 Task: Find a place to stay in Tashtagol, Kemerovo Oblast from July 9 to July 16 for 3 guests, with a price range of ₹8,000 to ₹16,000, 2 bedrooms, 2 beds, 1 bathroom, a washing machine, and self check-in option.
Action: Mouse moved to (449, 178)
Screenshot: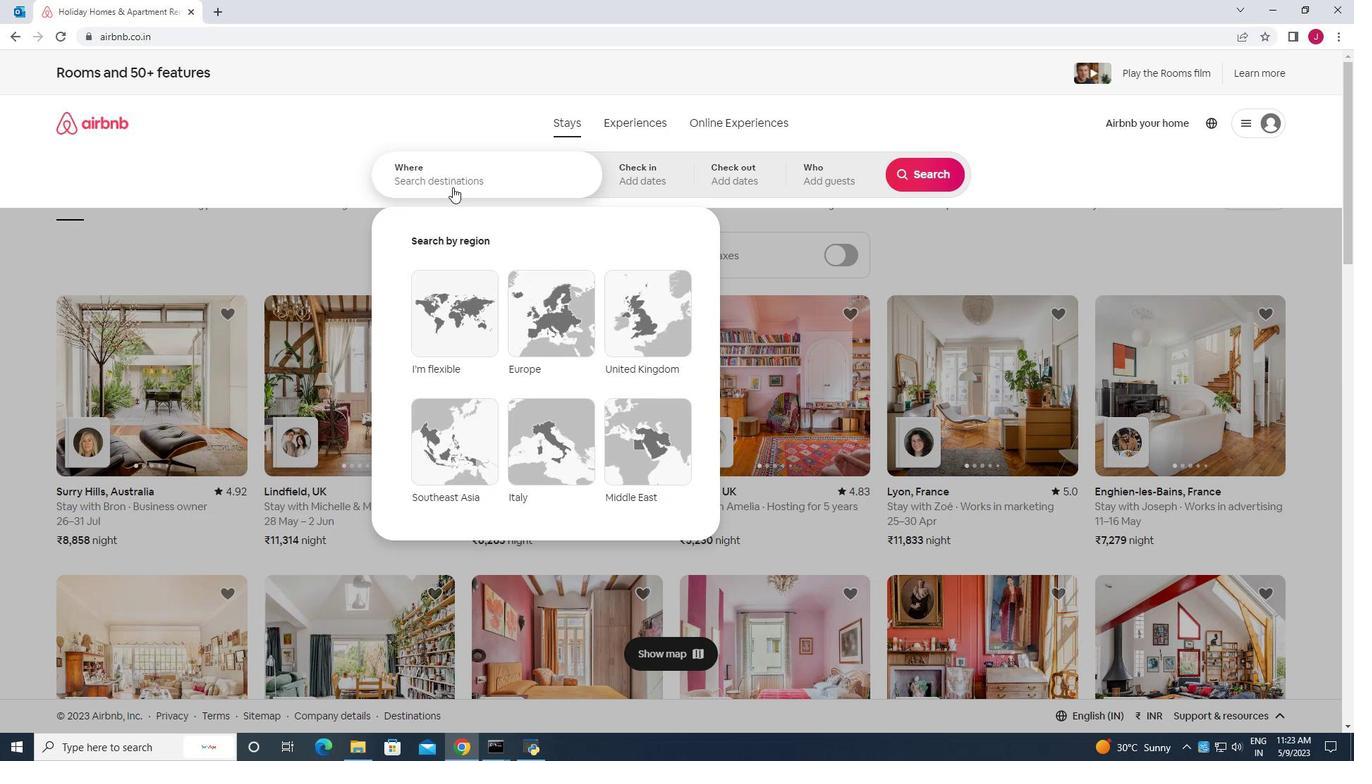 
Action: Mouse pressed left at (449, 178)
Screenshot: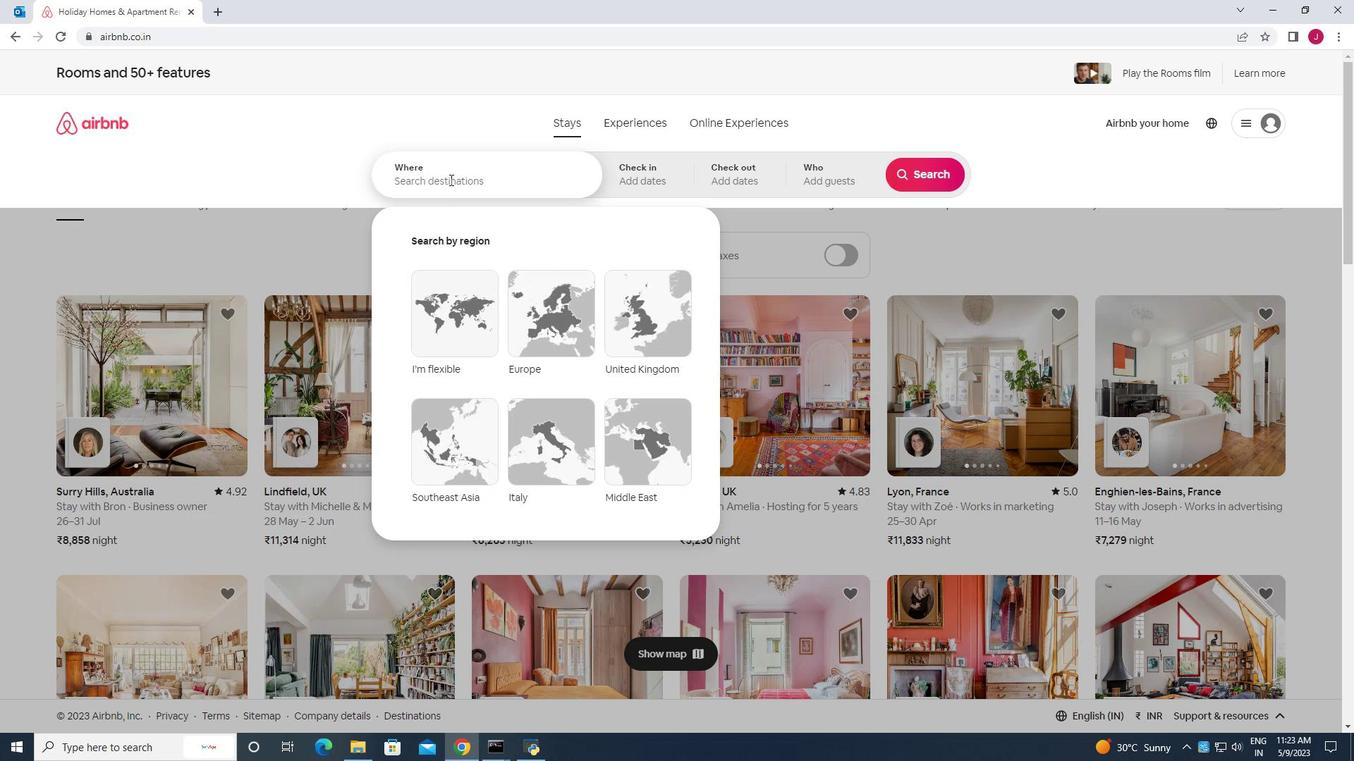 
Action: Mouse moved to (449, 178)
Screenshot: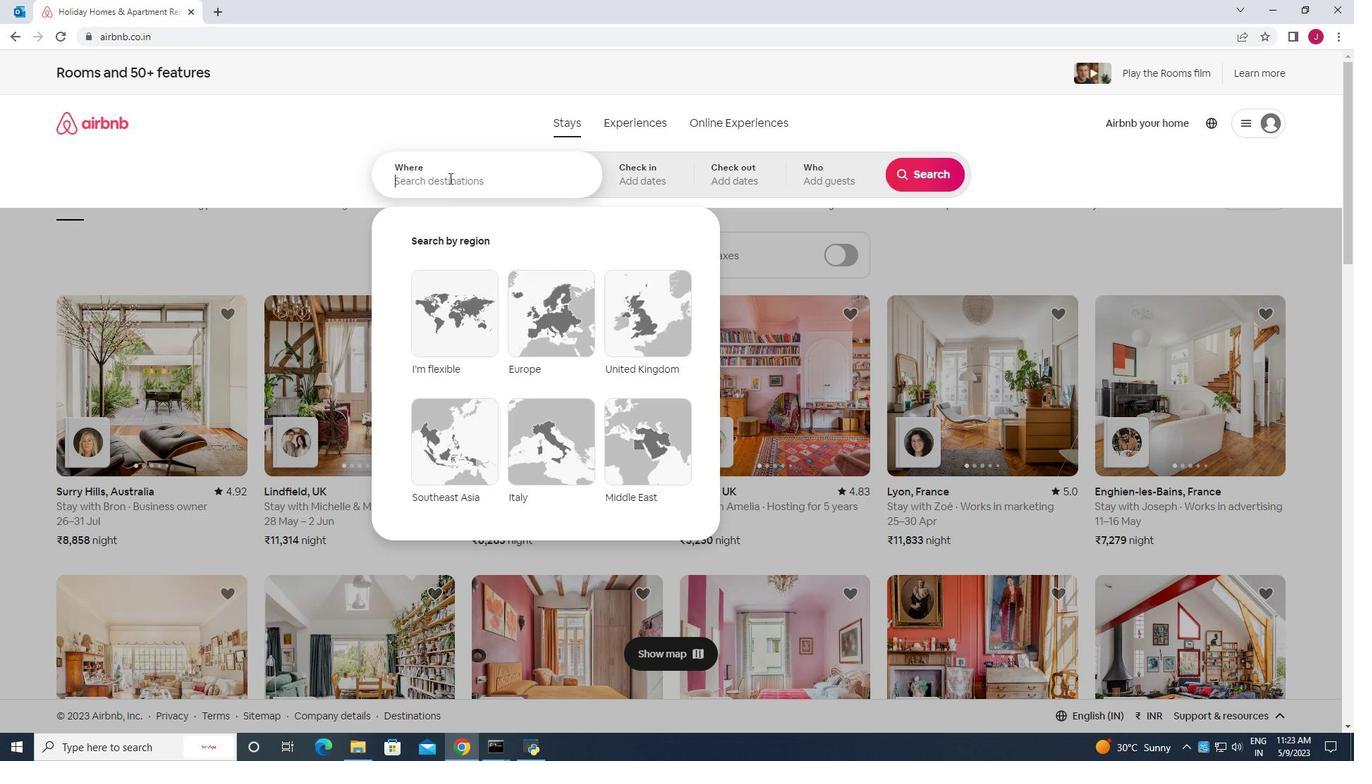 
Action: Key pressed tashtagoi
Screenshot: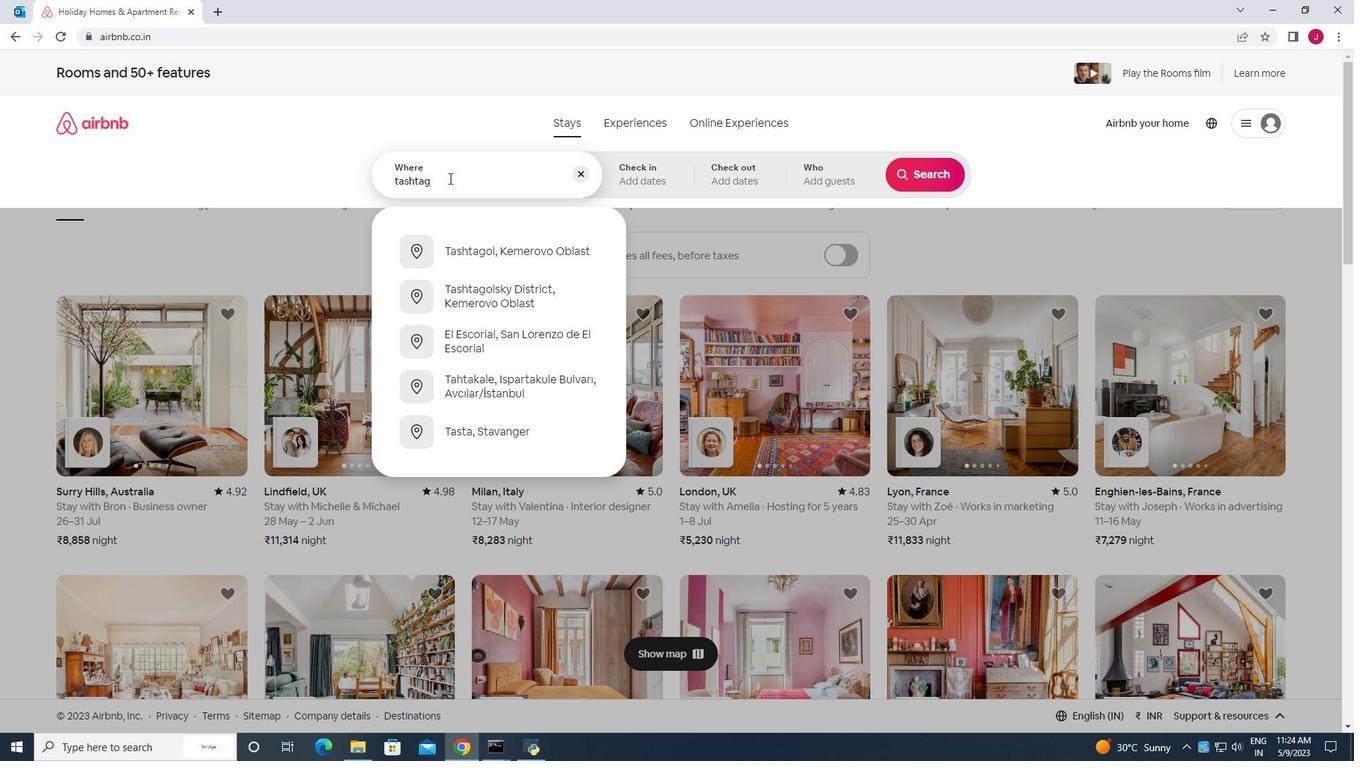 
Action: Mouse moved to (488, 234)
Screenshot: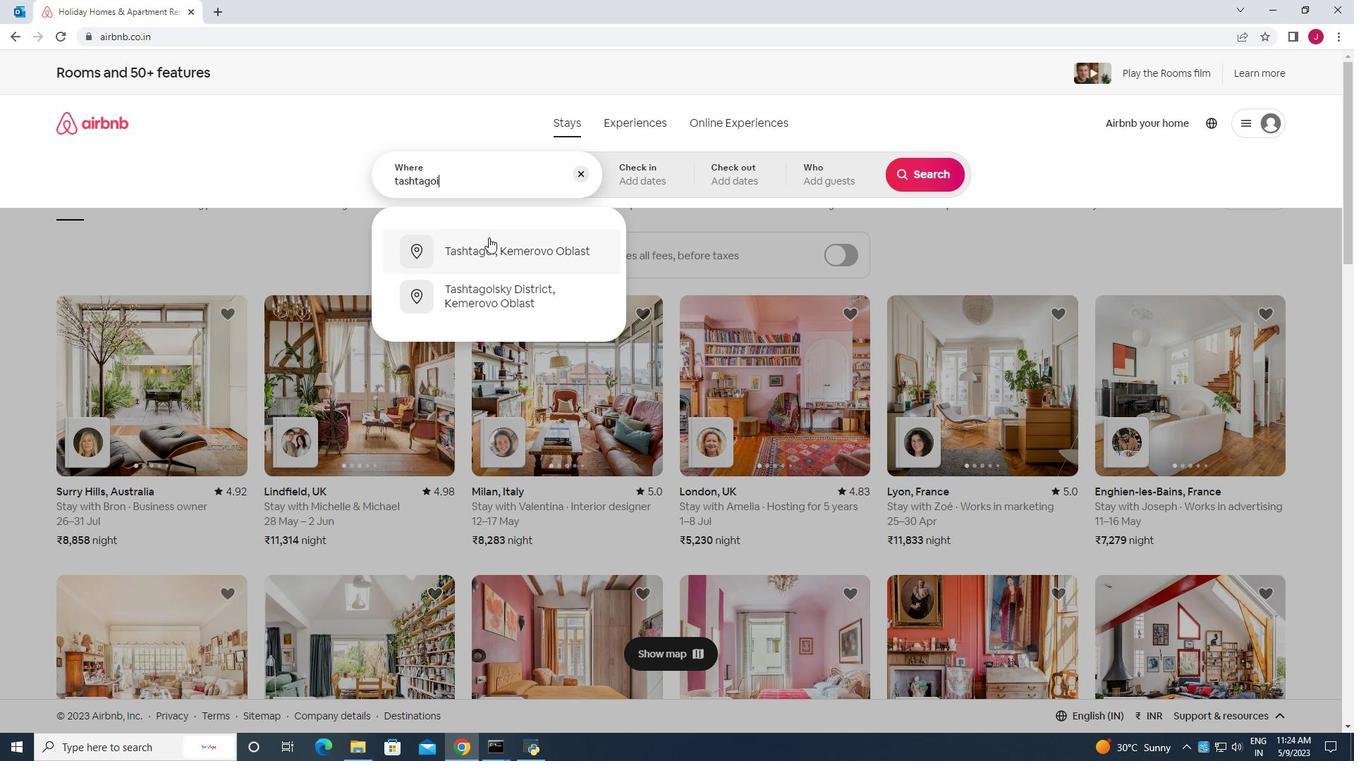
Action: Key pressed <Key.space>
Screenshot: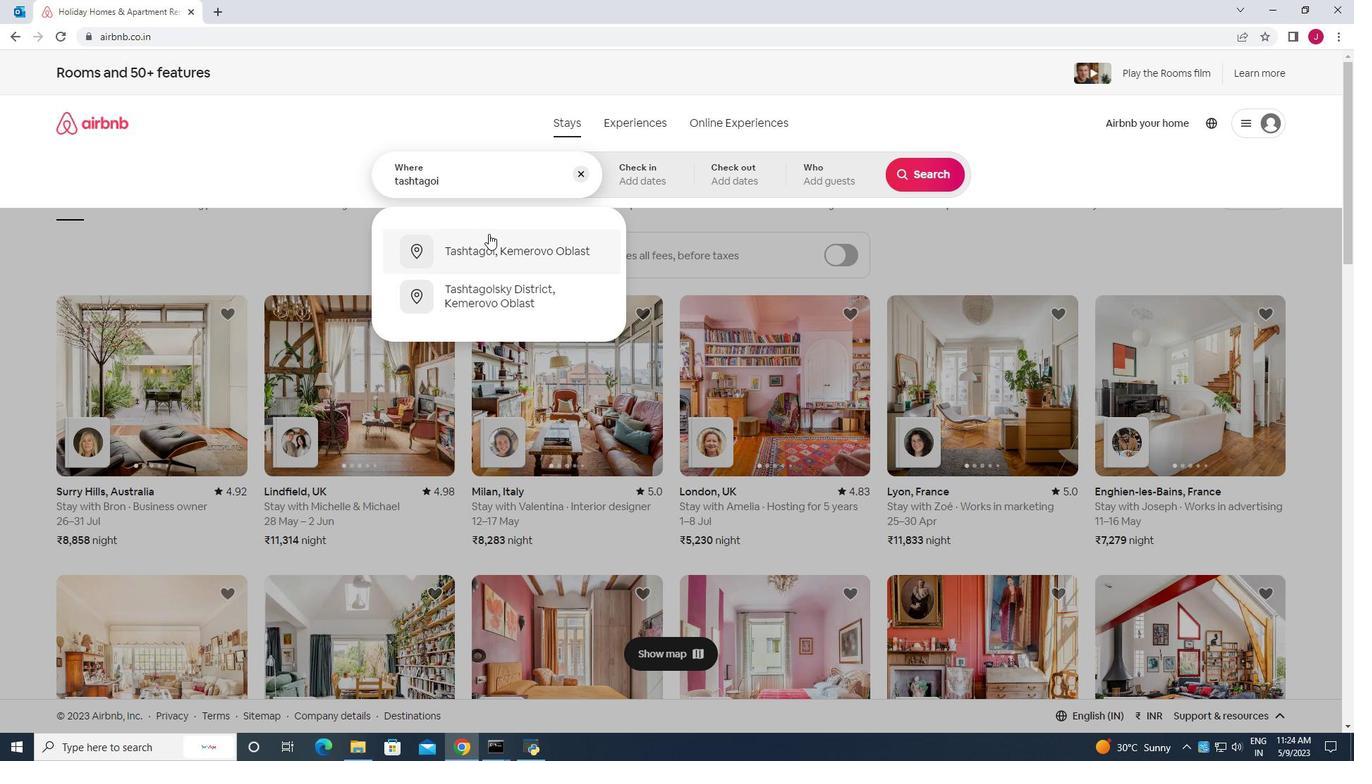 
Action: Mouse moved to (476, 204)
Screenshot: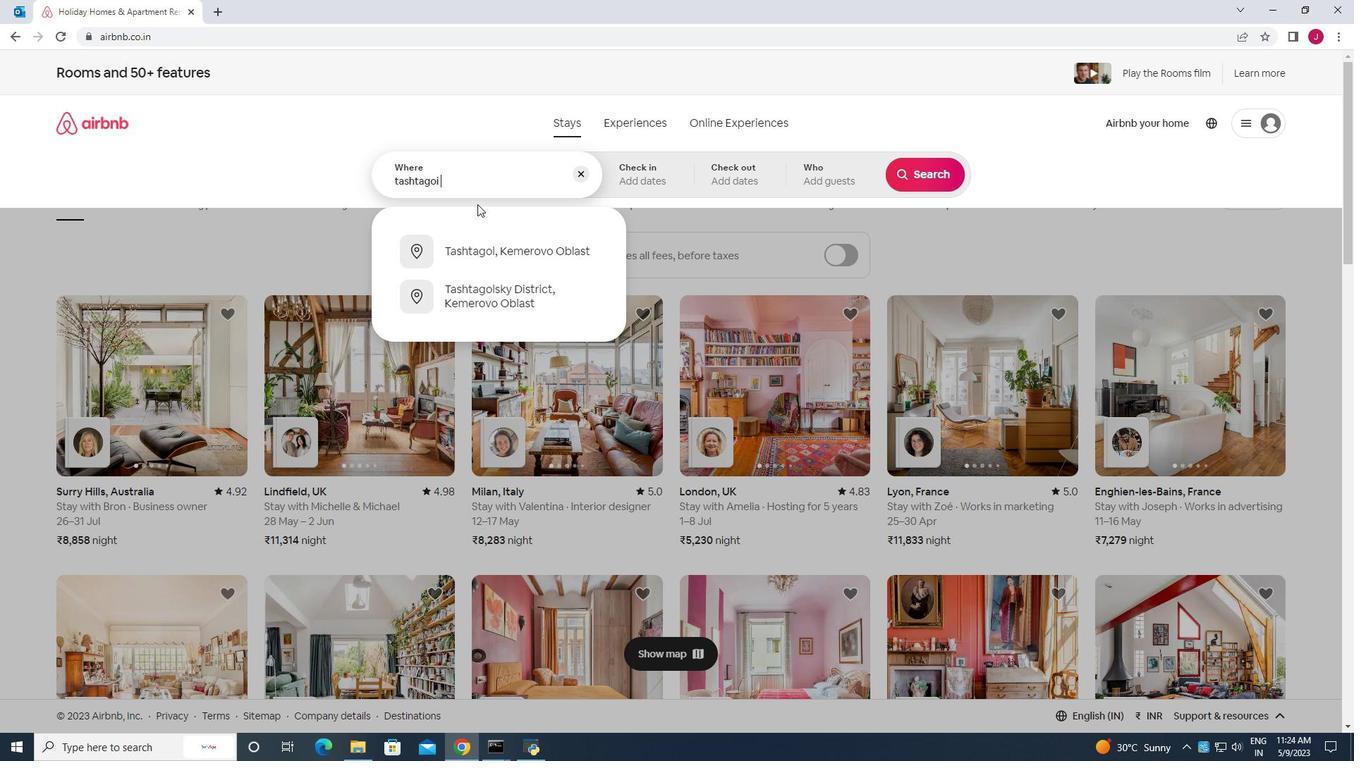 
Action: Key pressed r
Screenshot: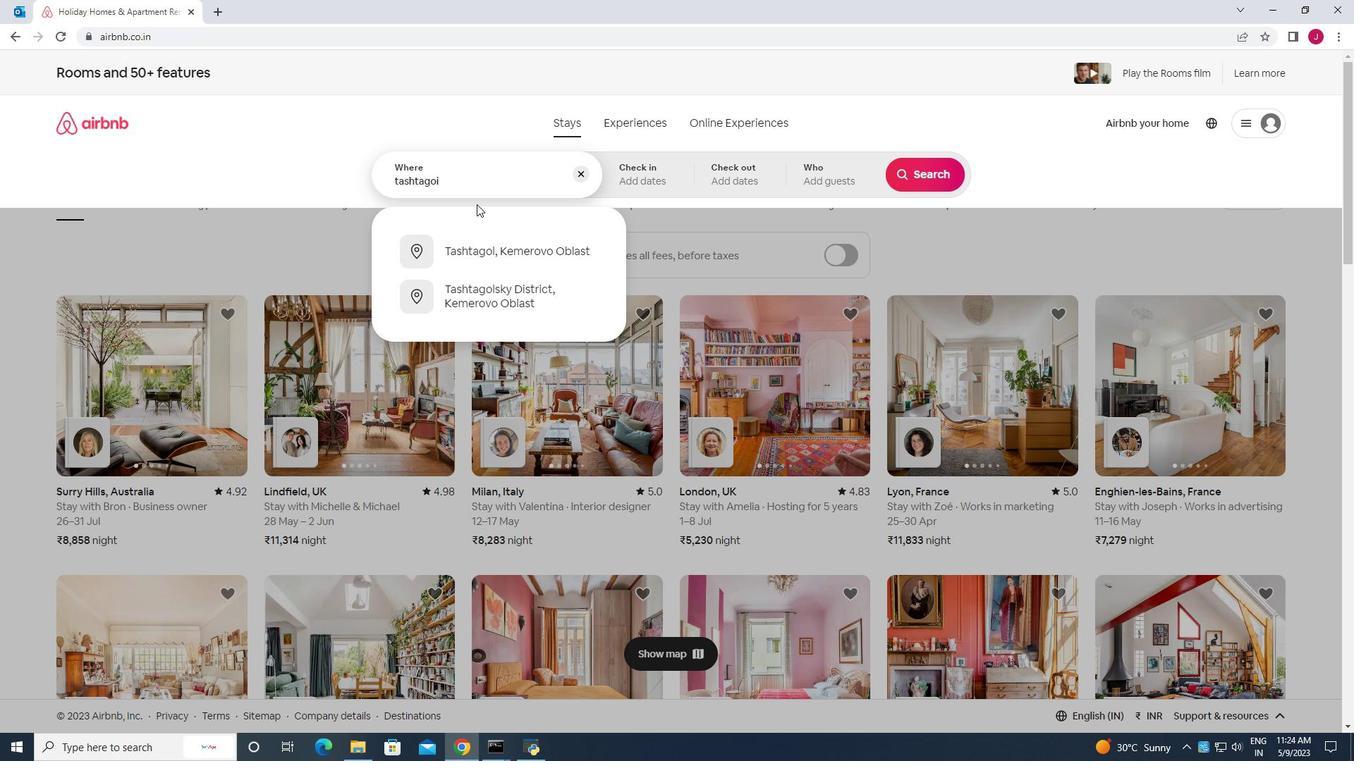 
Action: Mouse moved to (476, 204)
Screenshot: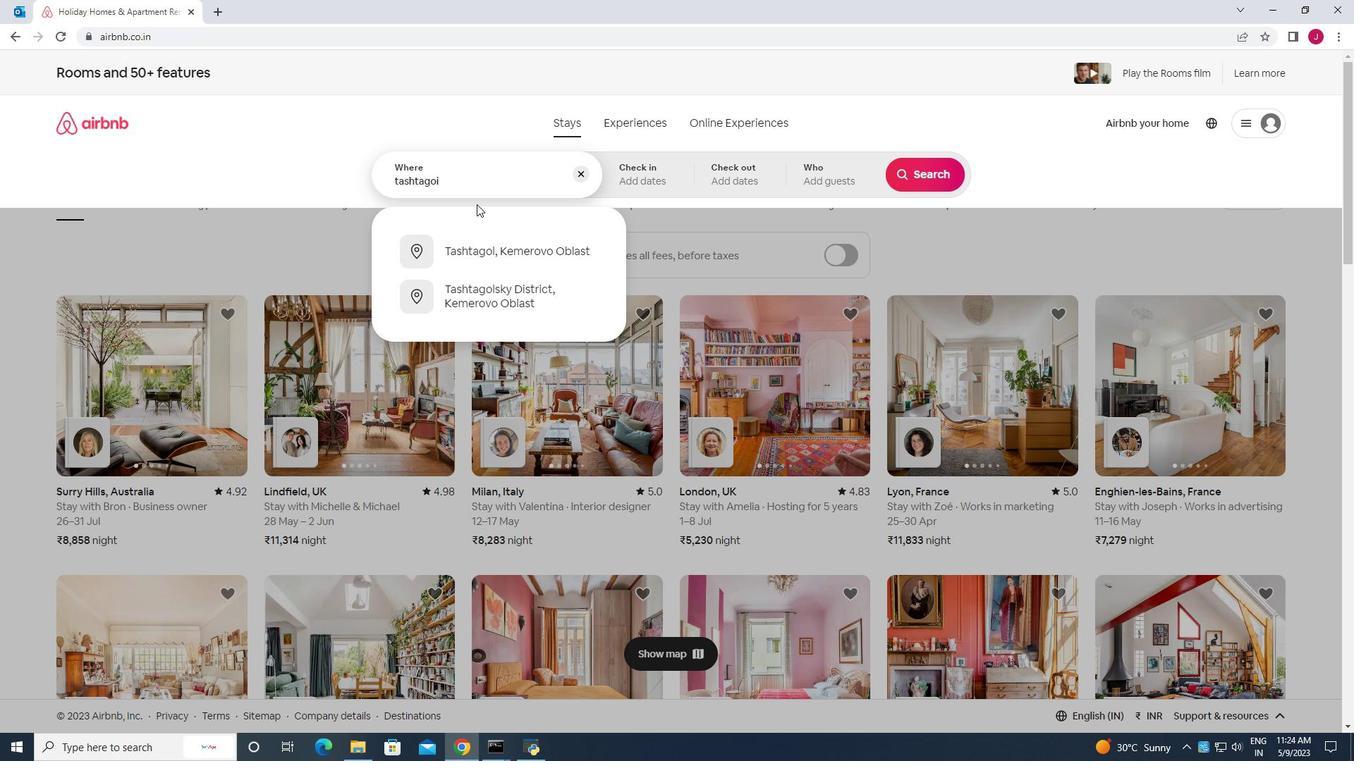 
Action: Key pressed u<Key.backspace><Key.backspace>
Screenshot: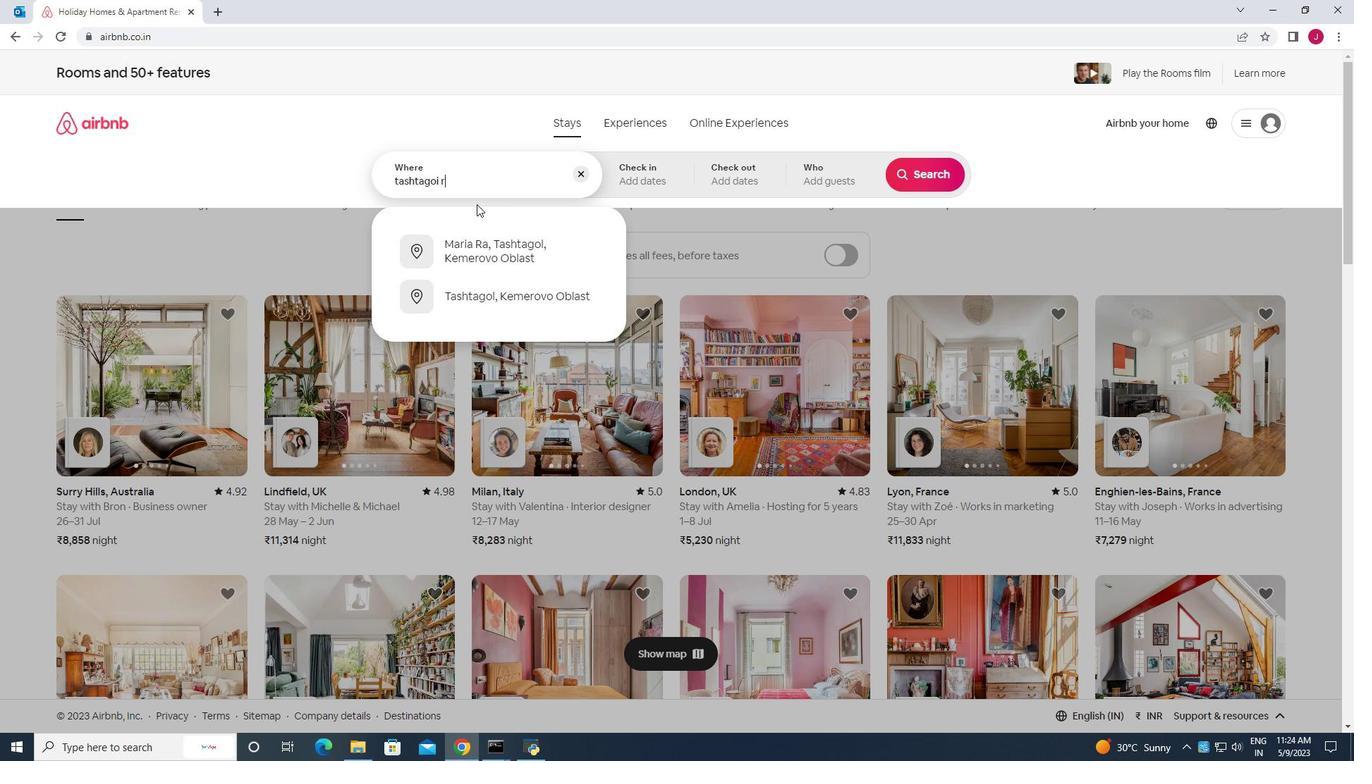 
Action: Mouse moved to (500, 256)
Screenshot: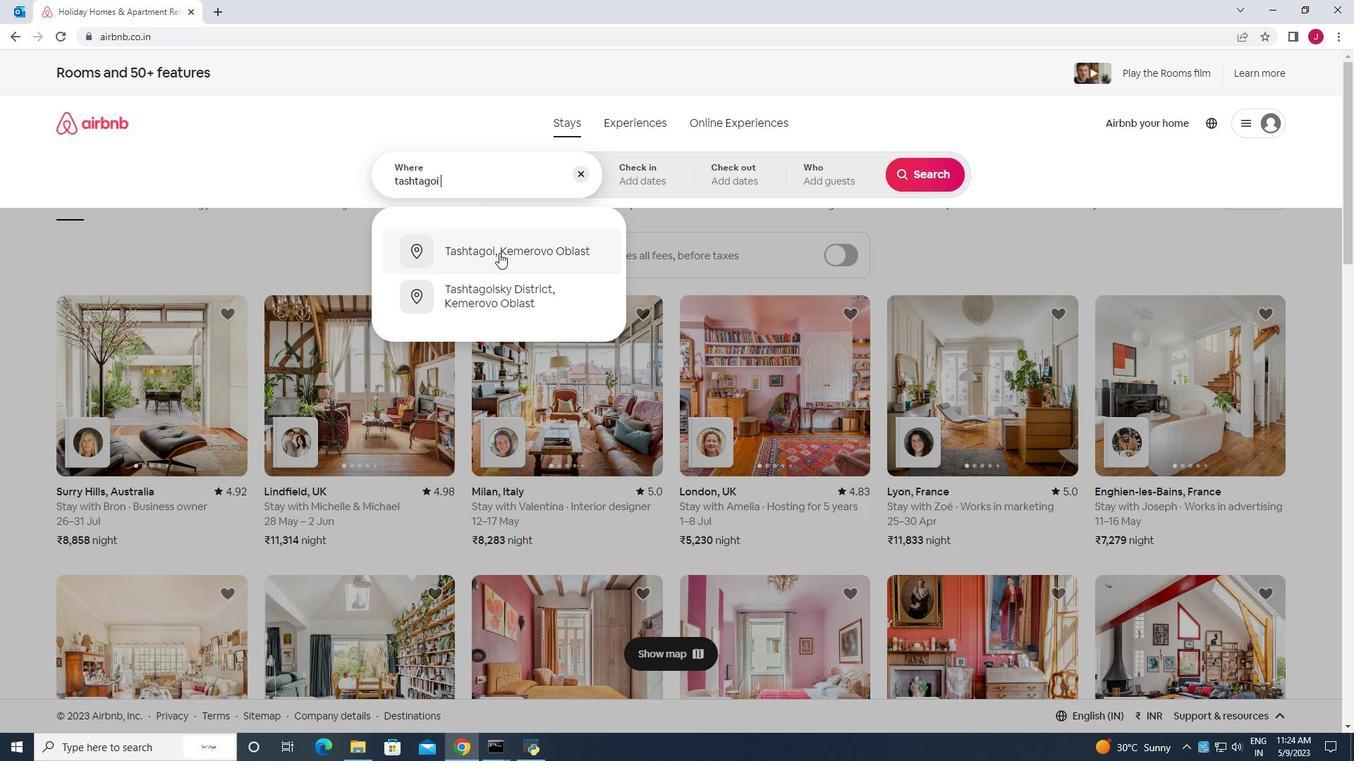 
Action: Mouse pressed left at (500, 256)
Screenshot: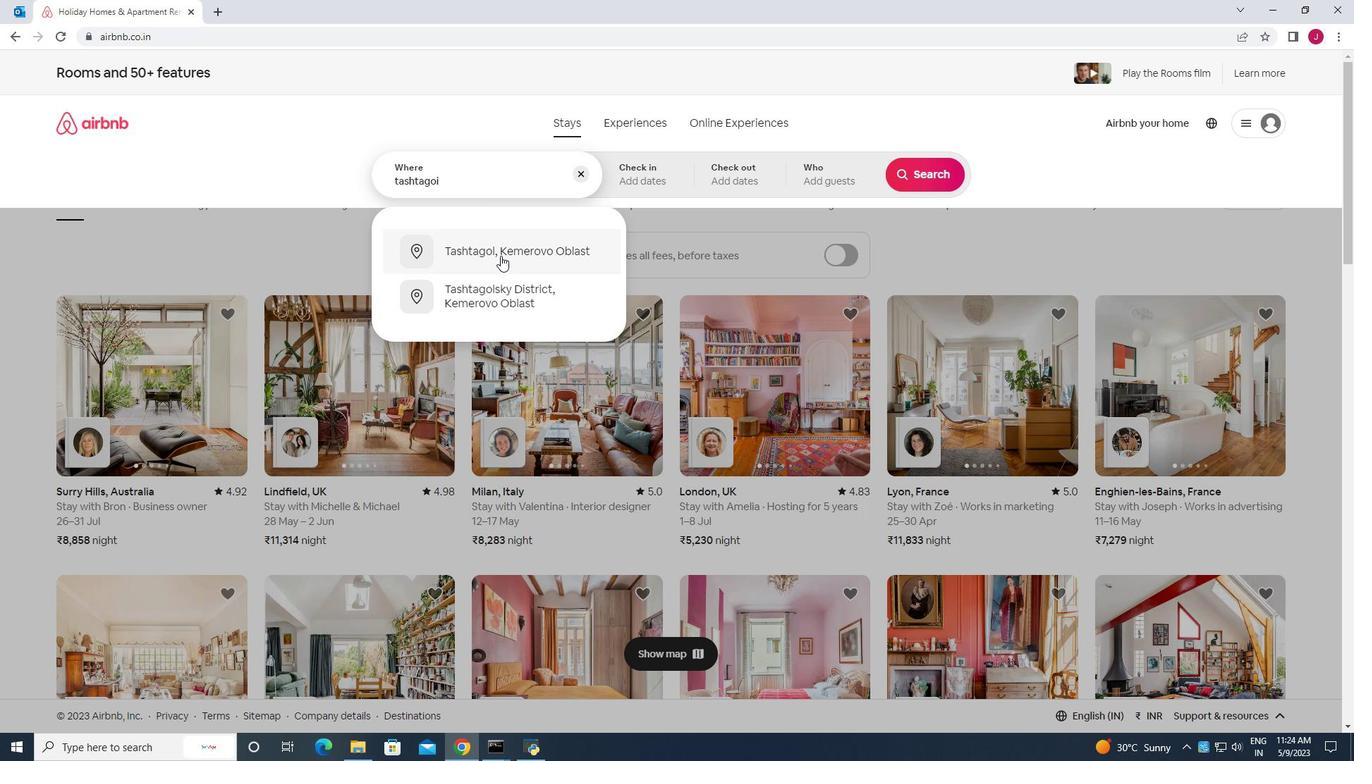 
Action: Mouse moved to (656, 177)
Screenshot: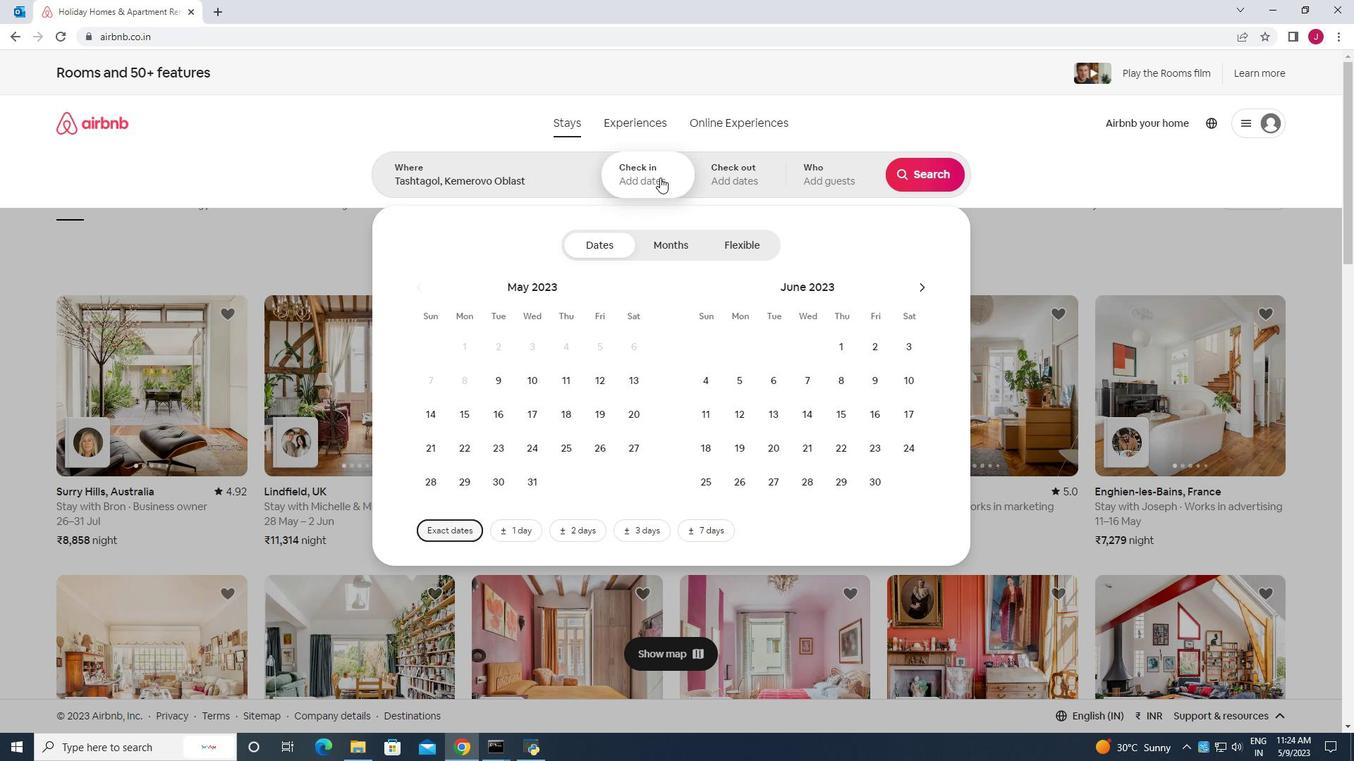 
Action: Mouse pressed left at (656, 177)
Screenshot: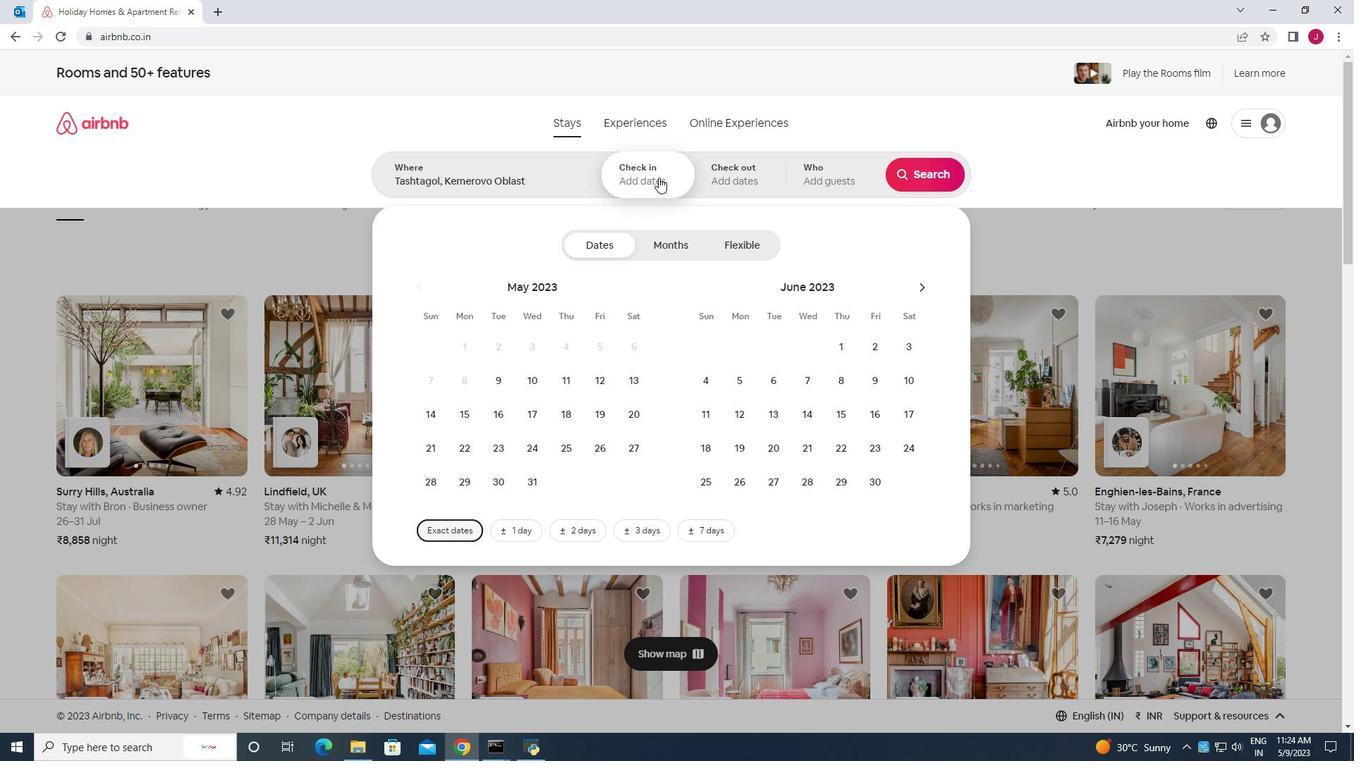 
Action: Mouse moved to (658, 177)
Screenshot: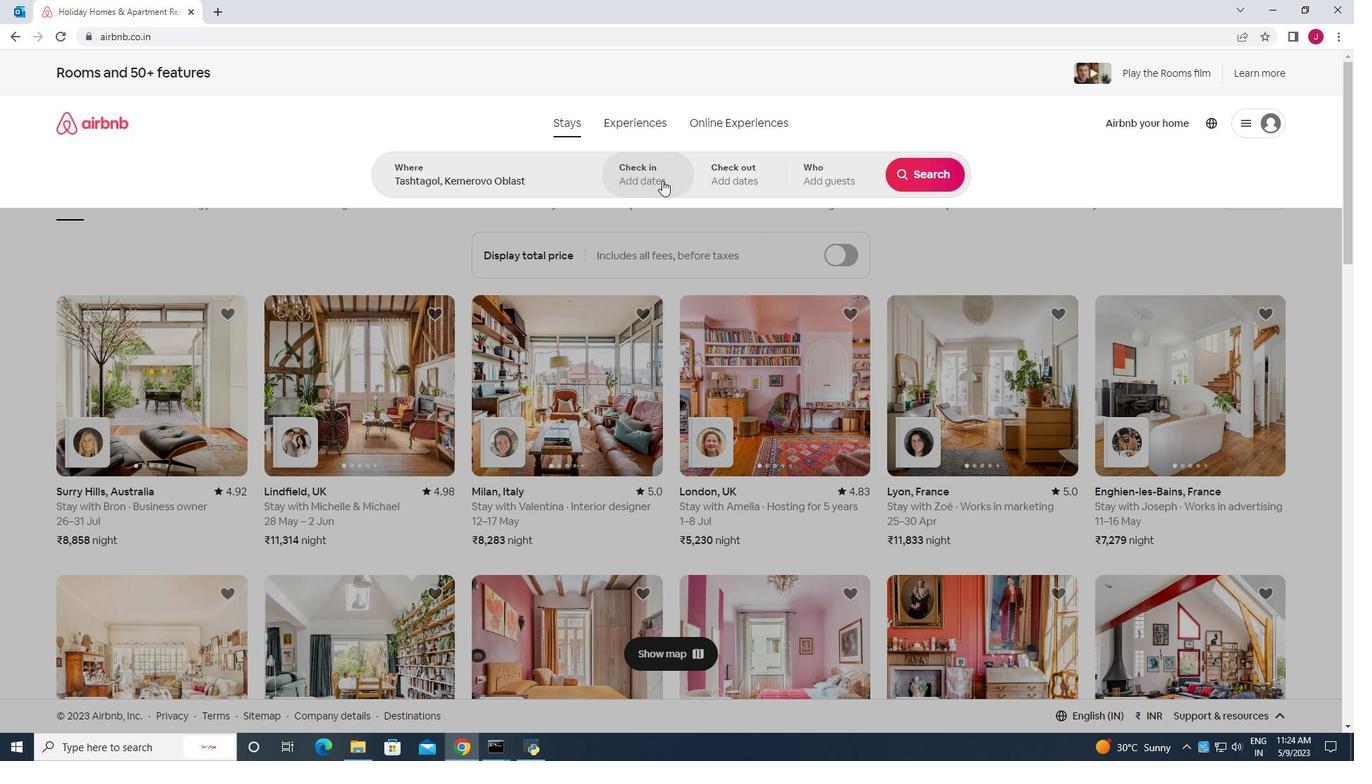 
Action: Mouse pressed left at (658, 177)
Screenshot: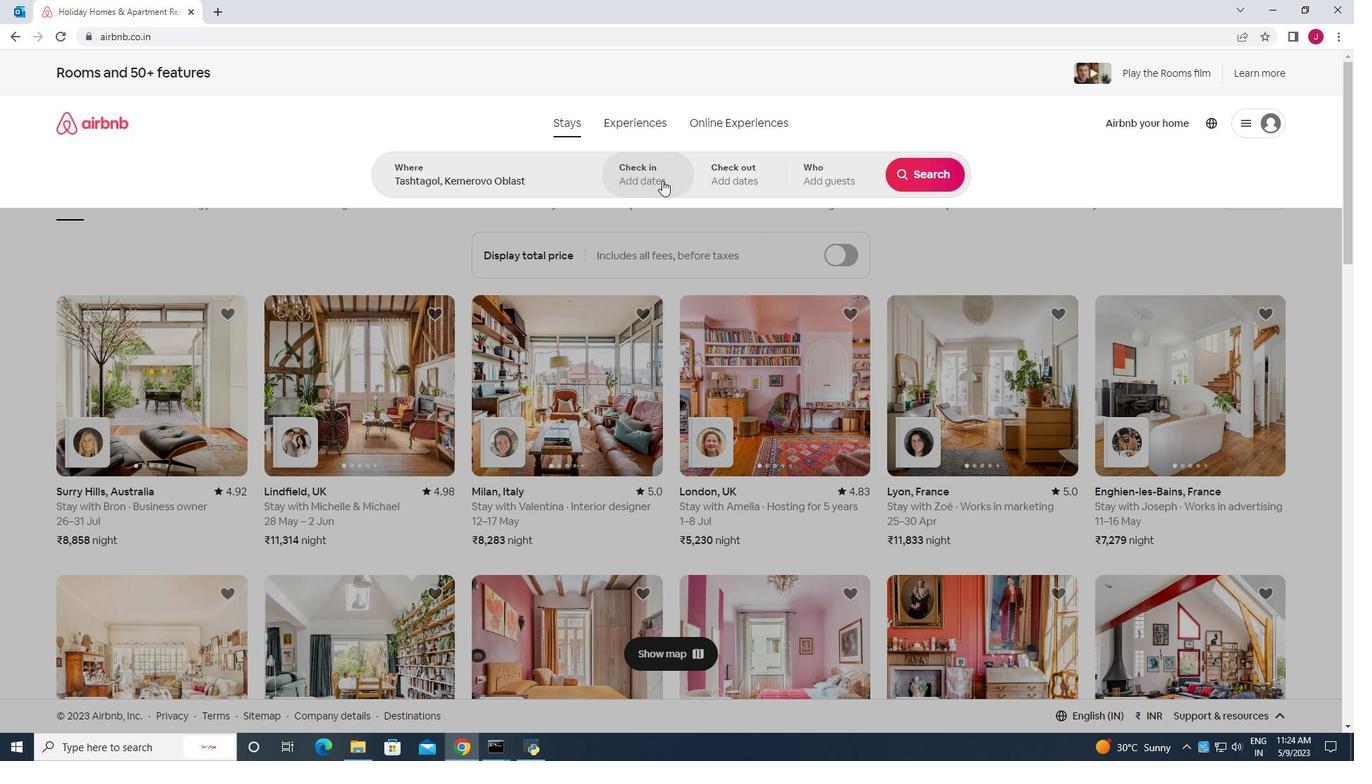 
Action: Mouse moved to (919, 288)
Screenshot: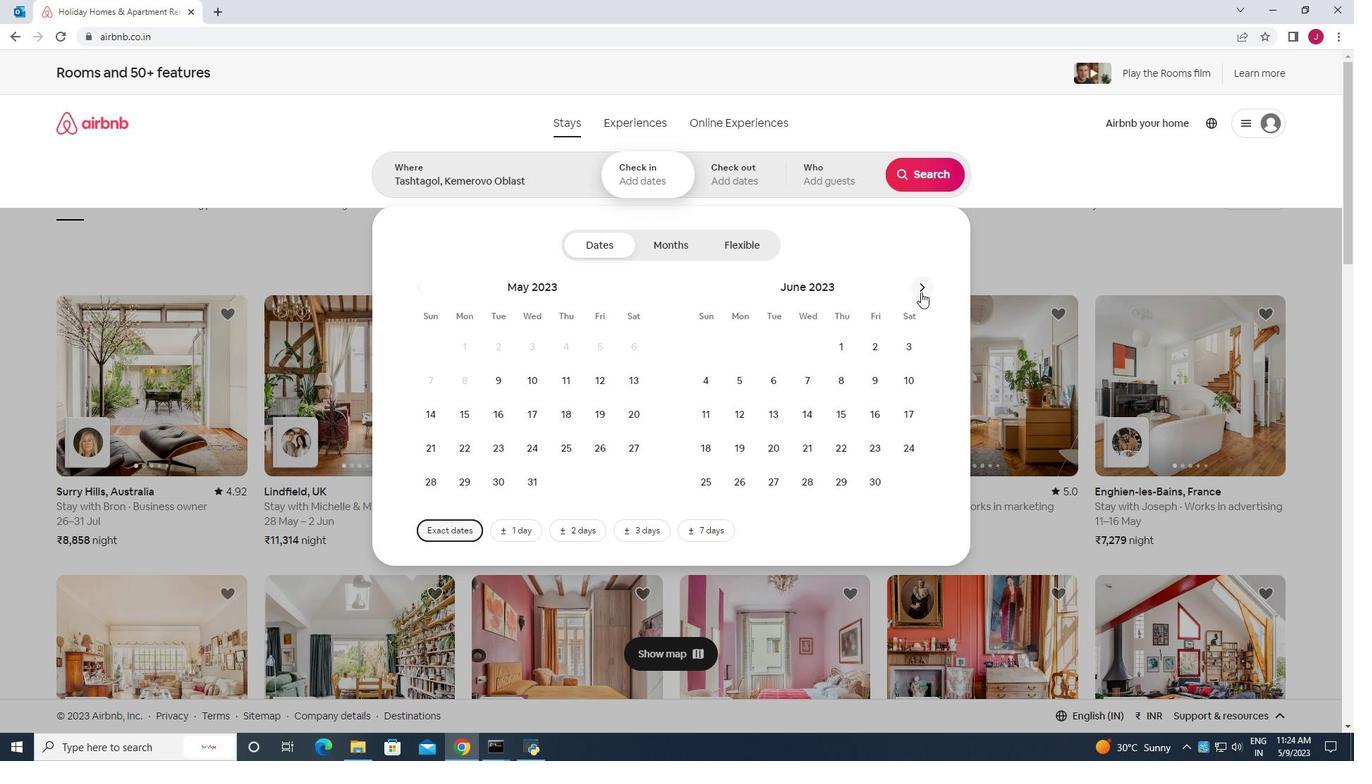 
Action: Mouse pressed left at (919, 288)
Screenshot: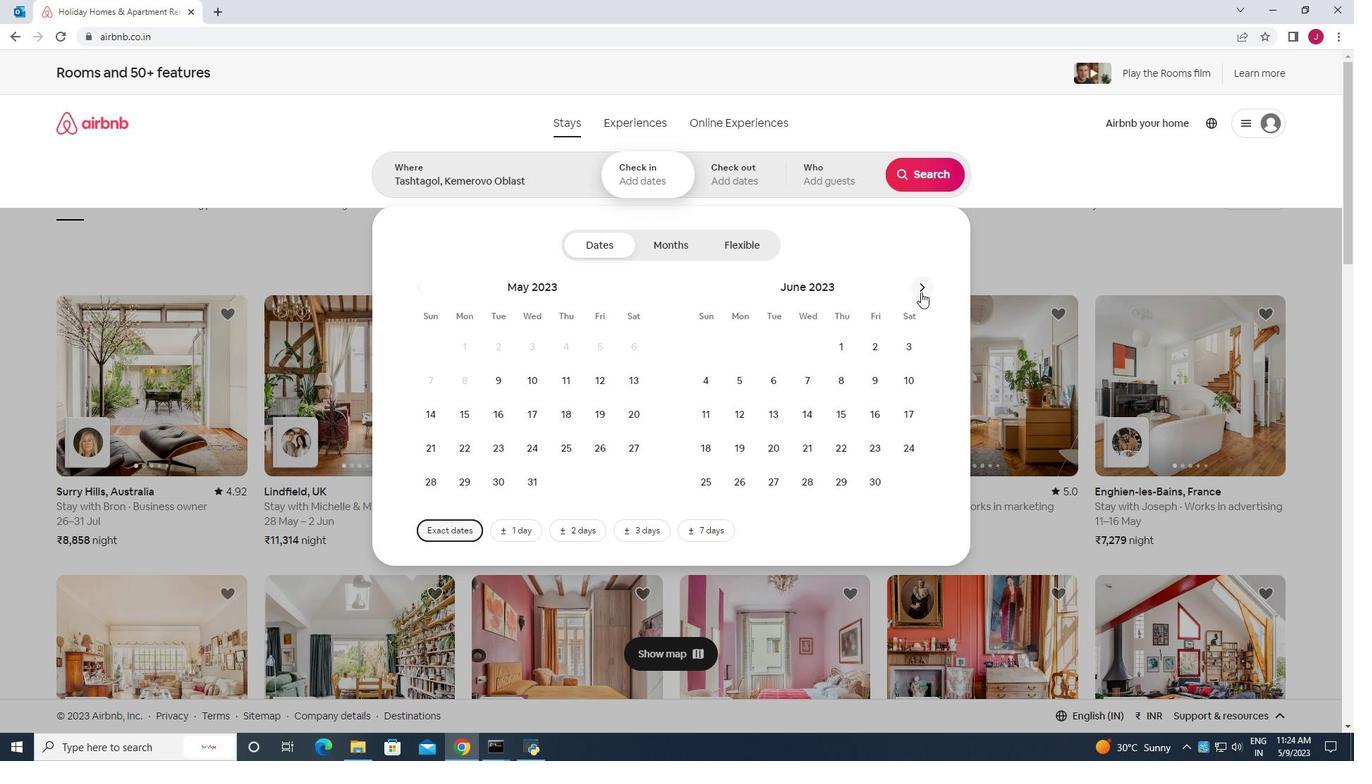 
Action: Mouse moved to (708, 415)
Screenshot: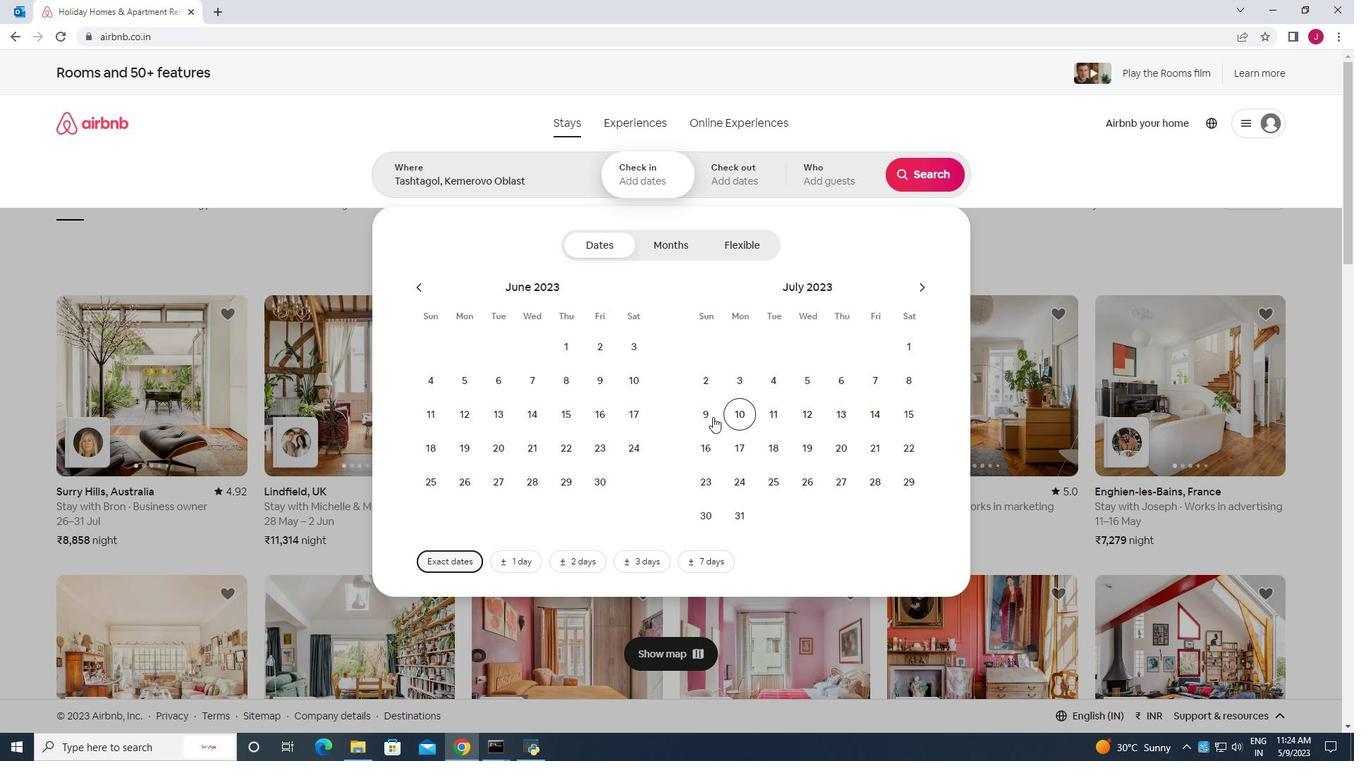 
Action: Mouse pressed left at (708, 415)
Screenshot: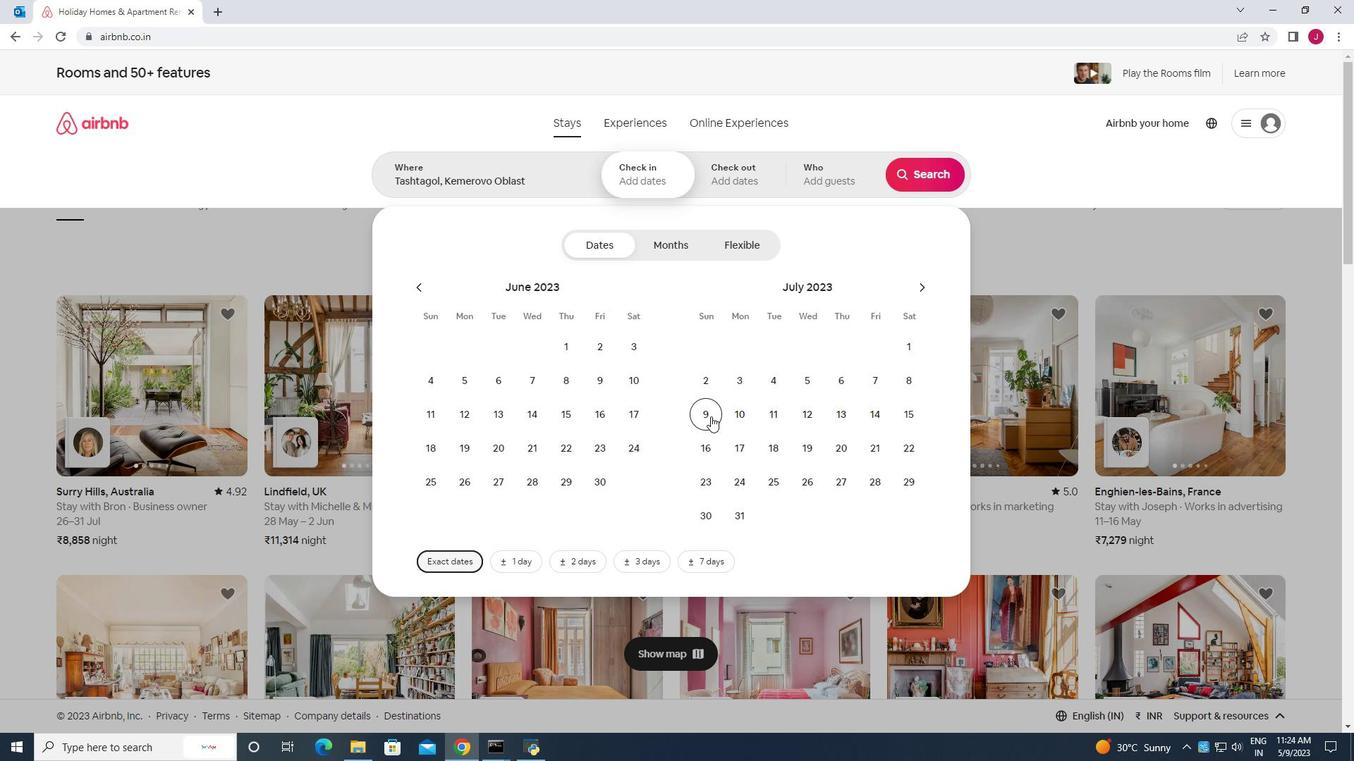 
Action: Mouse moved to (705, 452)
Screenshot: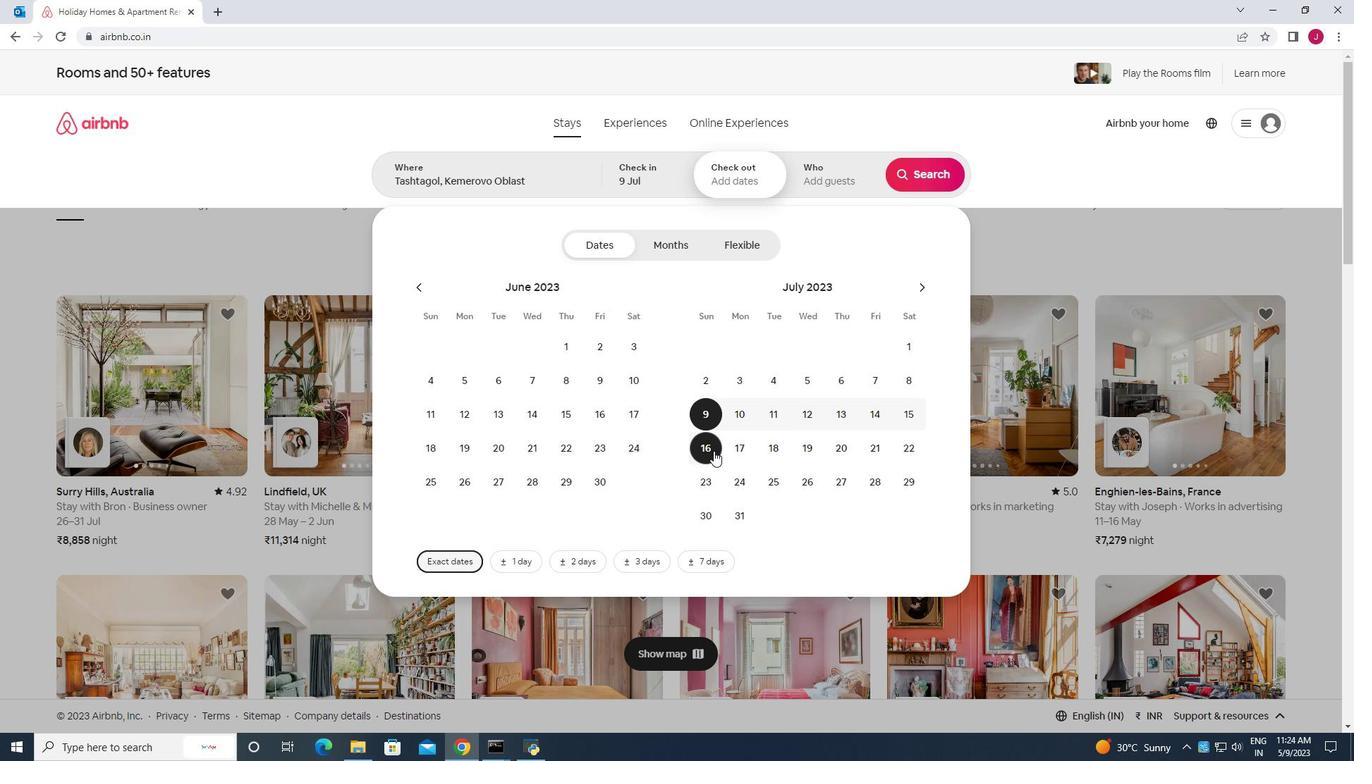 
Action: Mouse pressed left at (705, 452)
Screenshot: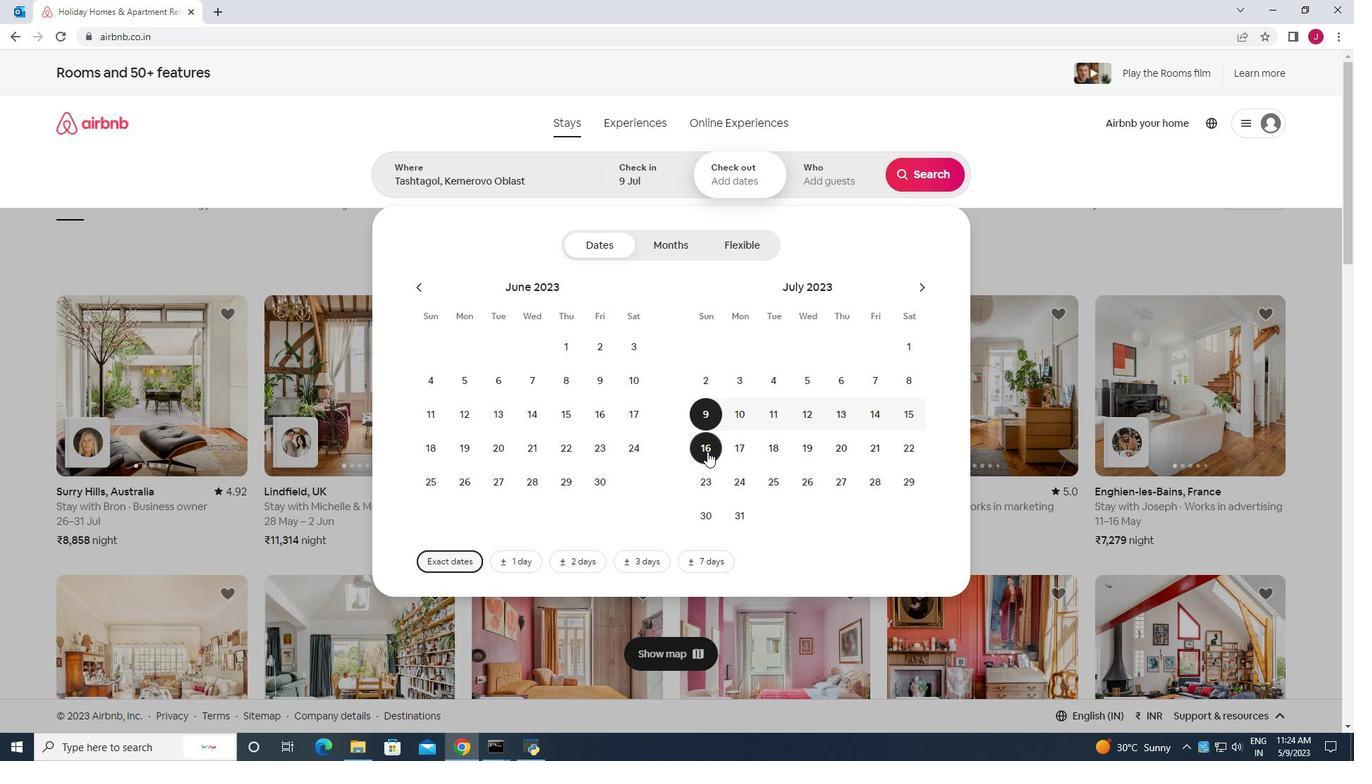 
Action: Mouse moved to (815, 166)
Screenshot: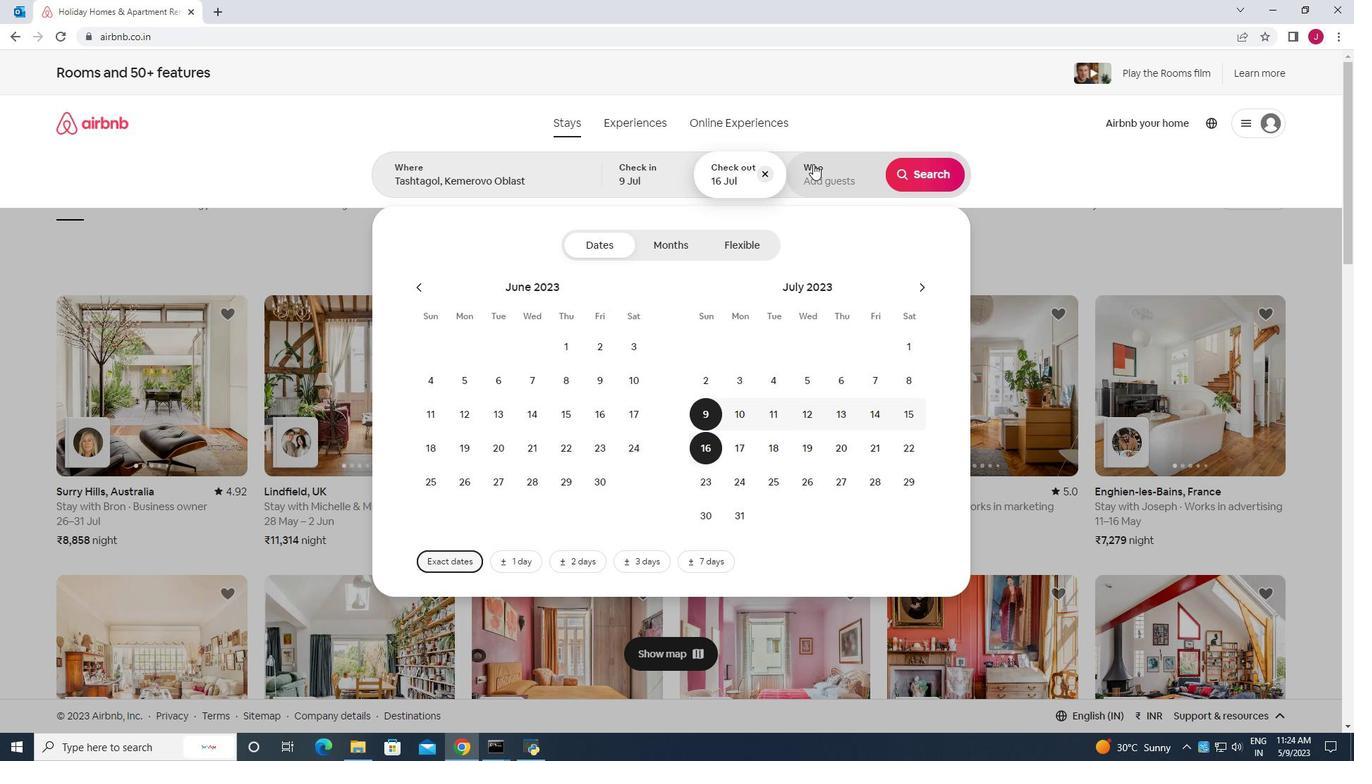 
Action: Mouse pressed left at (815, 166)
Screenshot: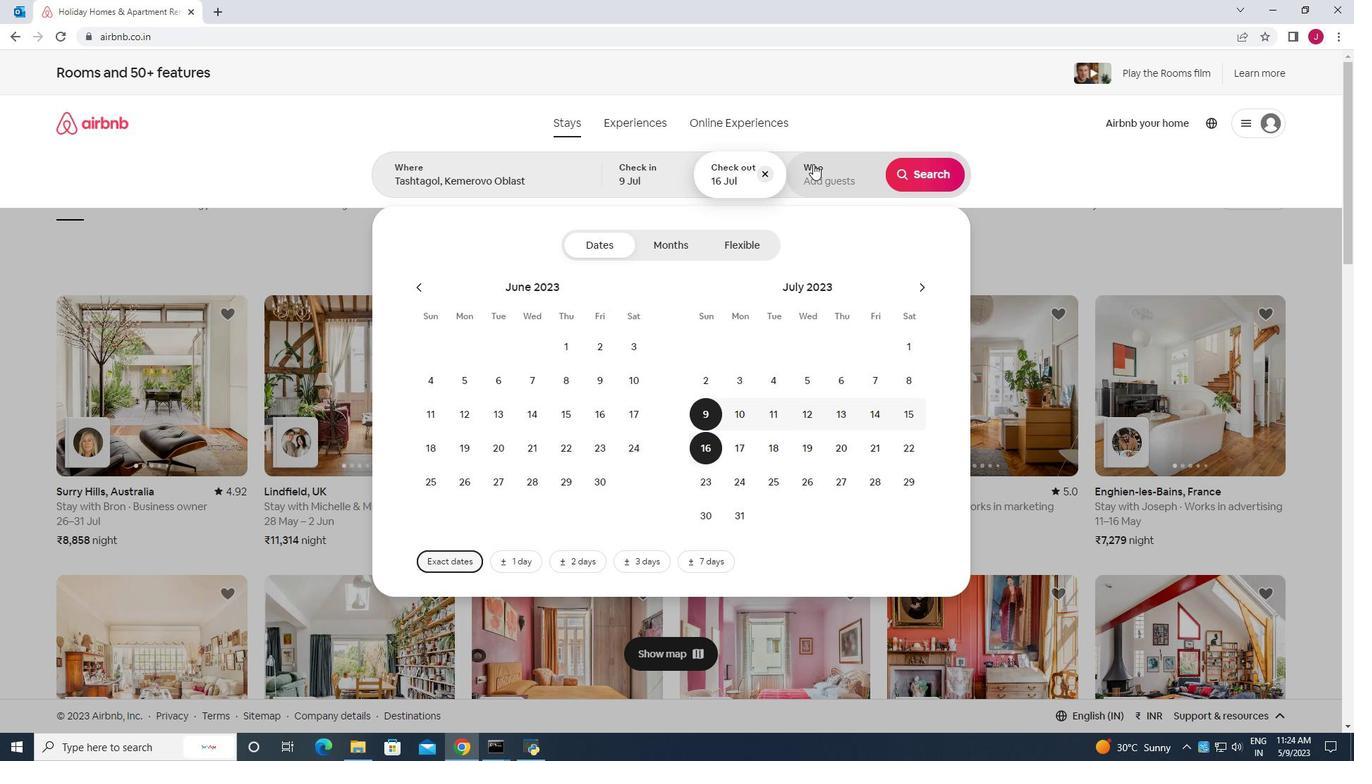 
Action: Mouse moved to (931, 252)
Screenshot: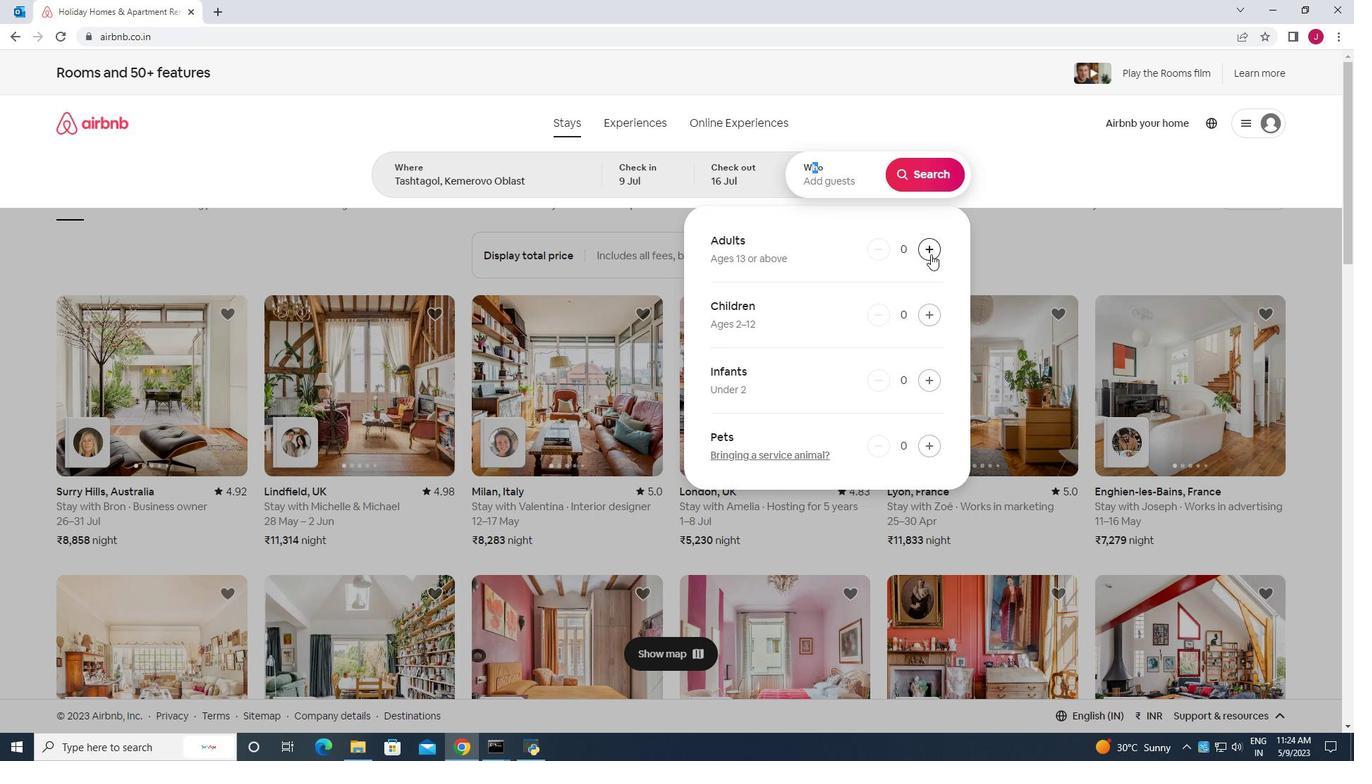 
Action: Mouse pressed left at (931, 252)
Screenshot: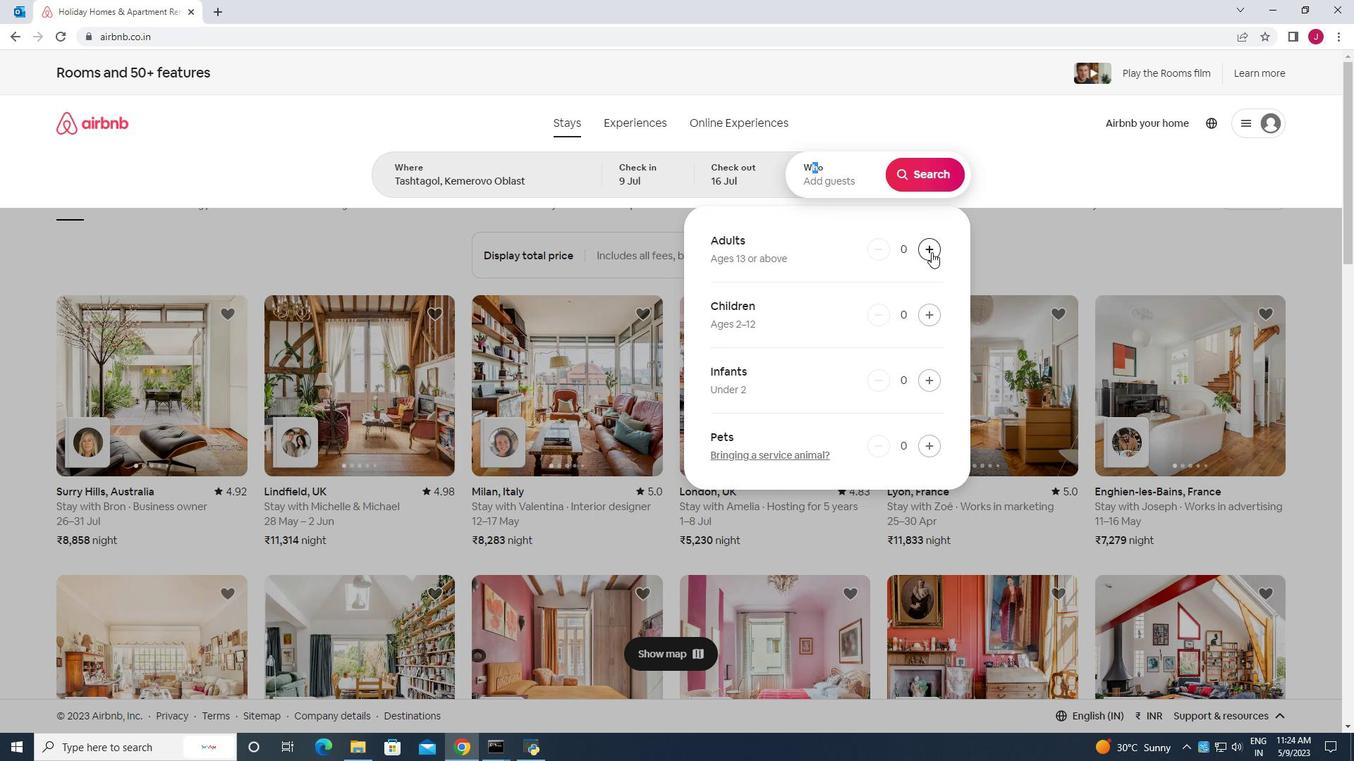 
Action: Mouse moved to (925, 251)
Screenshot: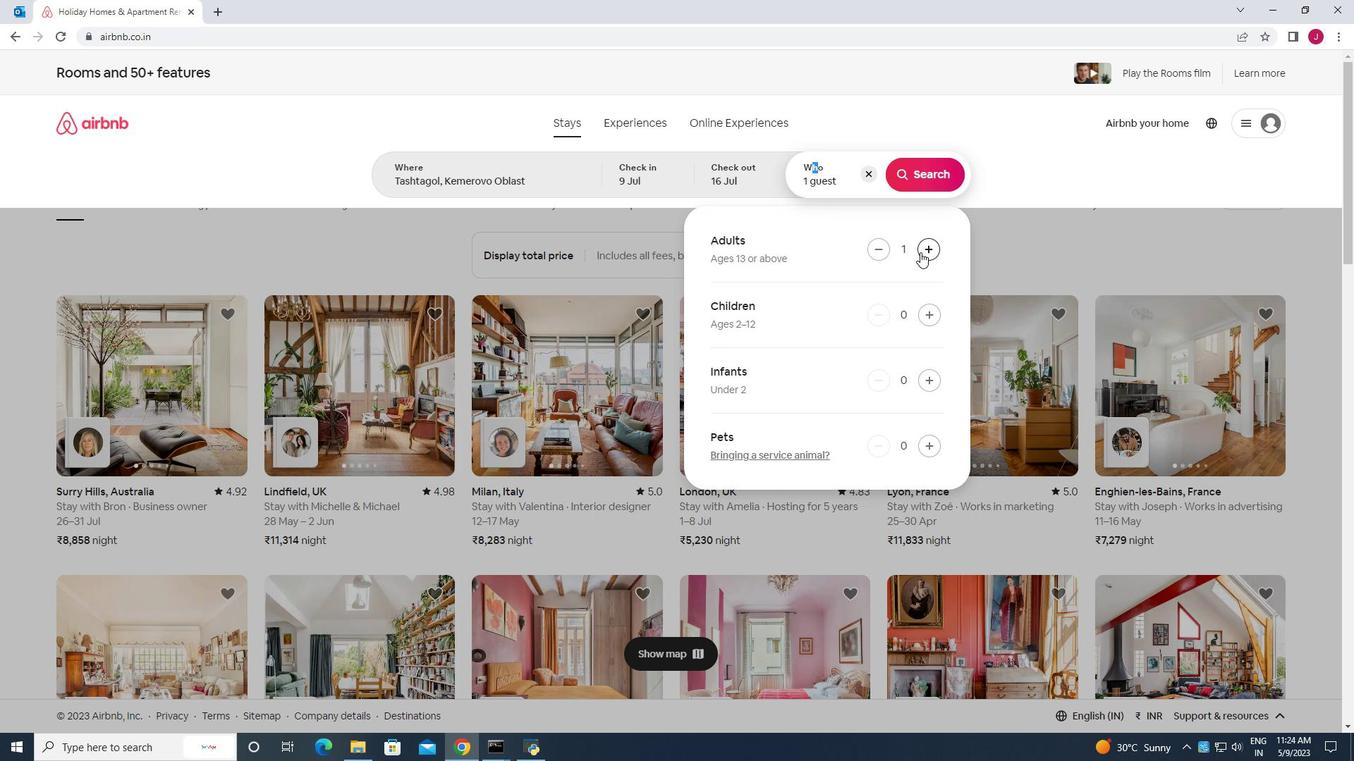 
Action: Mouse pressed left at (925, 251)
Screenshot: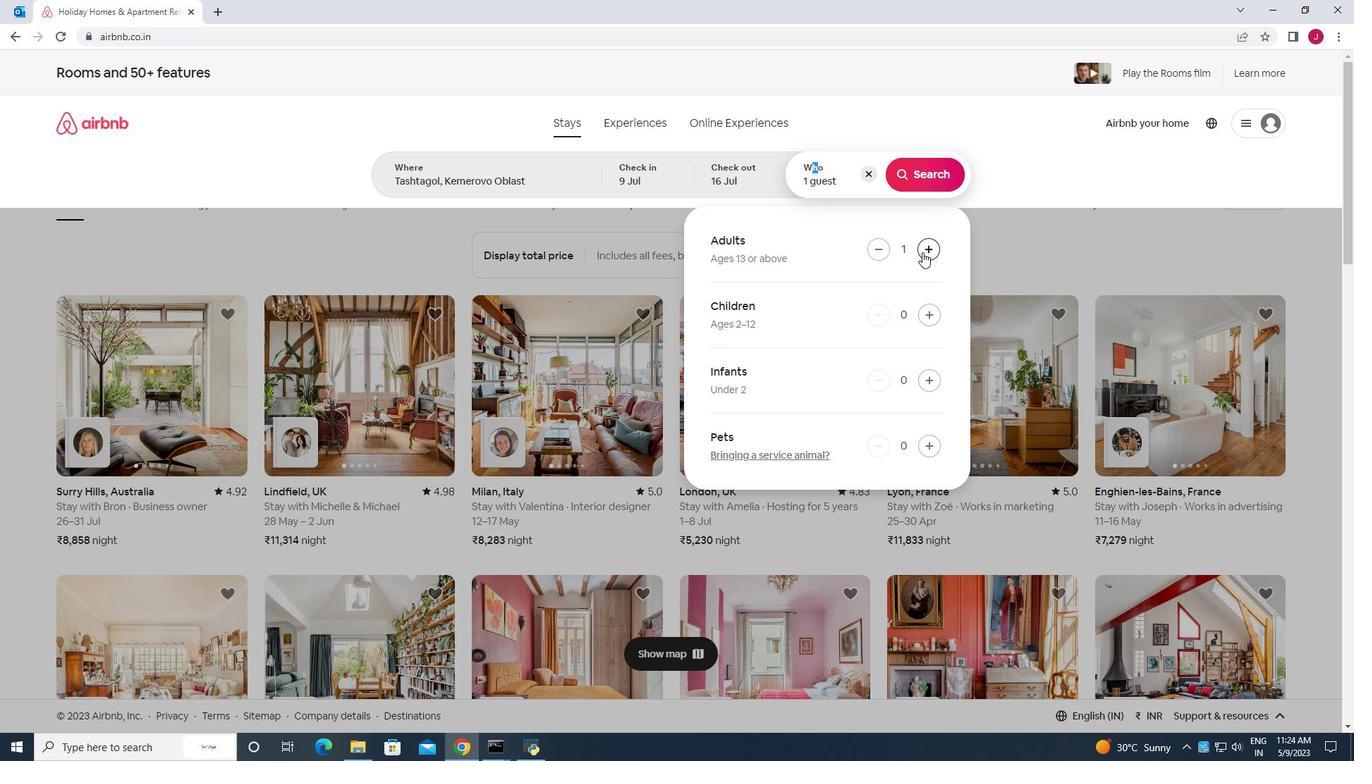 
Action: Mouse moved to (930, 314)
Screenshot: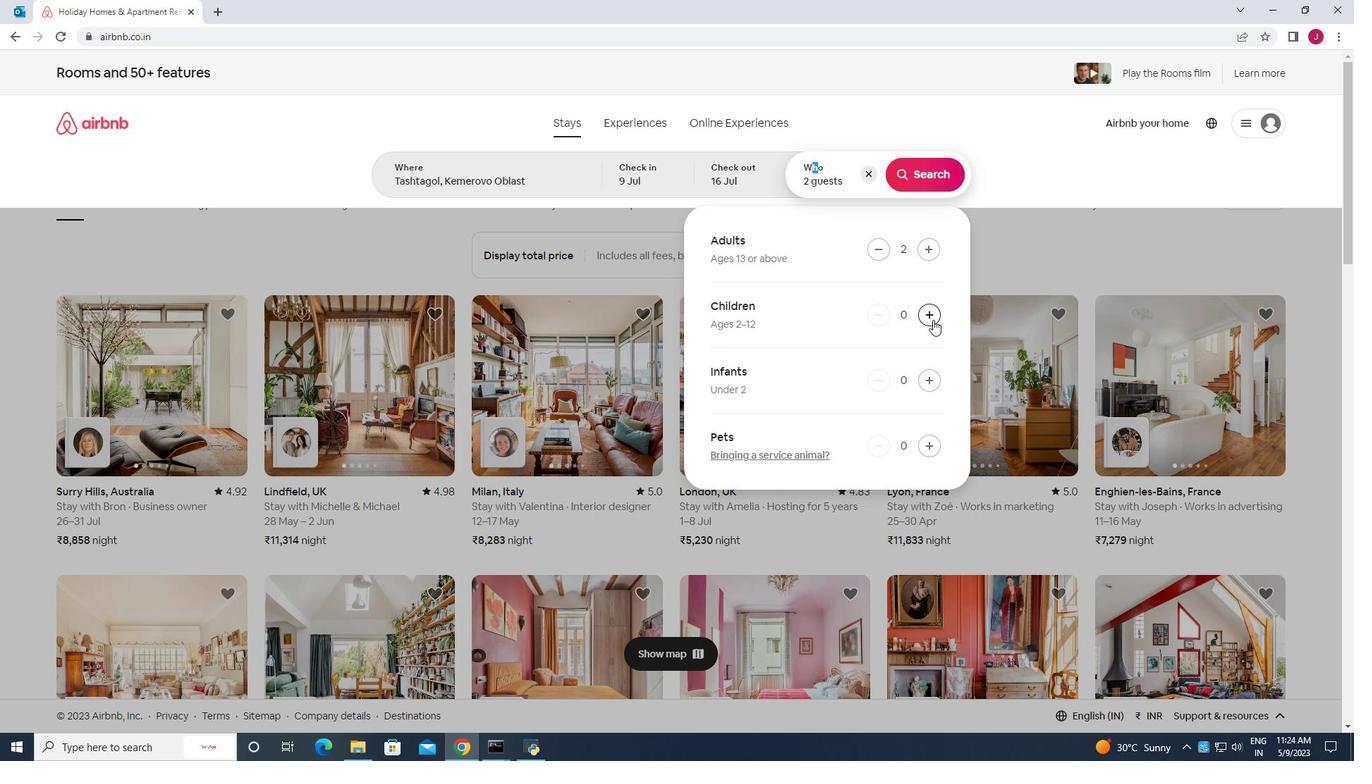 
Action: Mouse pressed left at (930, 314)
Screenshot: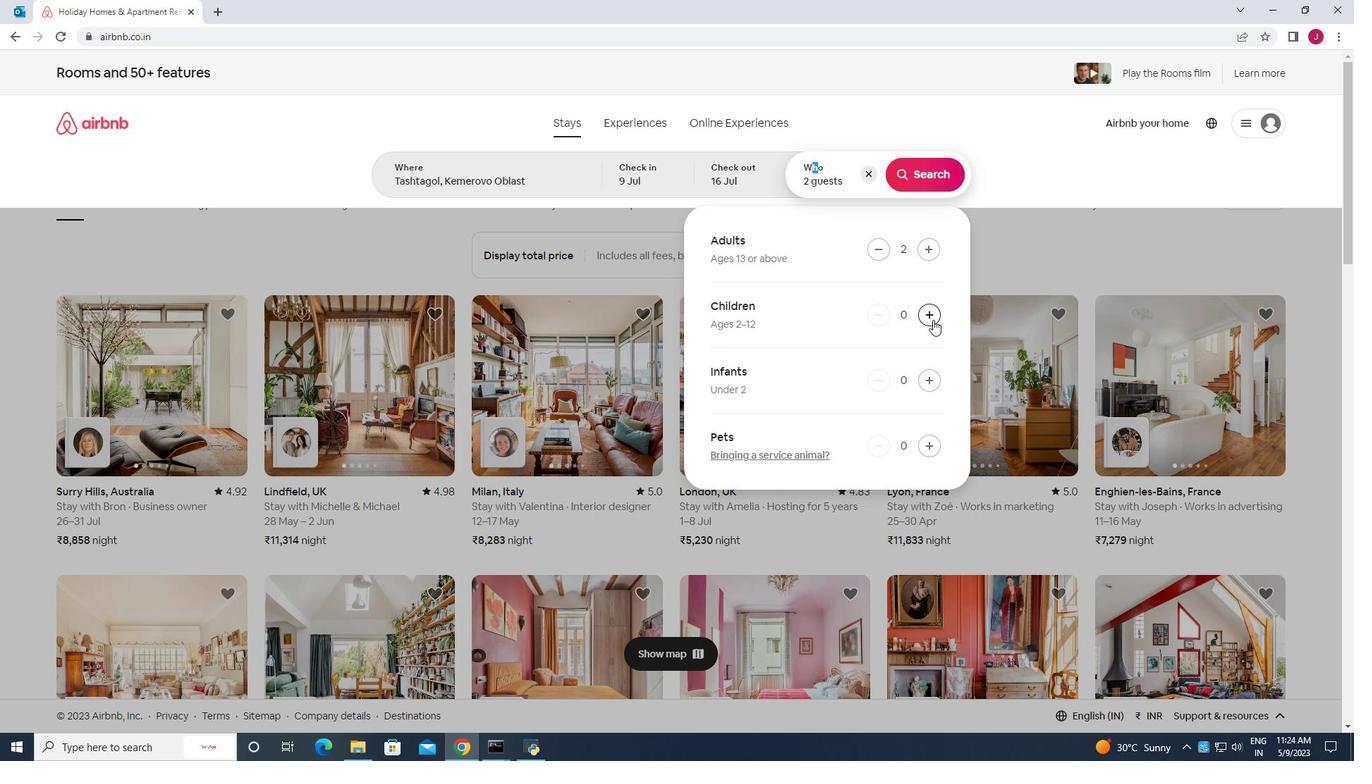 
Action: Mouse moved to (923, 175)
Screenshot: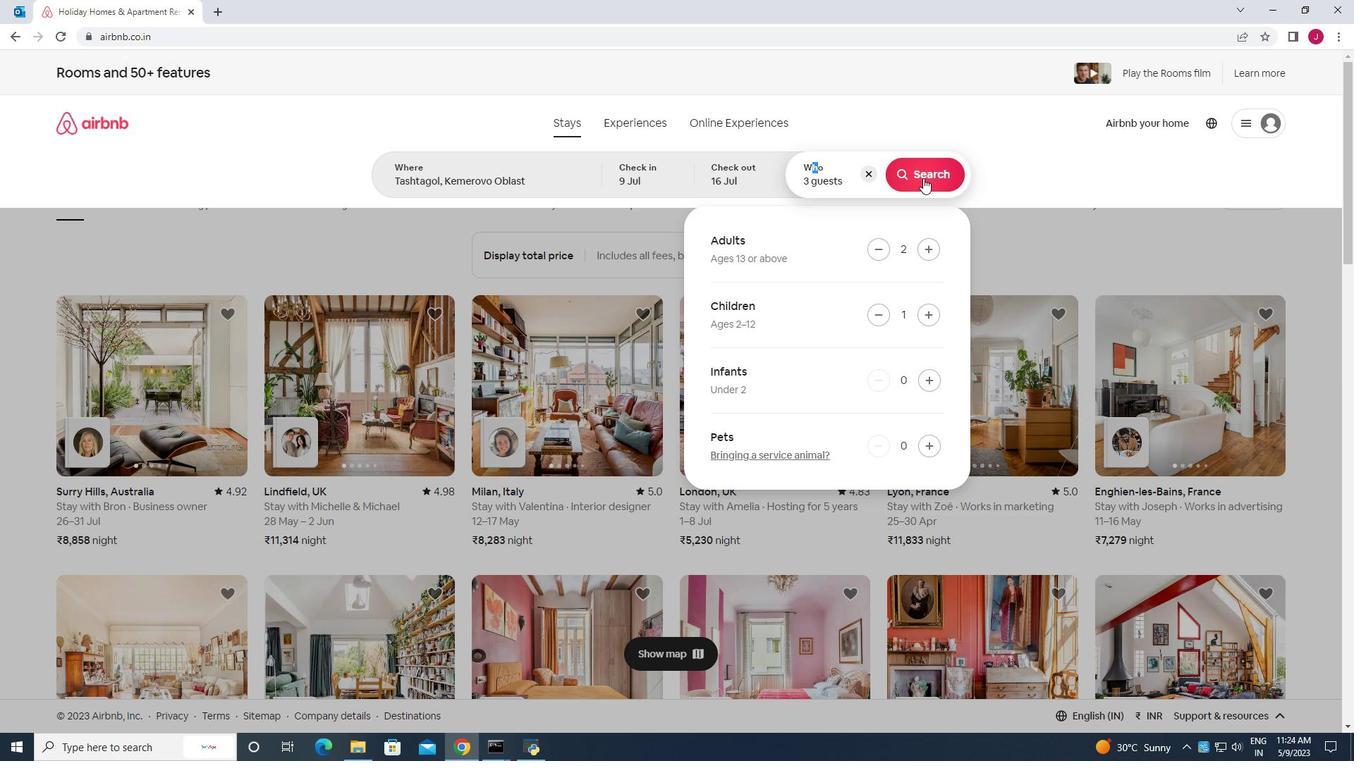 
Action: Mouse pressed left at (923, 175)
Screenshot: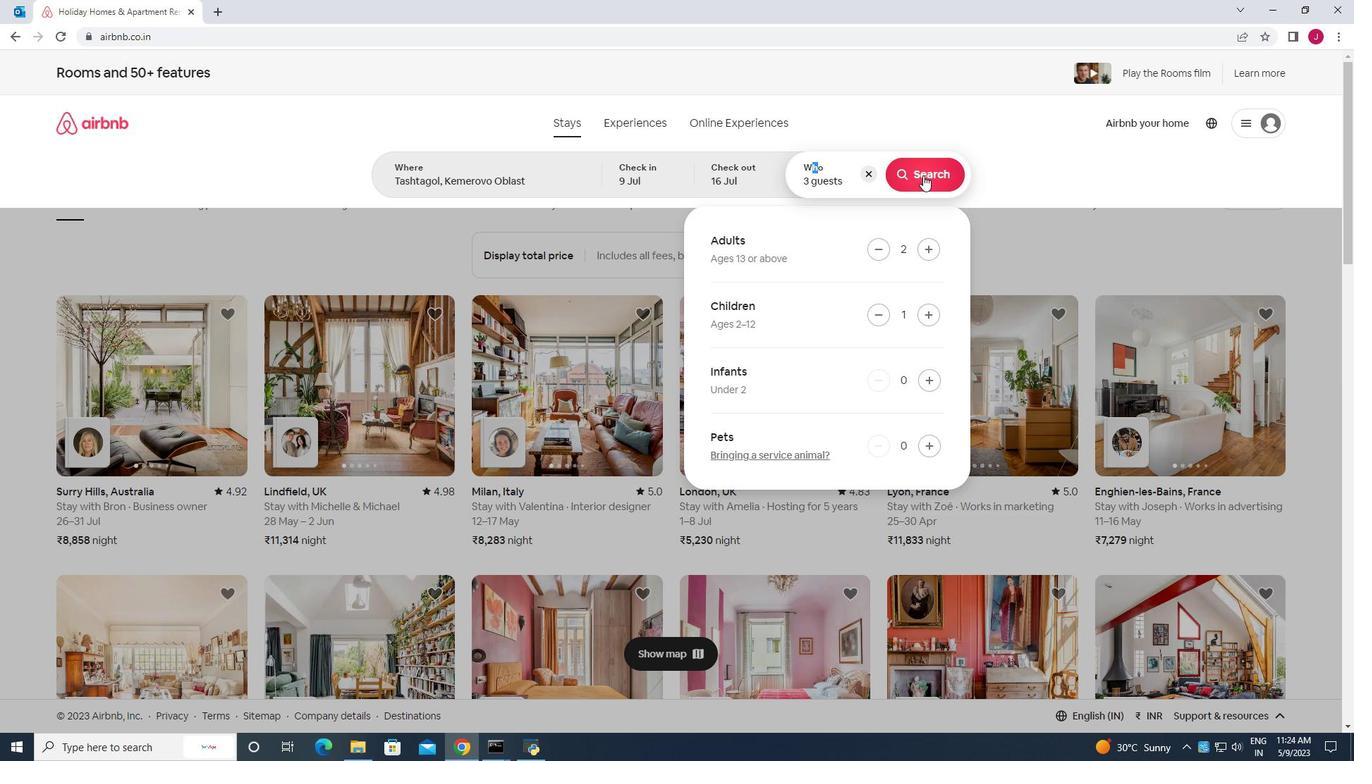 
Action: Mouse moved to (1295, 130)
Screenshot: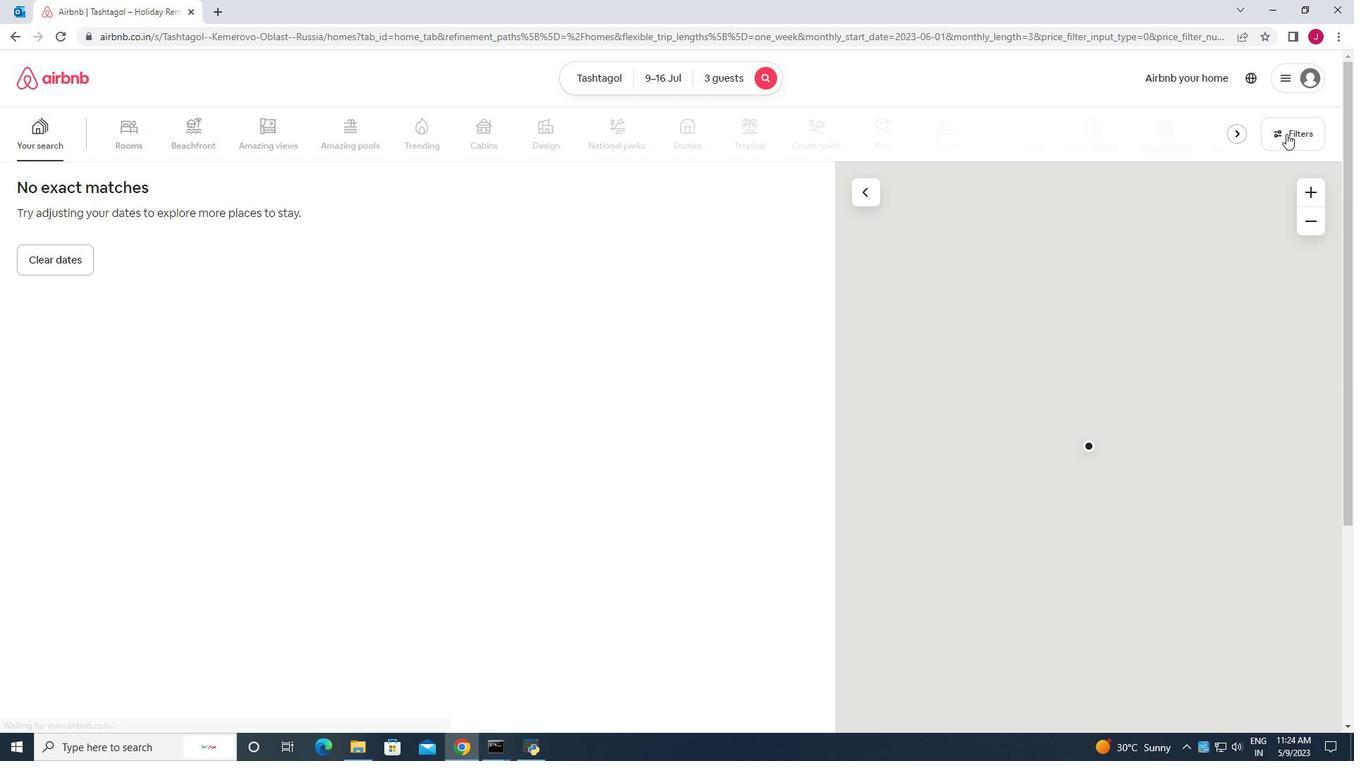 
Action: Mouse pressed left at (1295, 130)
Screenshot: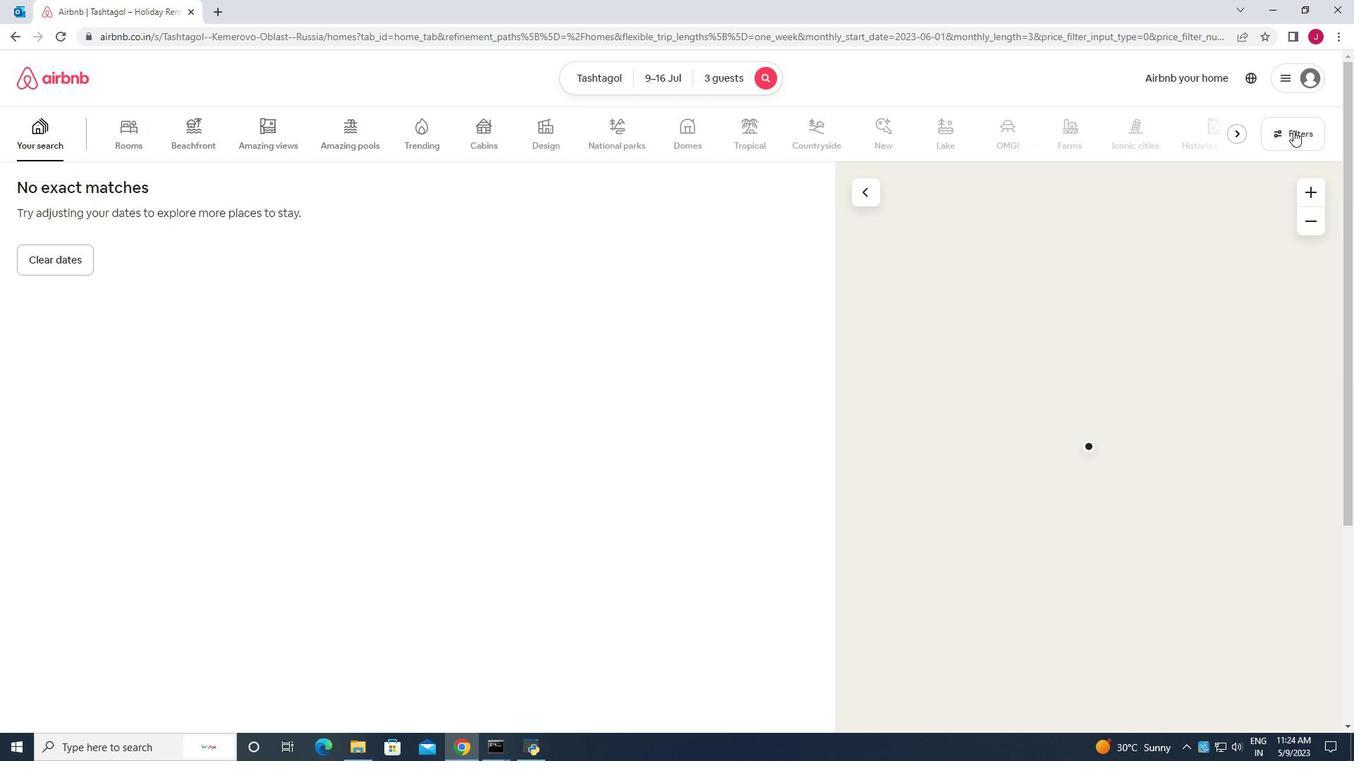 
Action: Mouse moved to (526, 421)
Screenshot: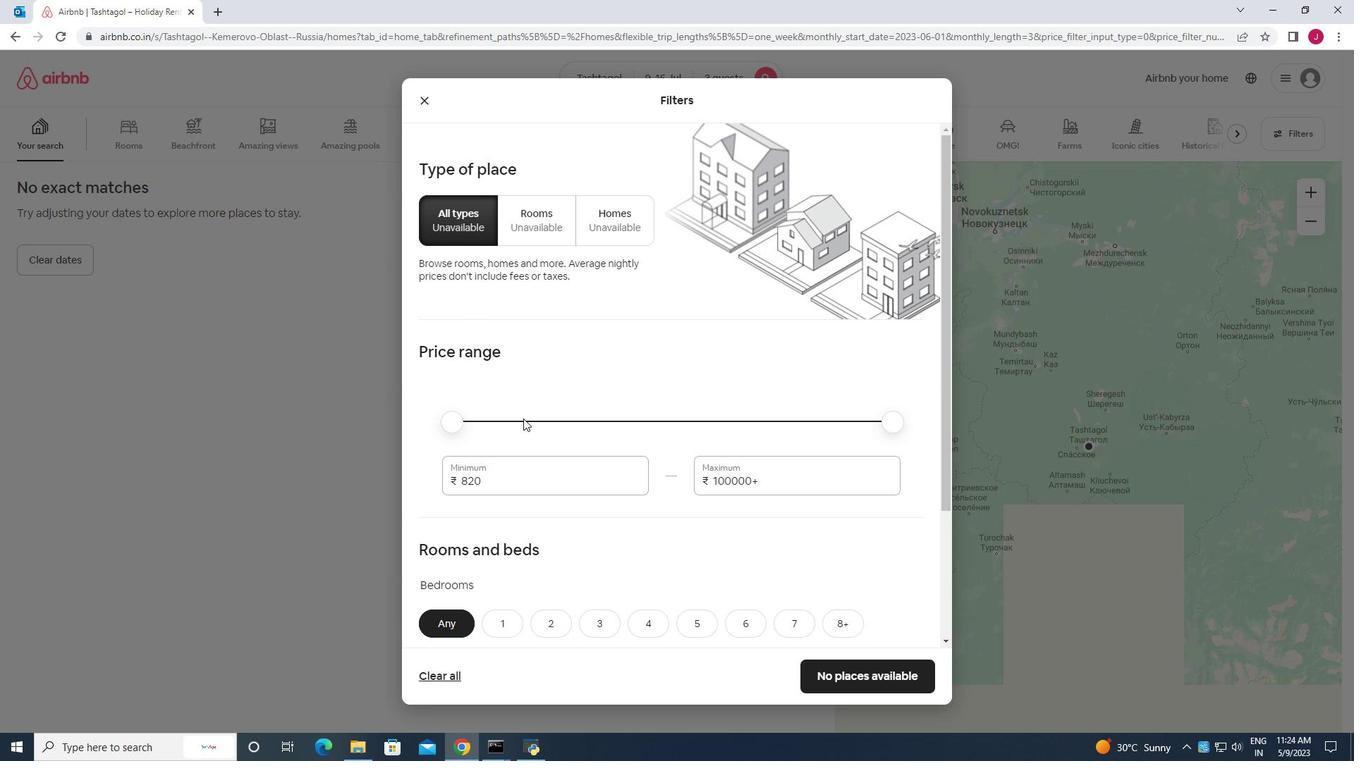 
Action: Mouse scrolled (526, 421) with delta (0, 0)
Screenshot: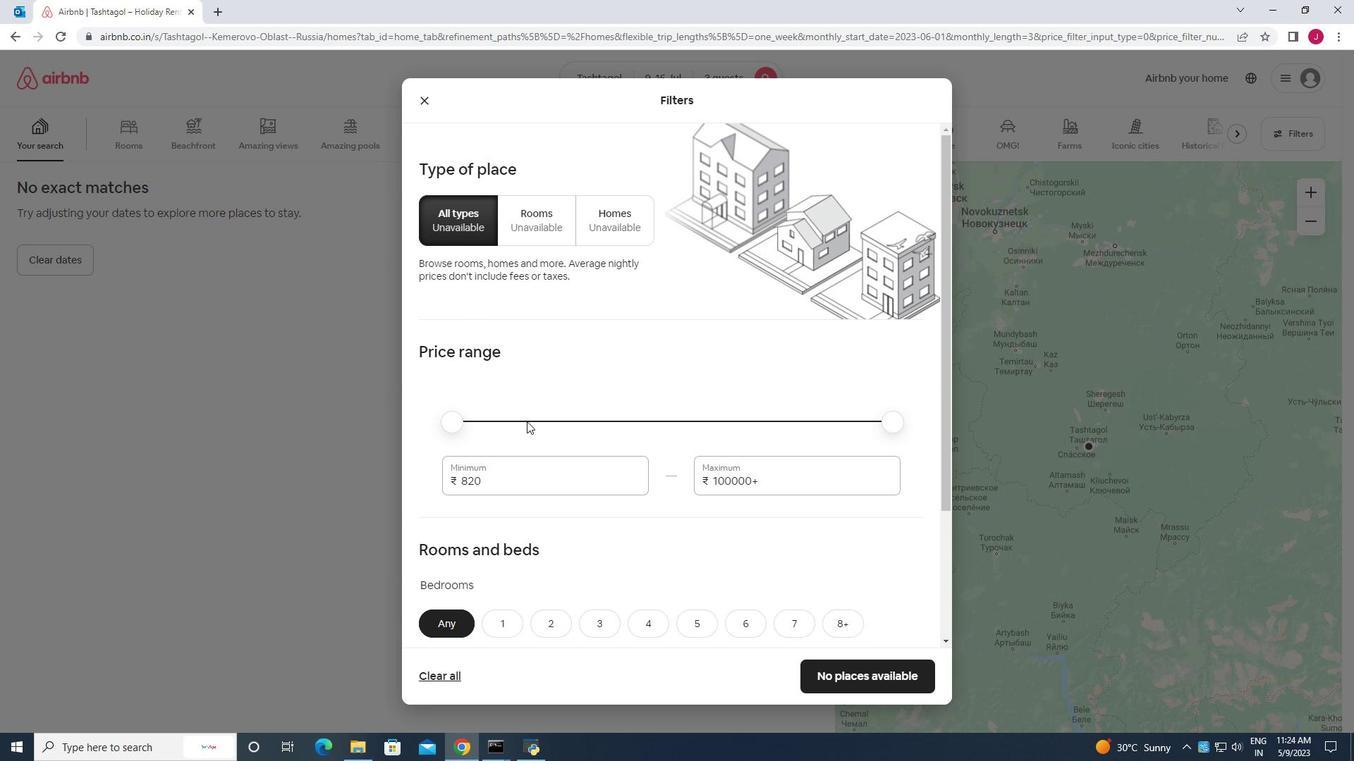 
Action: Mouse moved to (531, 403)
Screenshot: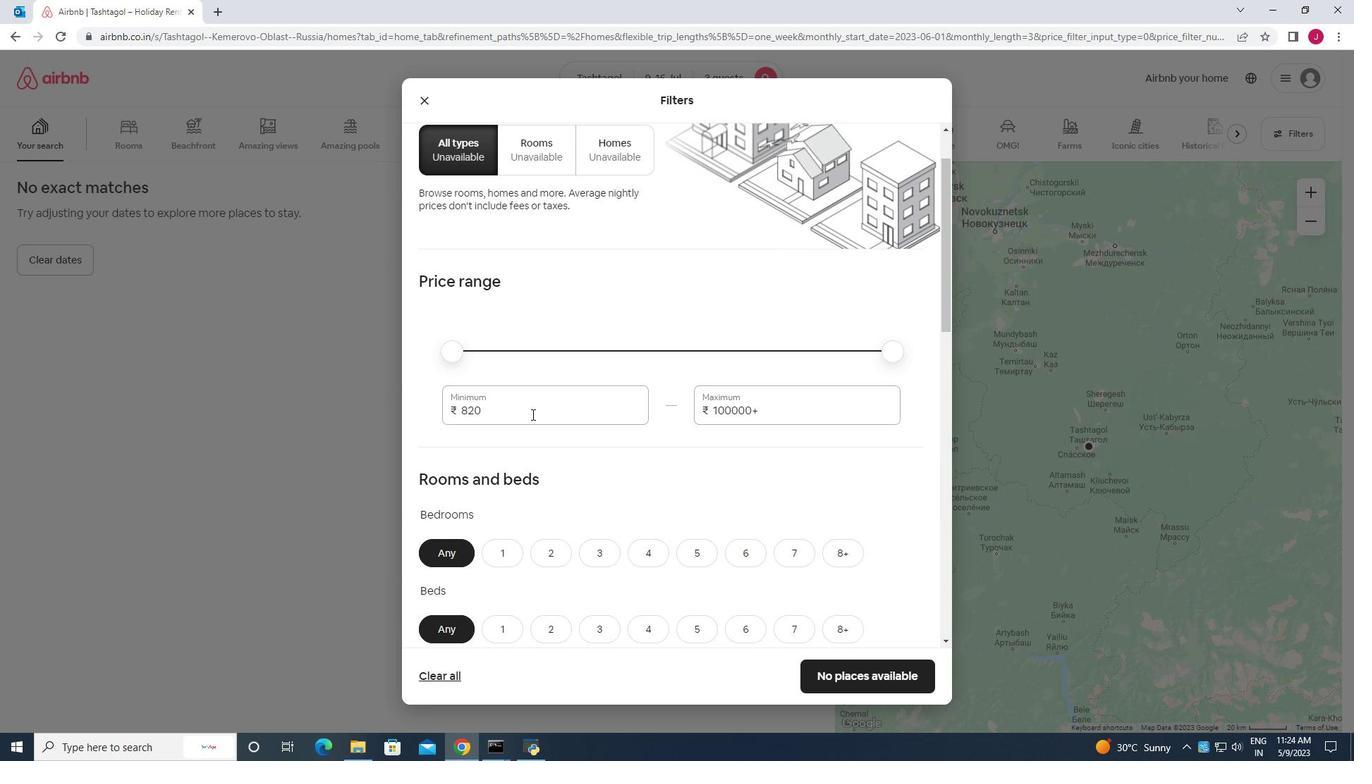 
Action: Mouse pressed left at (531, 403)
Screenshot: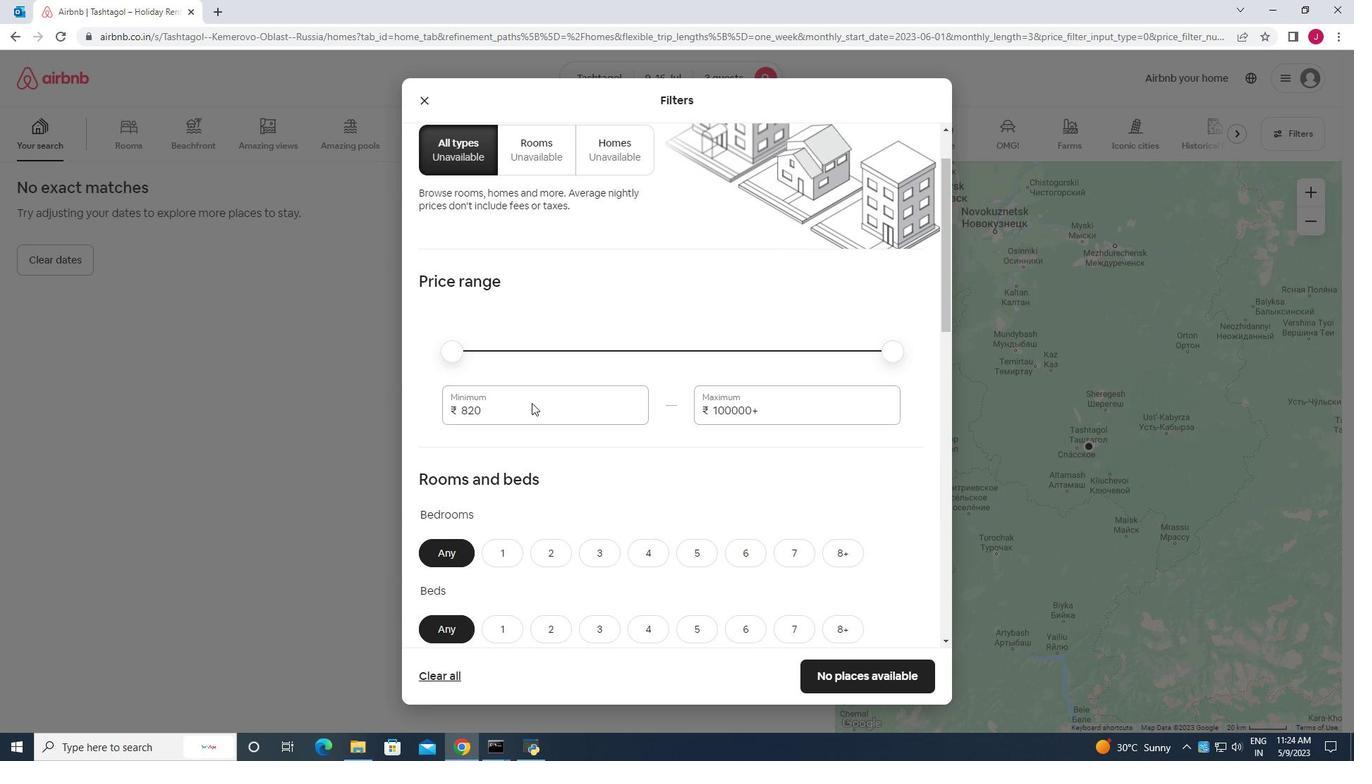 
Action: Key pressed <Key.backspace><Key.backspace><Key.backspace>8000
Screenshot: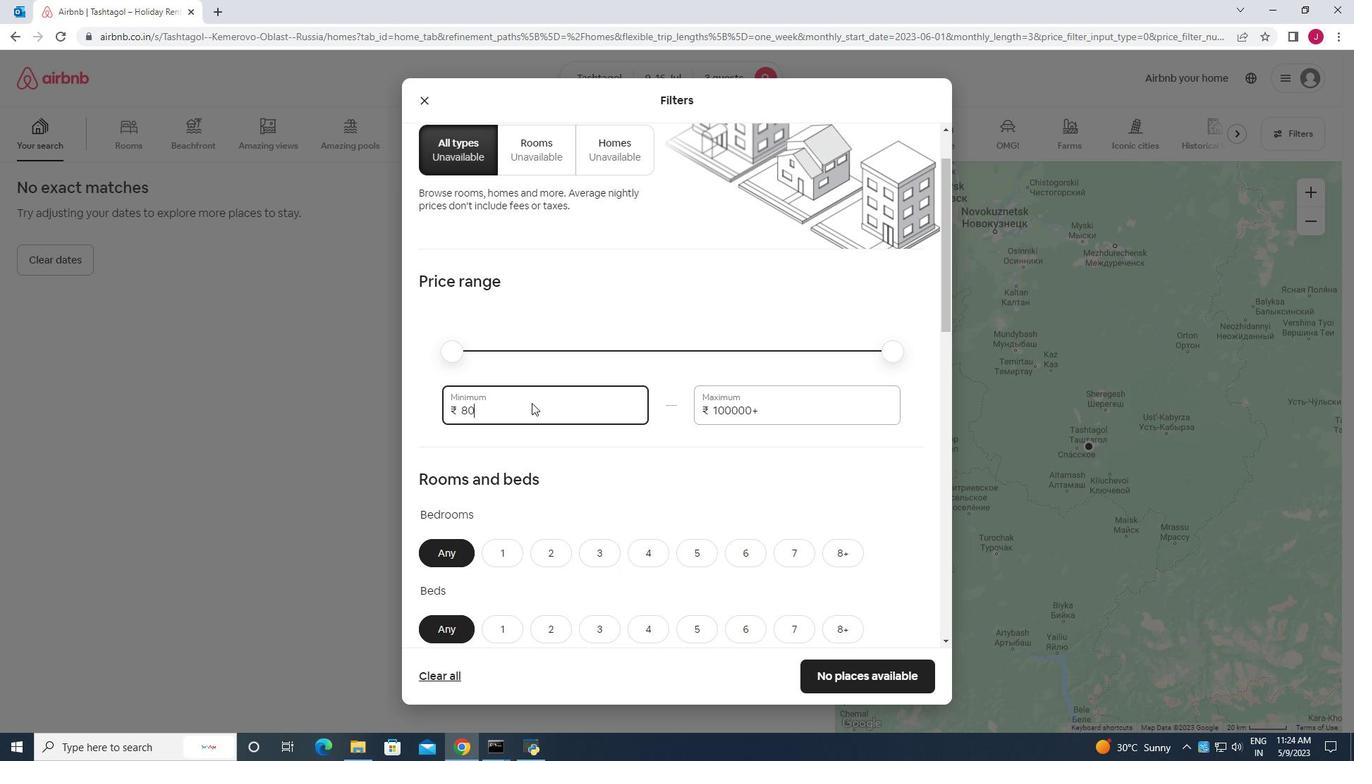 
Action: Mouse moved to (763, 412)
Screenshot: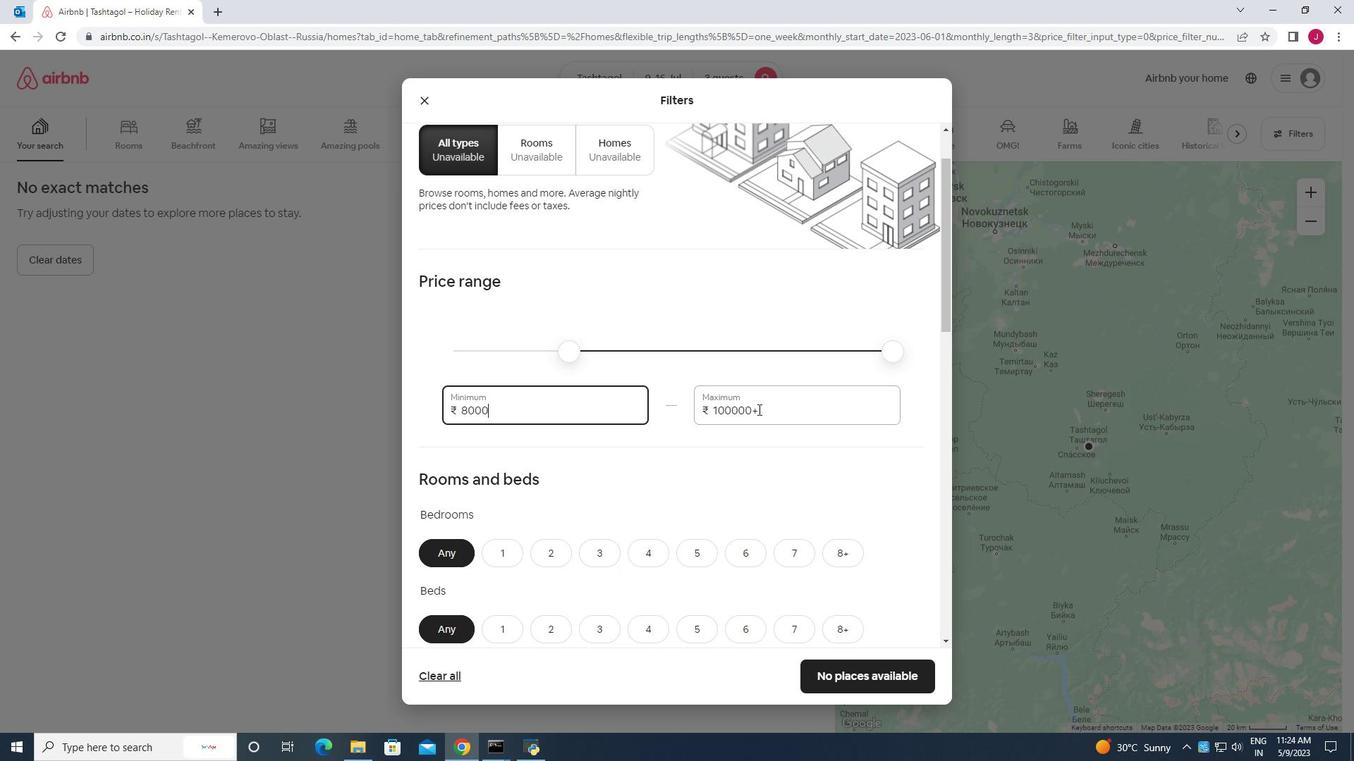 
Action: Mouse pressed left at (763, 412)
Screenshot: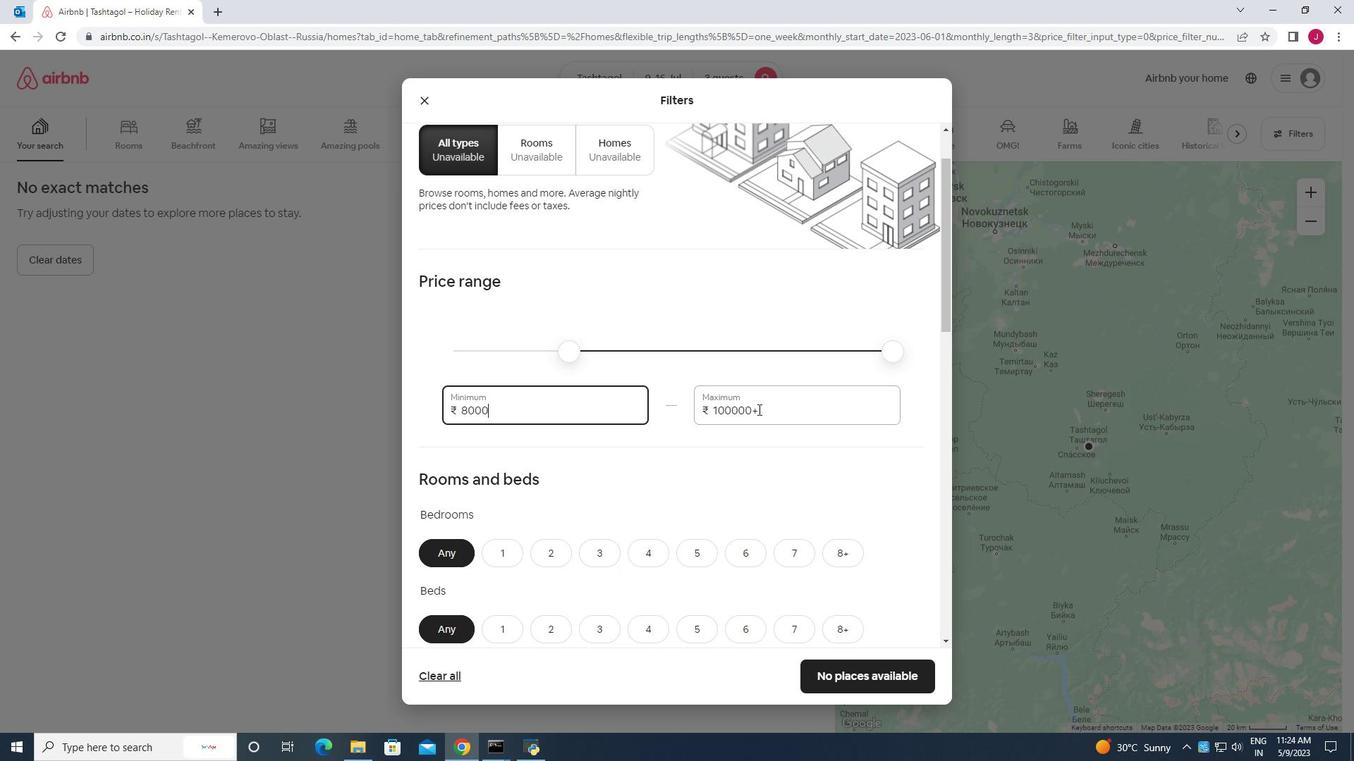 
Action: Mouse moved to (764, 412)
Screenshot: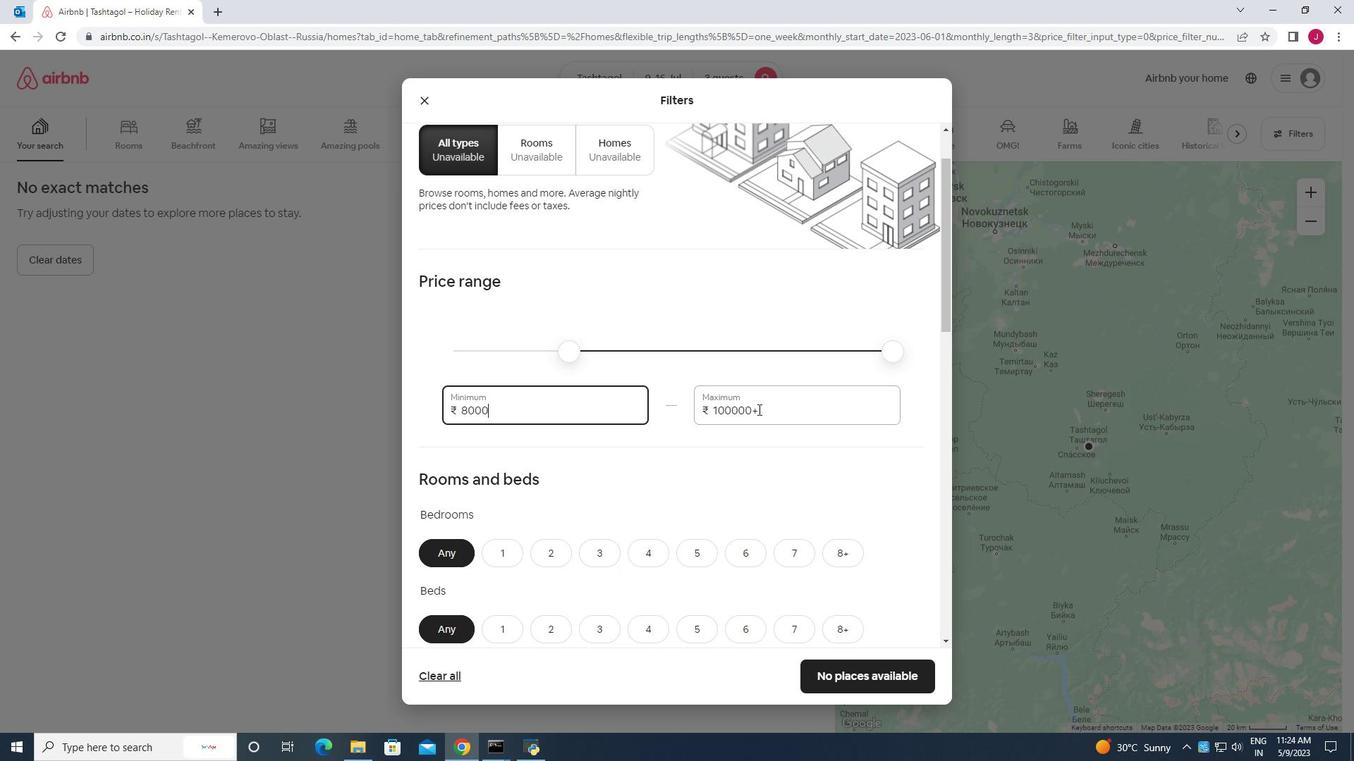 
Action: Key pressed <Key.backspace><Key.backspace><Key.backspace><Key.backspace><Key.backspace><Key.backspace><Key.backspace><Key.backspace><Key.backspace><Key.backspace><Key.backspace><Key.backspace><Key.backspace><Key.backspace><Key.backspace><Key.backspace><Key.backspace><Key.backspace>16000
Screenshot: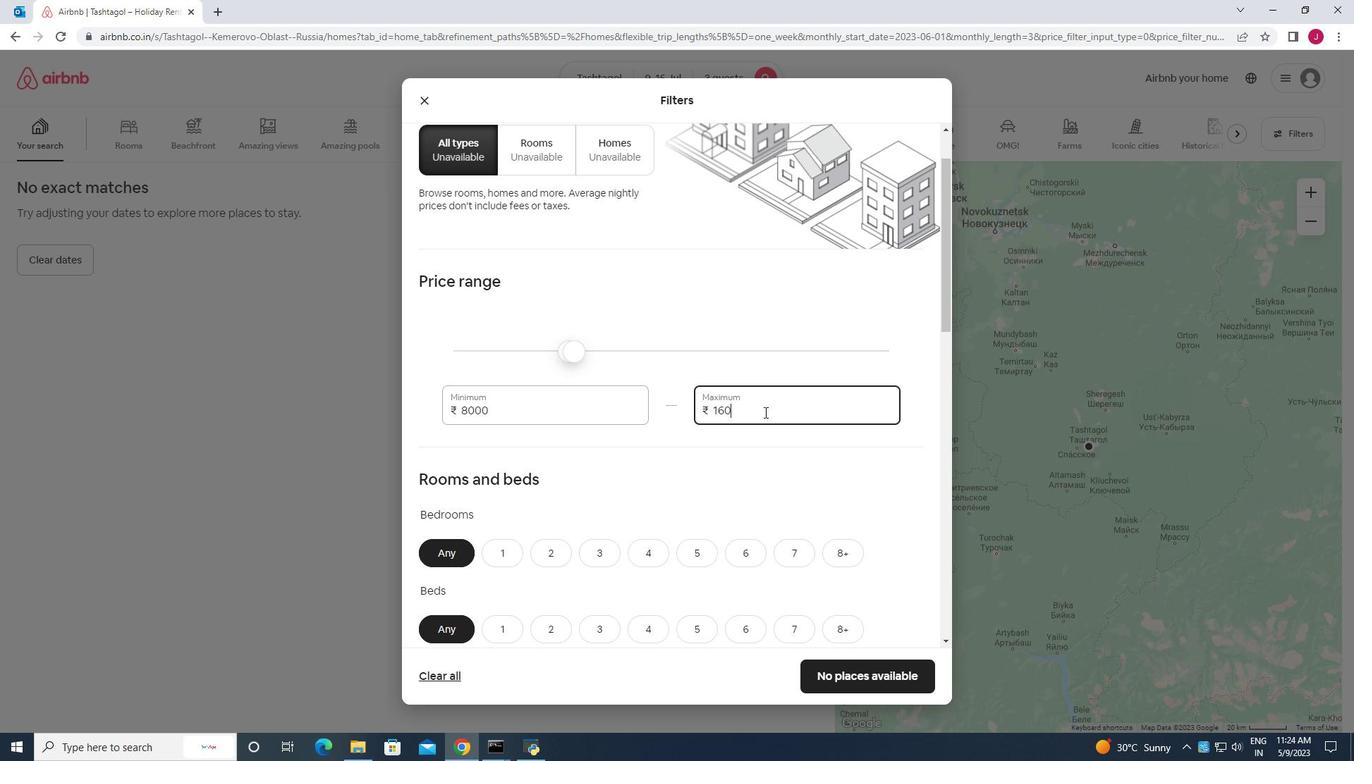 
Action: Mouse moved to (686, 468)
Screenshot: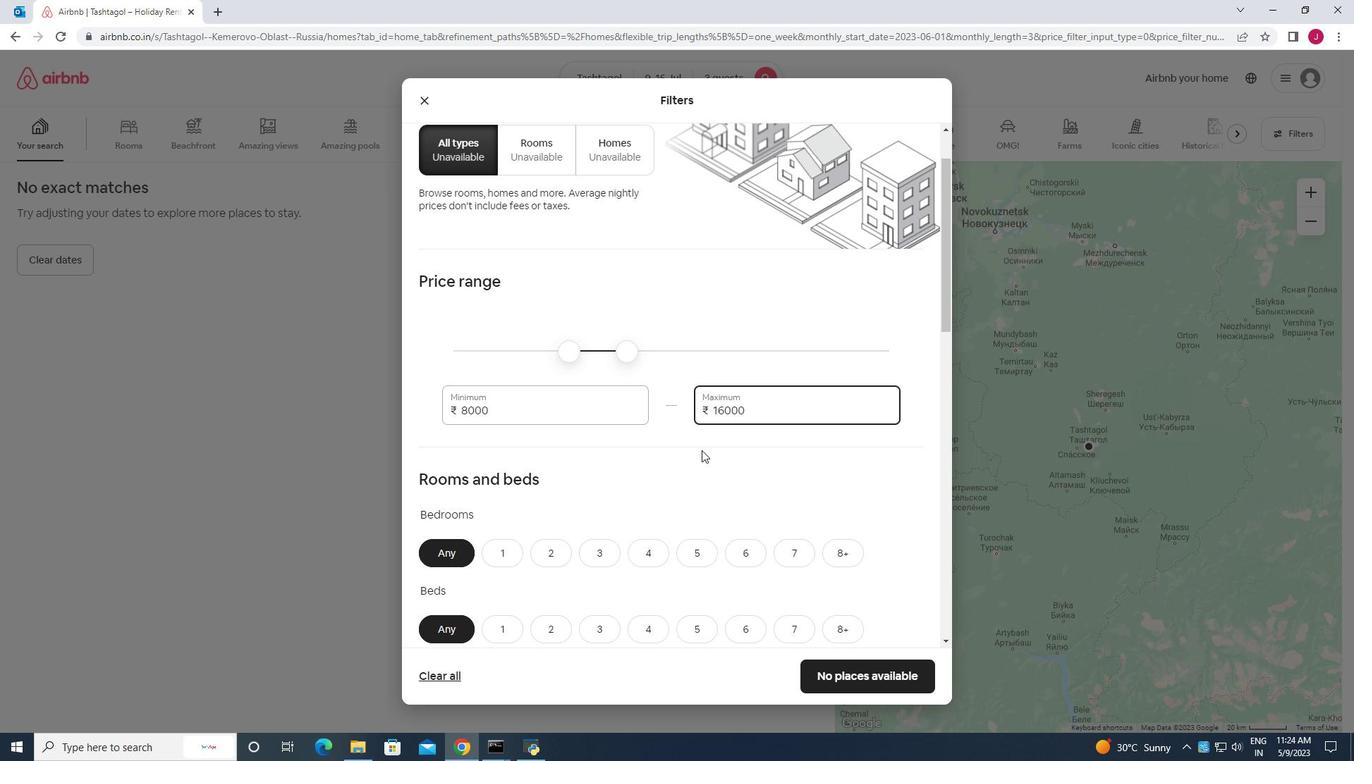 
Action: Mouse scrolled (686, 468) with delta (0, 0)
Screenshot: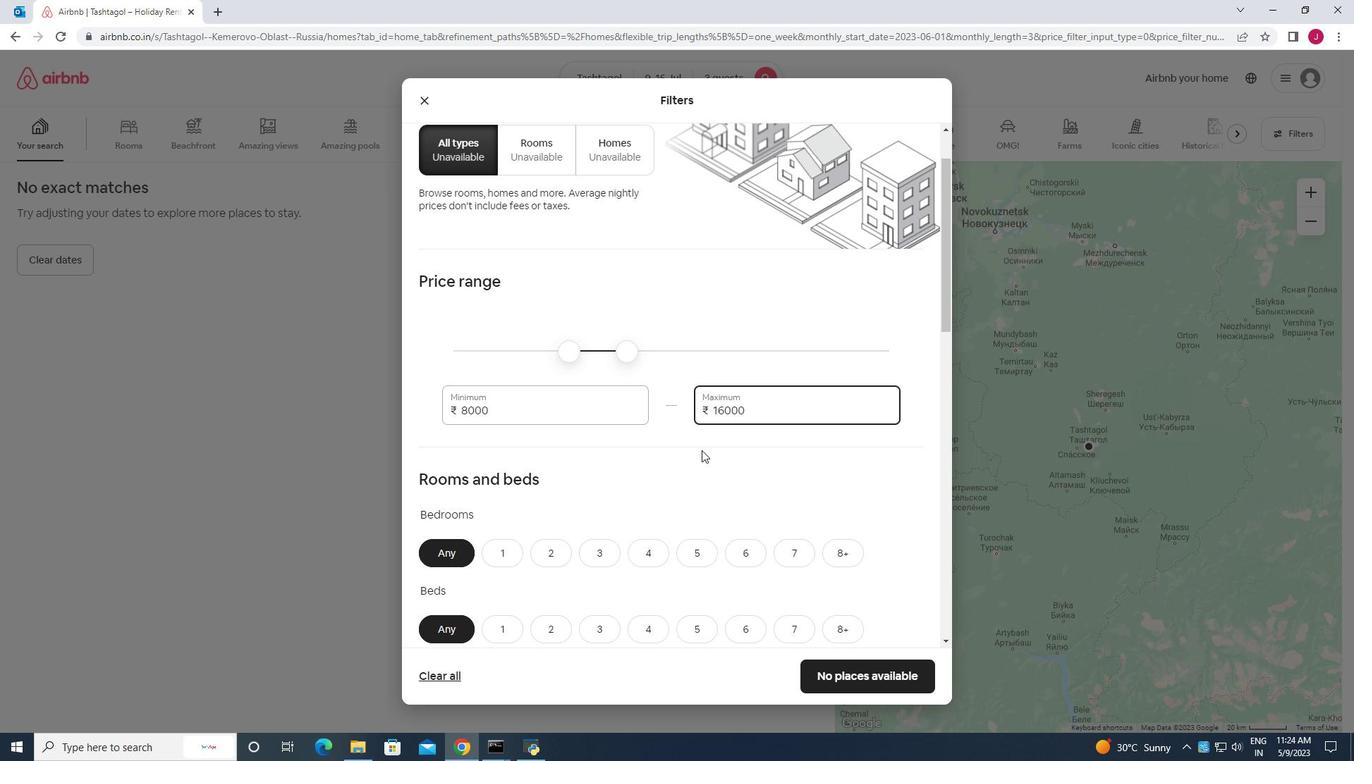 
Action: Mouse moved to (685, 470)
Screenshot: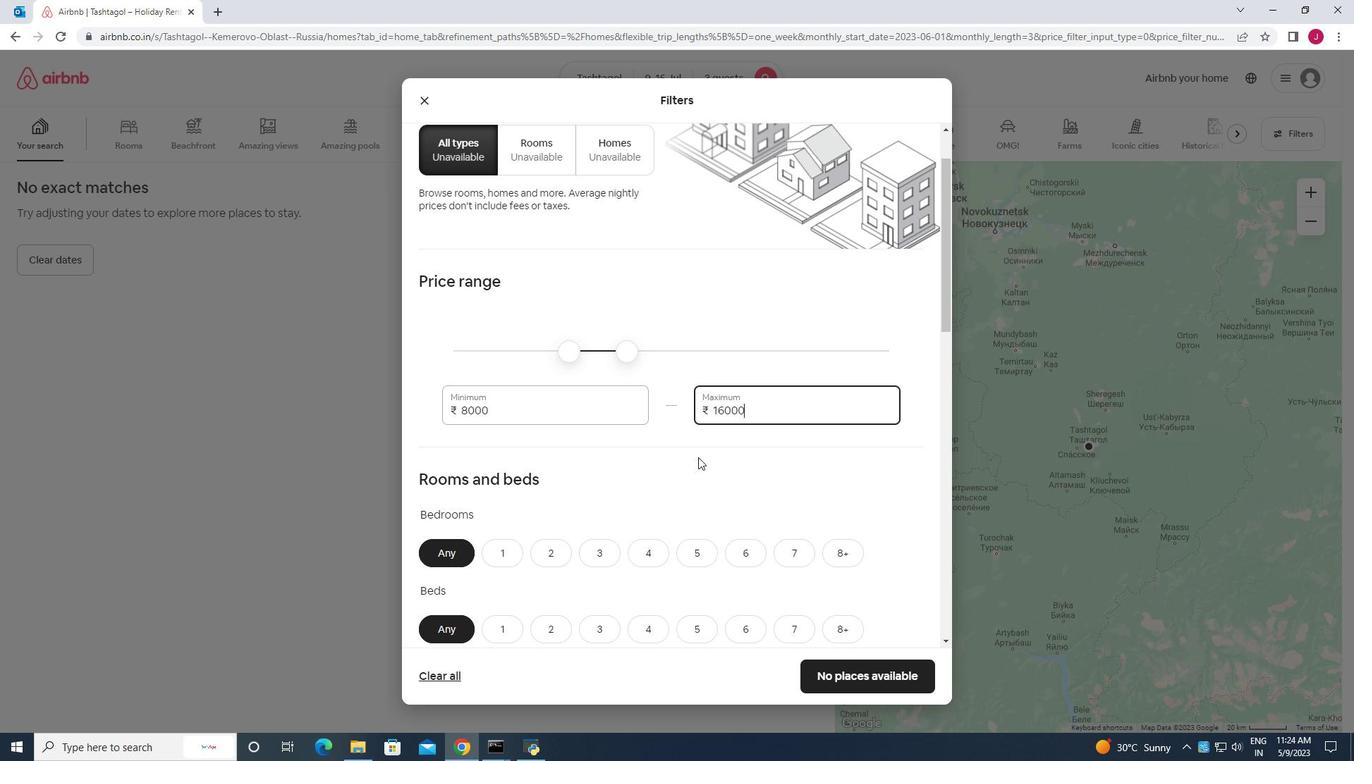 
Action: Mouse scrolled (685, 469) with delta (0, 0)
Screenshot: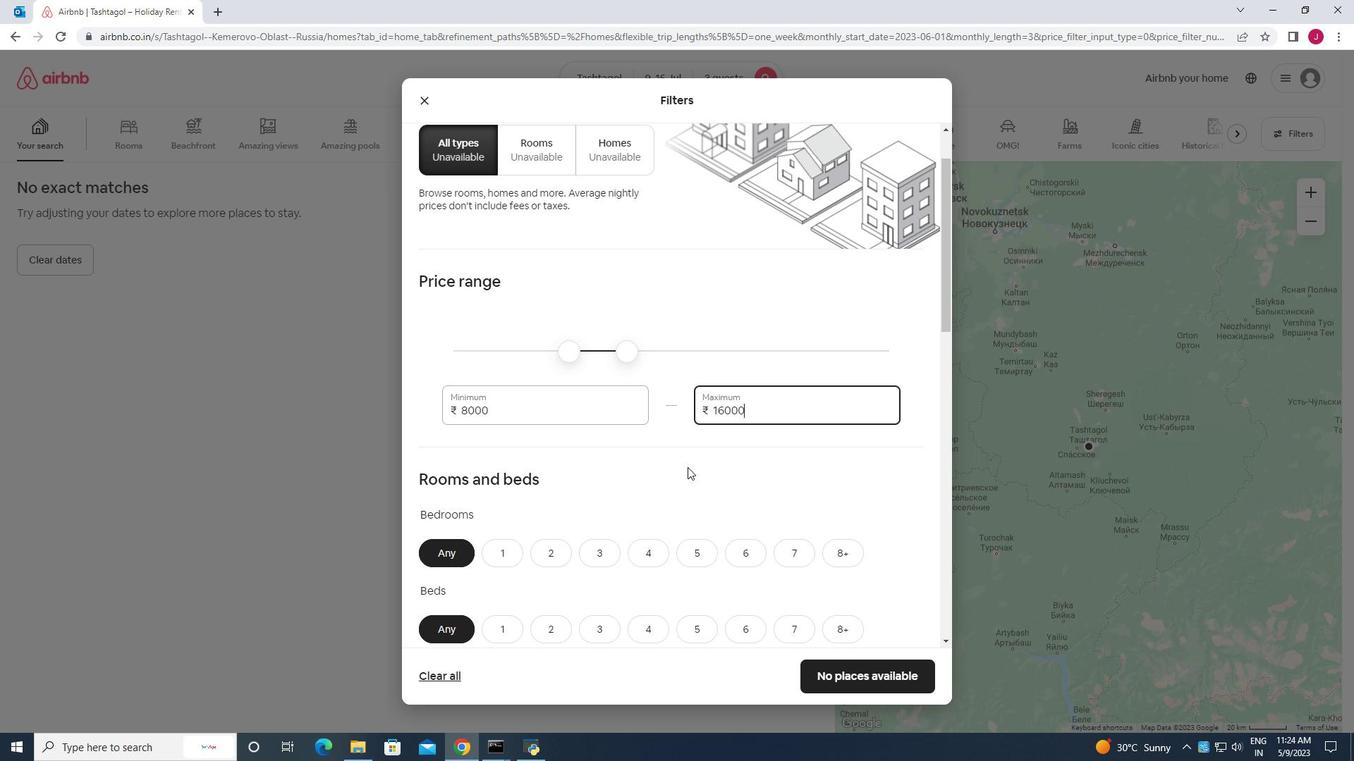 
Action: Mouse moved to (545, 404)
Screenshot: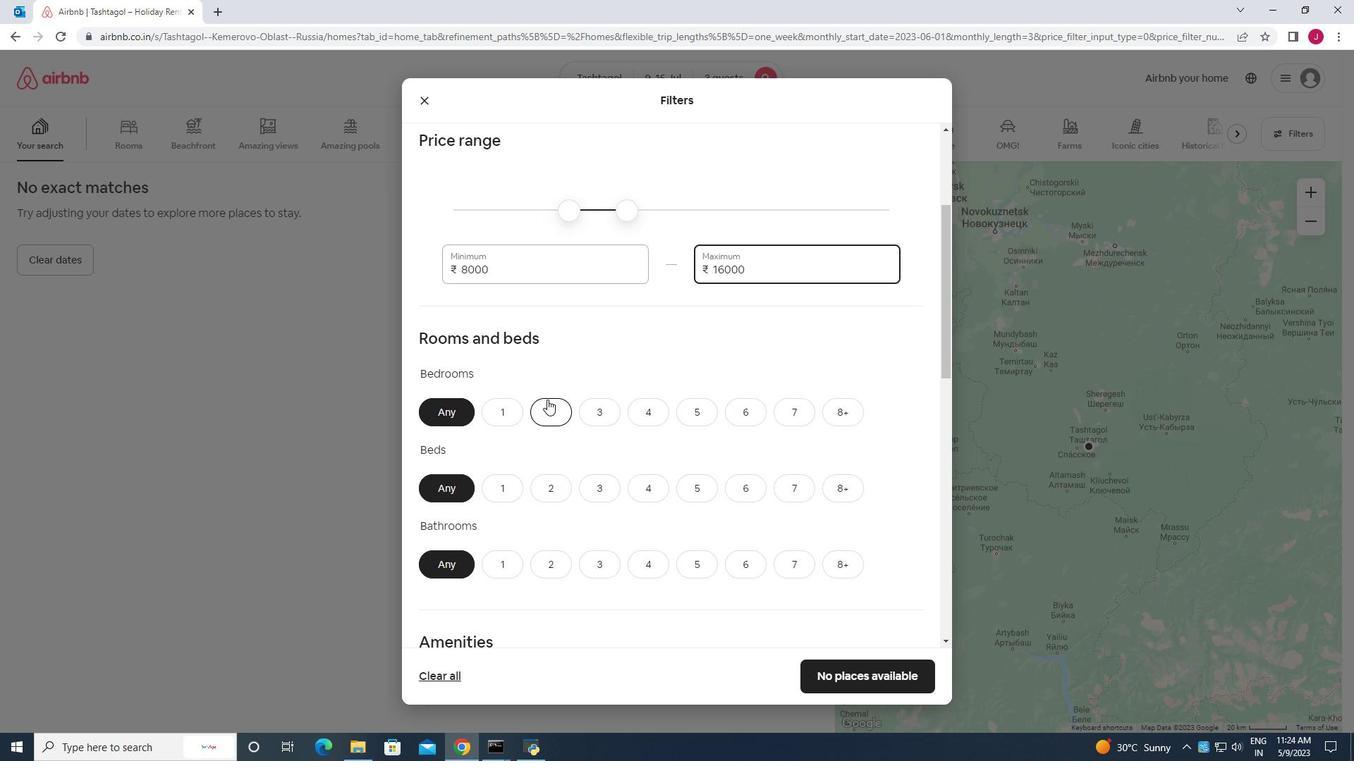 
Action: Mouse scrolled (545, 403) with delta (0, 0)
Screenshot: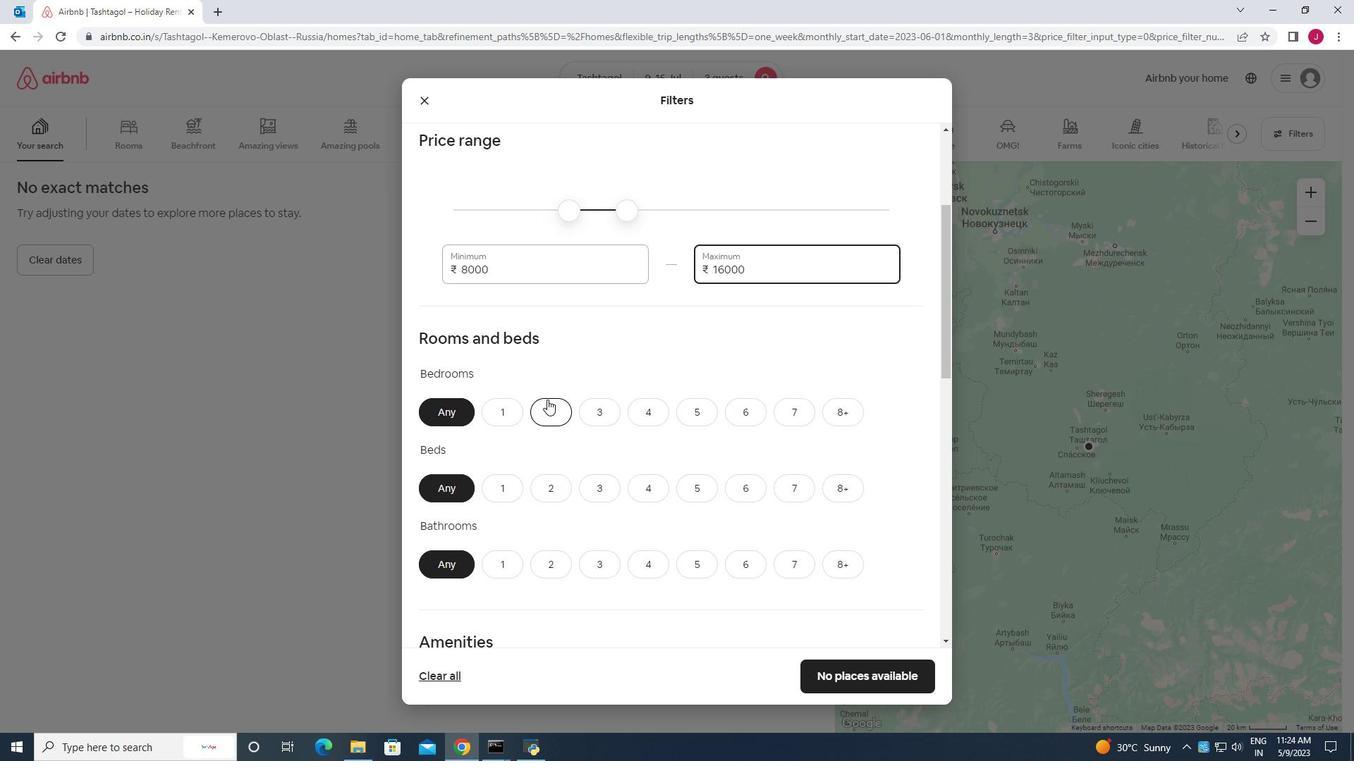 
Action: Mouse moved to (559, 338)
Screenshot: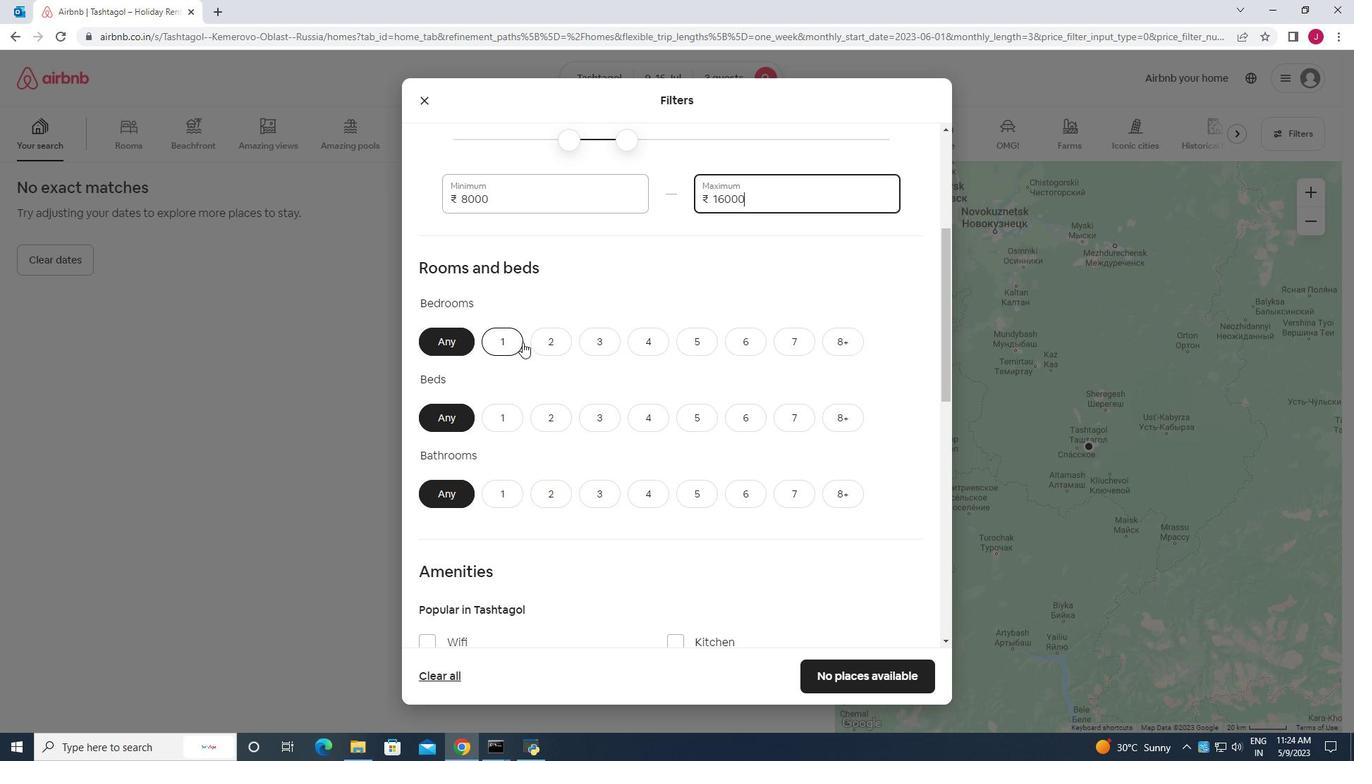 
Action: Mouse pressed left at (559, 338)
Screenshot: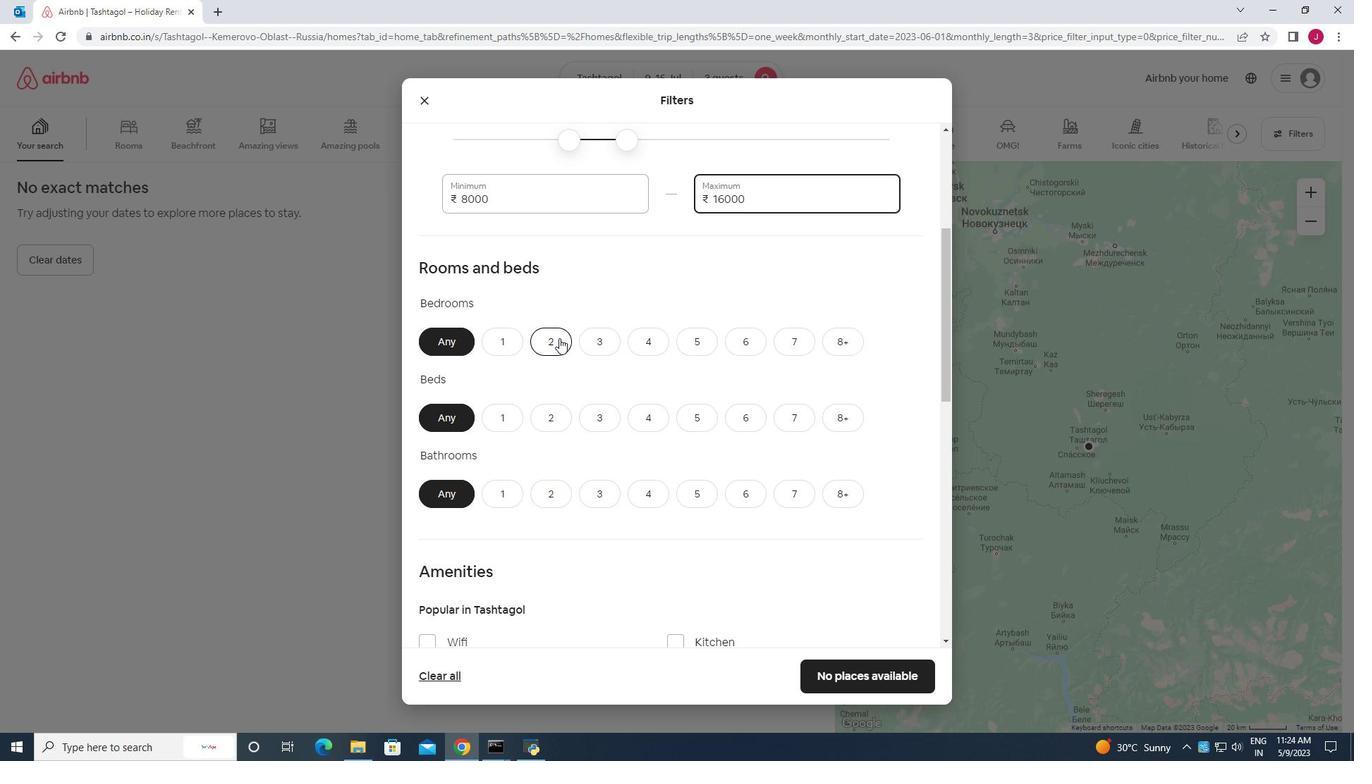 
Action: Mouse moved to (557, 417)
Screenshot: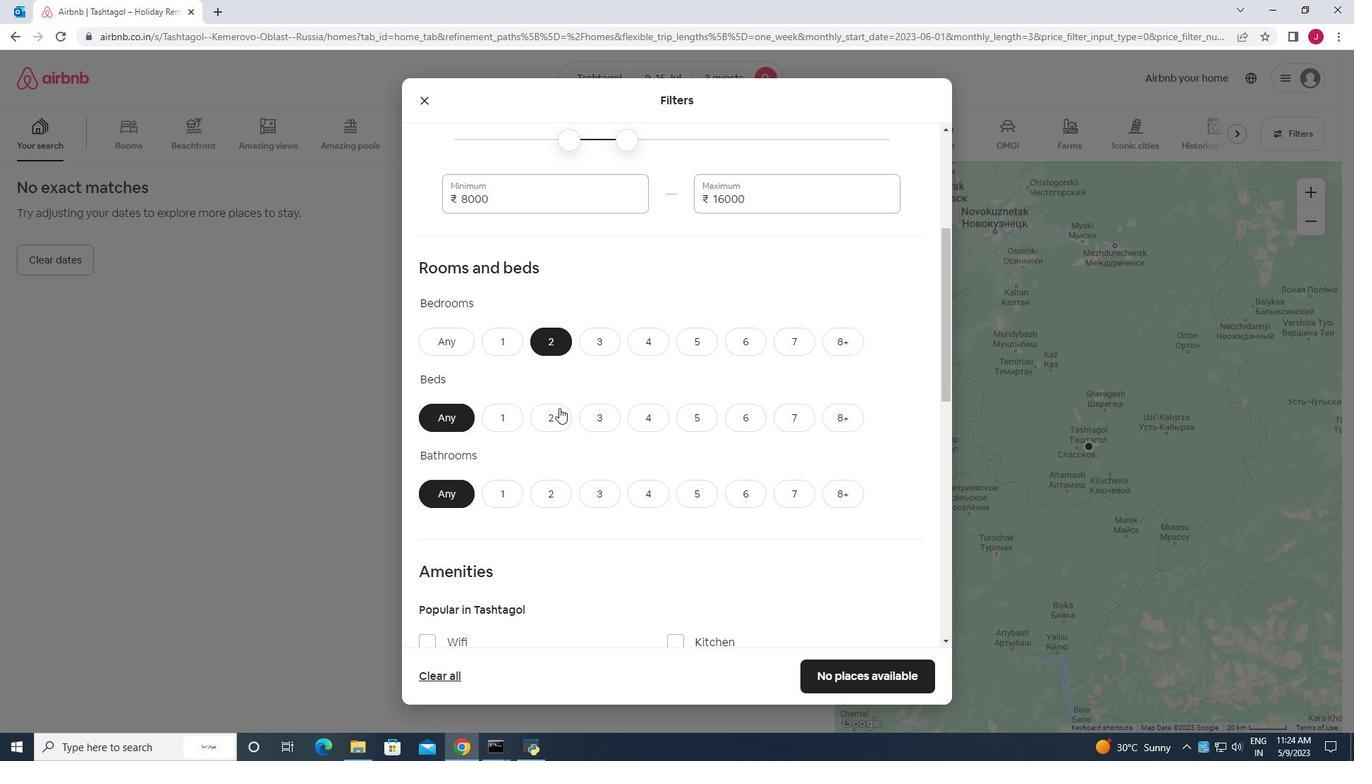 
Action: Mouse pressed left at (557, 417)
Screenshot: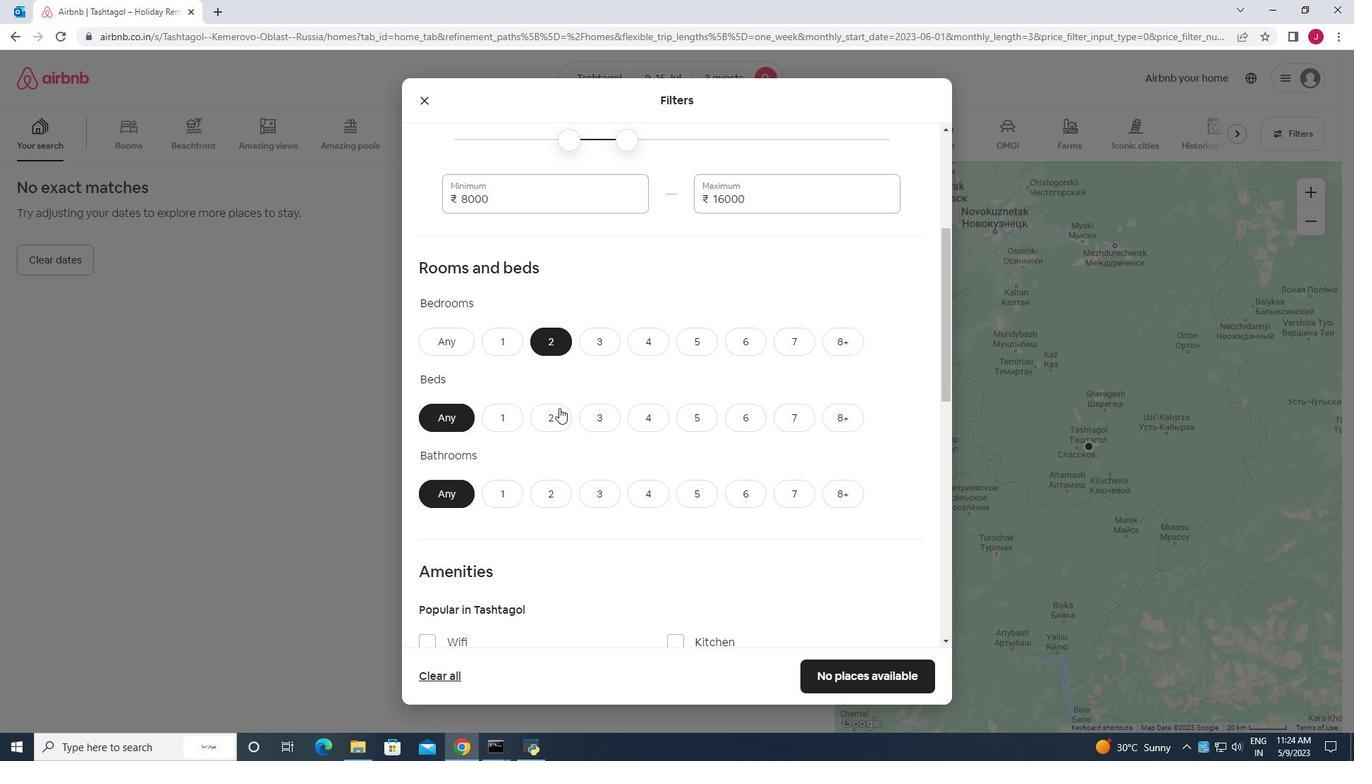 
Action: Mouse moved to (507, 493)
Screenshot: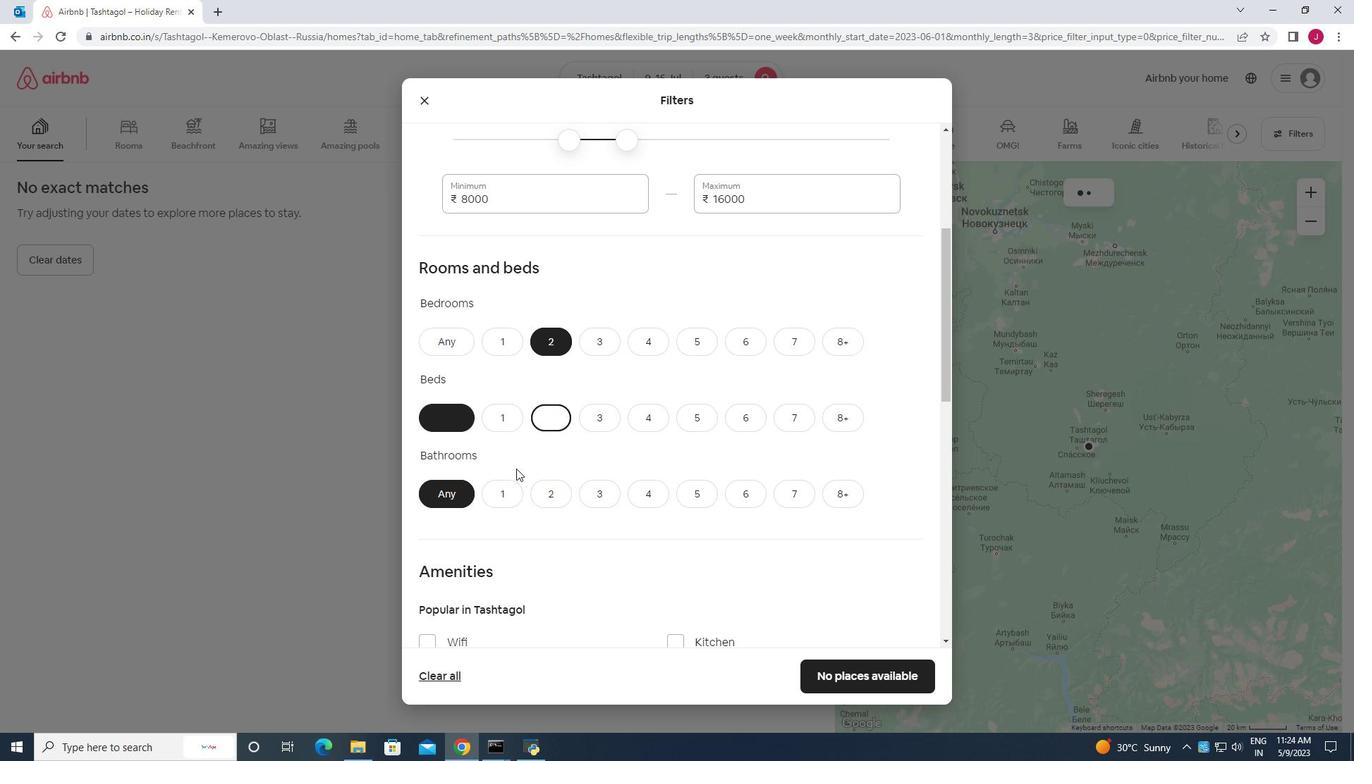 
Action: Mouse pressed left at (507, 493)
Screenshot: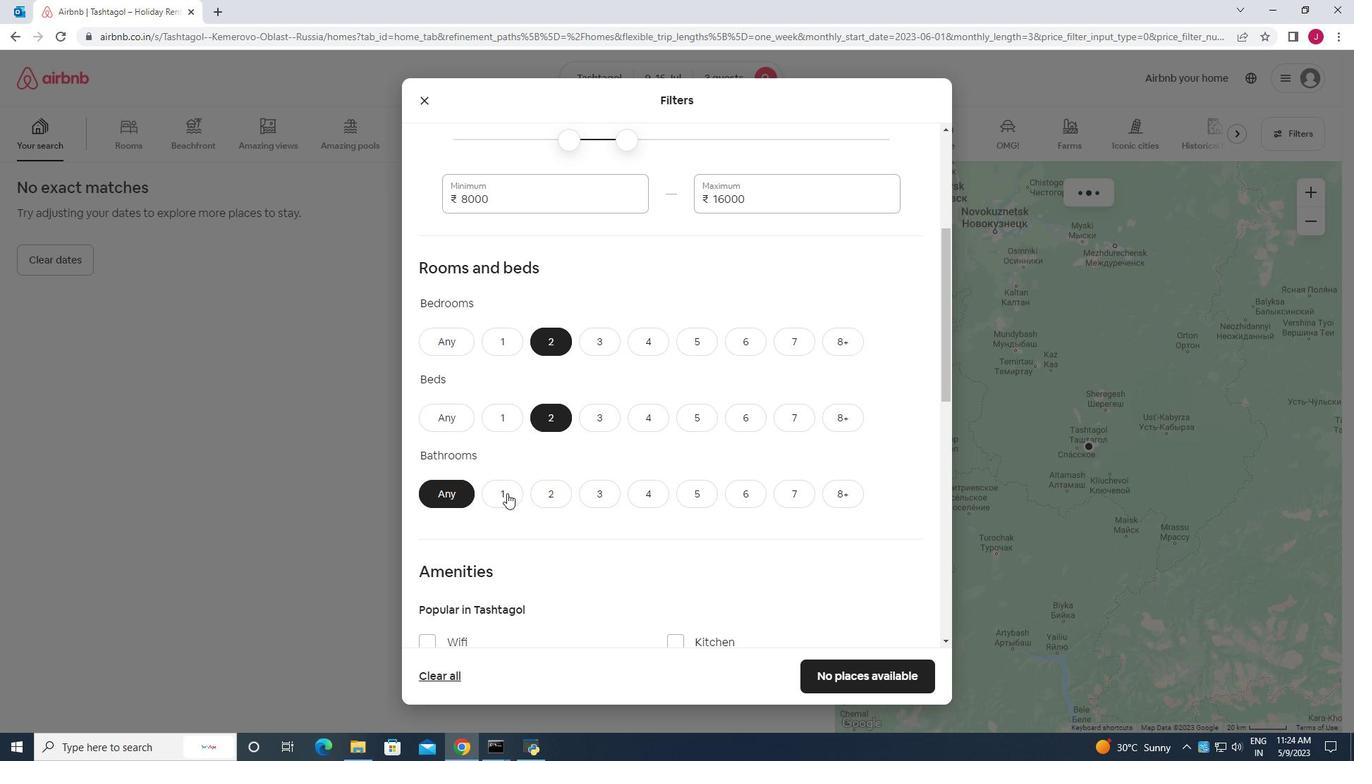 
Action: Mouse moved to (606, 418)
Screenshot: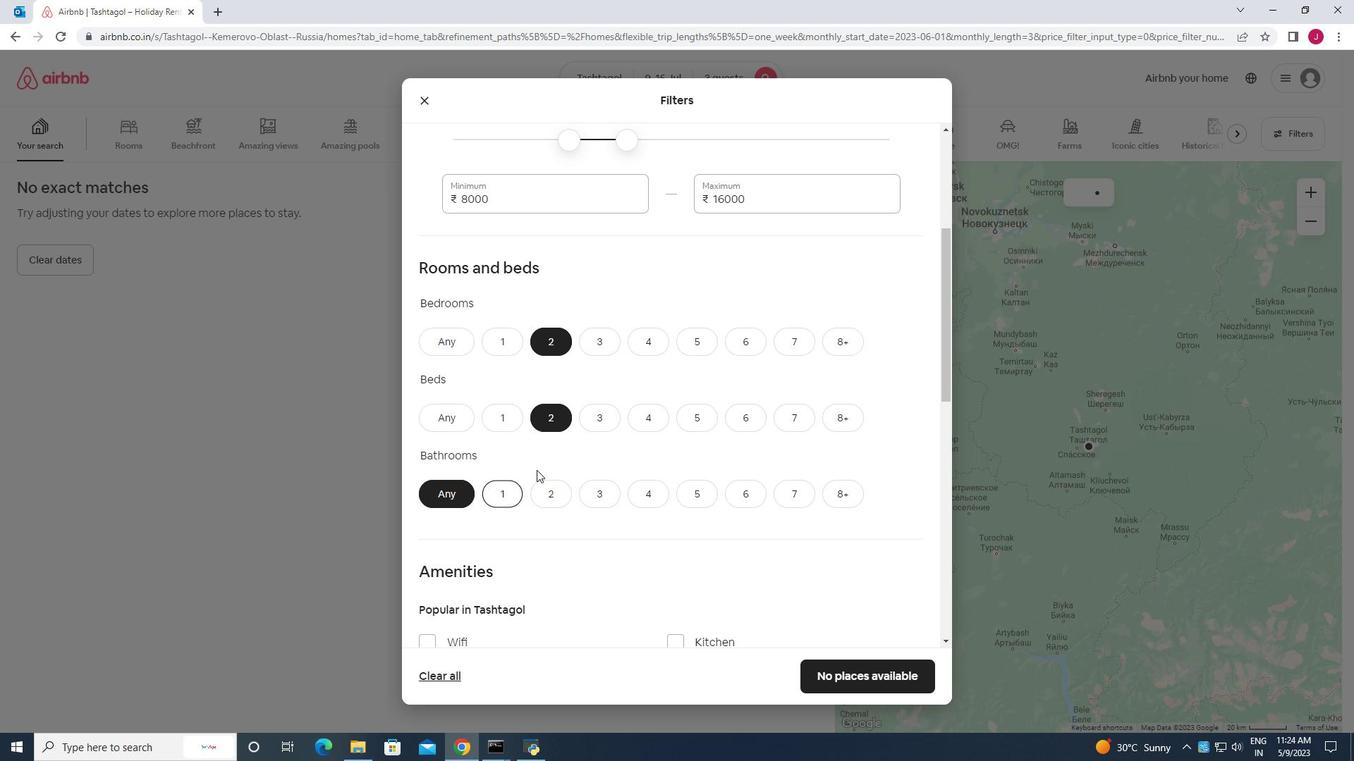 
Action: Mouse scrolled (606, 417) with delta (0, 0)
Screenshot: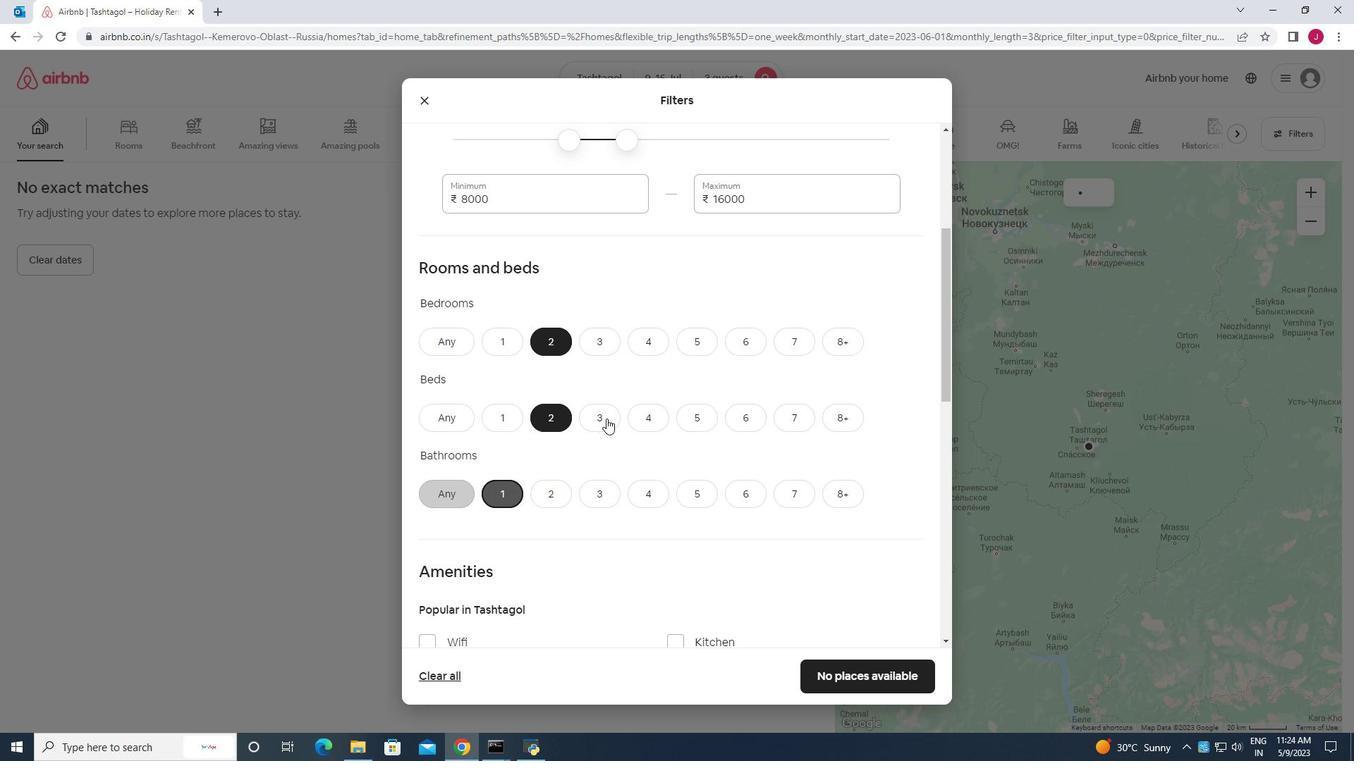 
Action: Mouse scrolled (606, 417) with delta (0, 0)
Screenshot: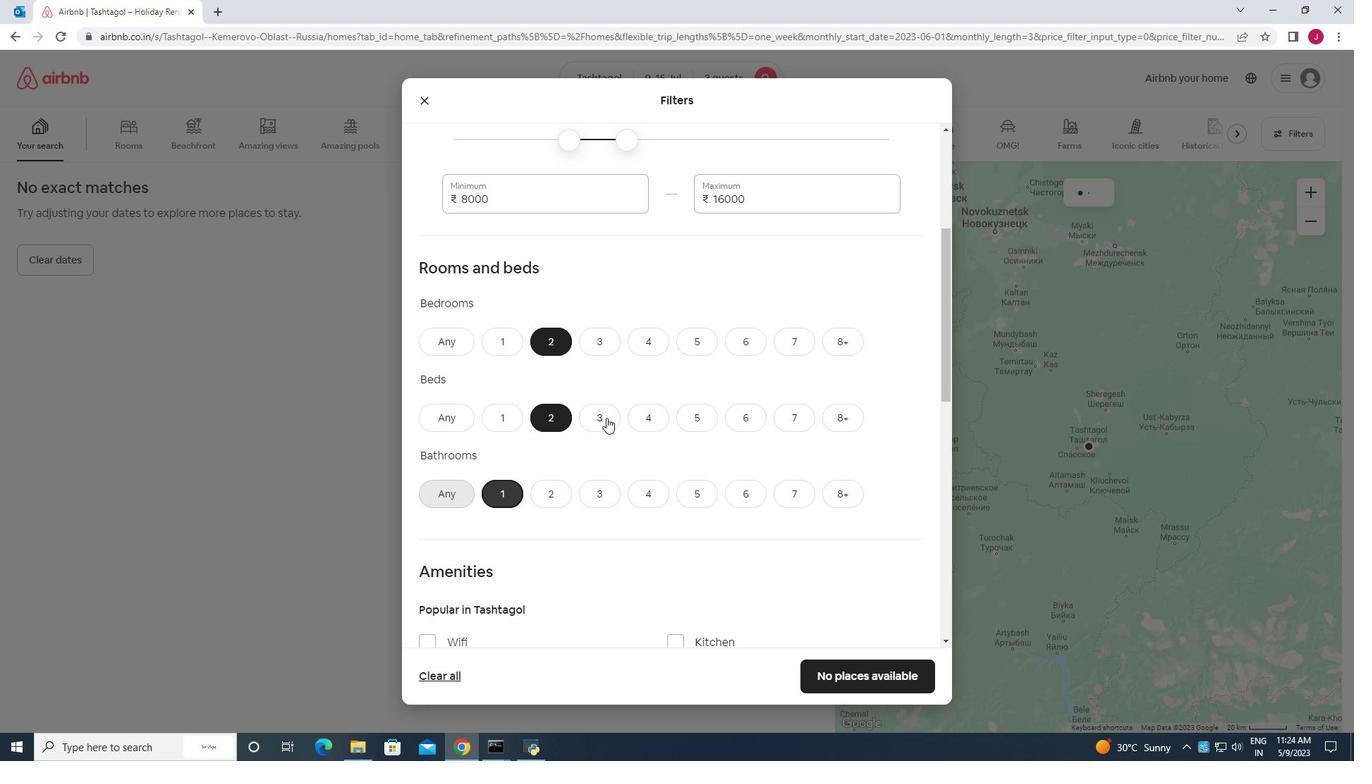 
Action: Mouse scrolled (606, 417) with delta (0, 0)
Screenshot: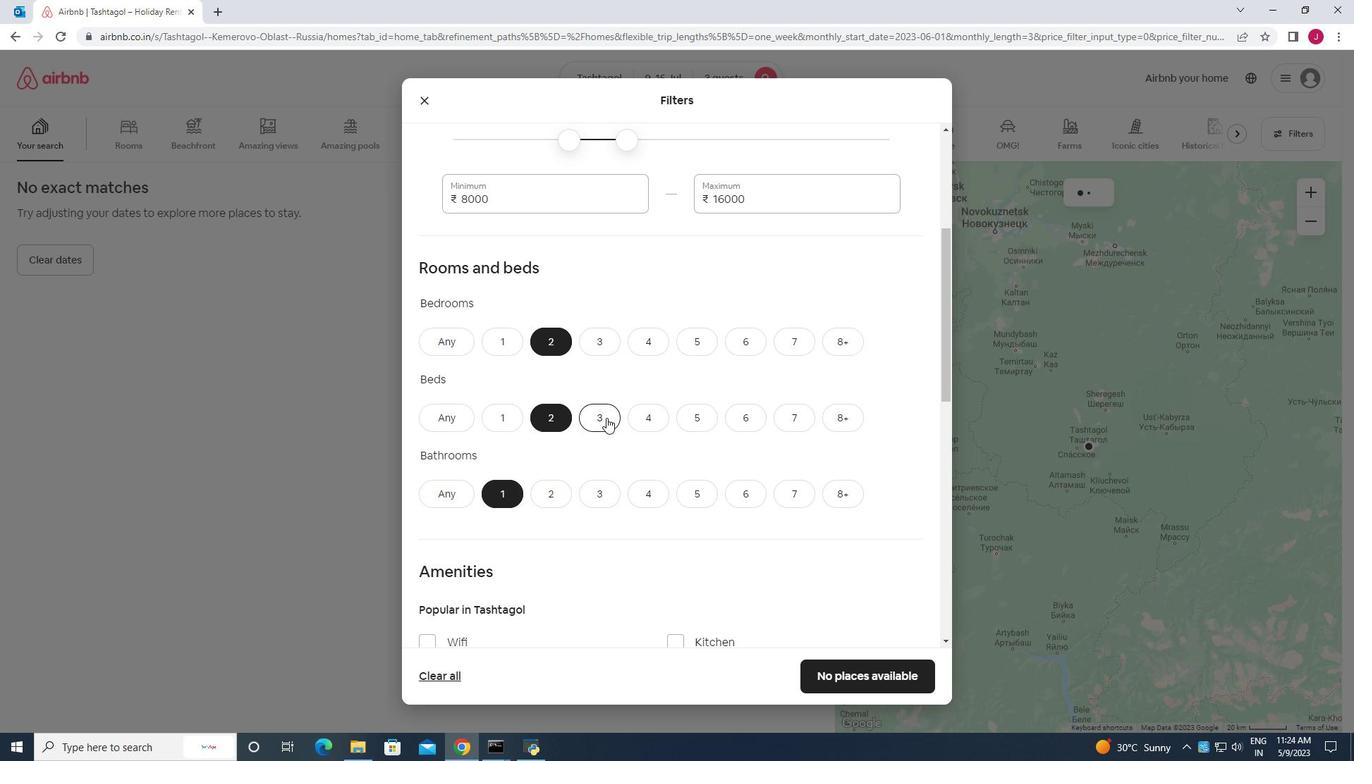 
Action: Mouse scrolled (606, 417) with delta (0, 0)
Screenshot: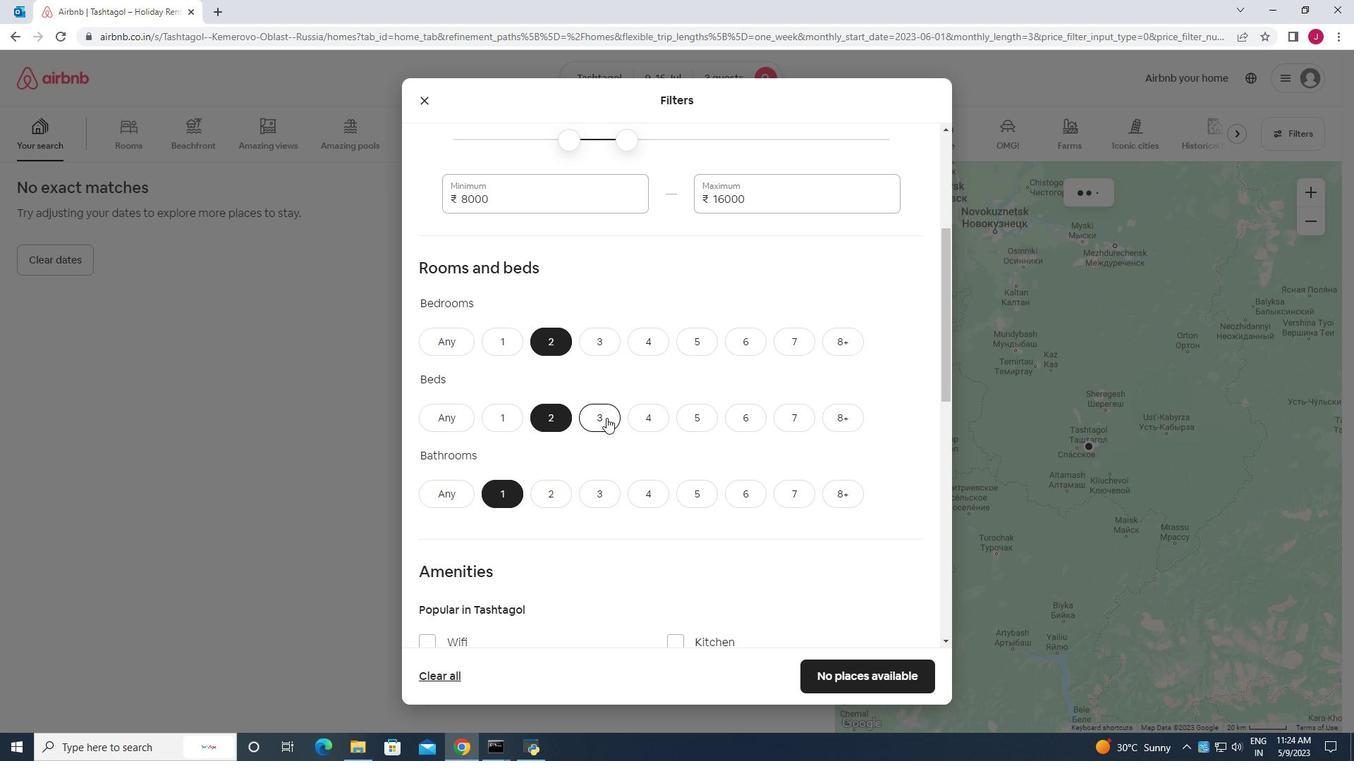 
Action: Mouse scrolled (606, 417) with delta (0, 0)
Screenshot: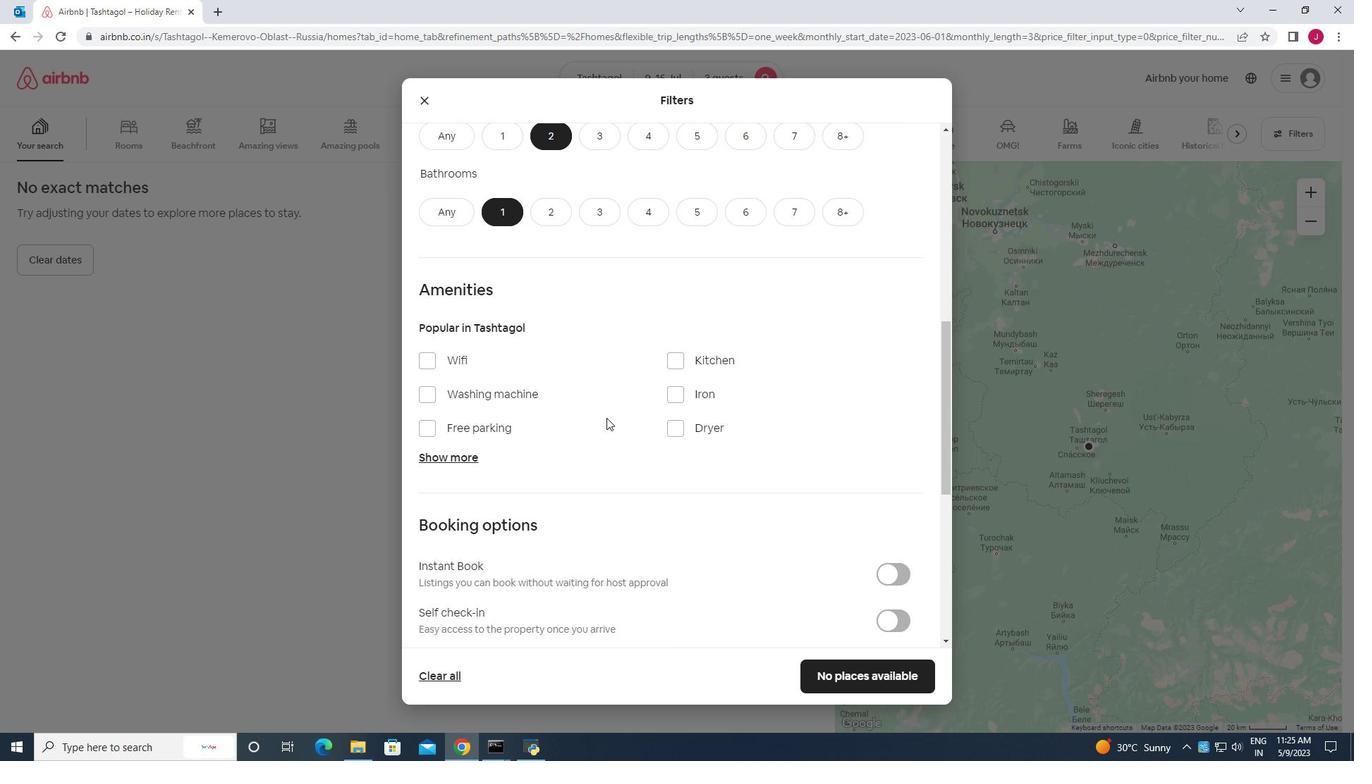 
Action: Mouse moved to (424, 326)
Screenshot: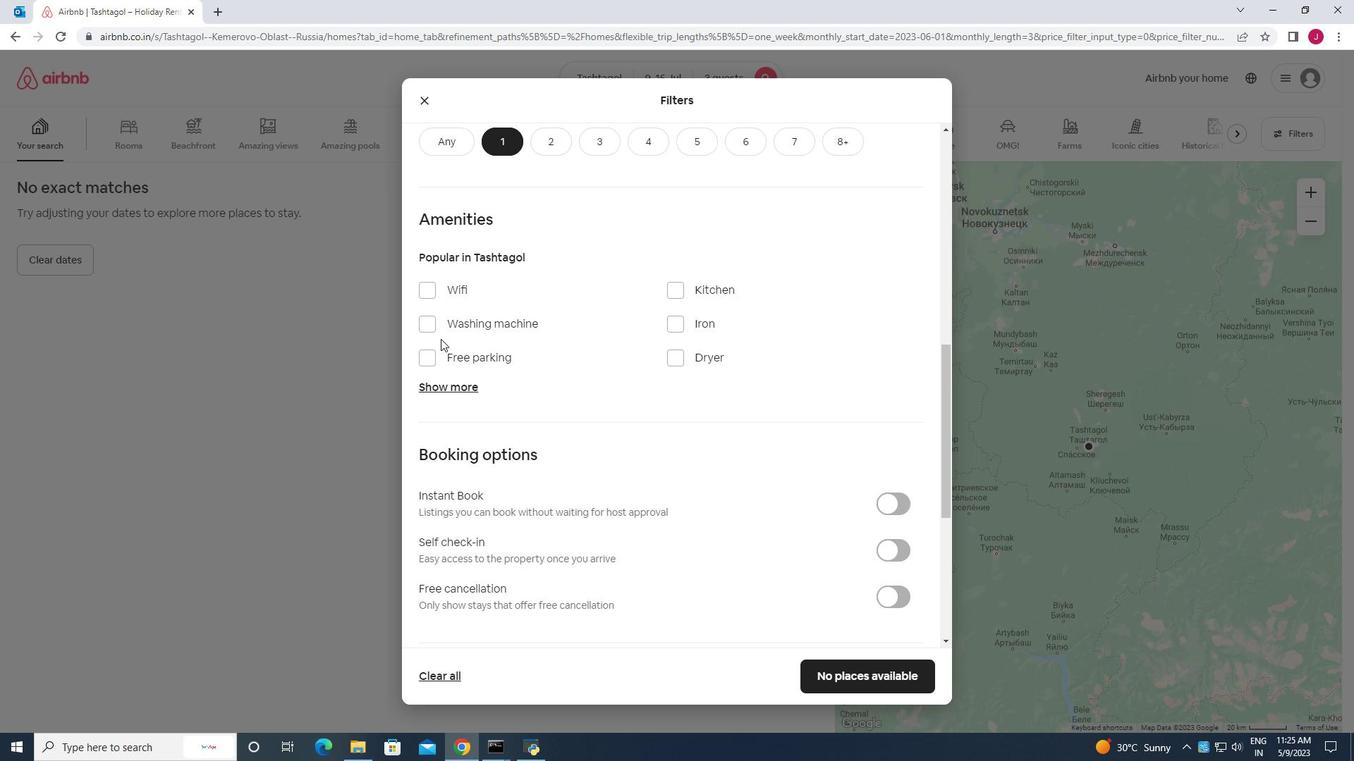 
Action: Mouse pressed left at (424, 326)
Screenshot: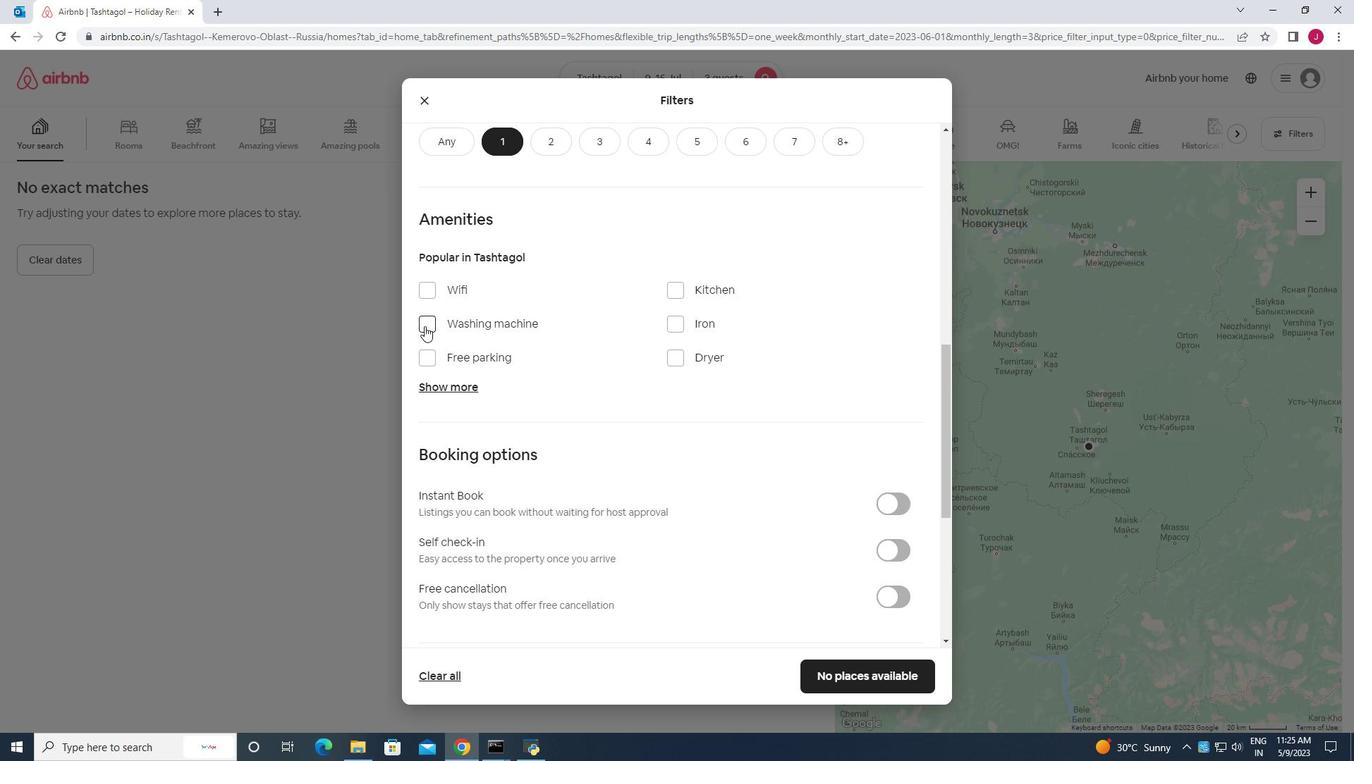 
Action: Mouse moved to (608, 375)
Screenshot: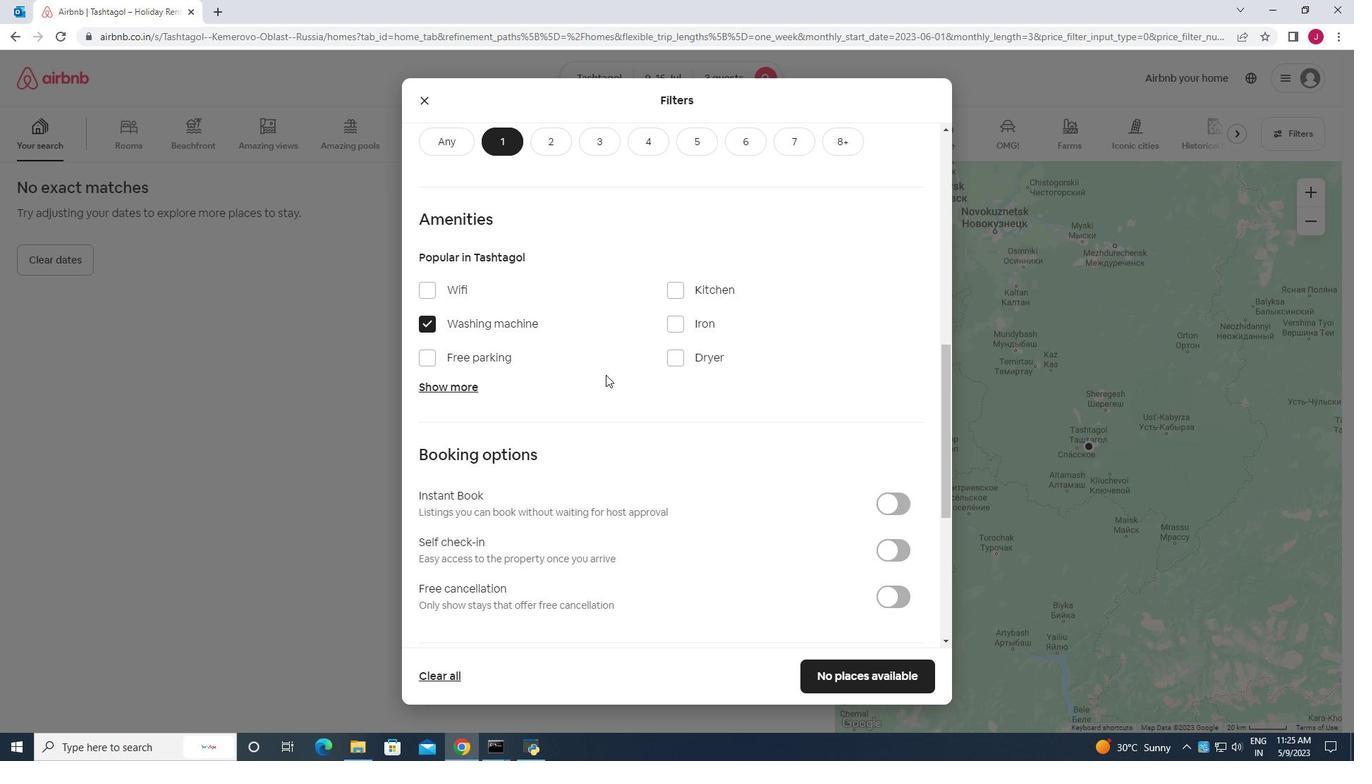 
Action: Mouse scrolled (608, 375) with delta (0, 0)
Screenshot: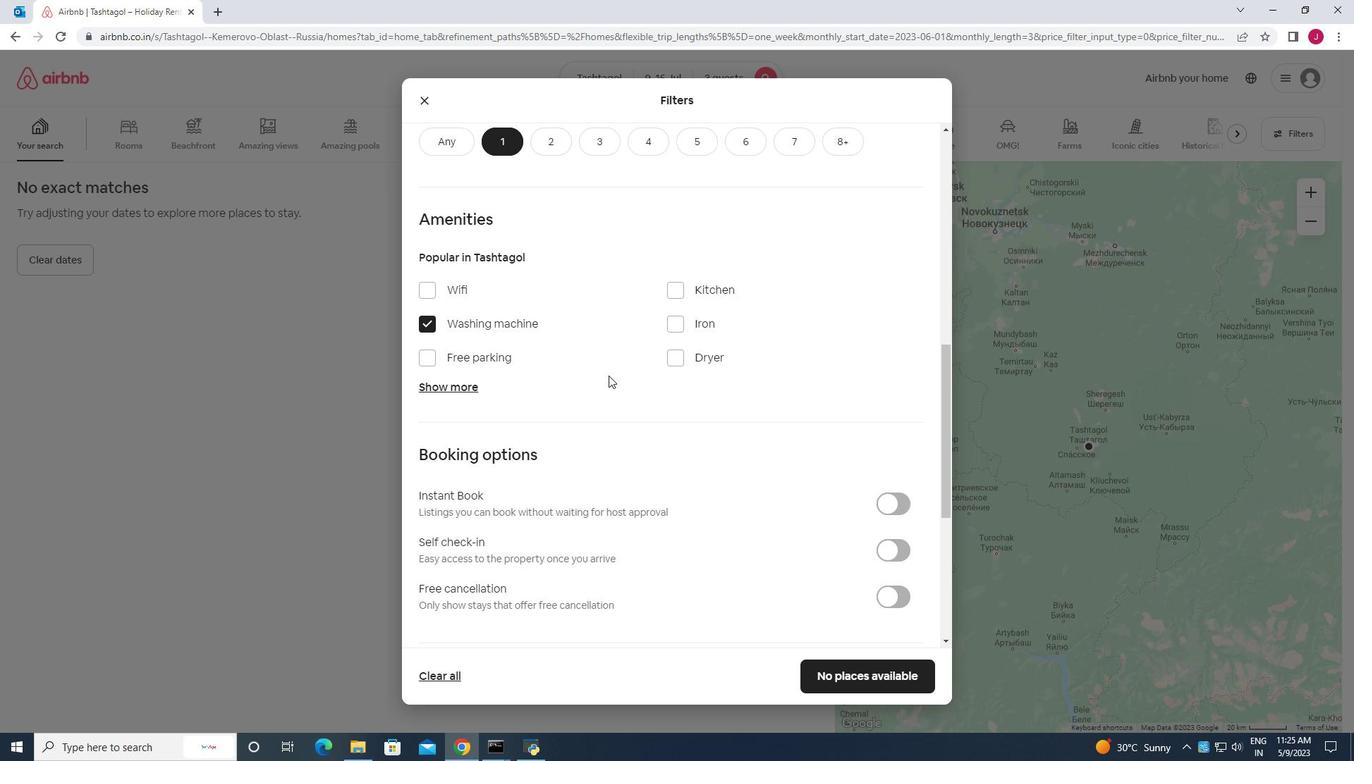 
Action: Mouse moved to (560, 375)
Screenshot: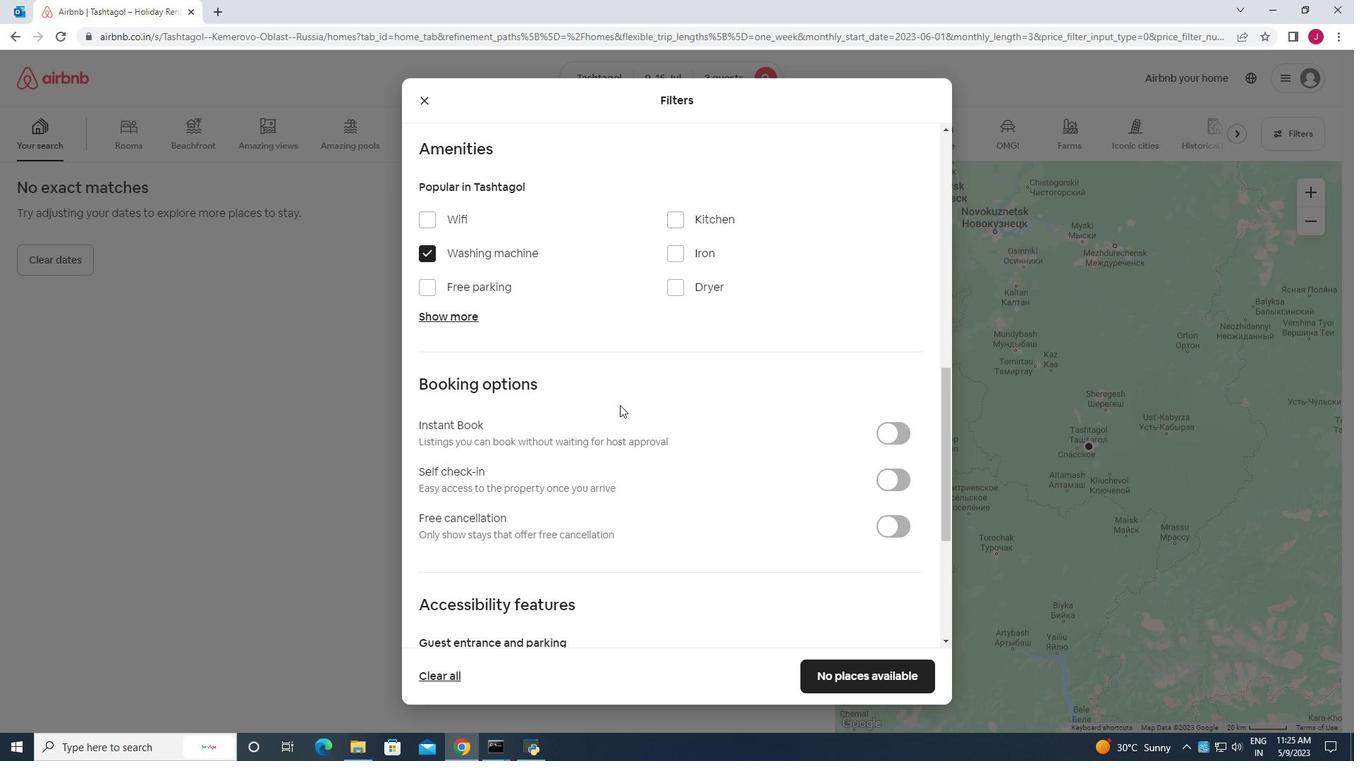 
Action: Mouse scrolled (560, 375) with delta (0, 0)
Screenshot: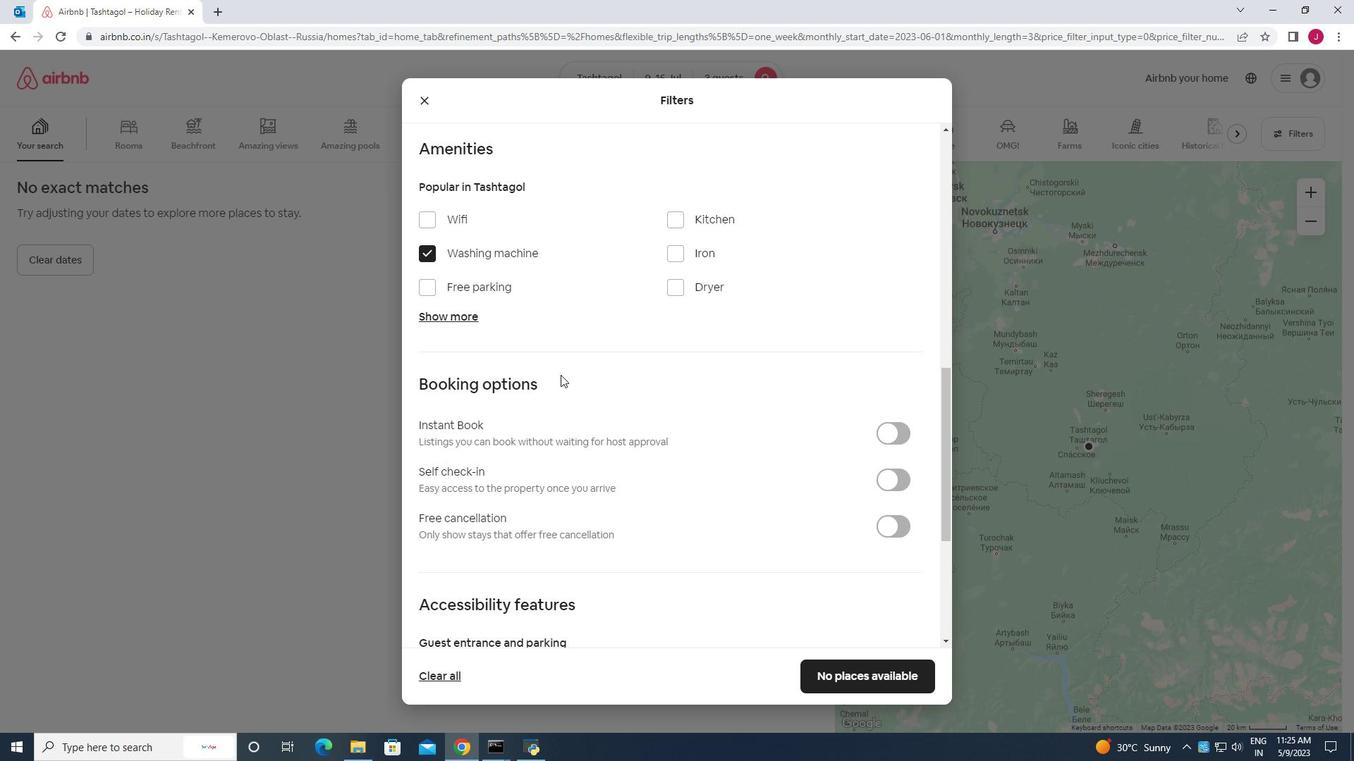 
Action: Mouse scrolled (560, 375) with delta (0, 0)
Screenshot: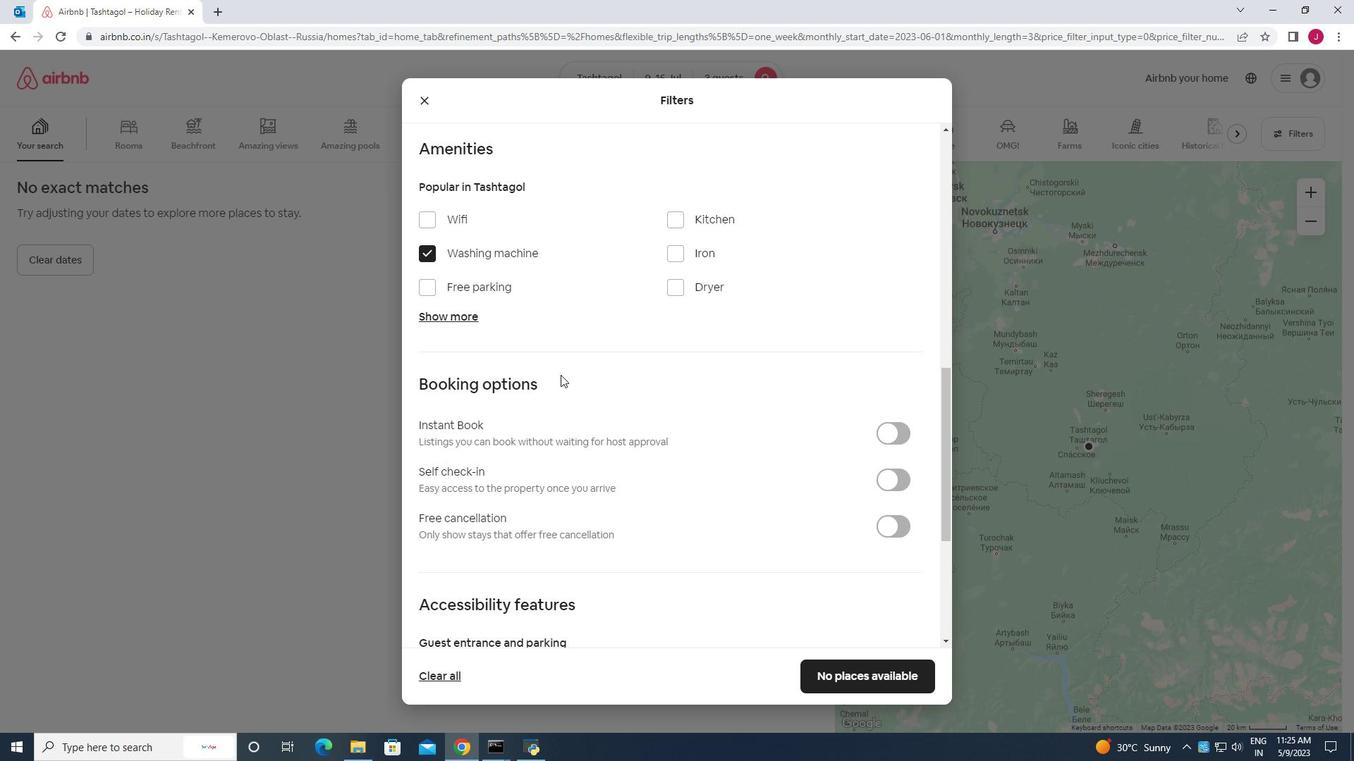 
Action: Mouse scrolled (560, 375) with delta (0, 0)
Screenshot: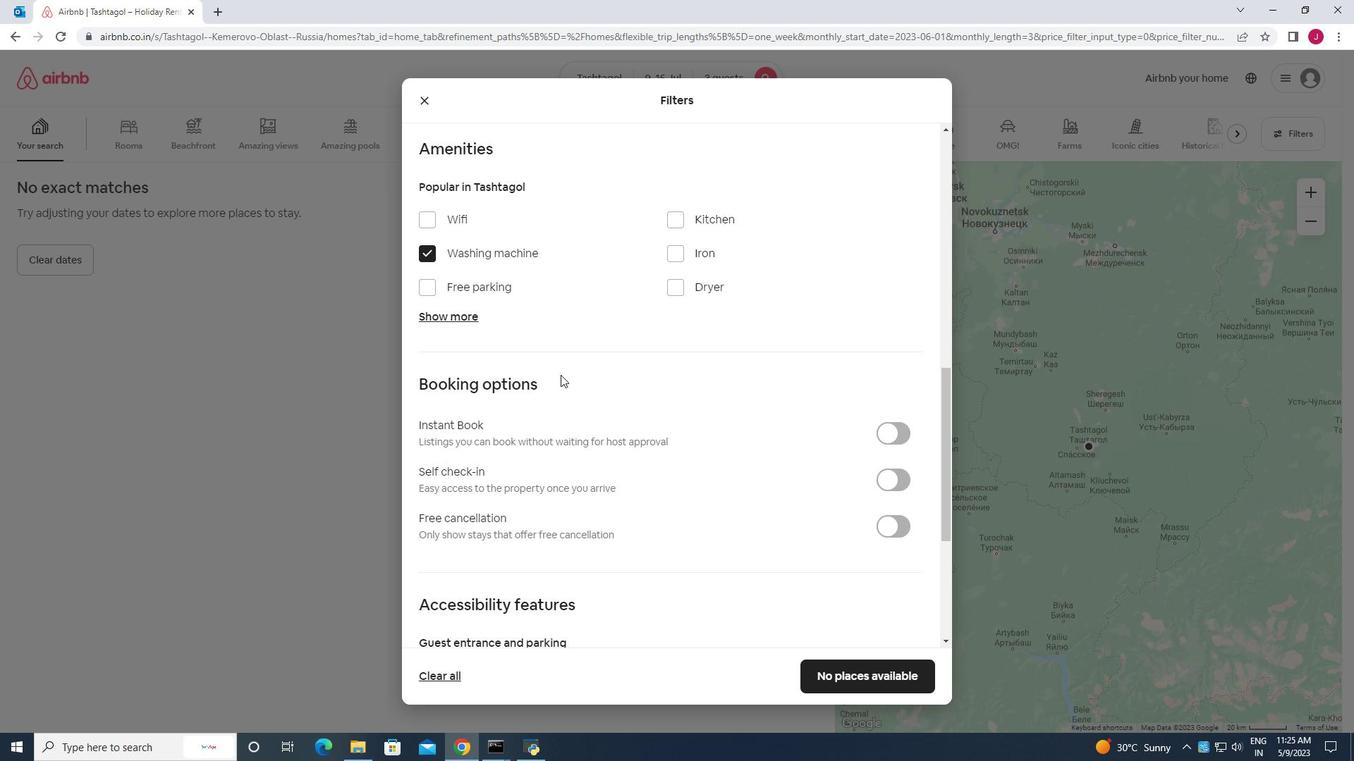 
Action: Mouse moved to (510, 360)
Screenshot: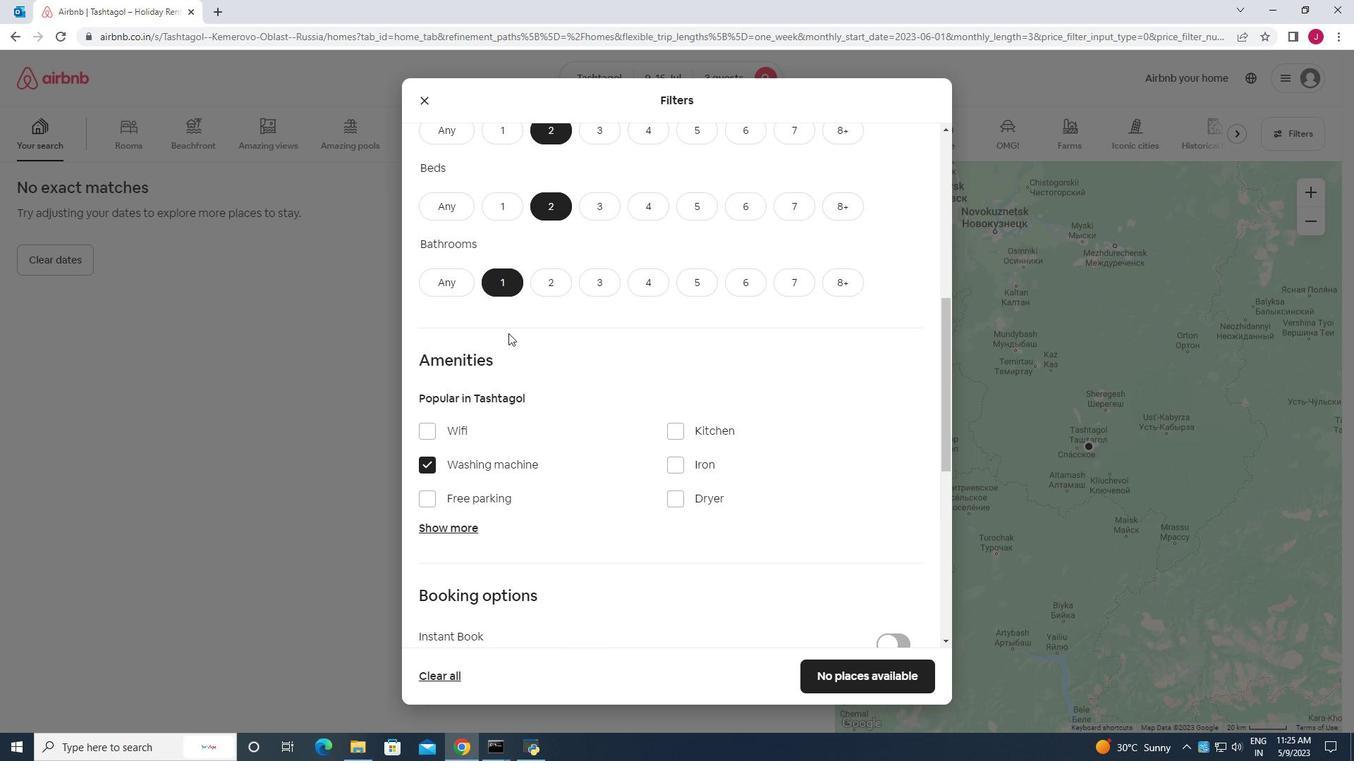 
Action: Mouse scrolled (510, 359) with delta (0, 0)
Screenshot: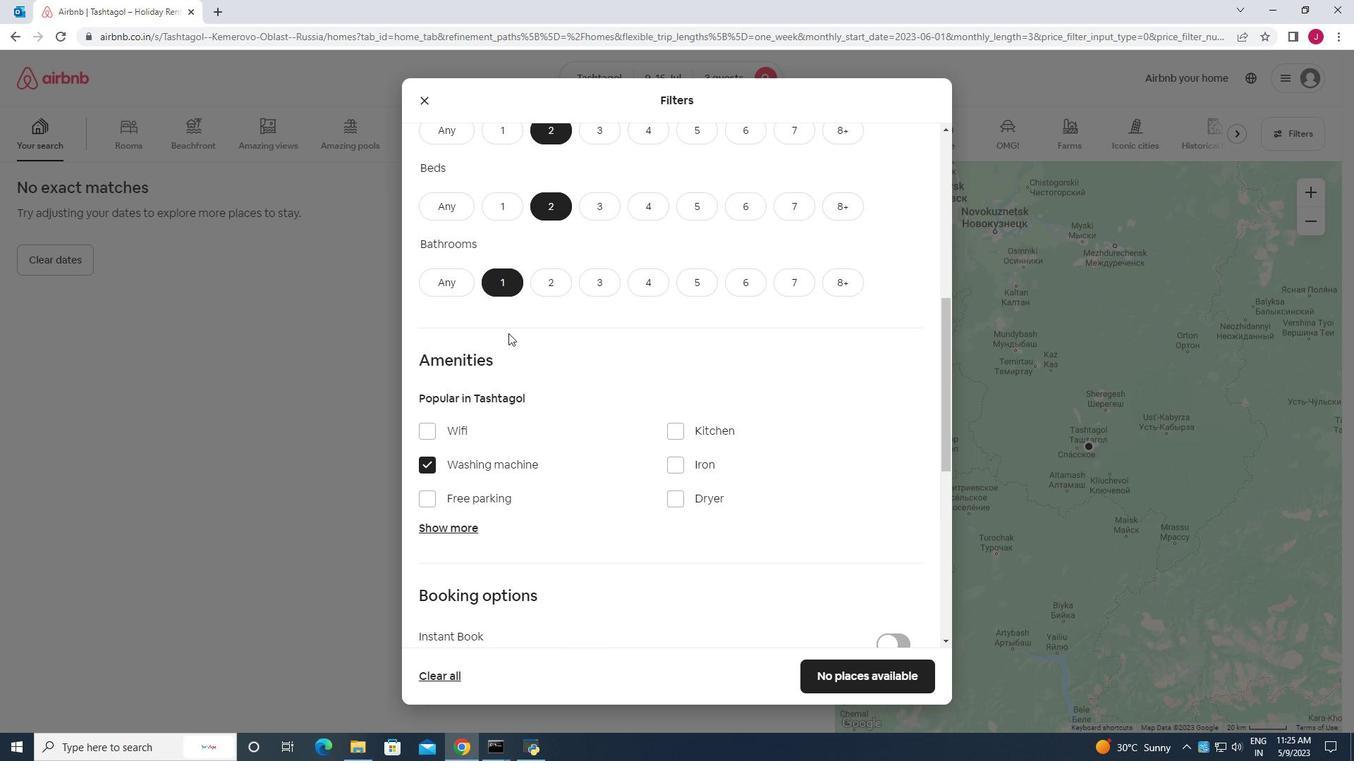 
Action: Mouse moved to (510, 362)
Screenshot: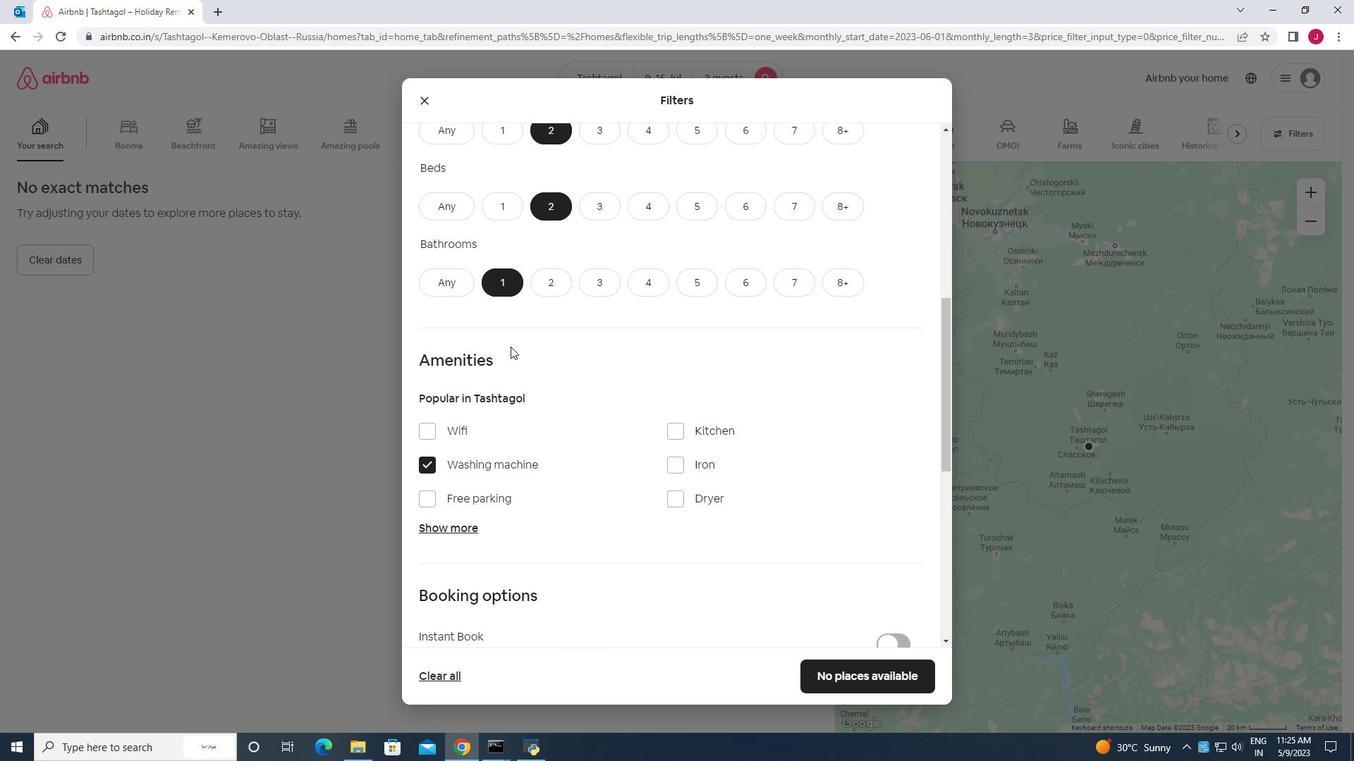 
Action: Mouse scrolled (510, 361) with delta (0, 0)
Screenshot: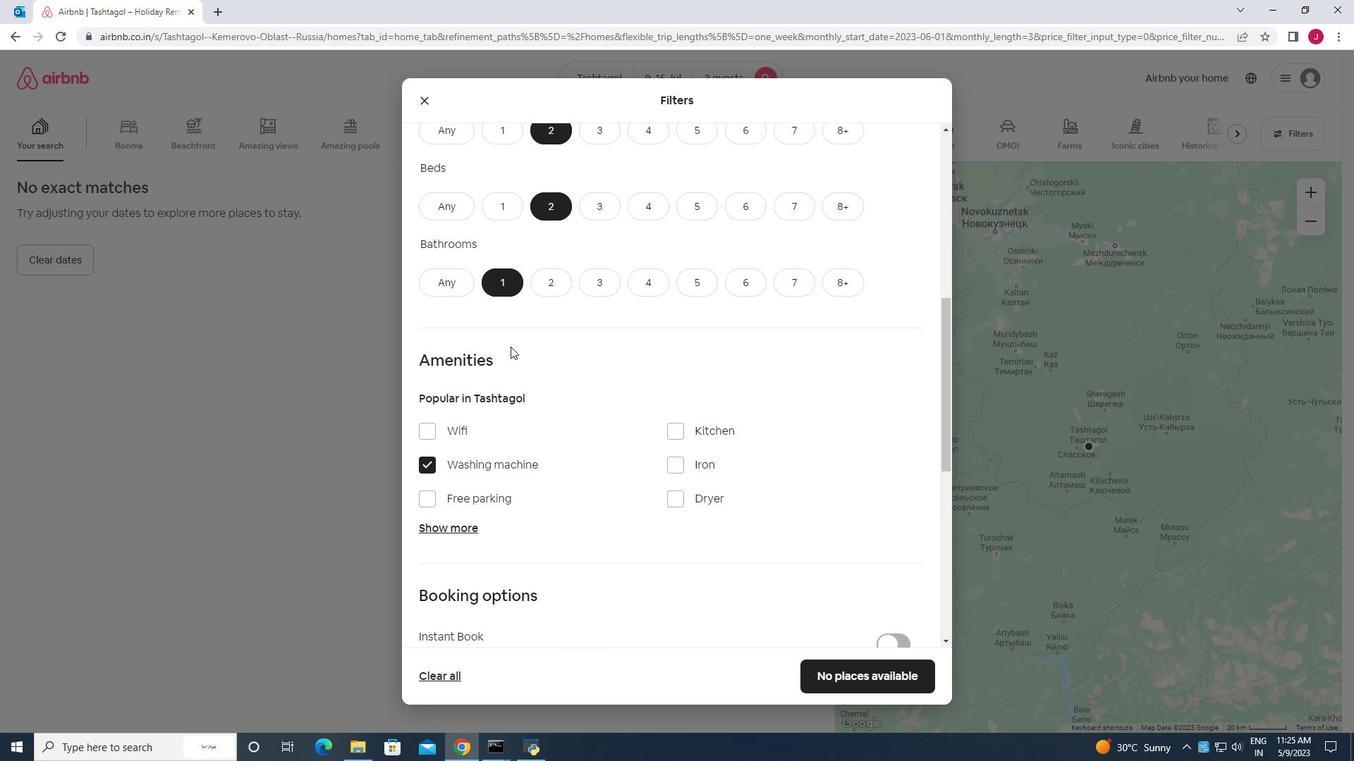 
Action: Mouse moved to (510, 363)
Screenshot: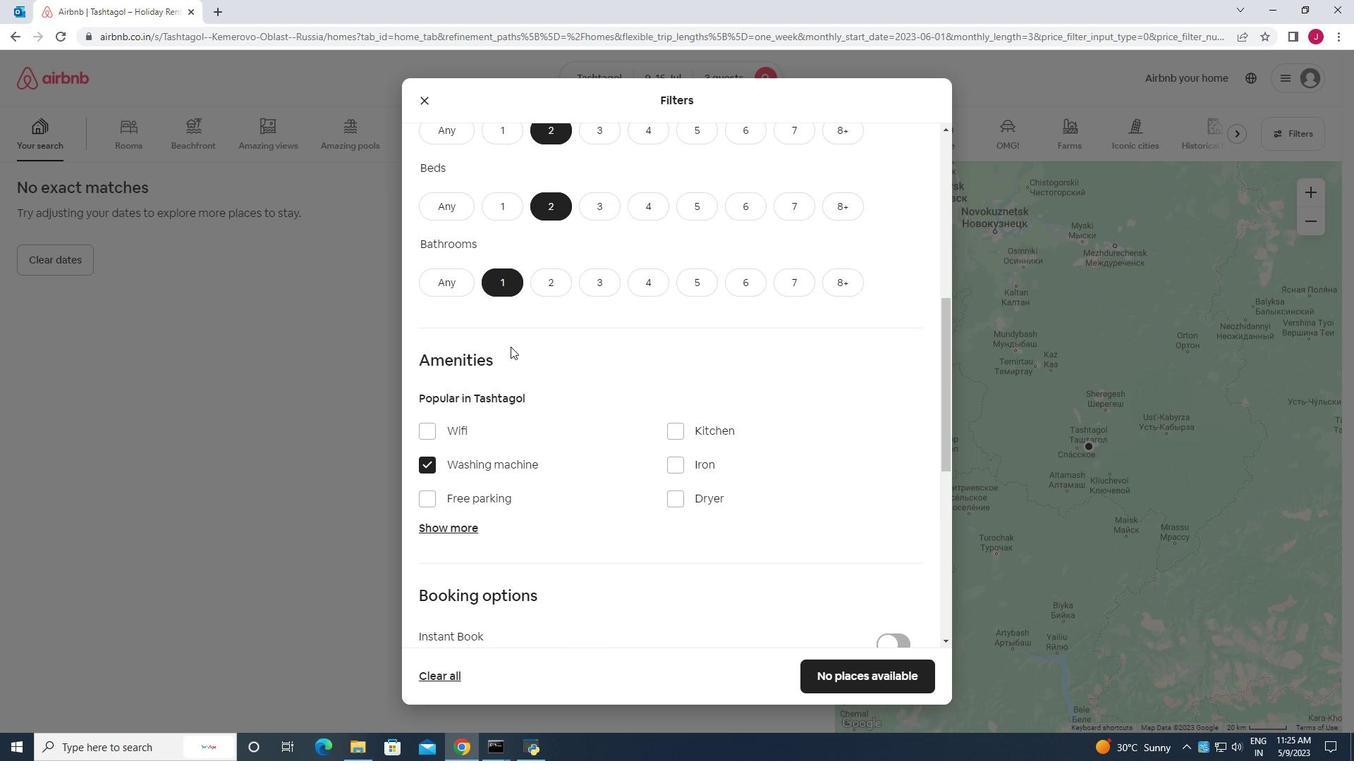 
Action: Mouse scrolled (510, 362) with delta (0, 0)
Screenshot: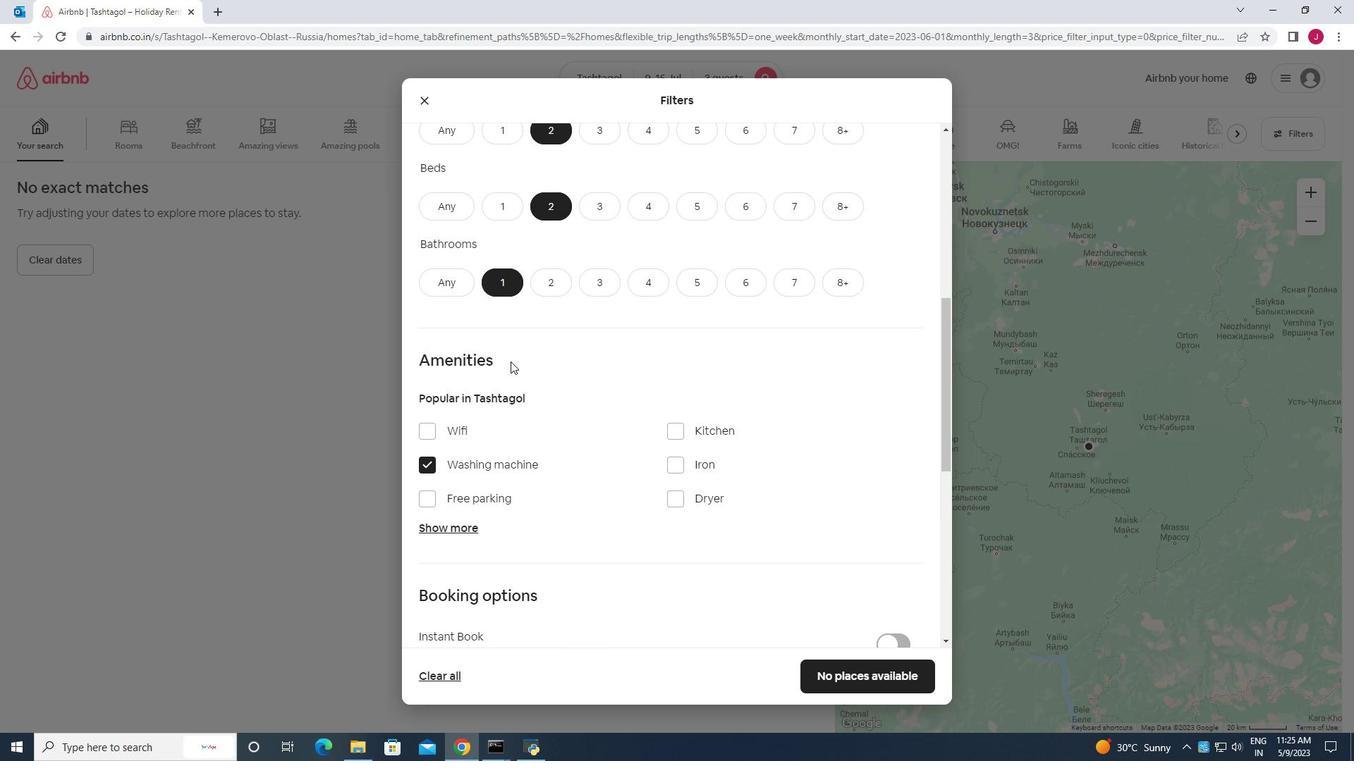 
Action: Mouse scrolled (510, 362) with delta (0, 0)
Screenshot: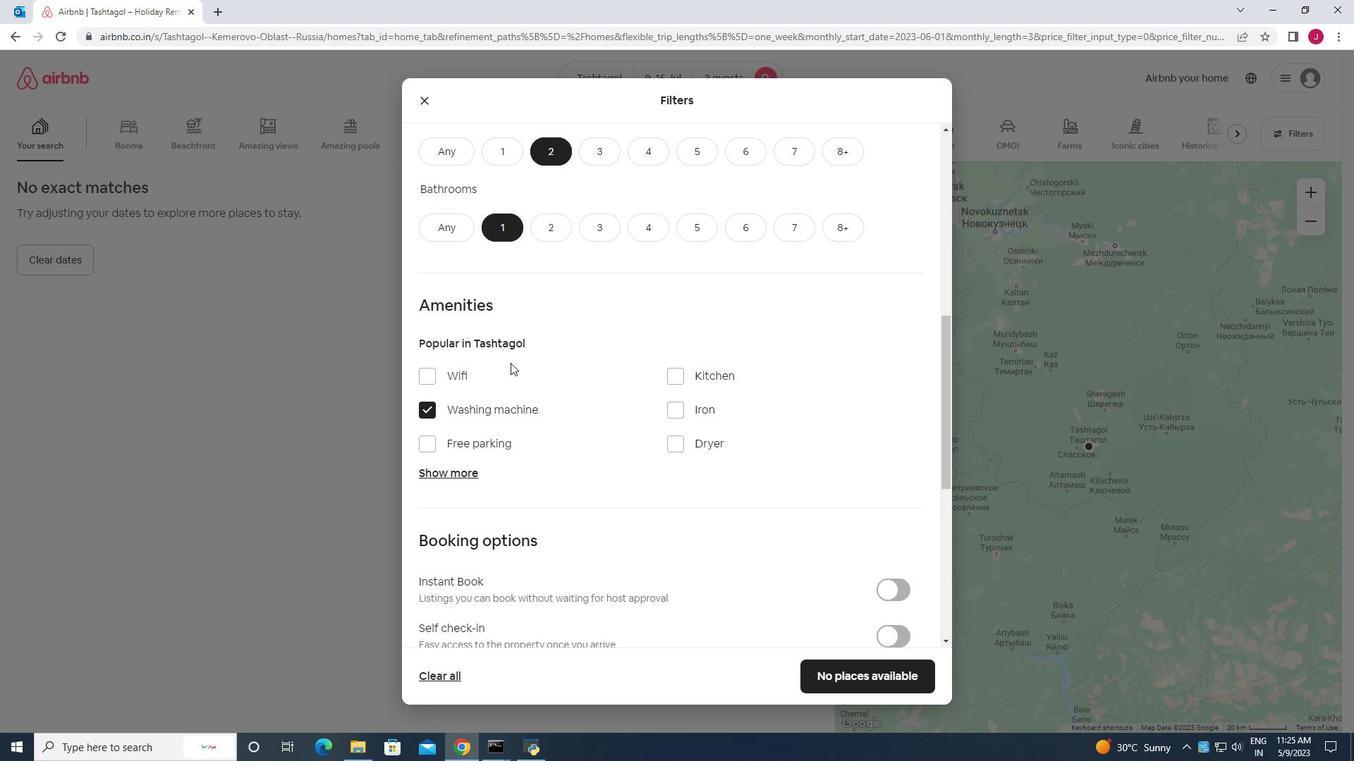 
Action: Mouse scrolled (510, 362) with delta (0, 0)
Screenshot: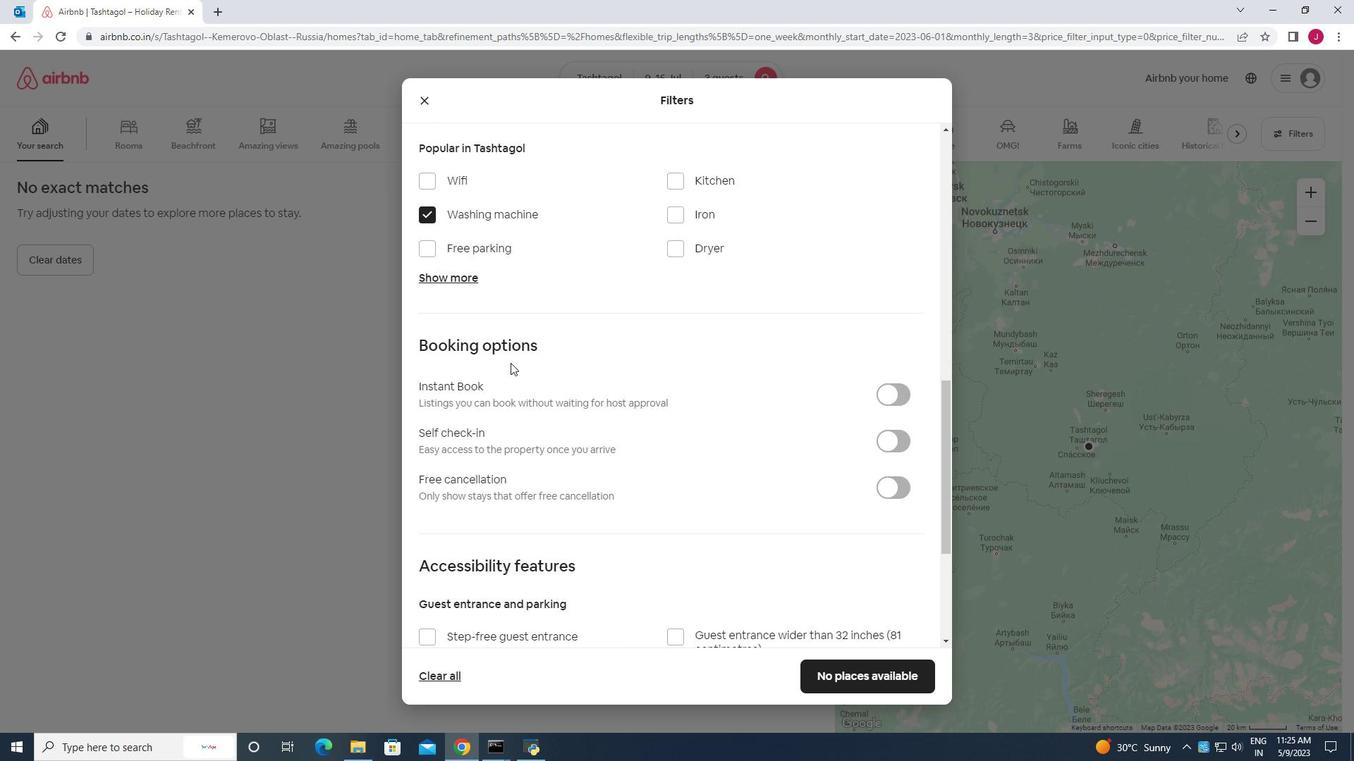 
Action: Mouse scrolled (510, 362) with delta (0, 0)
Screenshot: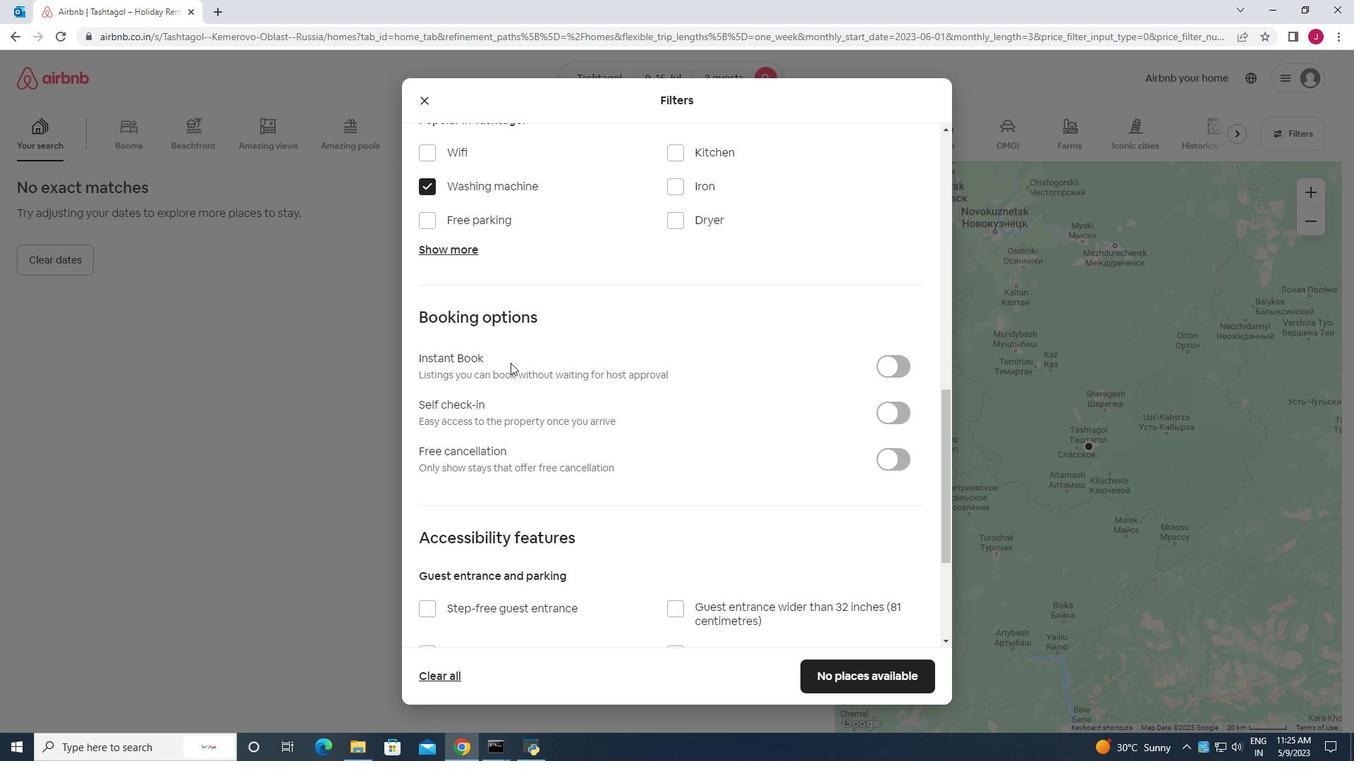 
Action: Mouse moved to (510, 363)
Screenshot: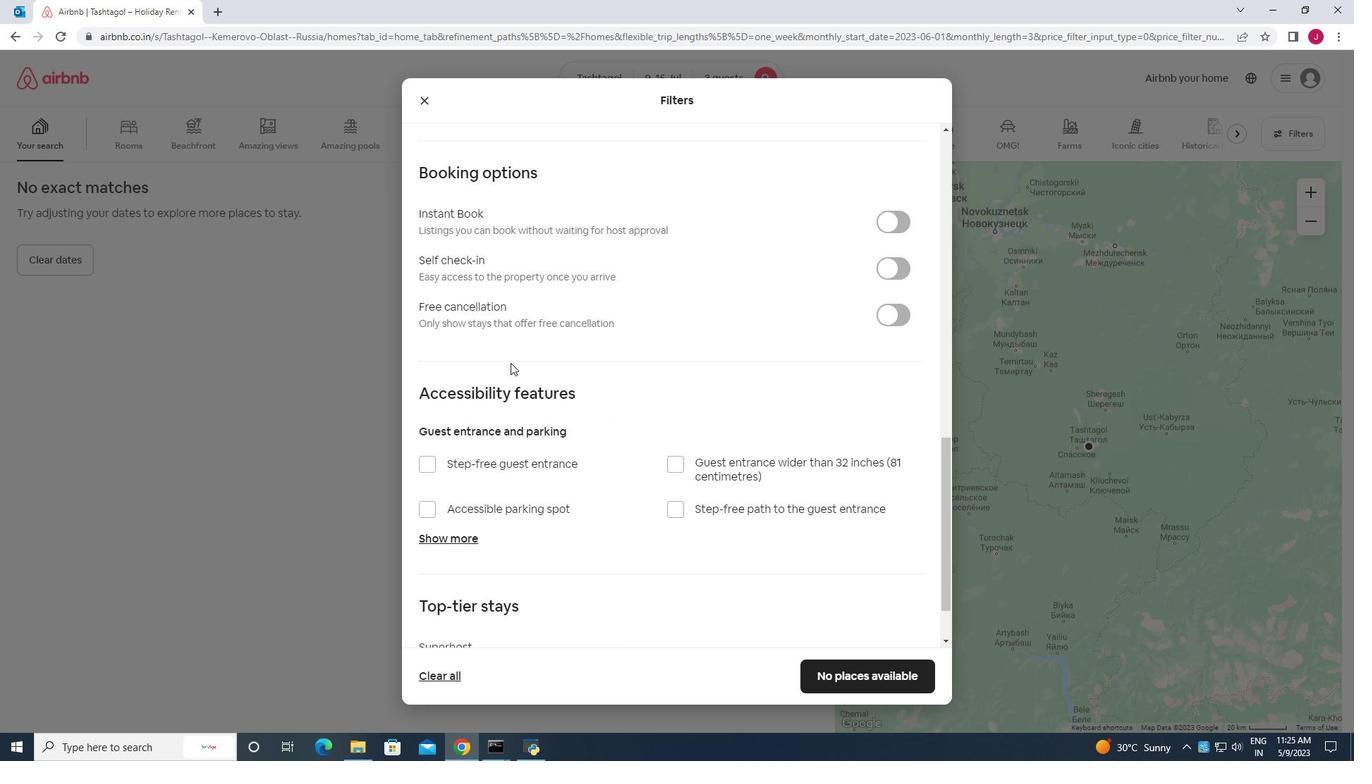 
Action: Mouse scrolled (510, 363) with delta (0, 0)
Screenshot: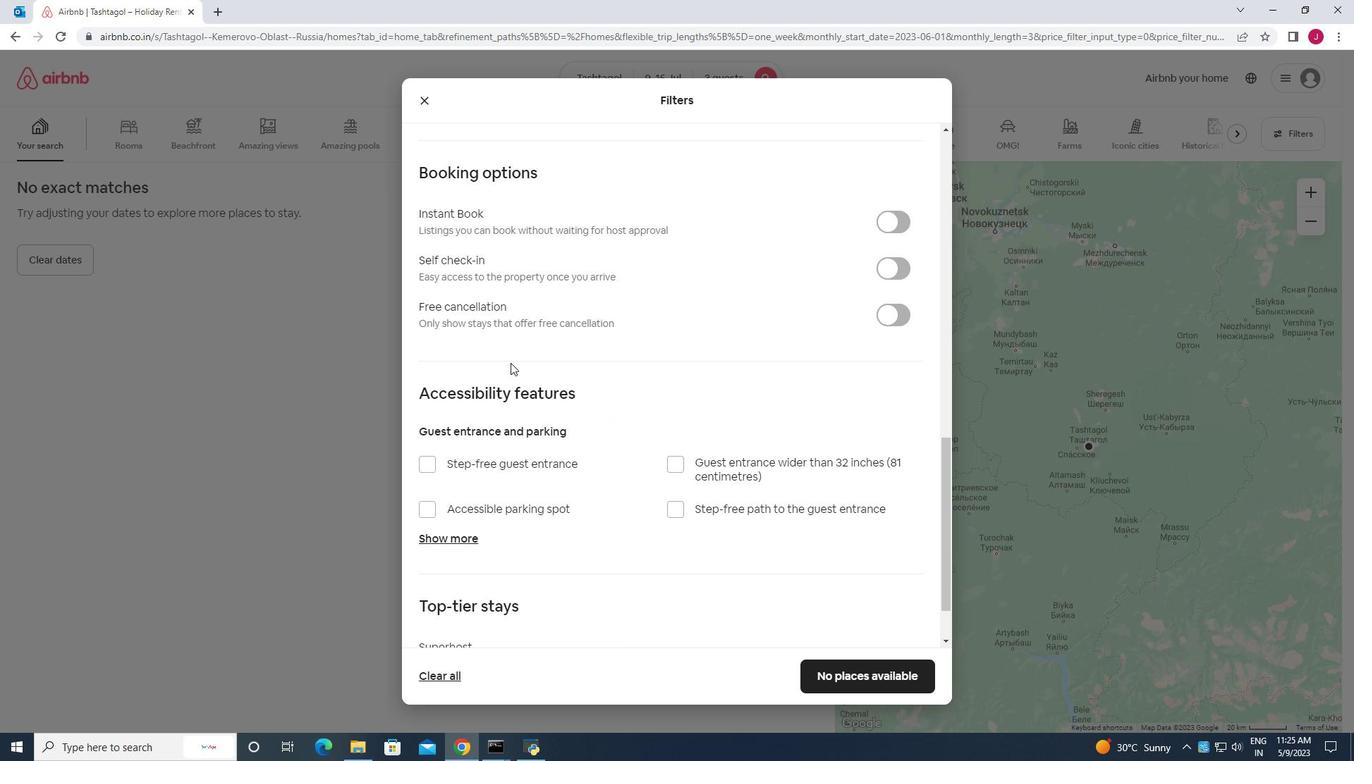 
Action: Mouse scrolled (510, 363) with delta (0, 0)
Screenshot: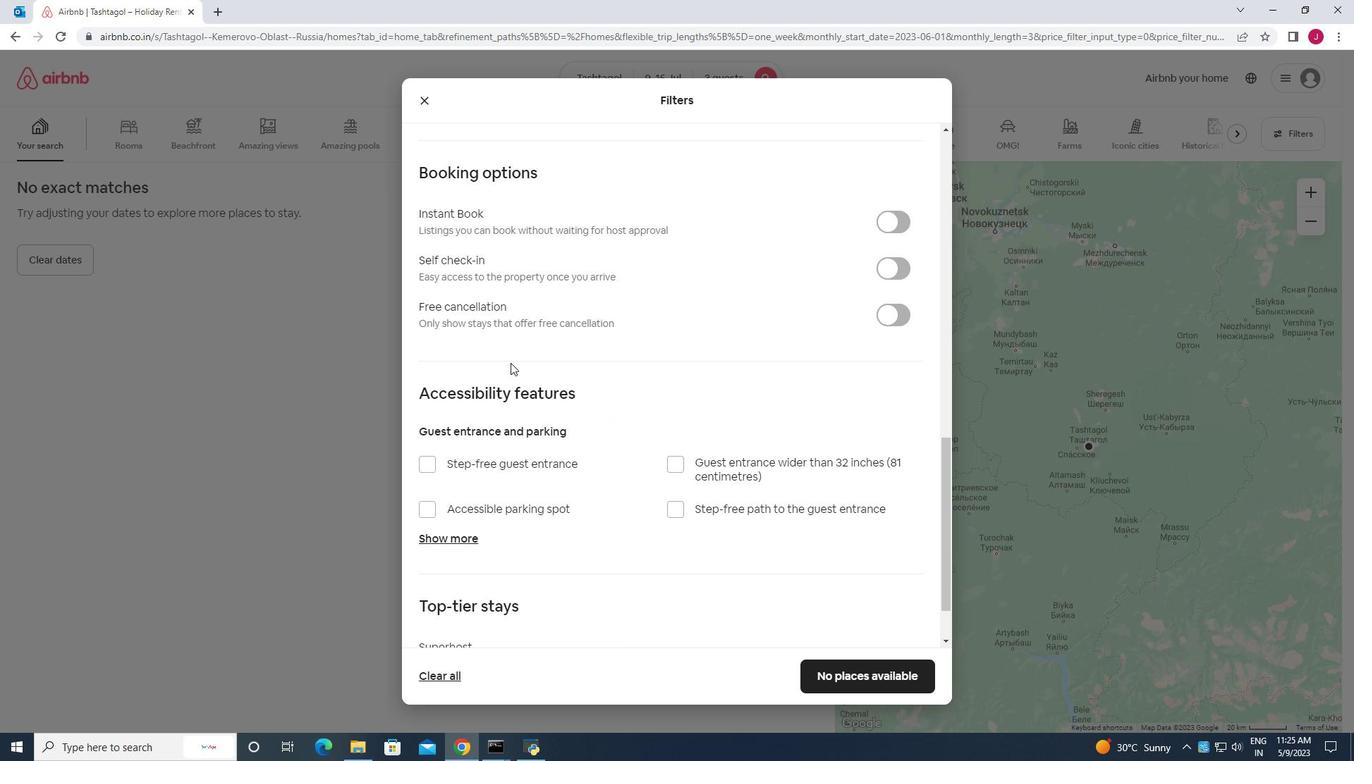 
Action: Mouse scrolled (510, 363) with delta (0, 0)
Screenshot: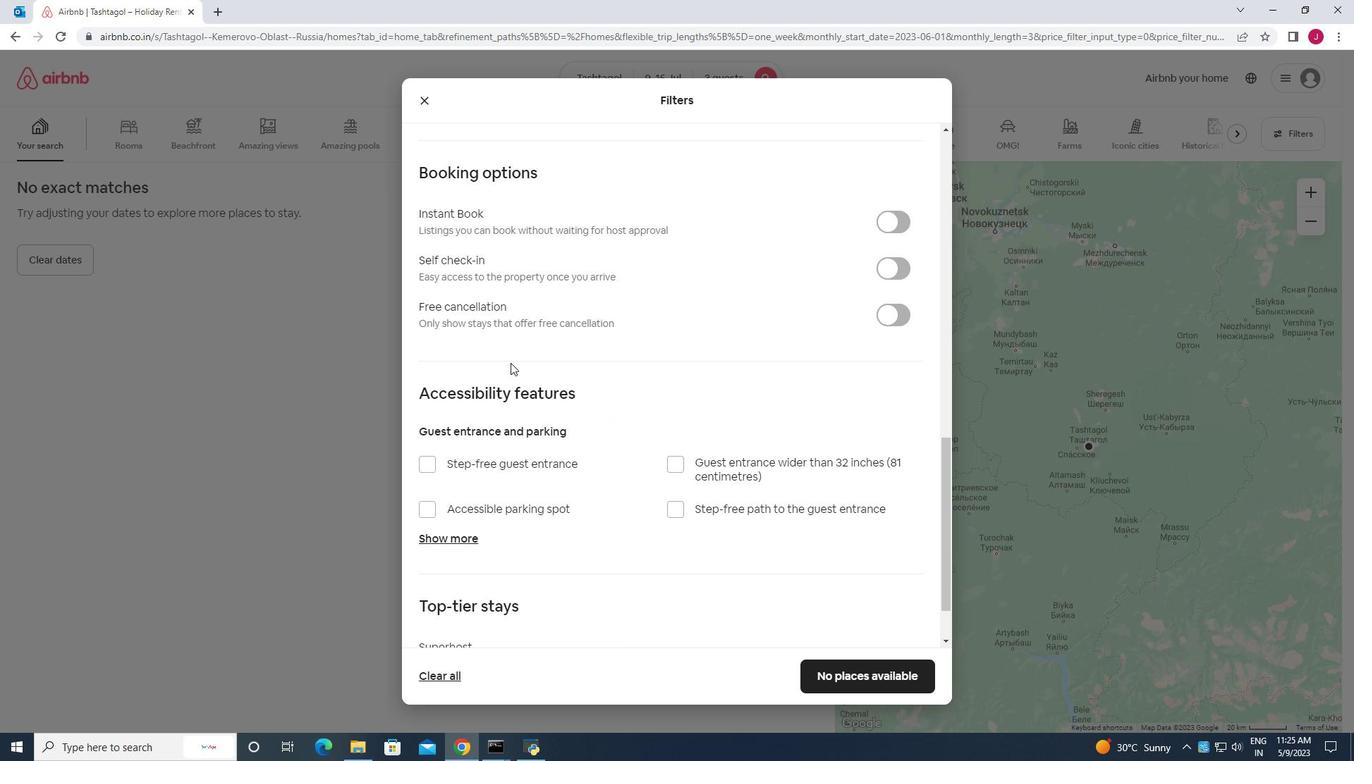 
Action: Mouse moved to (908, 483)
Screenshot: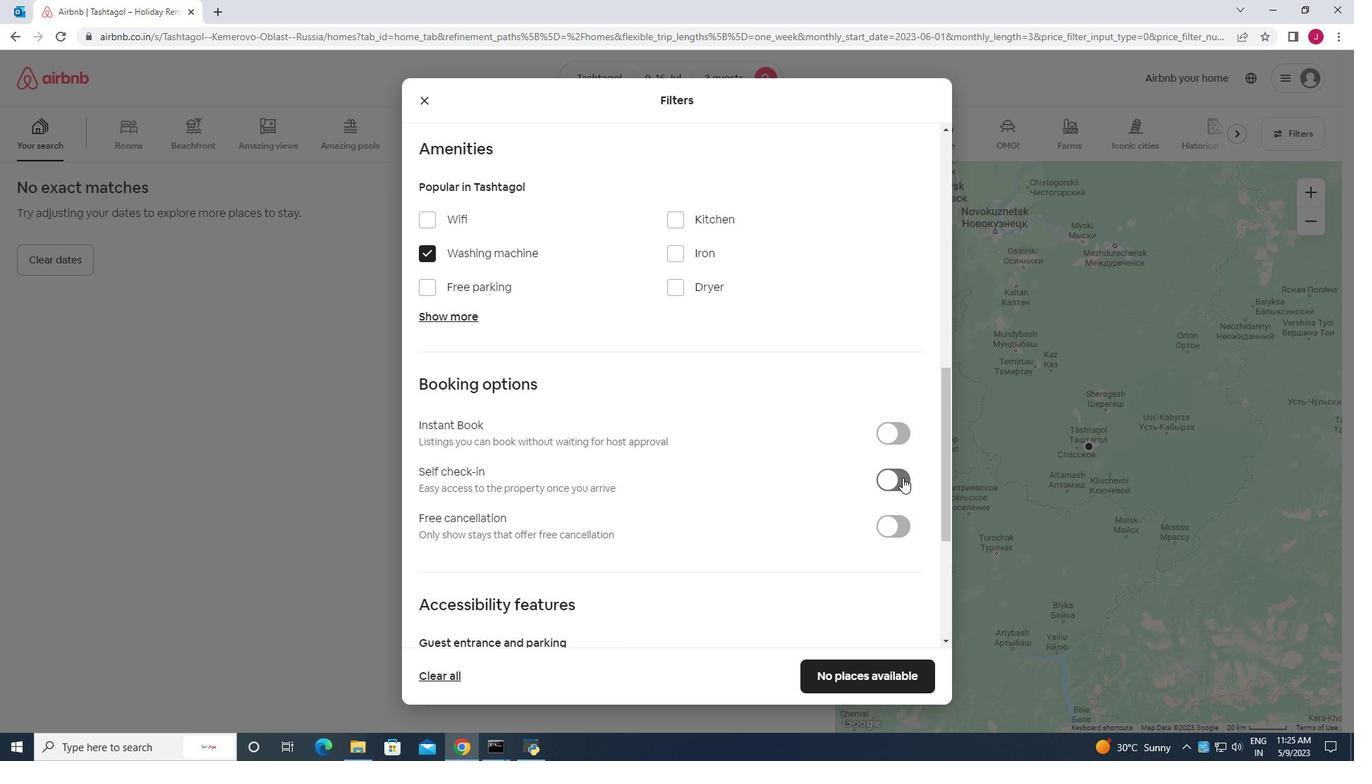 
Action: Mouse pressed left at (908, 483)
Screenshot: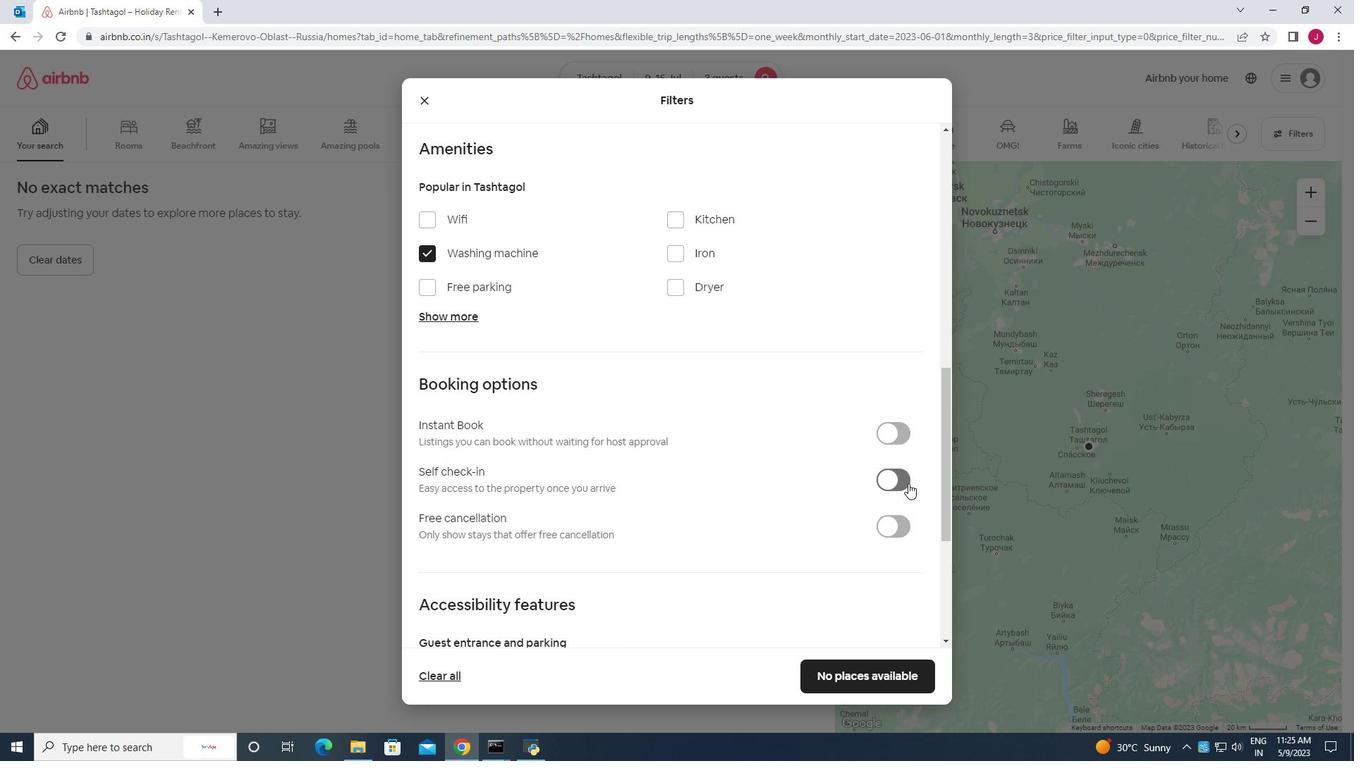 
Action: Mouse moved to (675, 409)
Screenshot: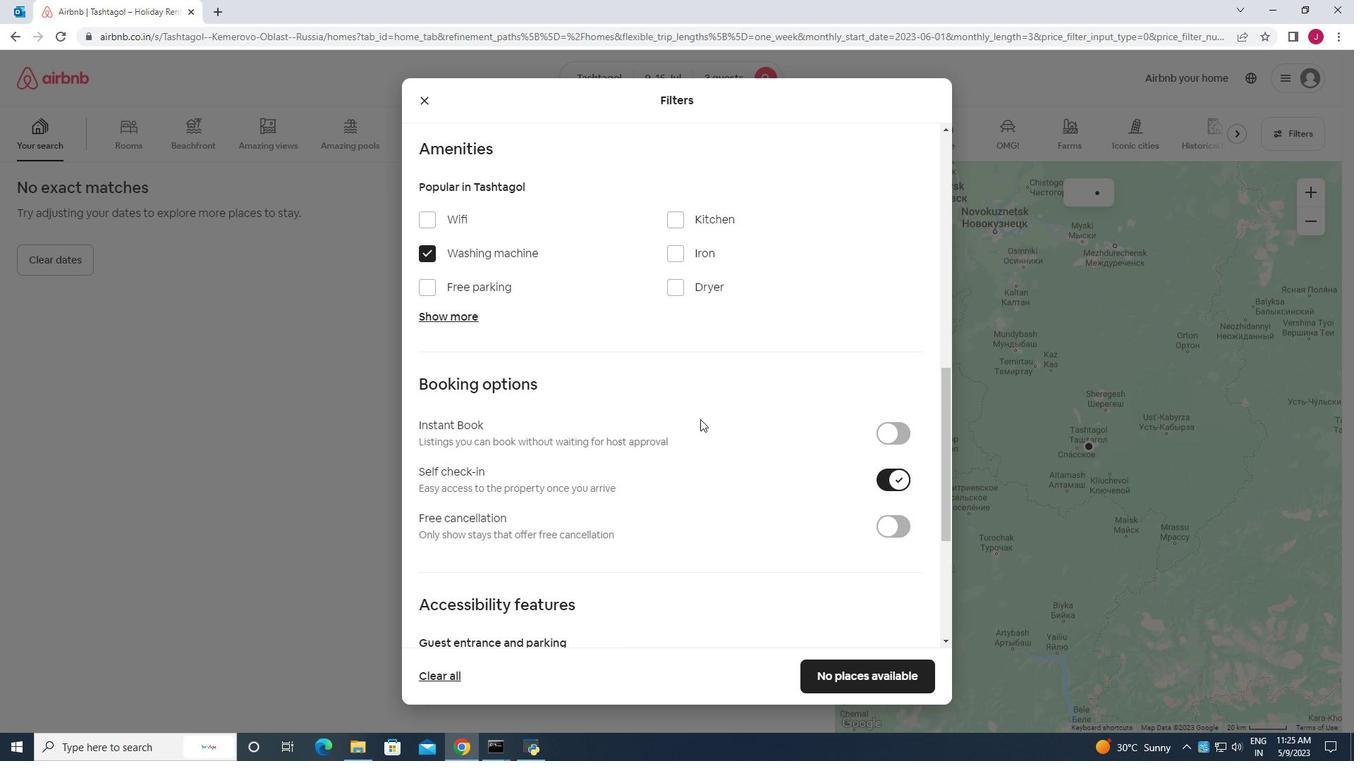 
Action: Mouse scrolled (675, 409) with delta (0, 0)
Screenshot: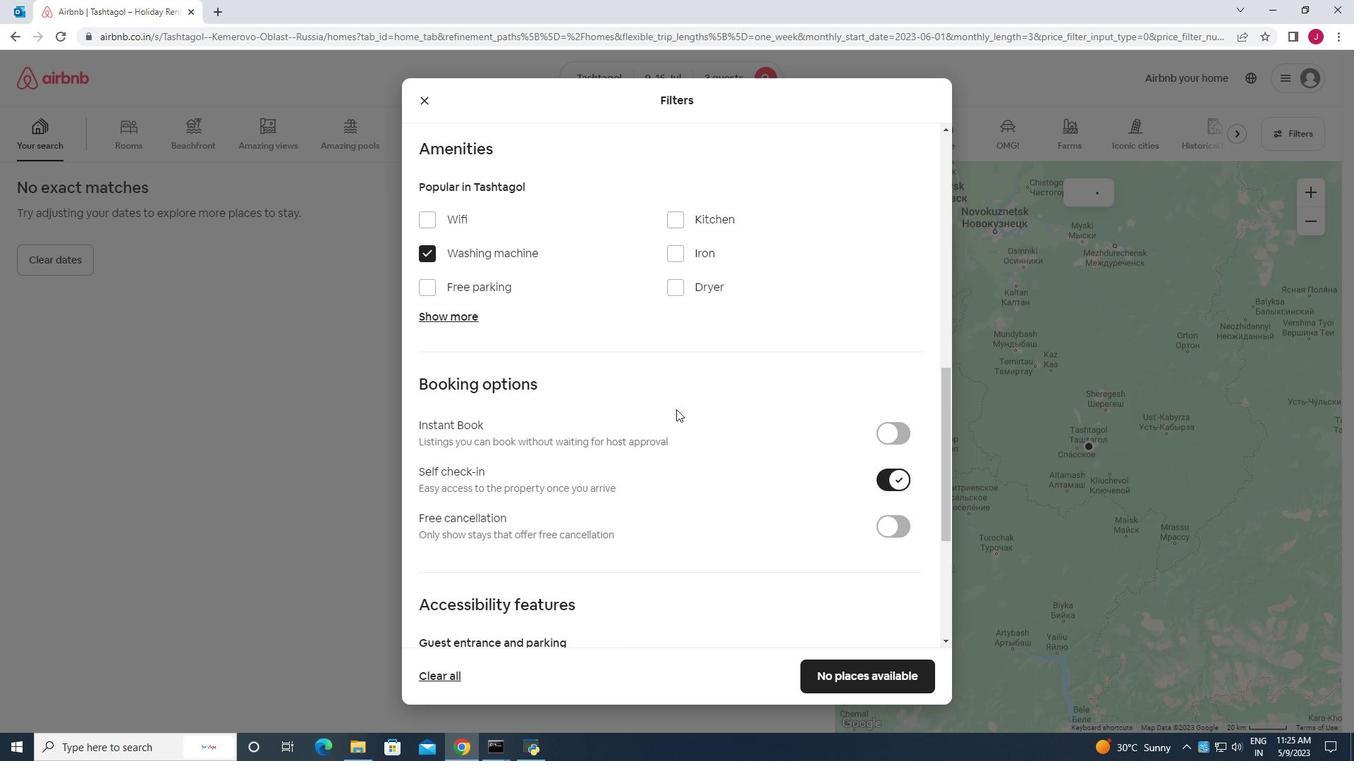 
Action: Mouse scrolled (675, 409) with delta (0, 0)
Screenshot: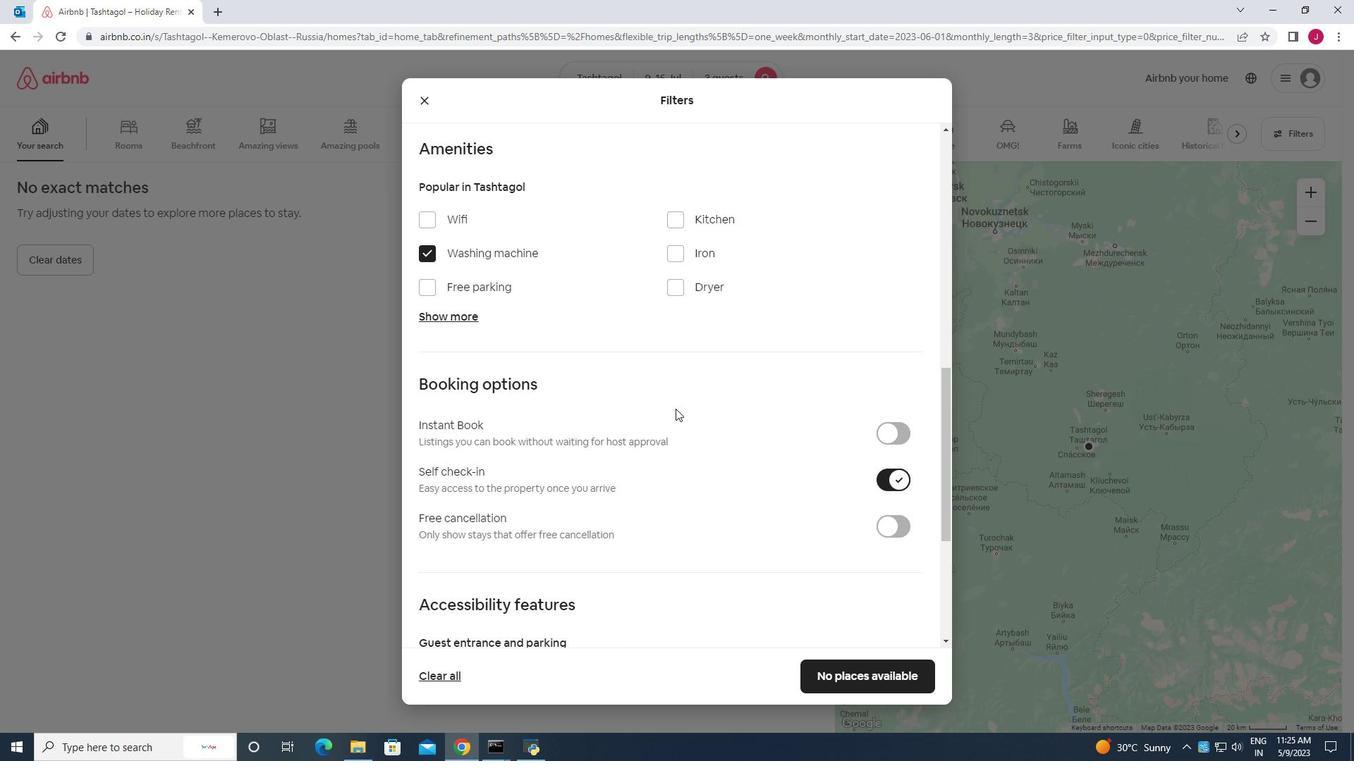 
Action: Mouse scrolled (675, 409) with delta (0, 0)
Screenshot: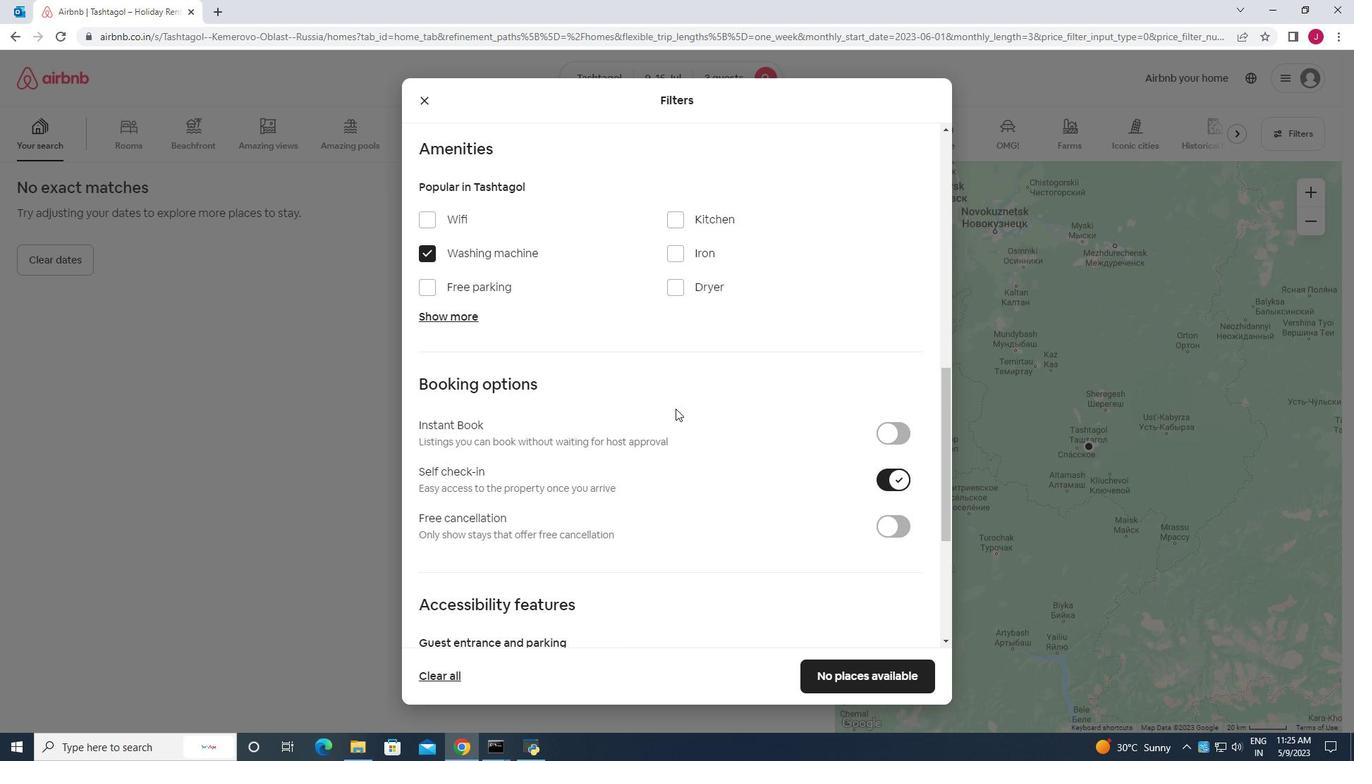 
Action: Mouse moved to (674, 409)
Screenshot: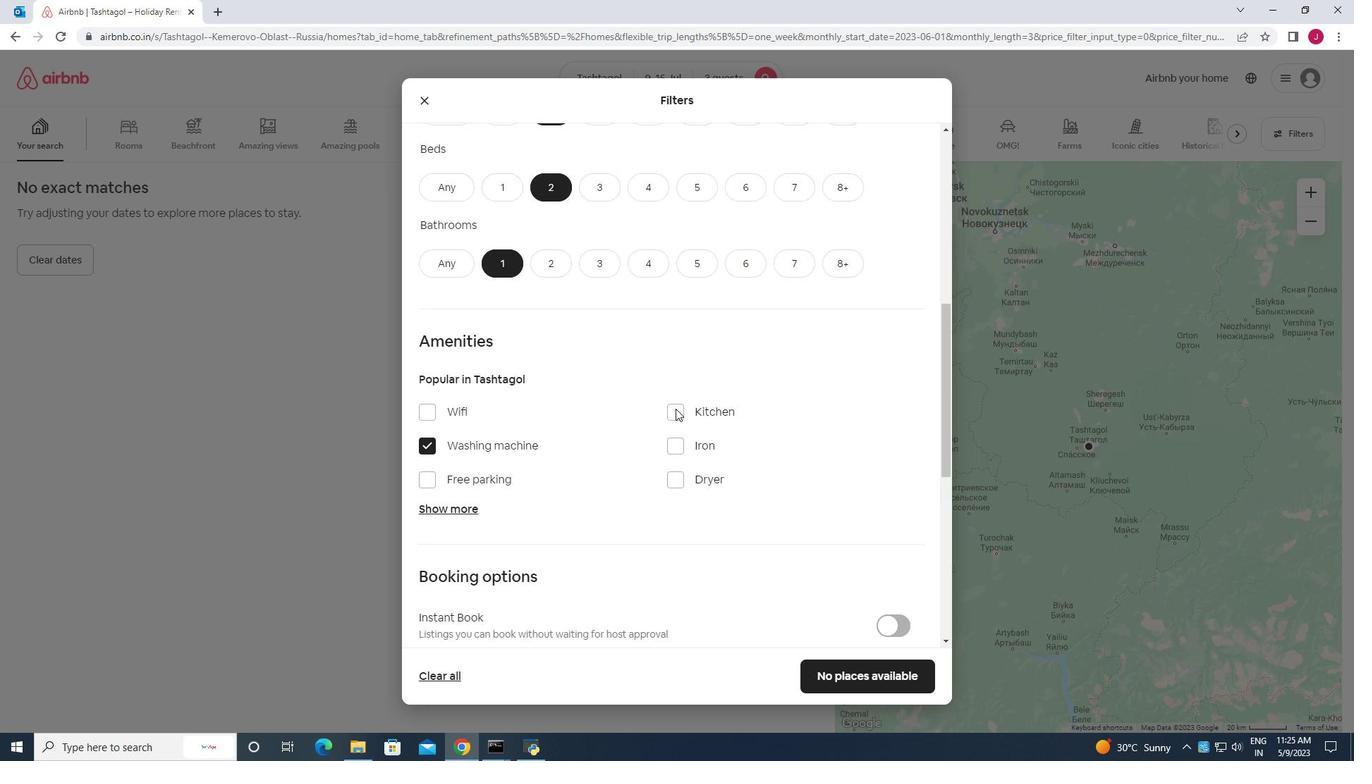 
Action: Mouse scrolled (674, 409) with delta (0, 0)
Screenshot: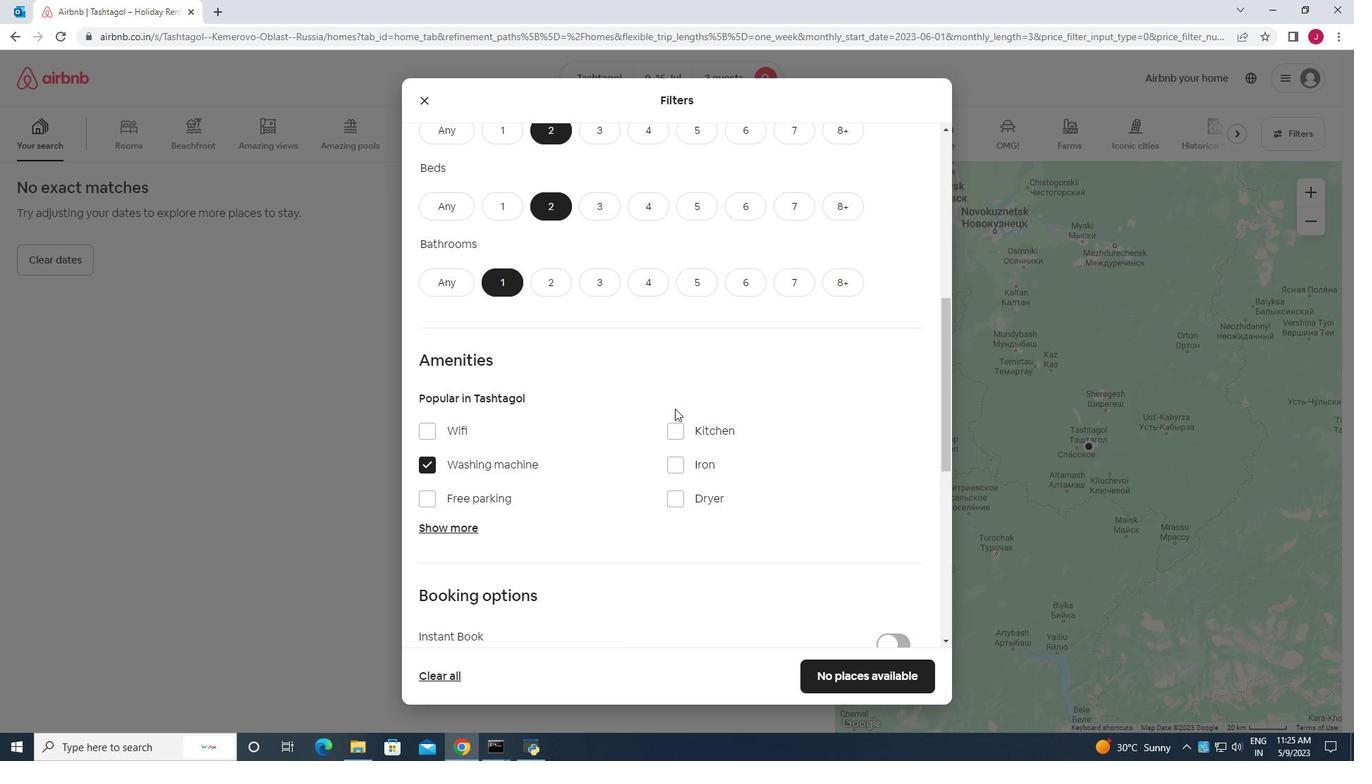 
Action: Mouse scrolled (674, 409) with delta (0, 0)
Screenshot: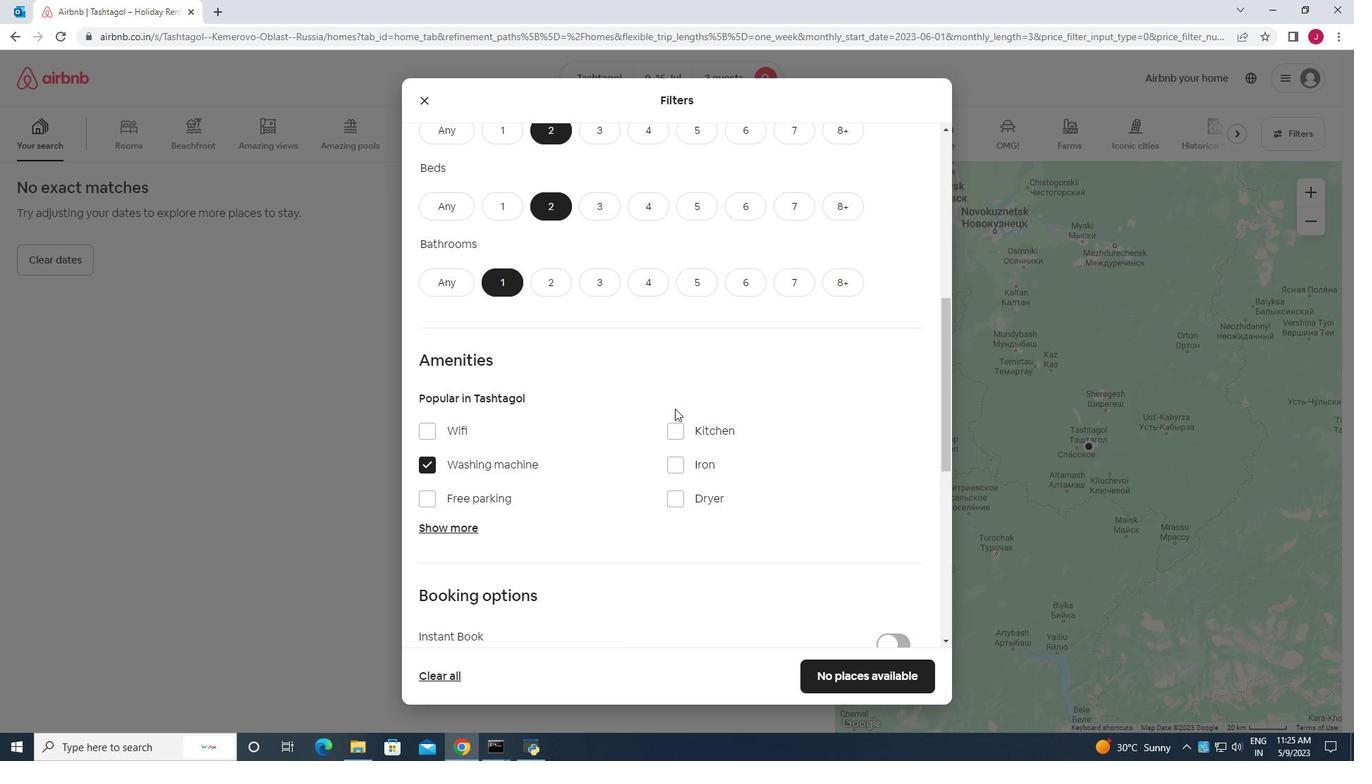 
Action: Mouse scrolled (674, 409) with delta (0, 0)
Screenshot: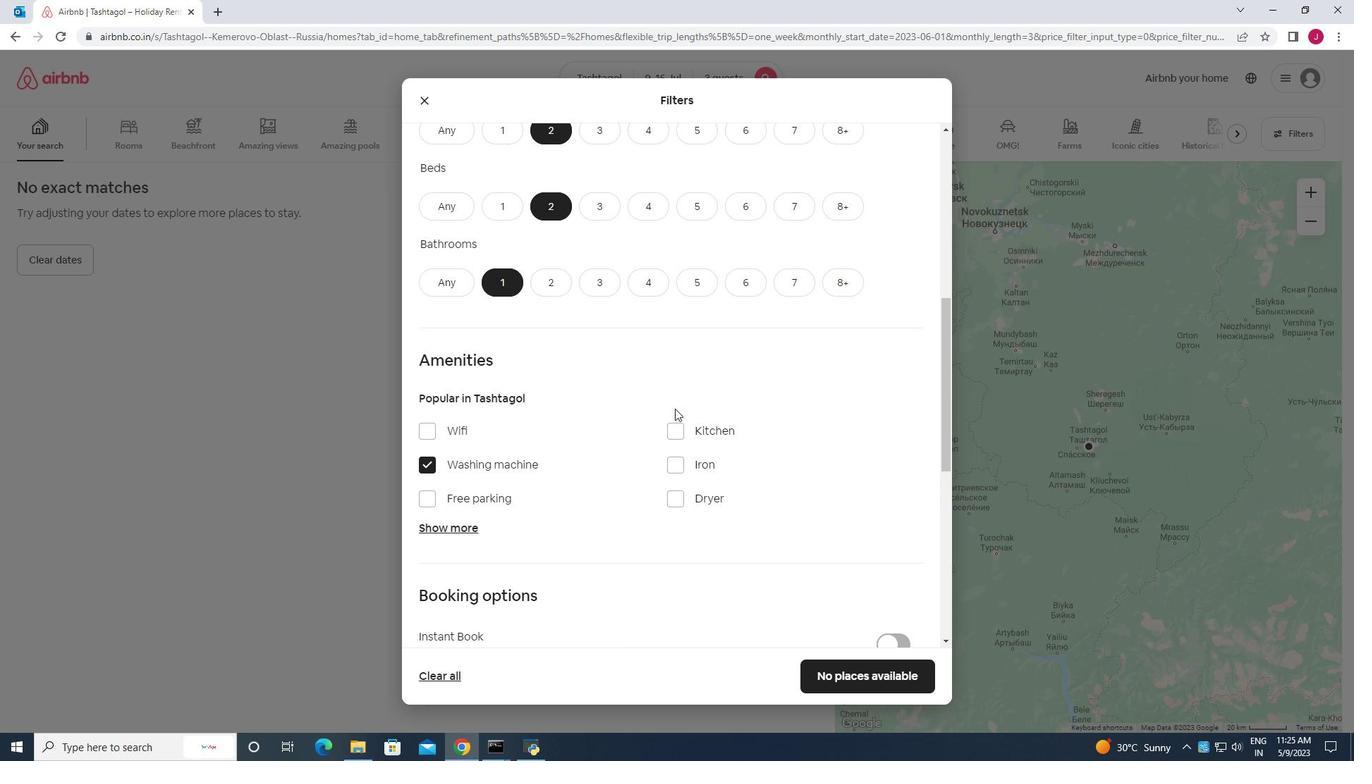 
Action: Mouse scrolled (674, 409) with delta (0, 0)
Screenshot: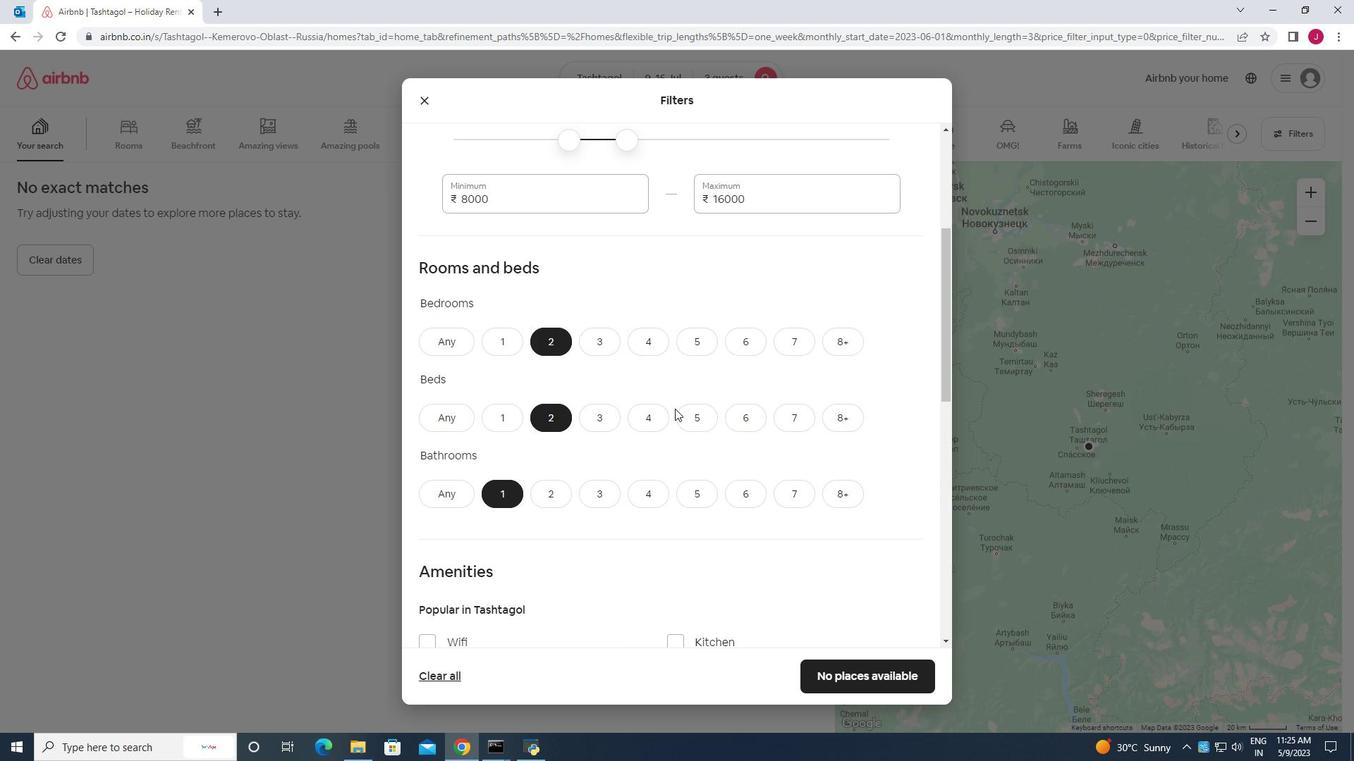 
Action: Mouse scrolled (674, 409) with delta (0, 0)
Screenshot: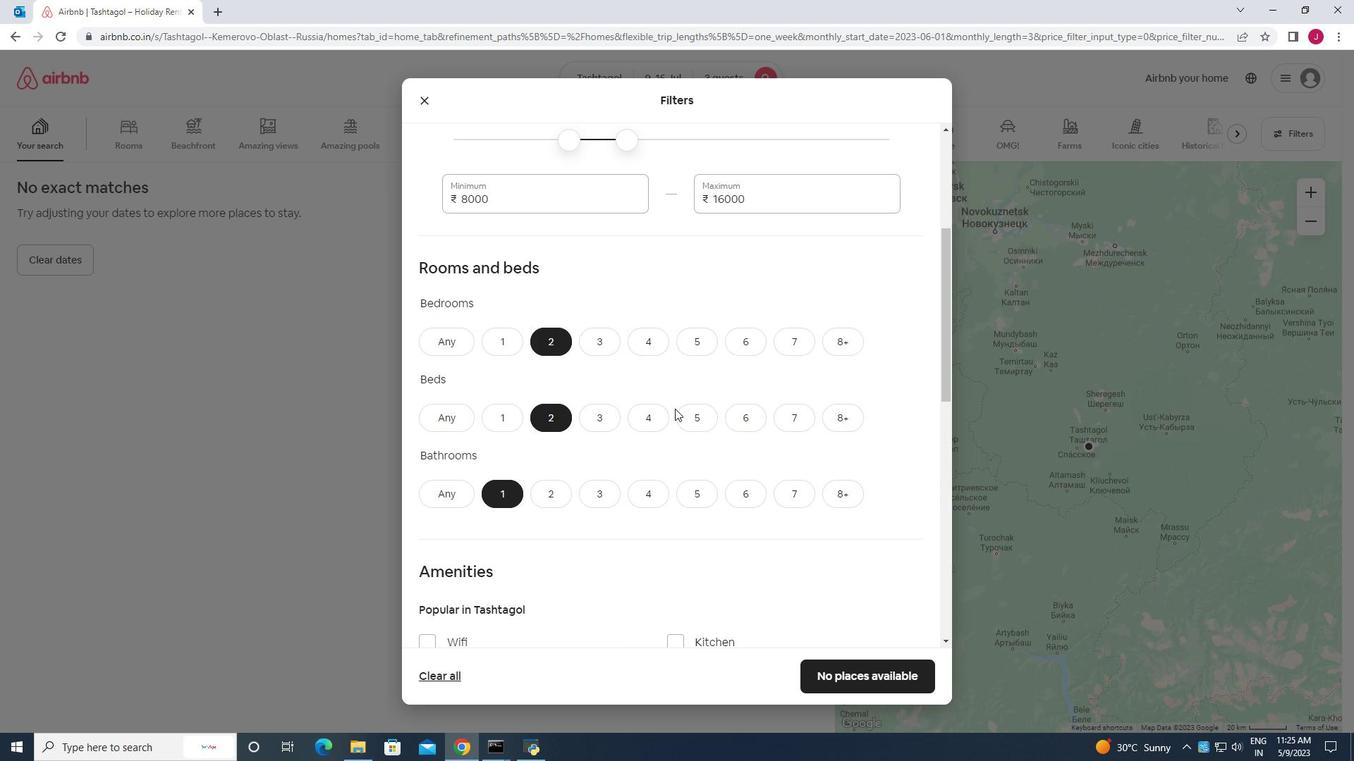 
Action: Mouse scrolled (674, 409) with delta (0, 0)
Screenshot: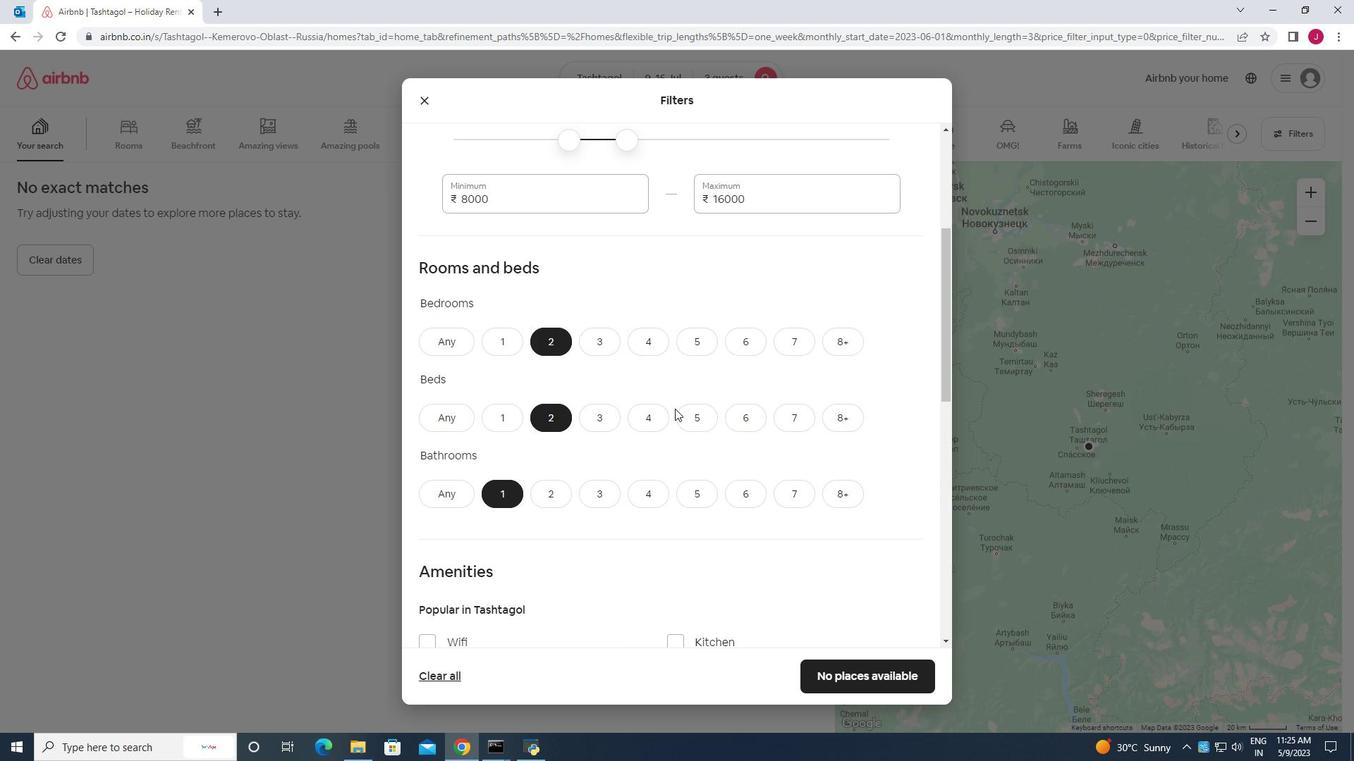 
Action: Mouse scrolled (674, 409) with delta (0, 0)
Screenshot: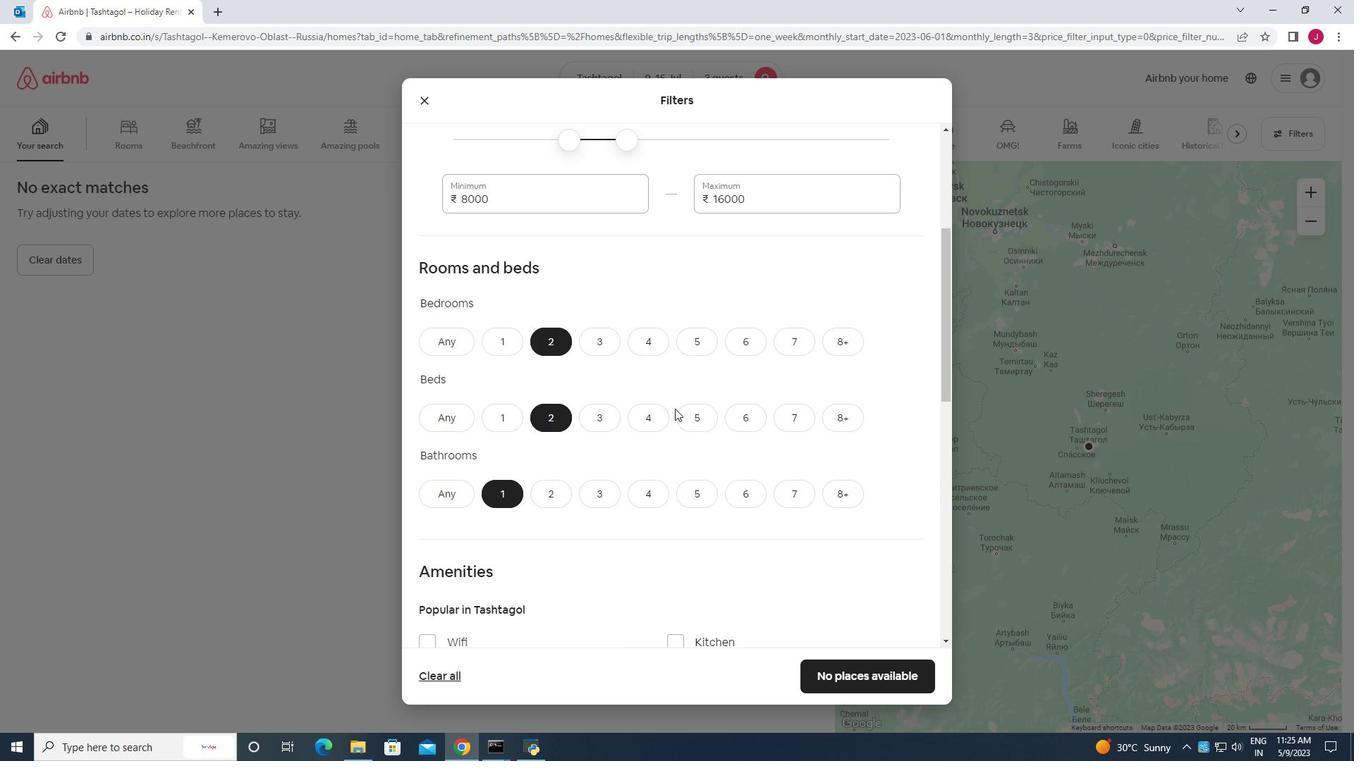
Action: Mouse scrolled (674, 408) with delta (0, 0)
Screenshot: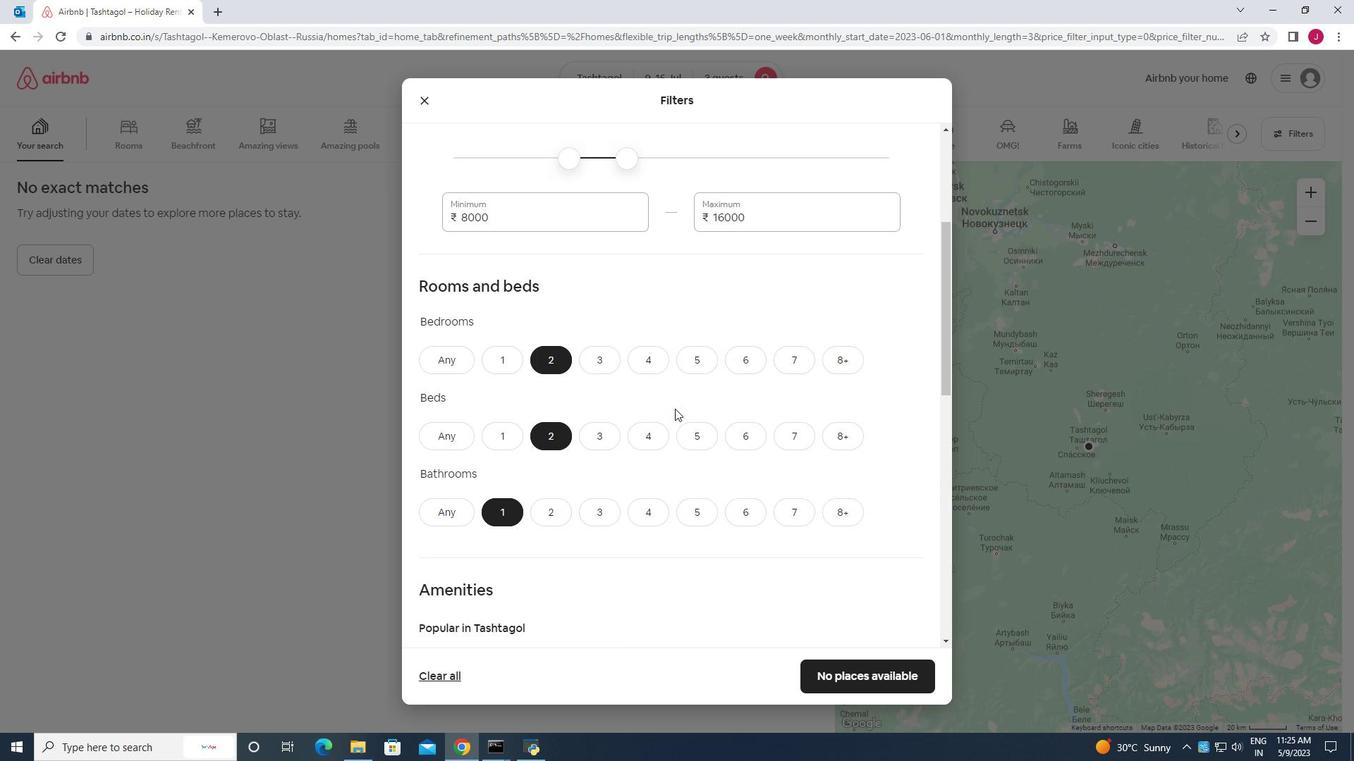 
Action: Mouse scrolled (674, 408) with delta (0, 0)
Screenshot: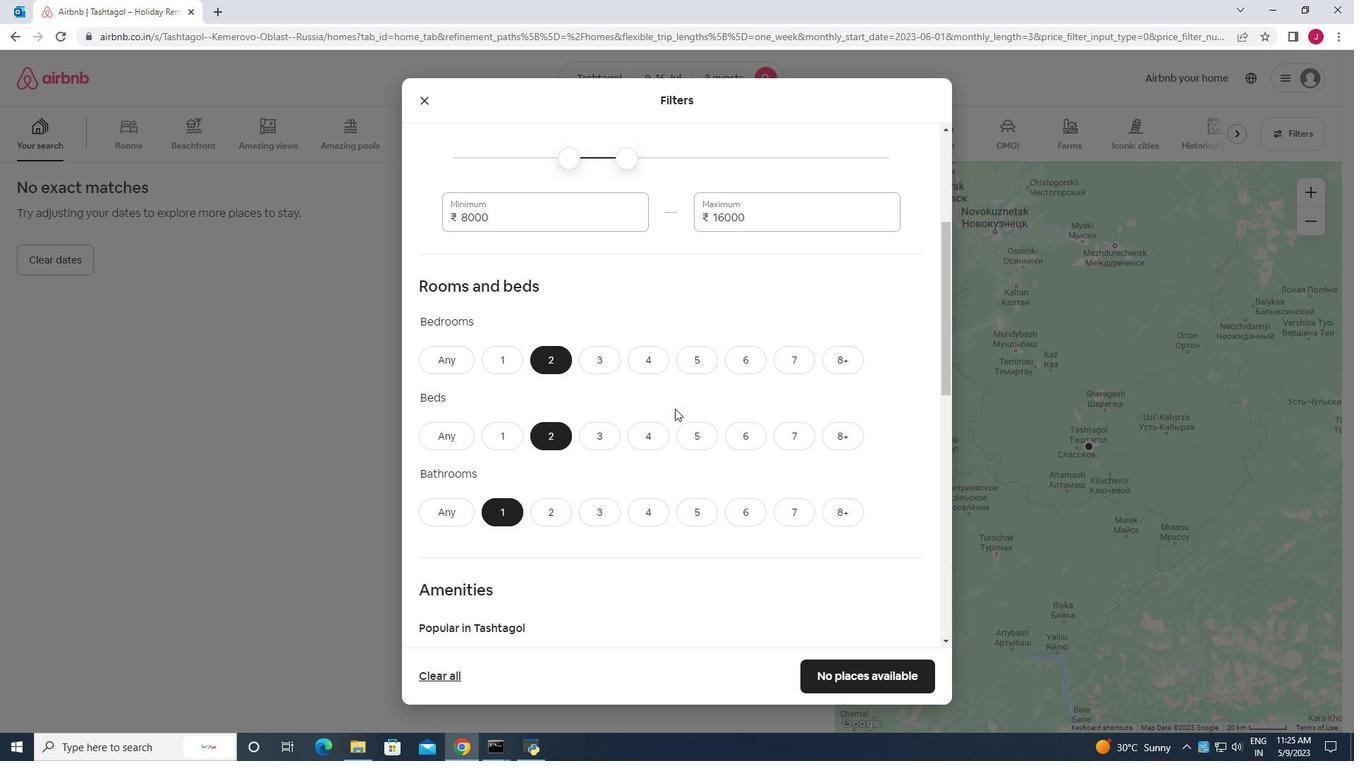 
Action: Mouse scrolled (674, 408) with delta (0, 0)
Screenshot: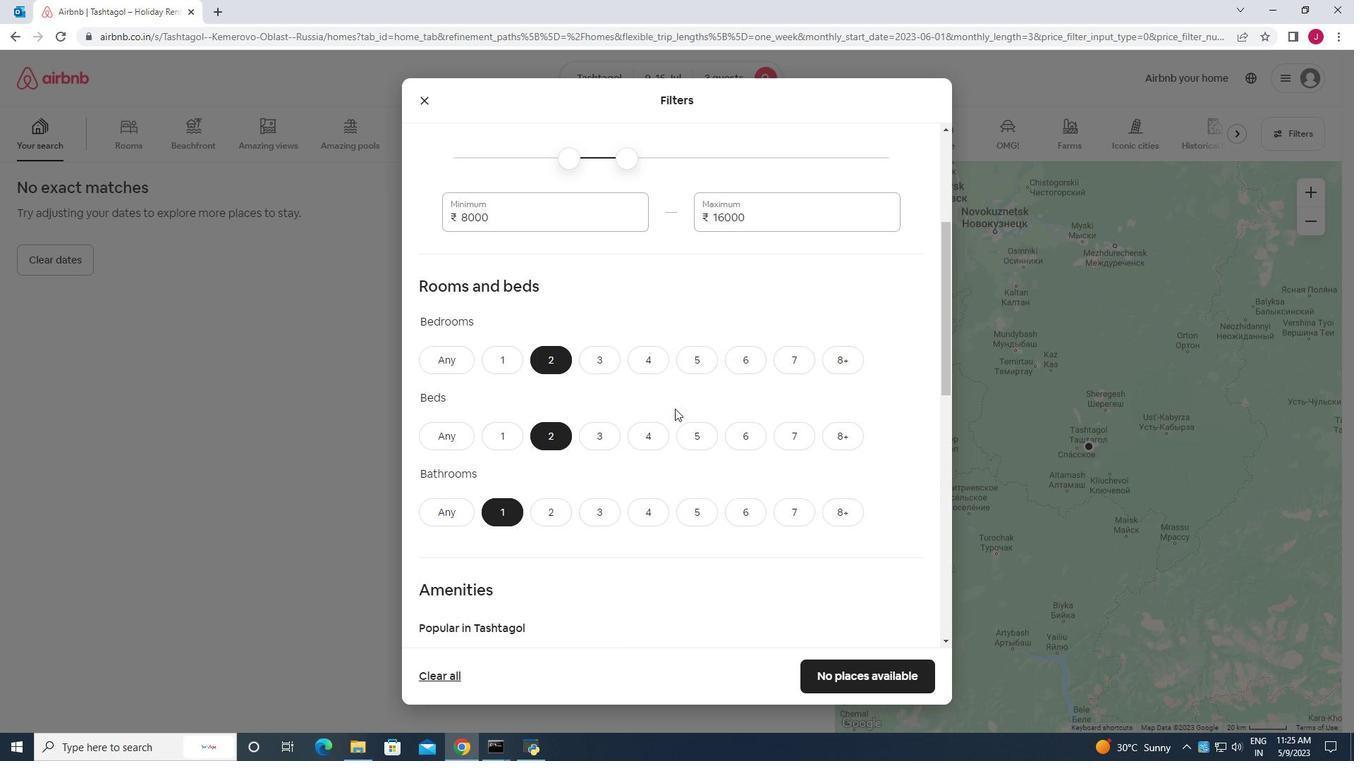 
Action: Mouse scrolled (674, 408) with delta (0, 0)
Screenshot: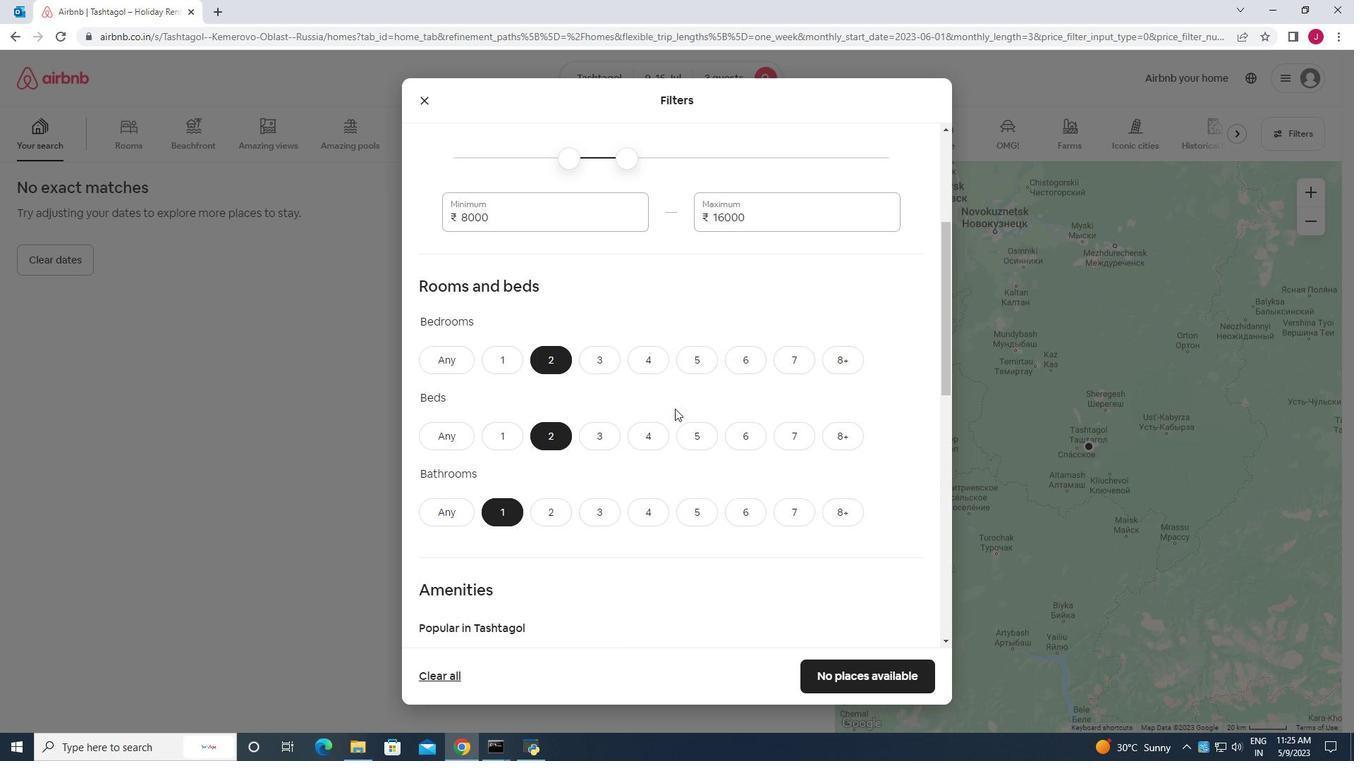 
Action: Mouse scrolled (674, 408) with delta (0, 0)
Screenshot: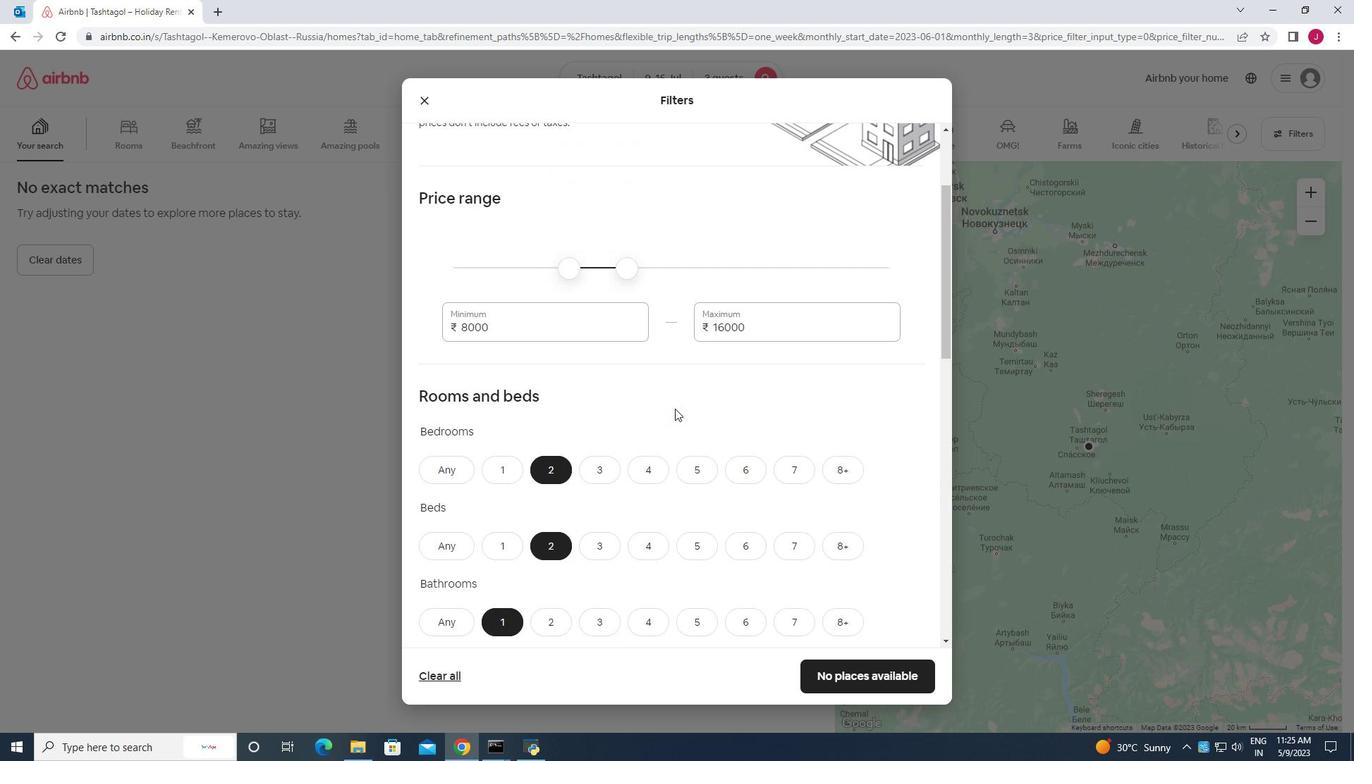 
Action: Mouse scrolled (674, 409) with delta (0, 0)
Screenshot: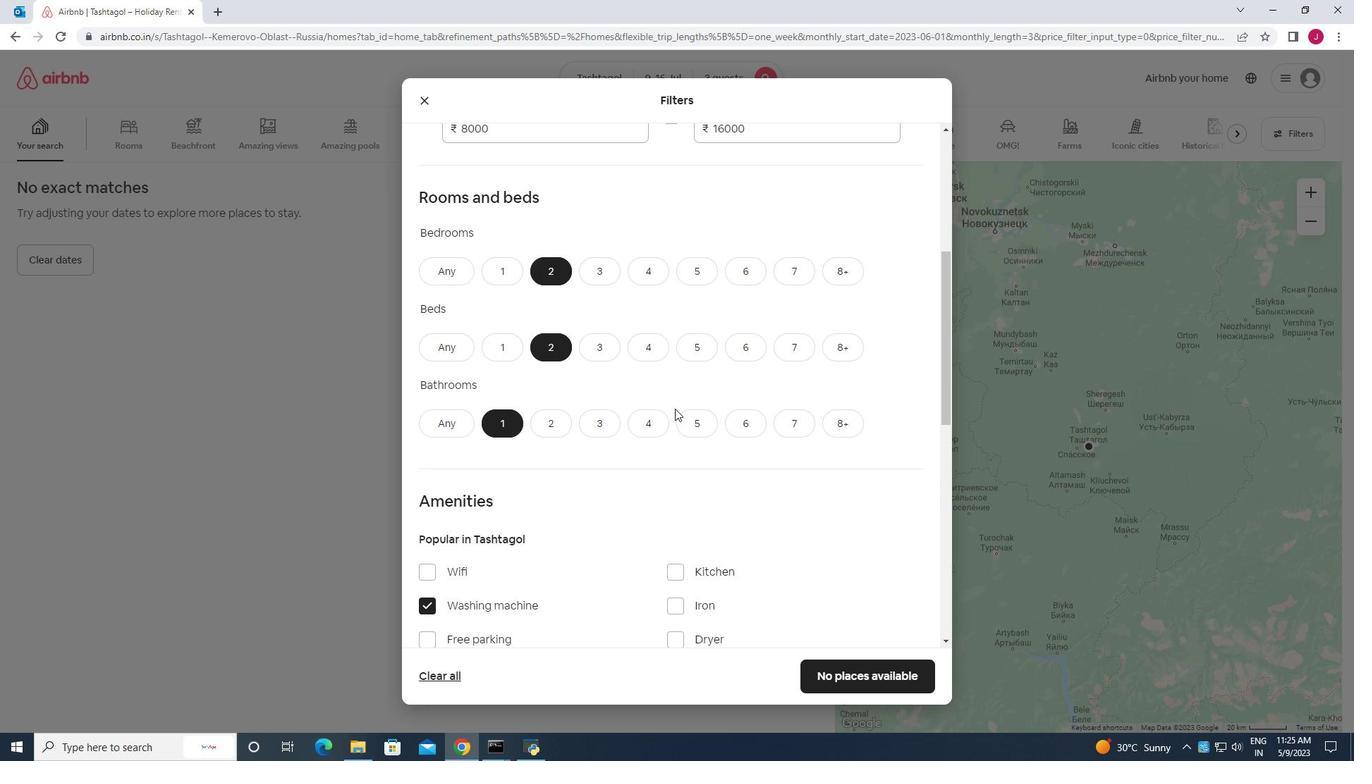 
Action: Mouse scrolled (674, 409) with delta (0, 0)
Screenshot: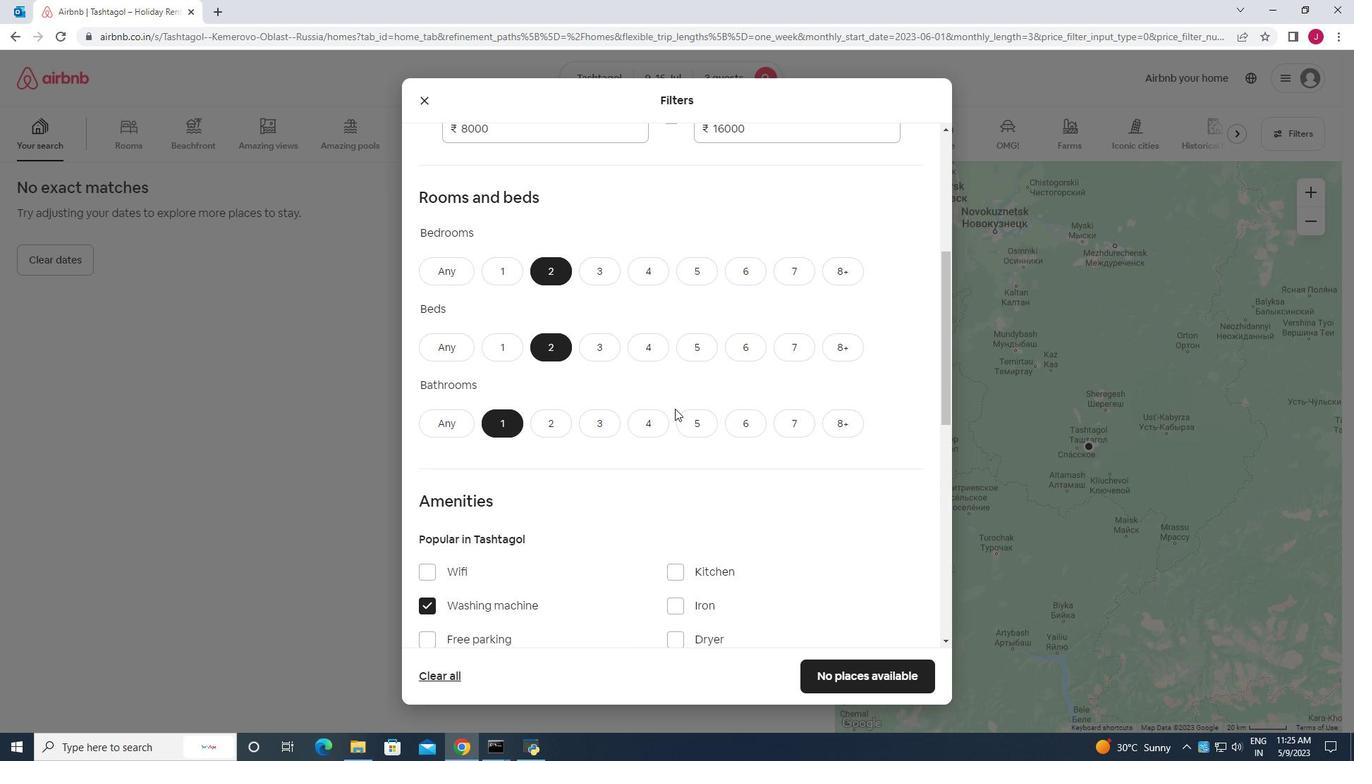 
Action: Mouse scrolled (674, 409) with delta (0, 0)
Screenshot: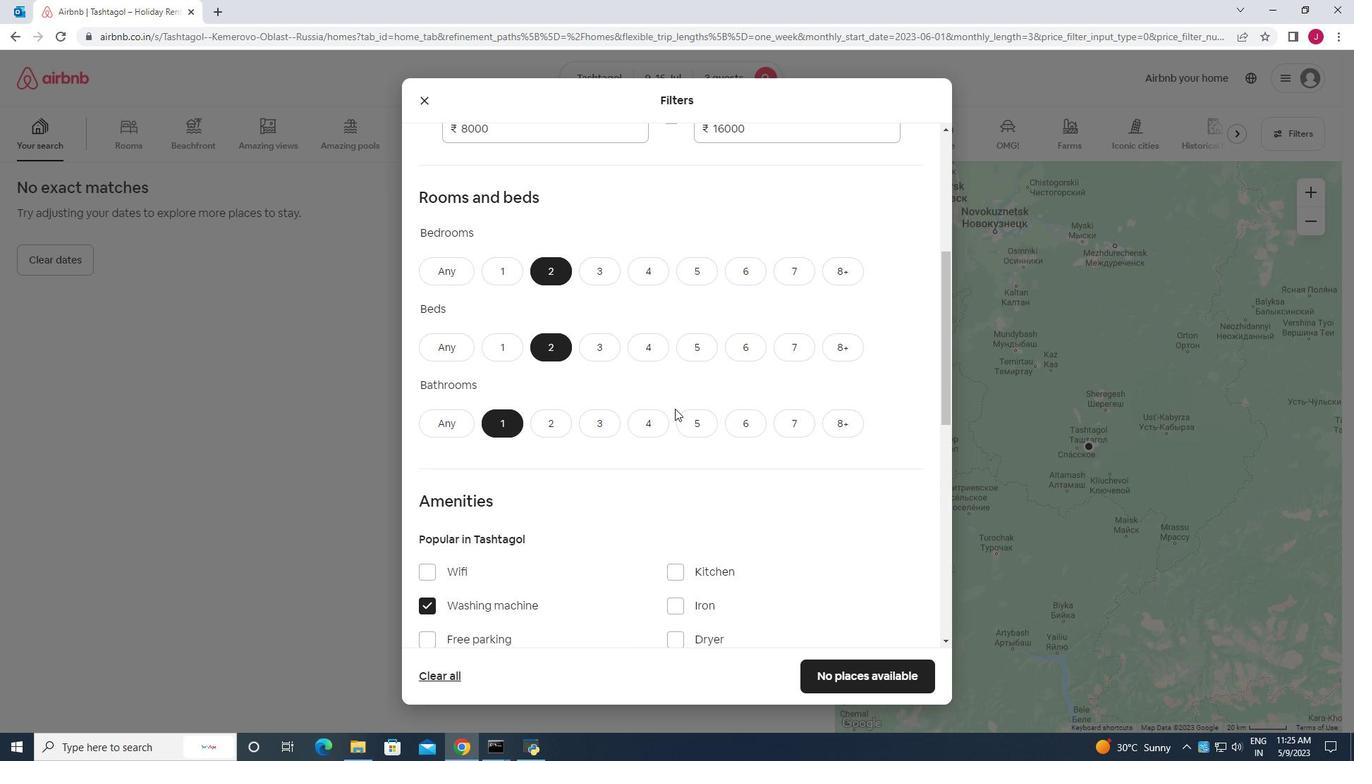
Action: Mouse scrolled (674, 409) with delta (0, 0)
Screenshot: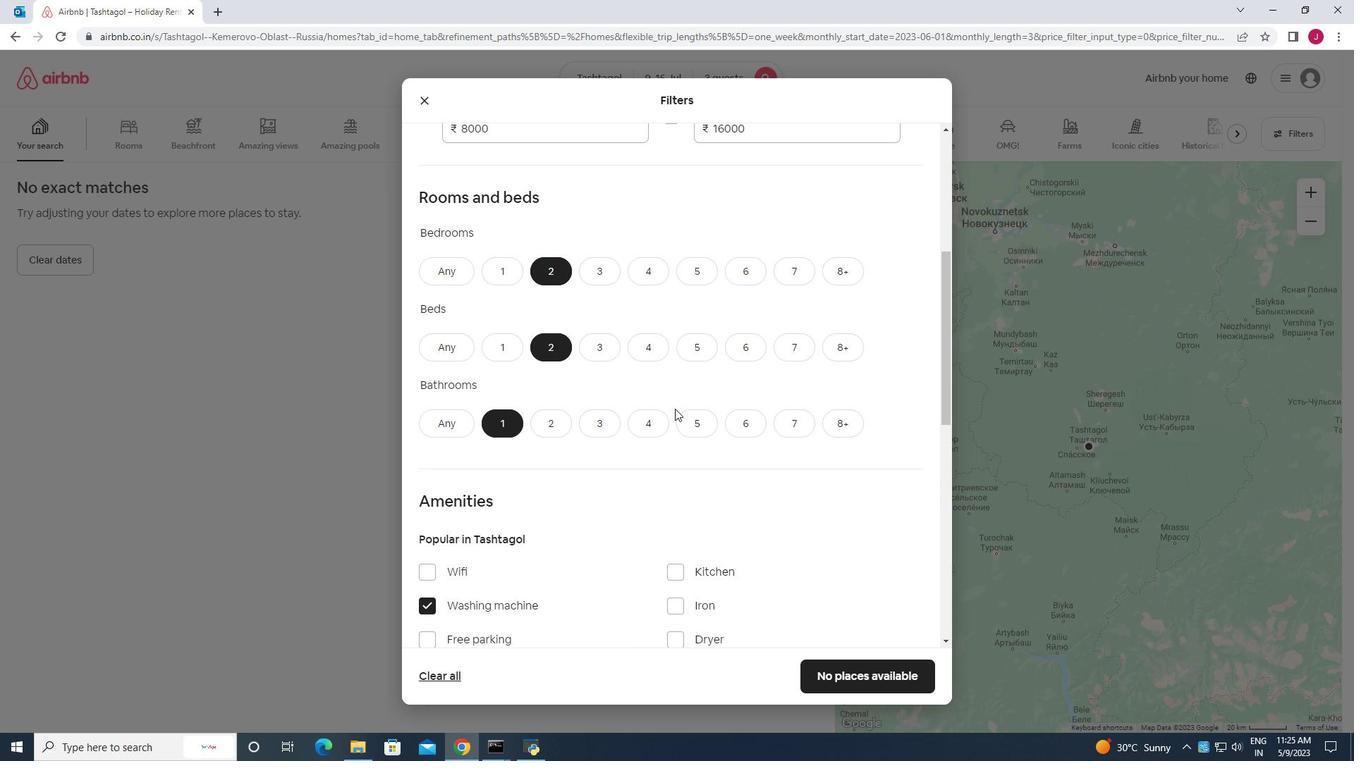 
Action: Mouse scrolled (674, 408) with delta (0, 0)
Screenshot: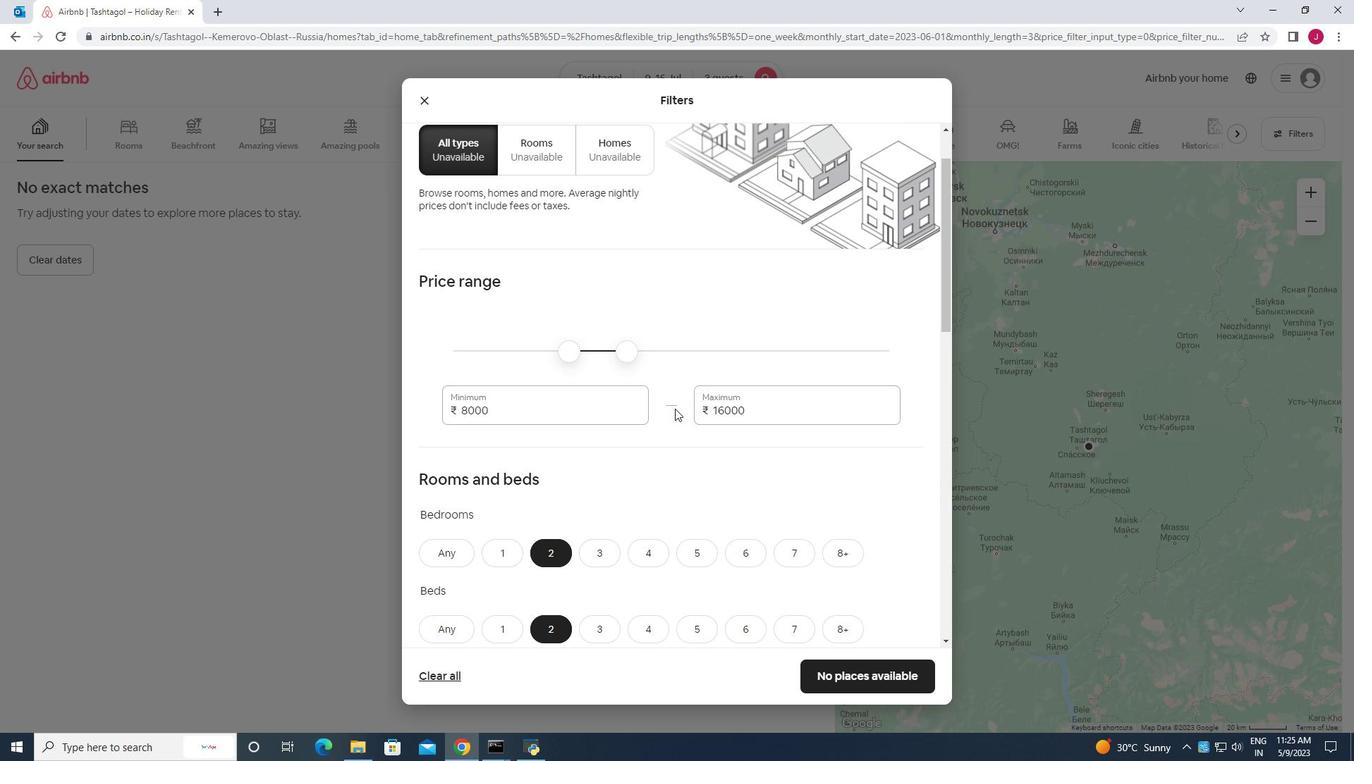 
Action: Mouse scrolled (674, 408) with delta (0, 0)
Screenshot: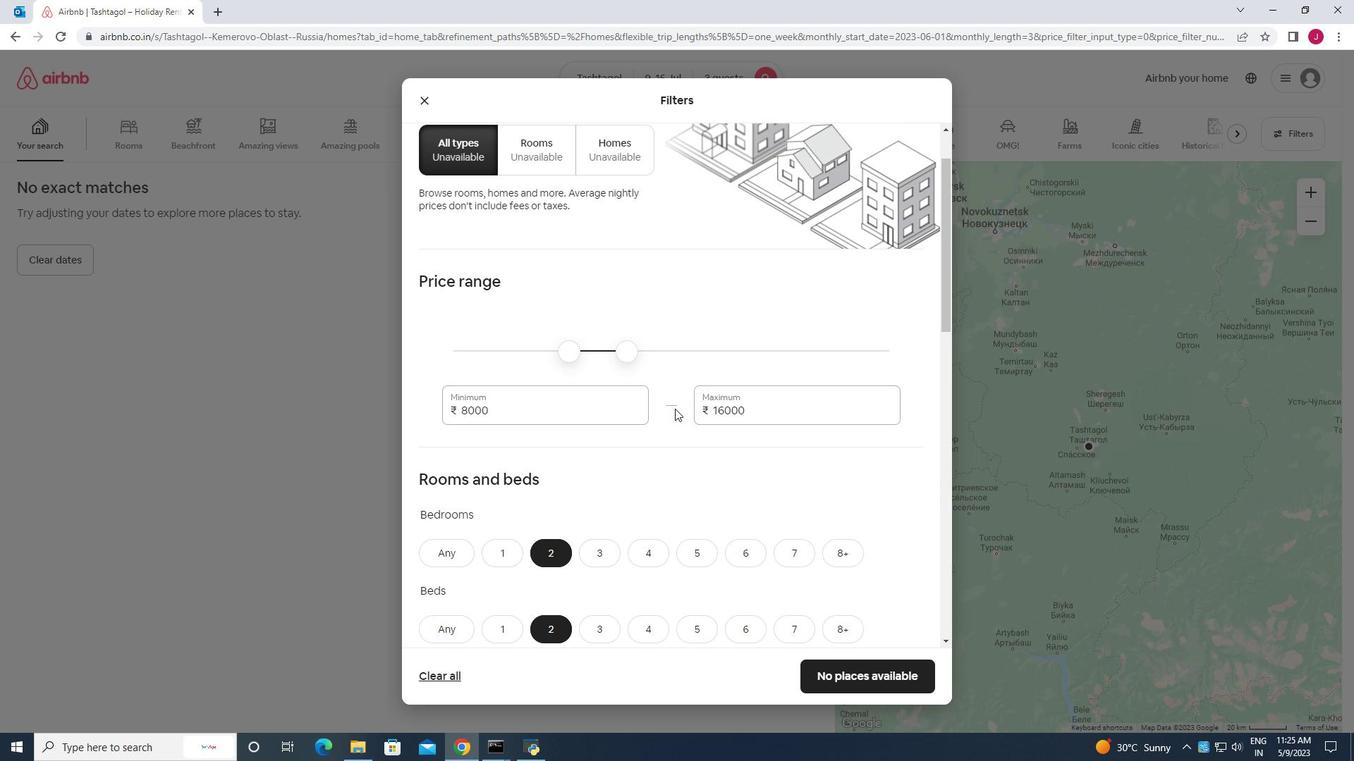 
Action: Mouse scrolled (674, 408) with delta (0, 0)
Screenshot: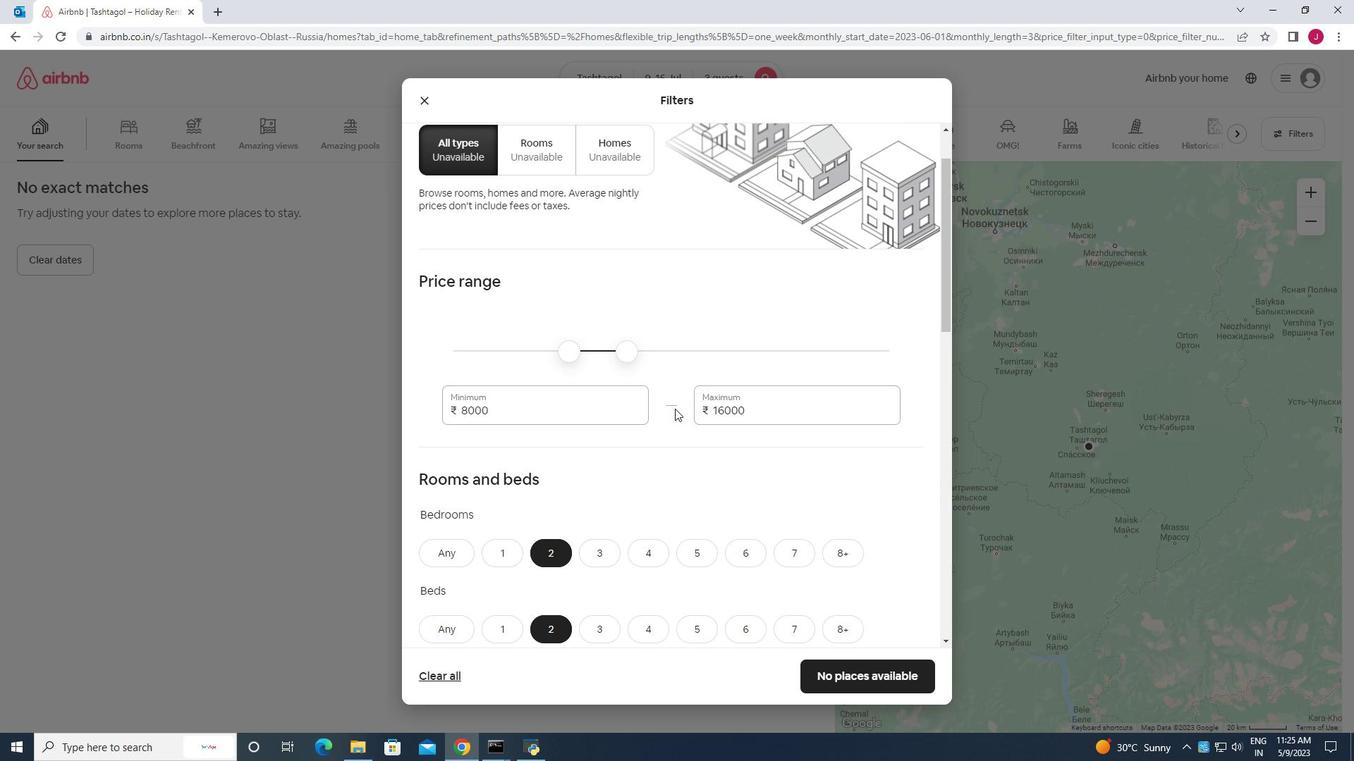 
Action: Mouse scrolled (674, 408) with delta (0, 0)
Screenshot: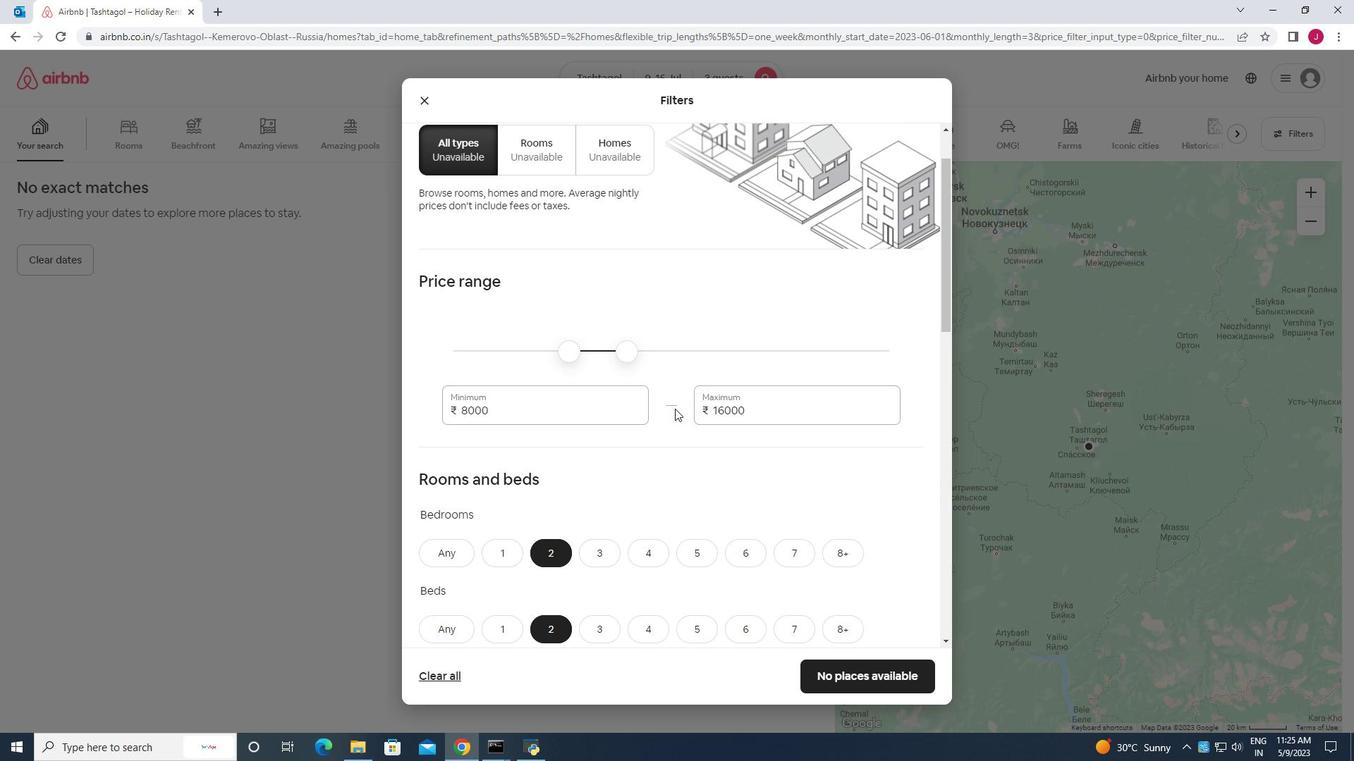 
Action: Mouse scrolled (674, 408) with delta (0, 0)
Screenshot: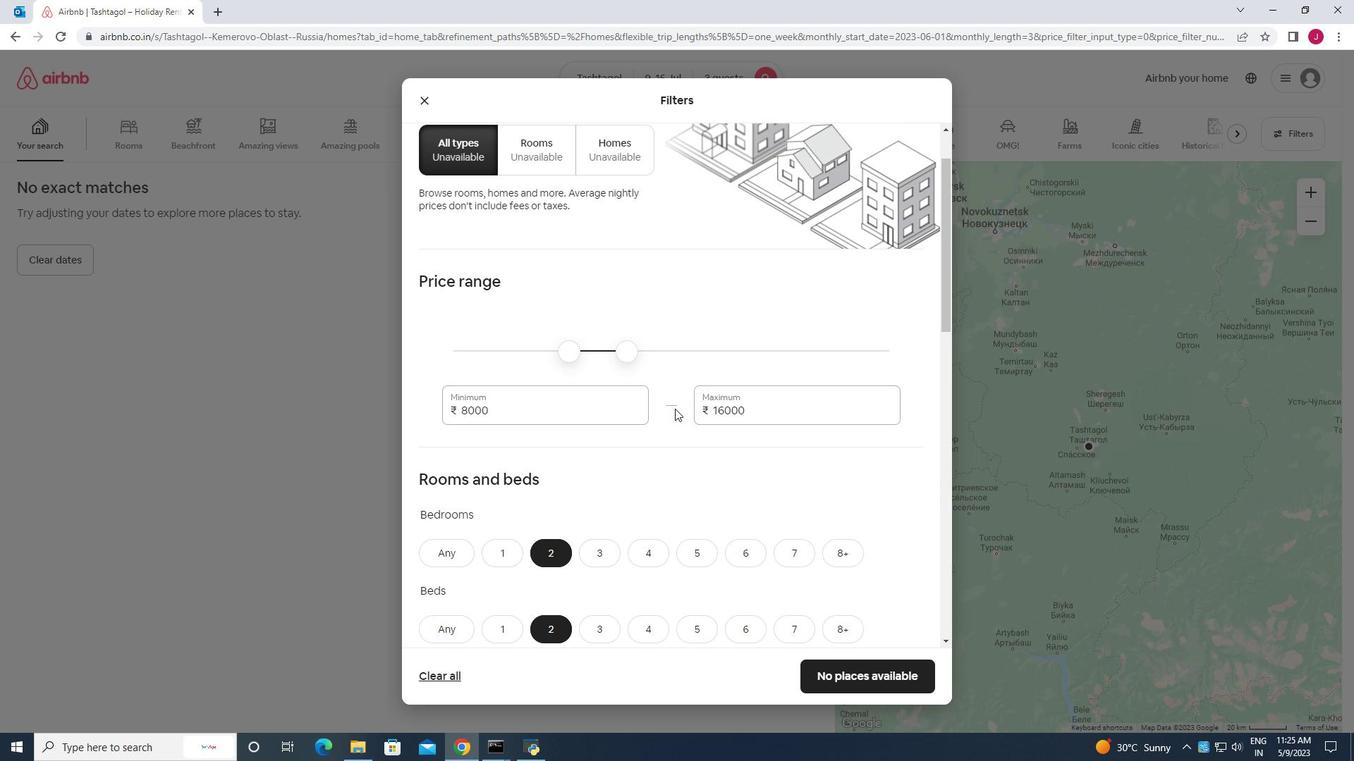
Action: Mouse scrolled (674, 408) with delta (0, 0)
Screenshot: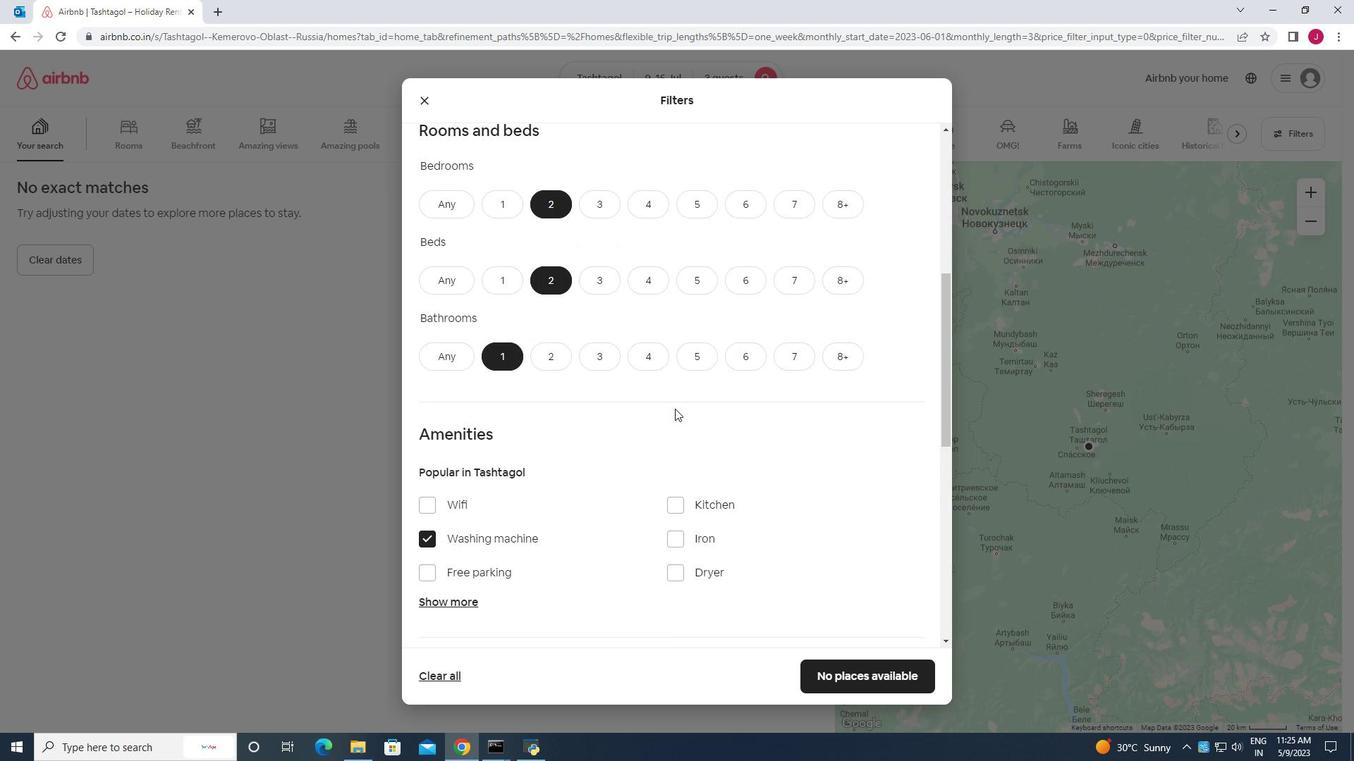 
Action: Mouse scrolled (674, 408) with delta (0, 0)
Screenshot: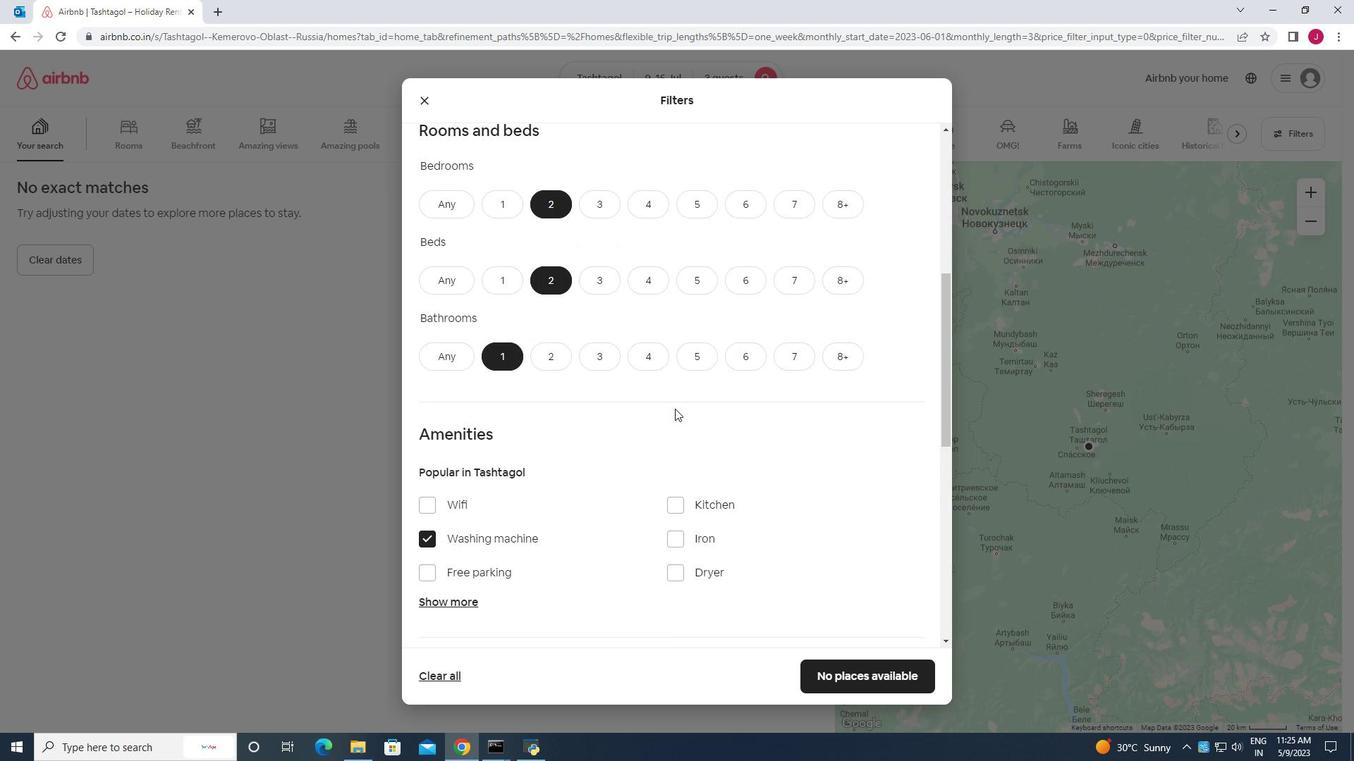 
Action: Mouse scrolled (674, 408) with delta (0, 0)
Screenshot: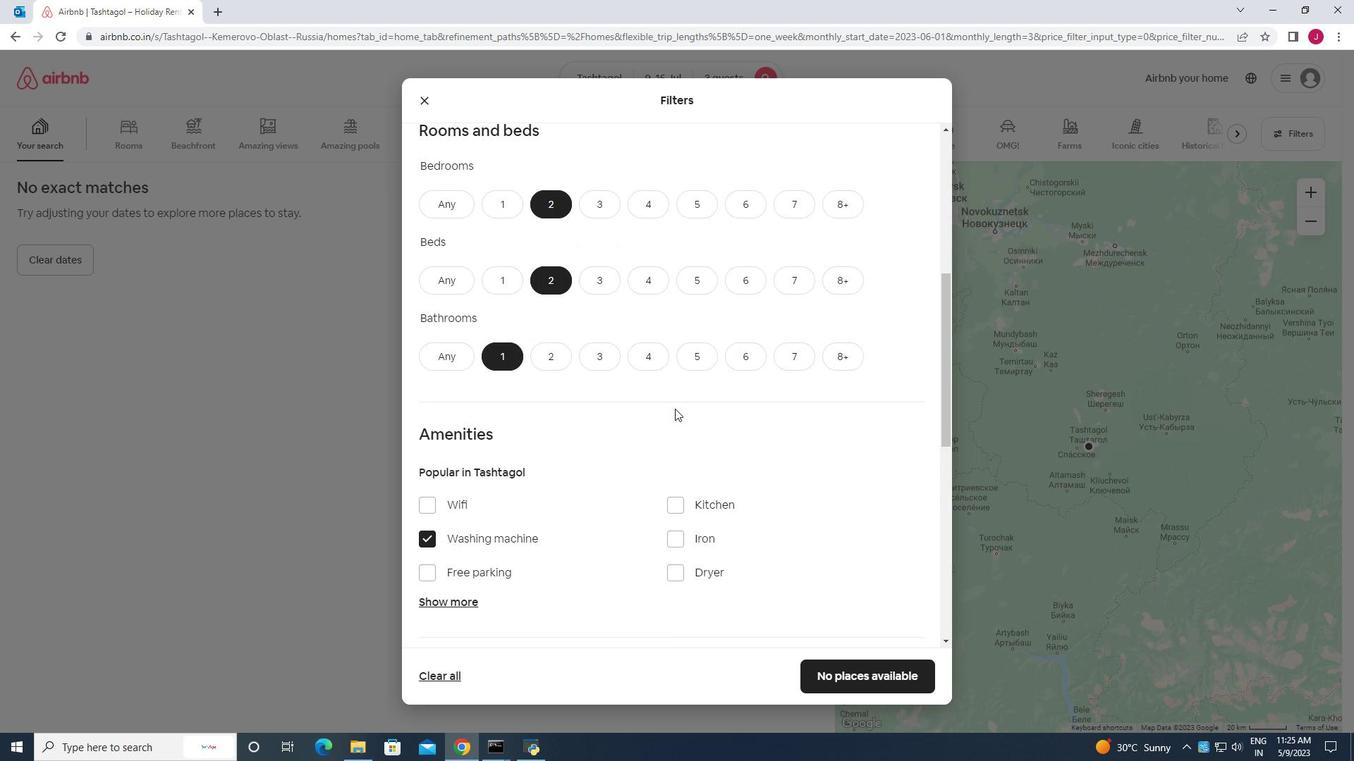 
Action: Mouse scrolled (674, 408) with delta (0, 0)
Screenshot: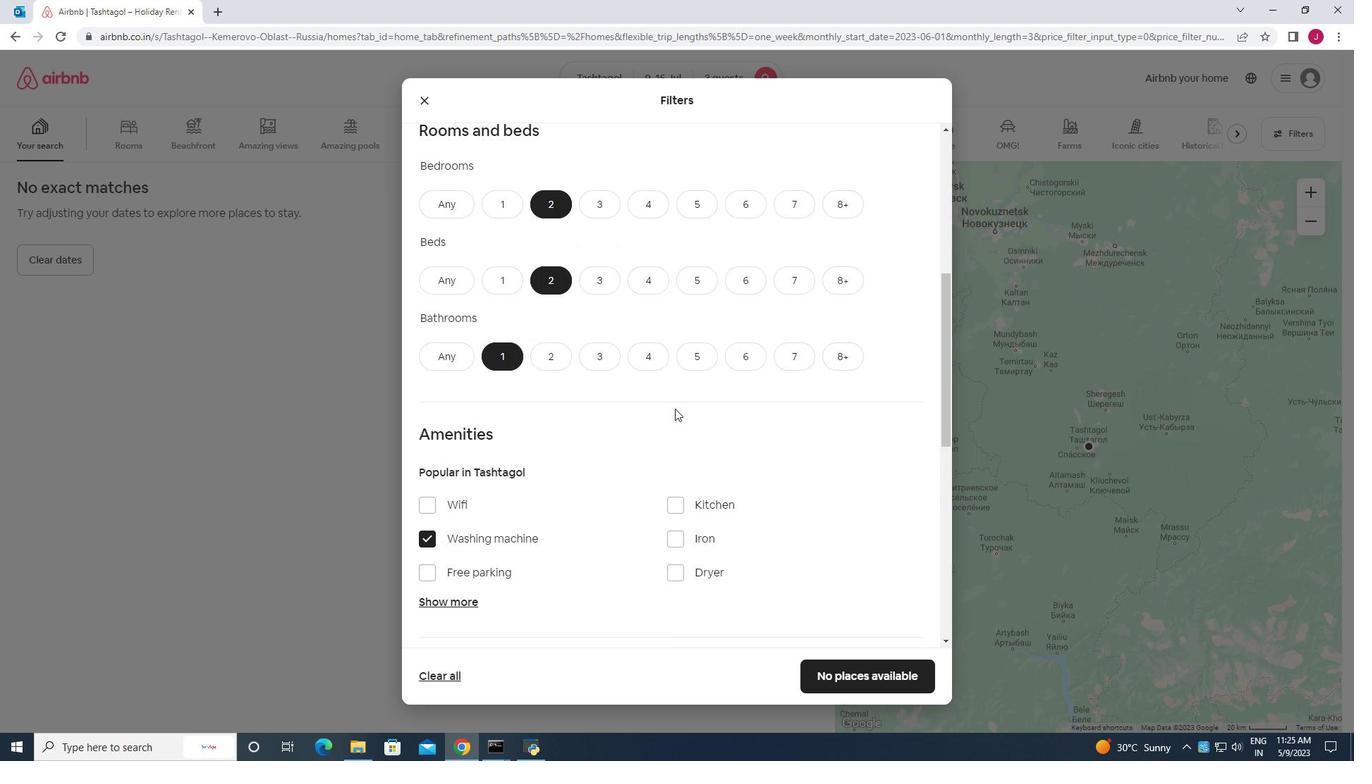 
Action: Mouse scrolled (674, 408) with delta (0, 0)
Screenshot: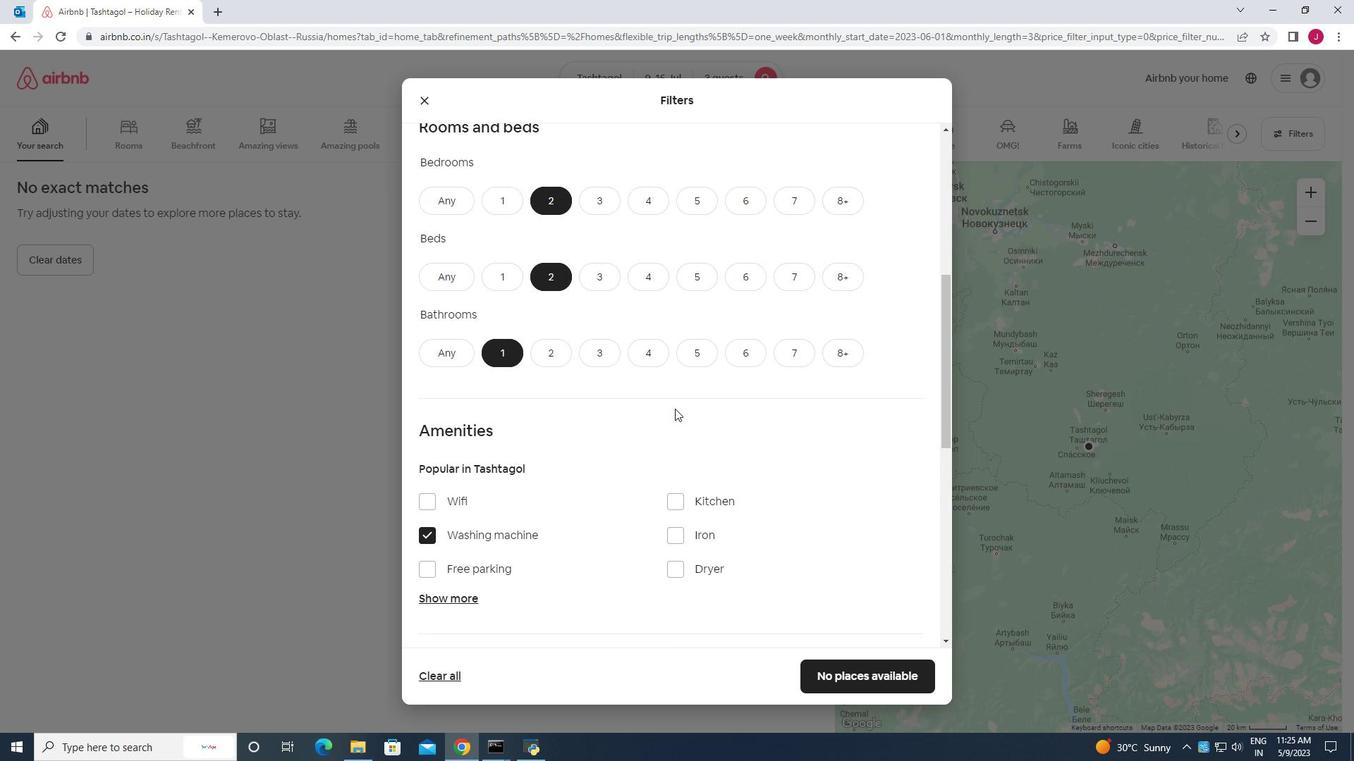 
Action: Mouse moved to (650, 399)
Screenshot: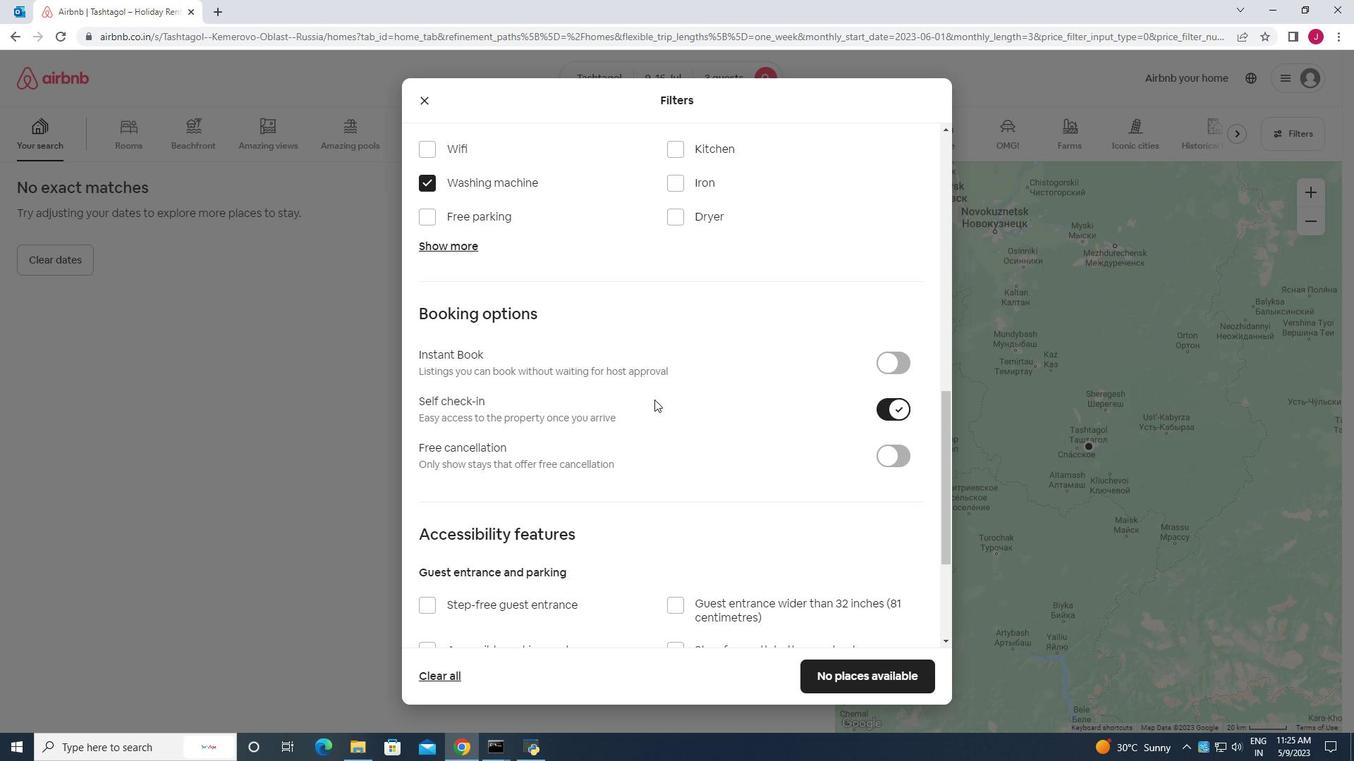 
Action: Mouse scrolled (650, 399) with delta (0, 0)
Screenshot: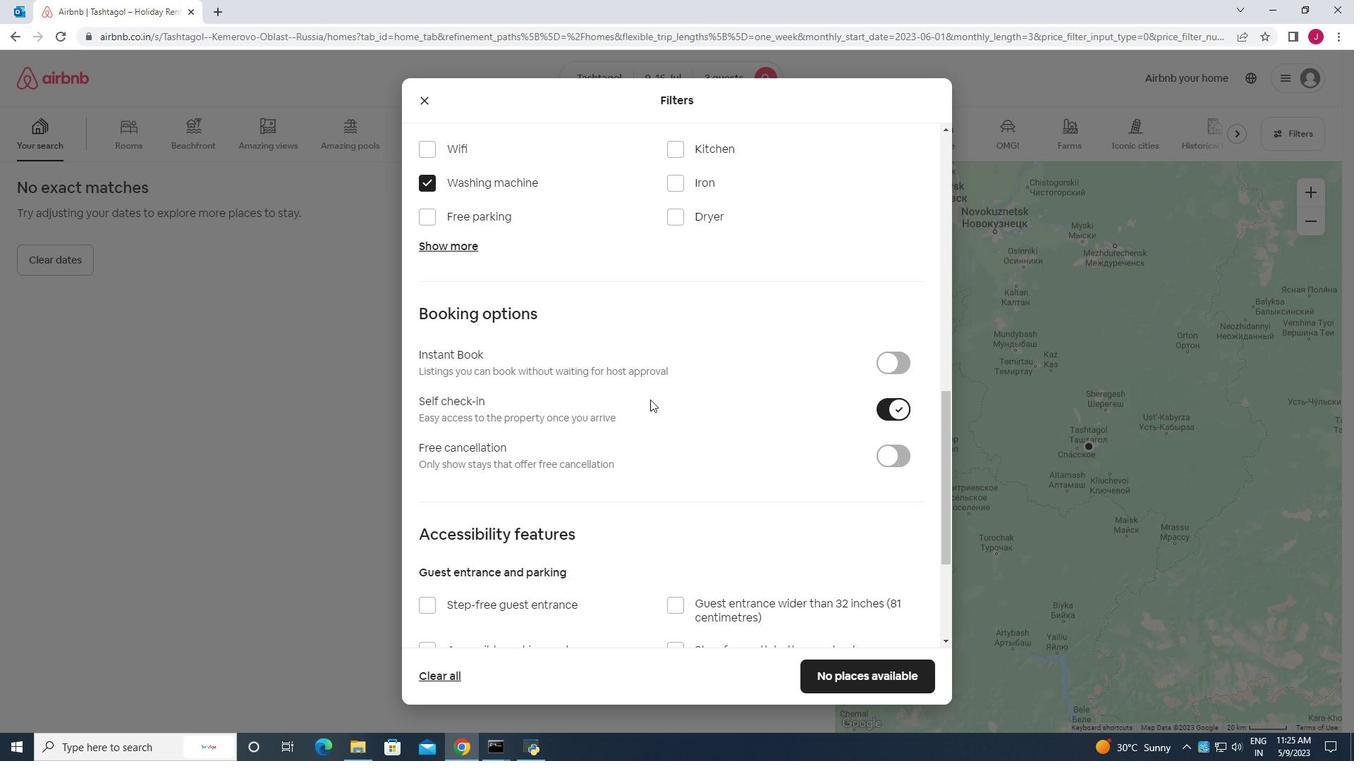 
Action: Mouse scrolled (650, 399) with delta (0, 0)
Screenshot: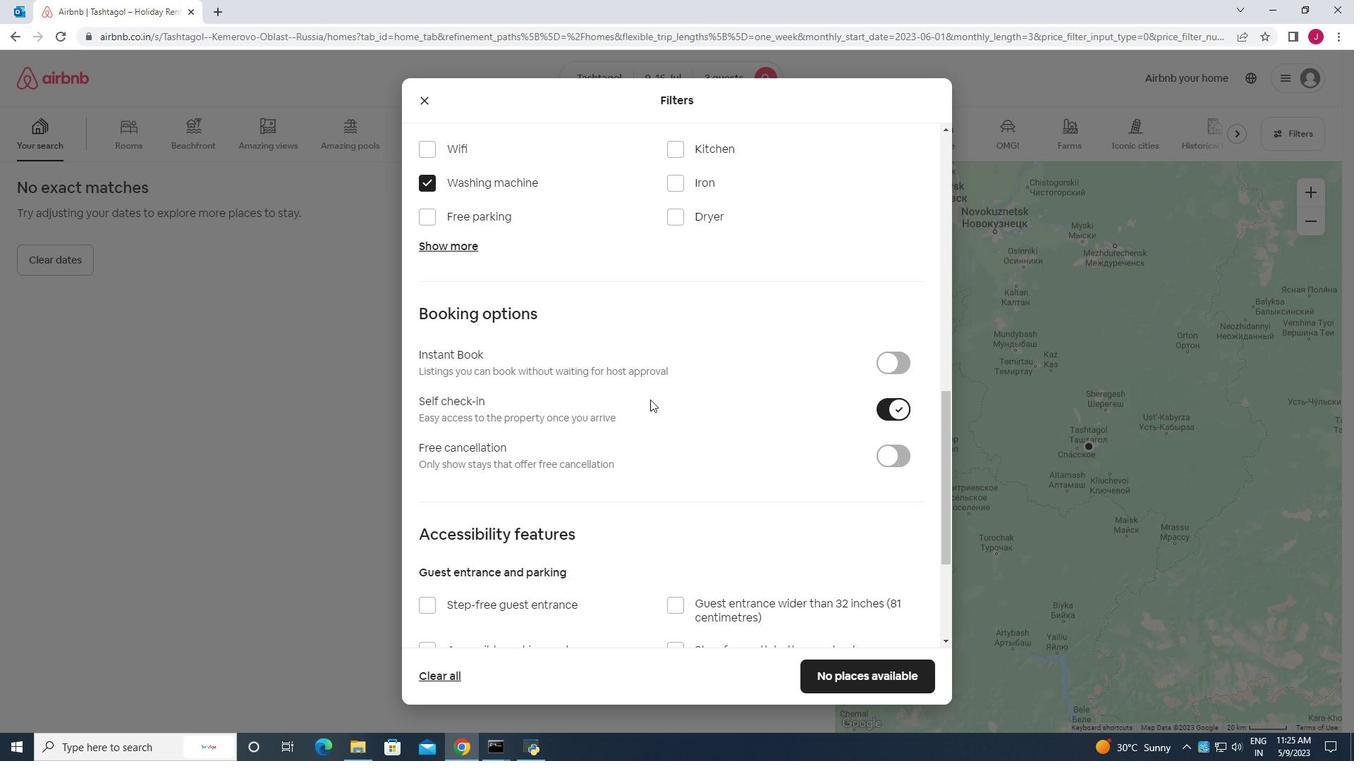 
Action: Mouse scrolled (650, 399) with delta (0, 0)
Screenshot: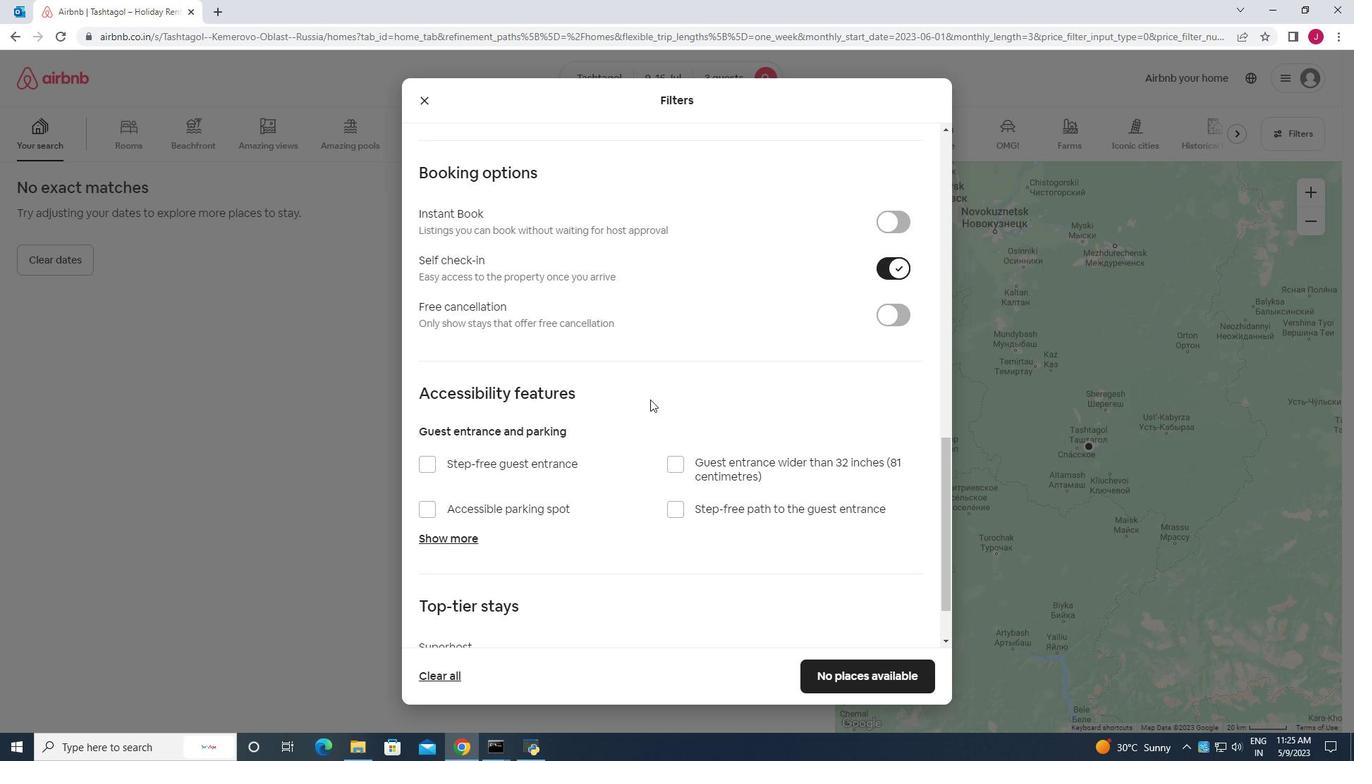 
Action: Mouse scrolled (650, 399) with delta (0, 0)
Screenshot: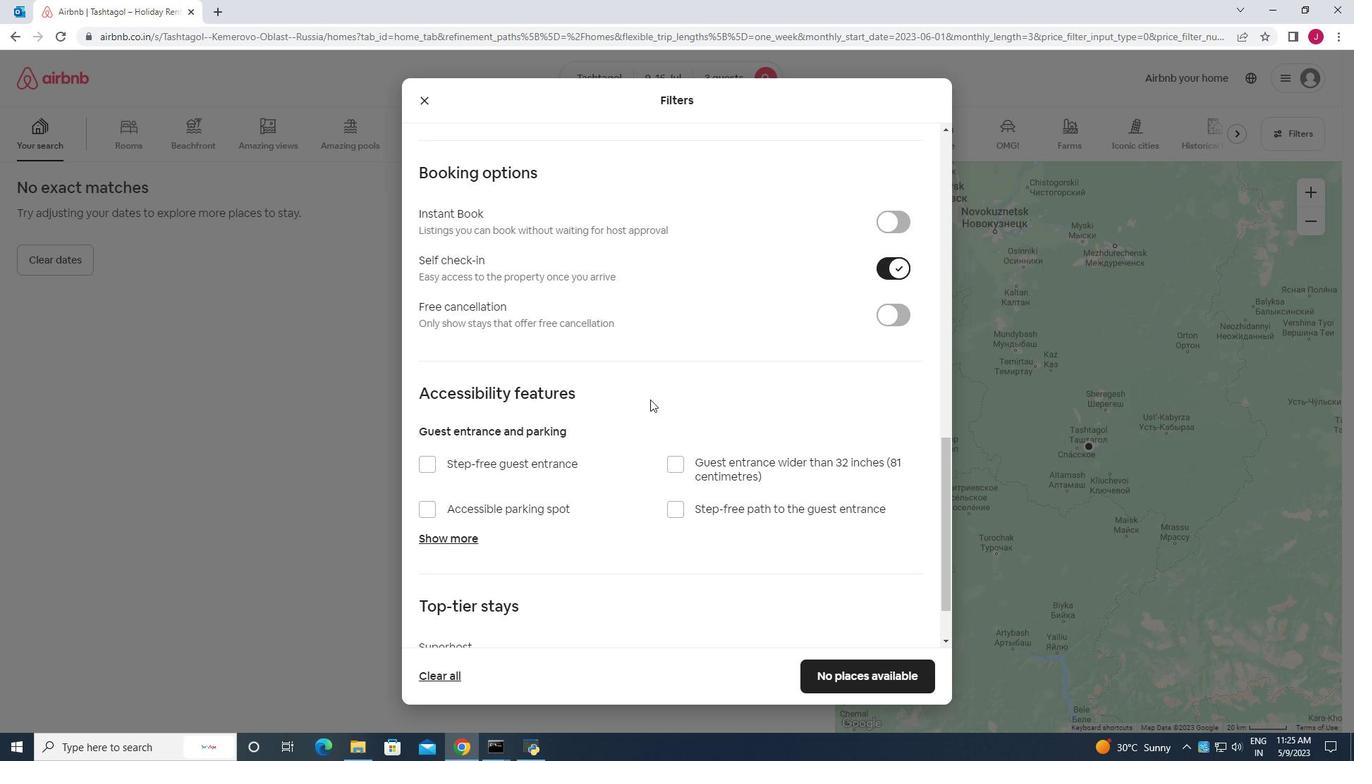 
Action: Mouse scrolled (650, 399) with delta (0, 0)
Screenshot: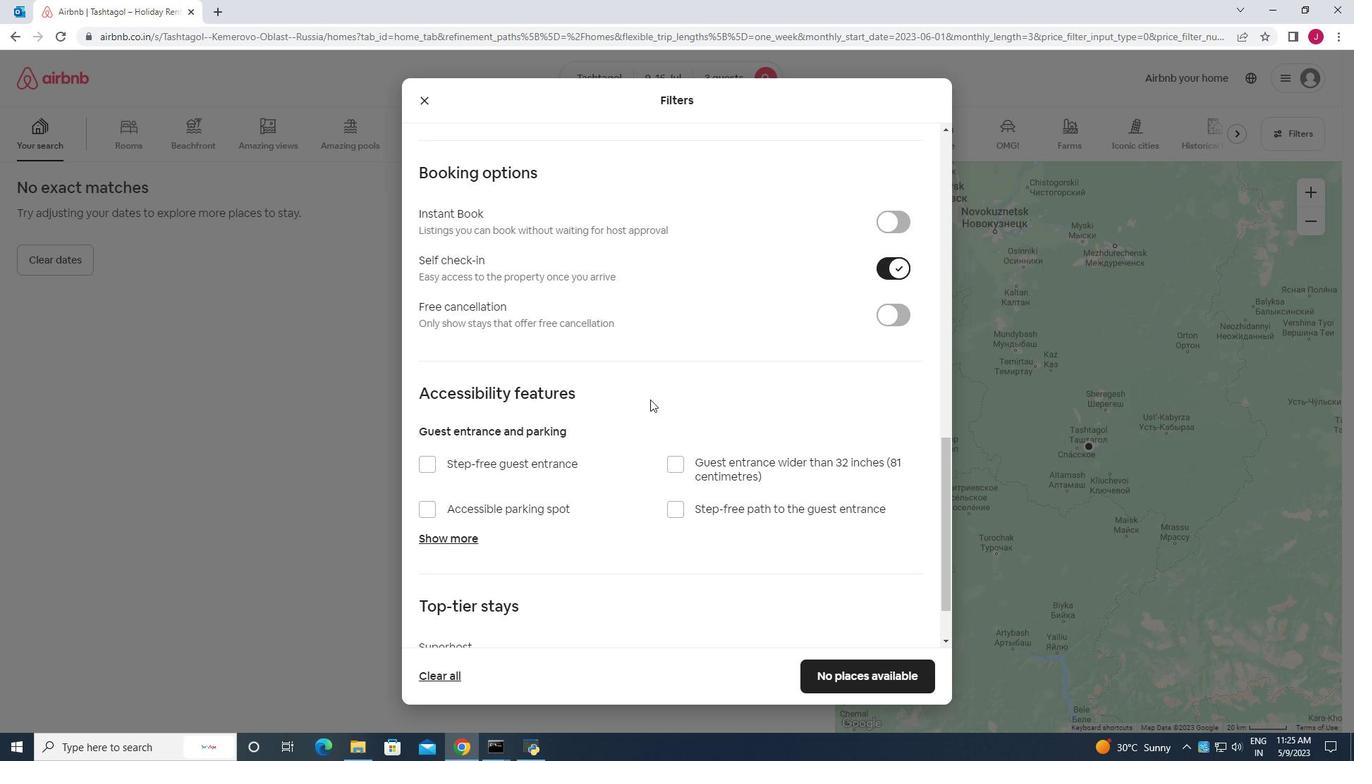 
Action: Mouse scrolled (650, 399) with delta (0, 0)
Screenshot: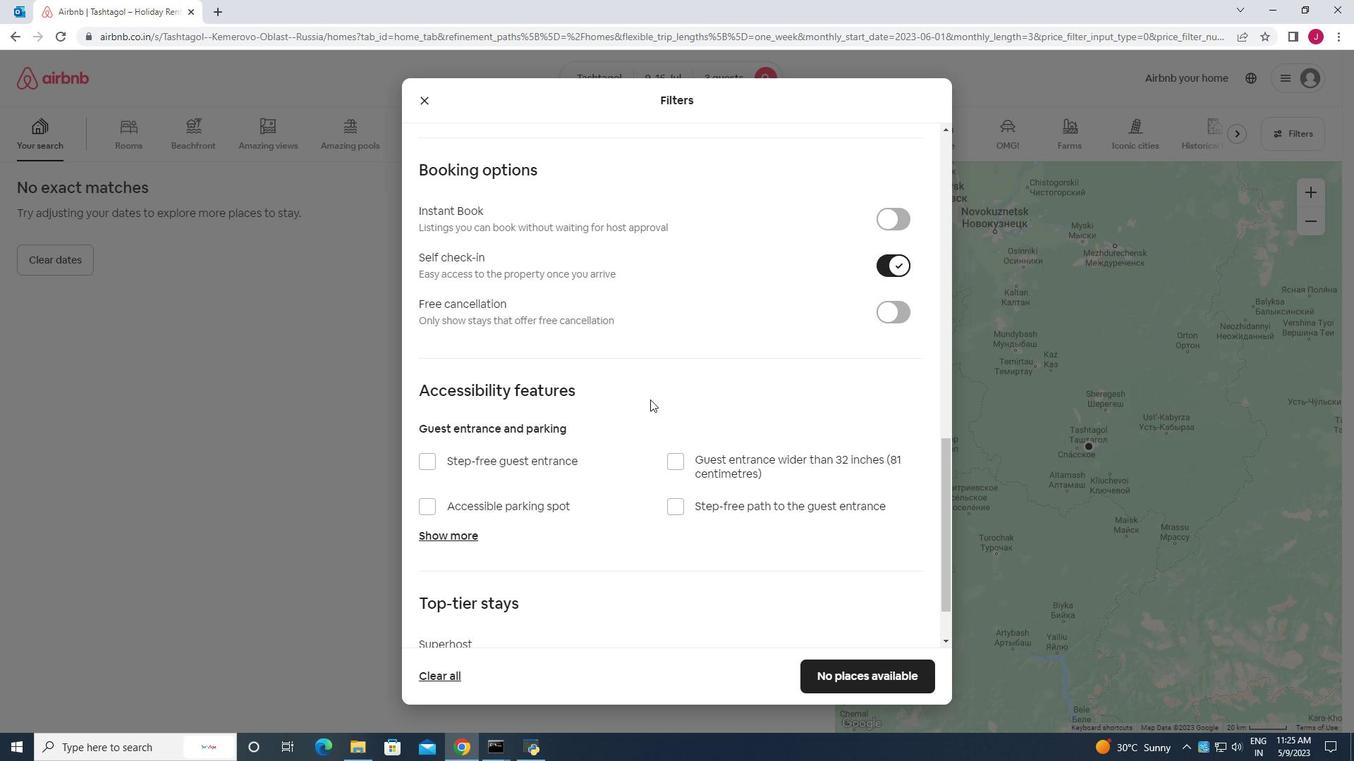 
Action: Mouse scrolled (650, 399) with delta (0, 0)
Screenshot: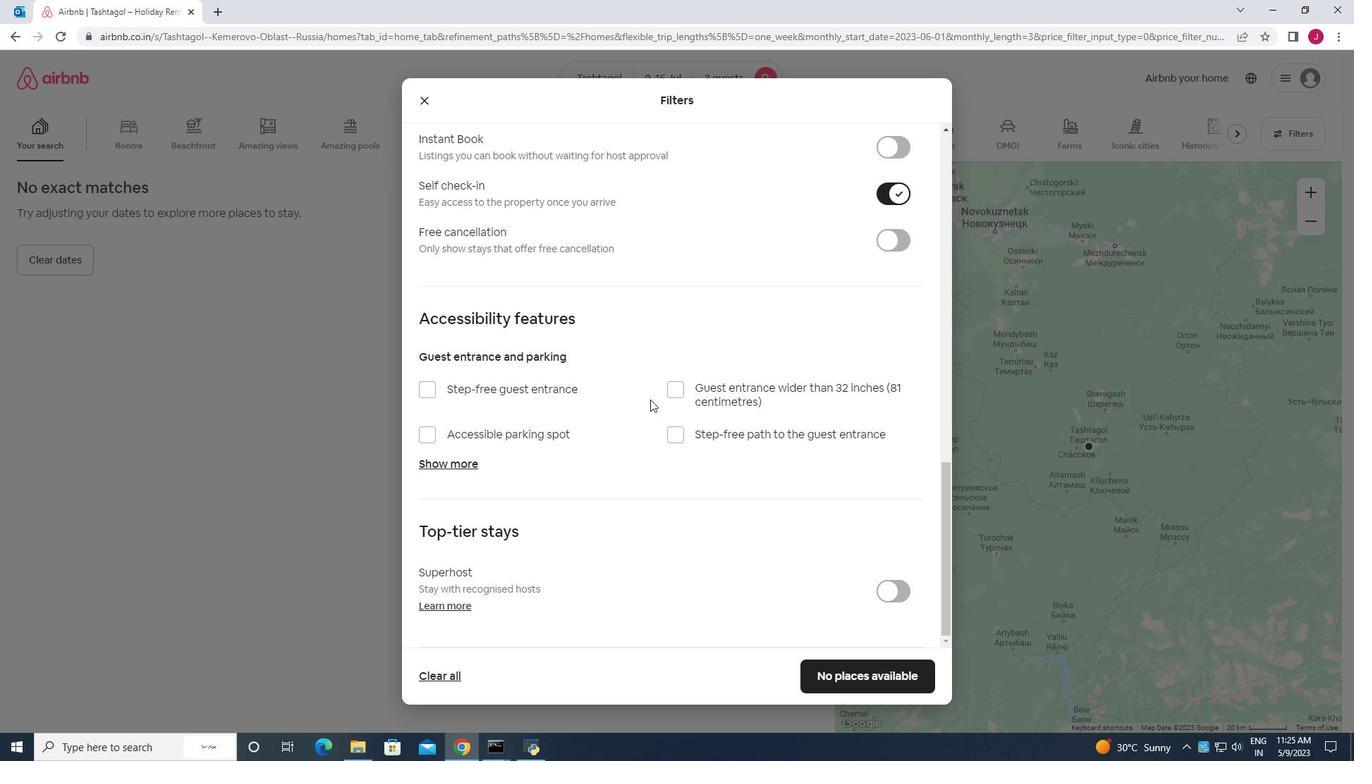 
Action: Mouse moved to (612, 449)
Screenshot: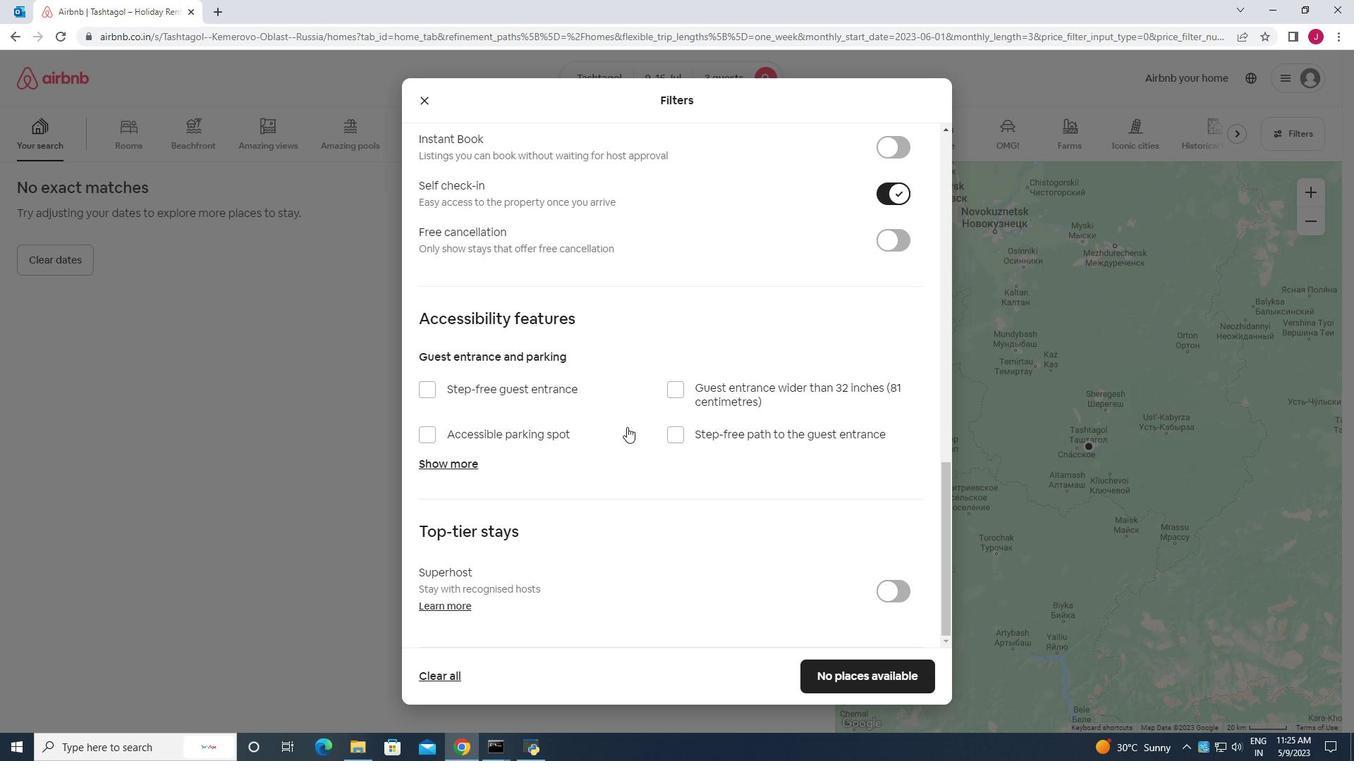 
Action: Mouse scrolled (612, 449) with delta (0, 0)
Screenshot: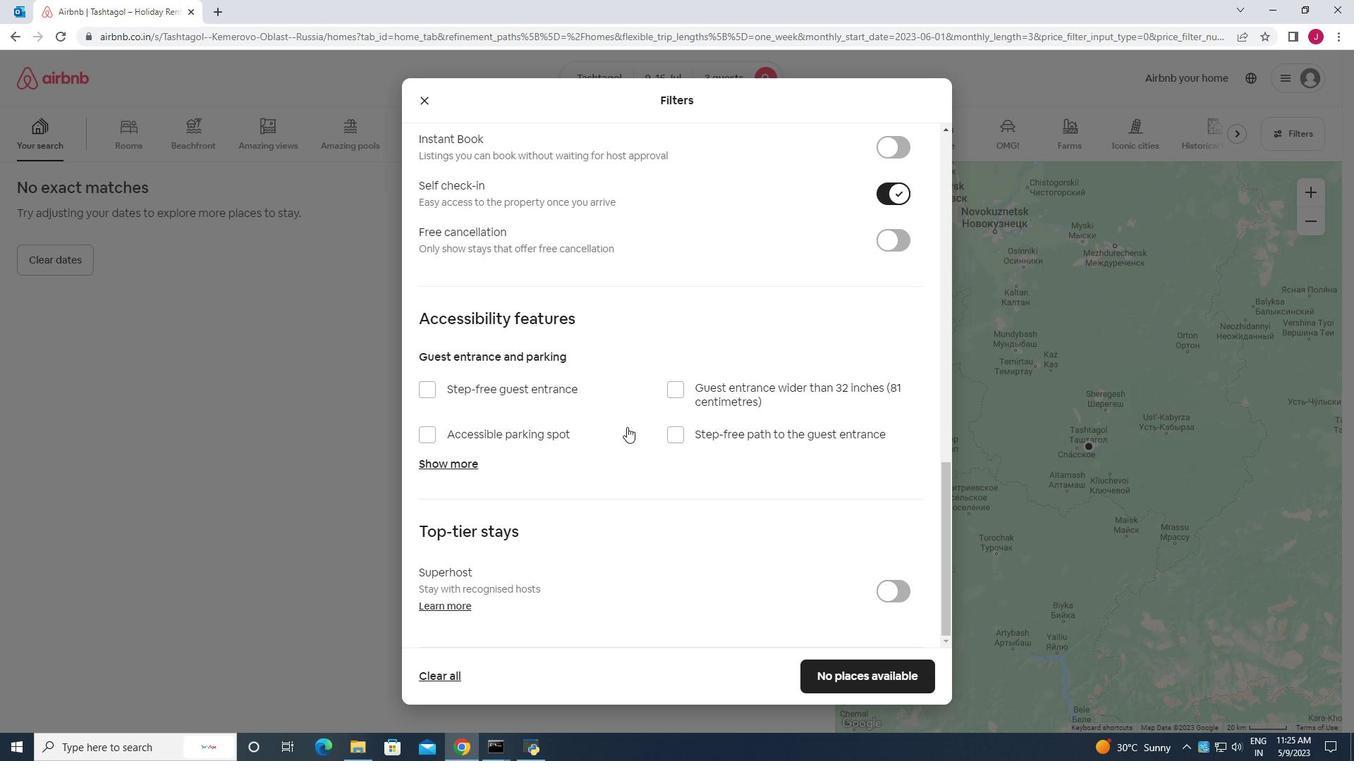 
Action: Mouse moved to (611, 451)
Screenshot: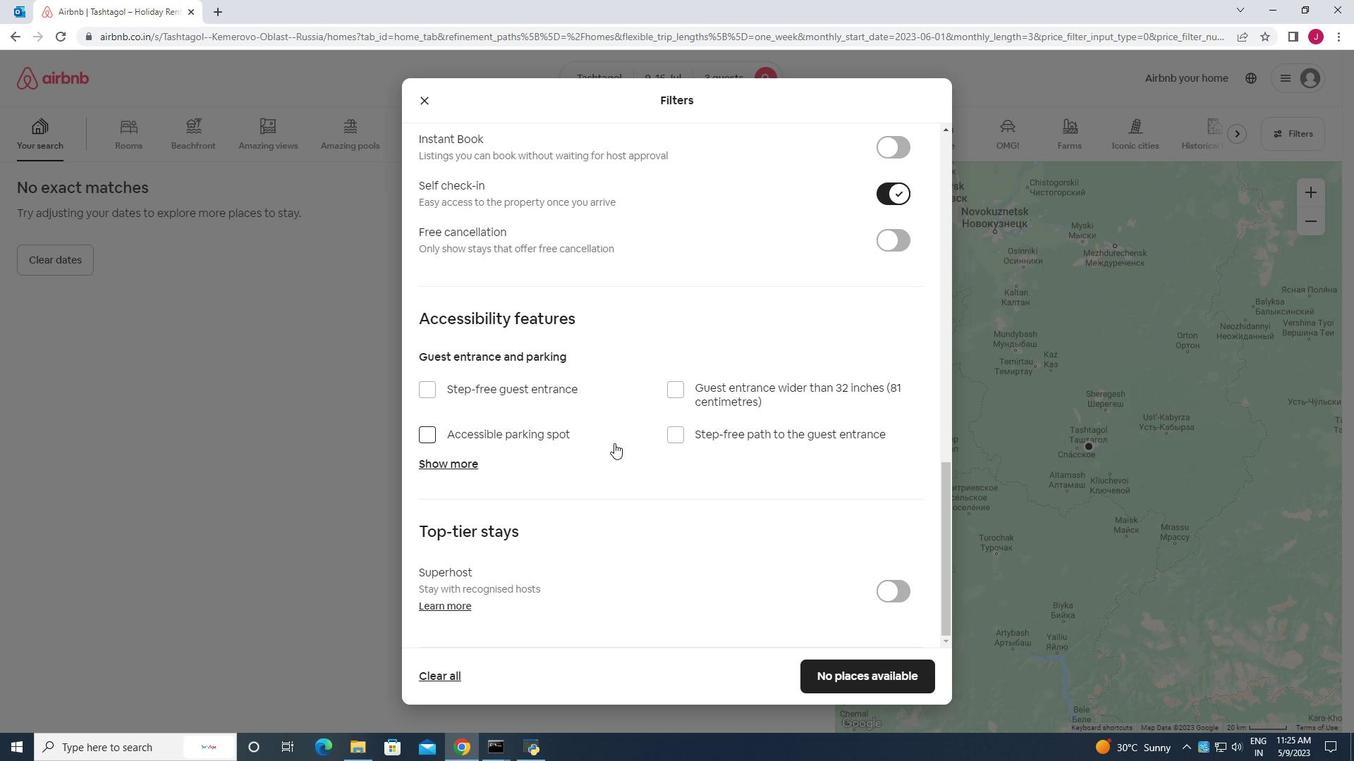 
Action: Mouse scrolled (611, 450) with delta (0, 0)
Screenshot: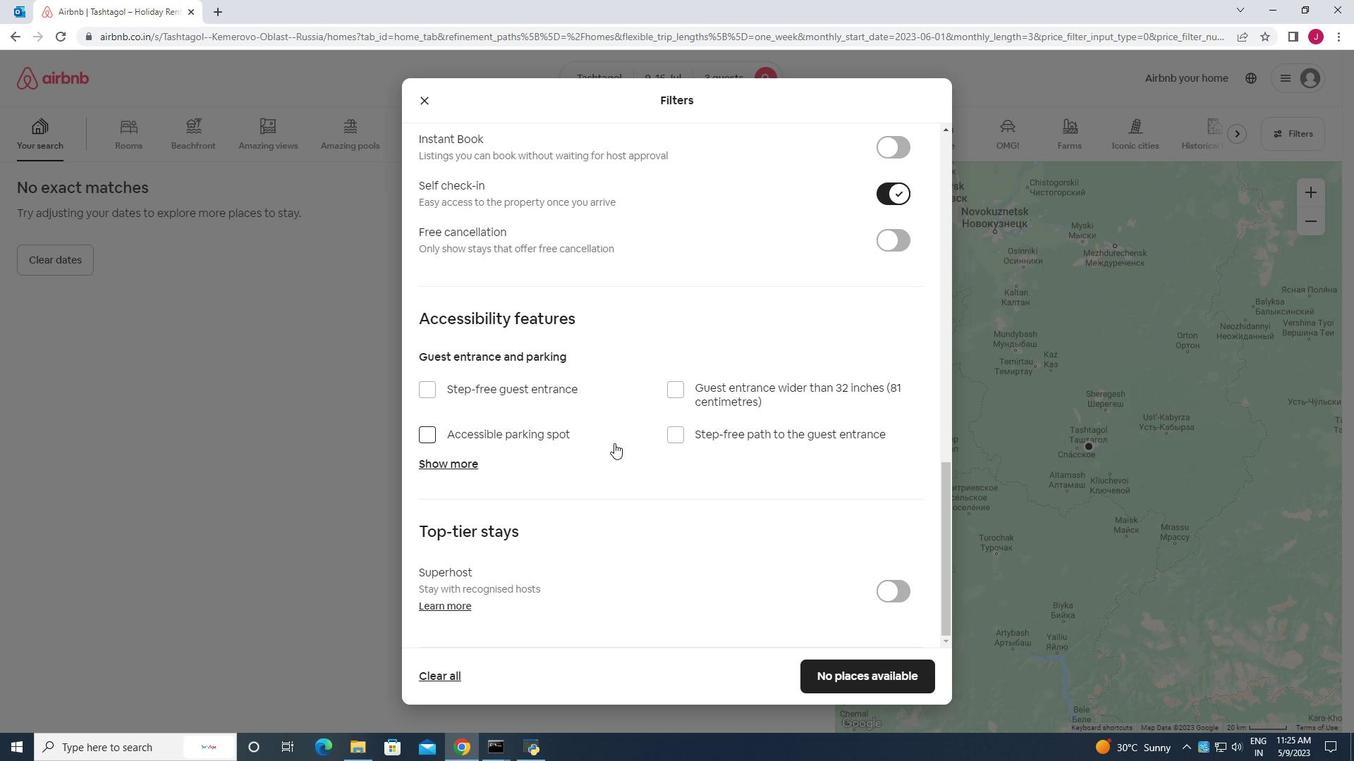 
Action: Mouse moved to (611, 452)
Screenshot: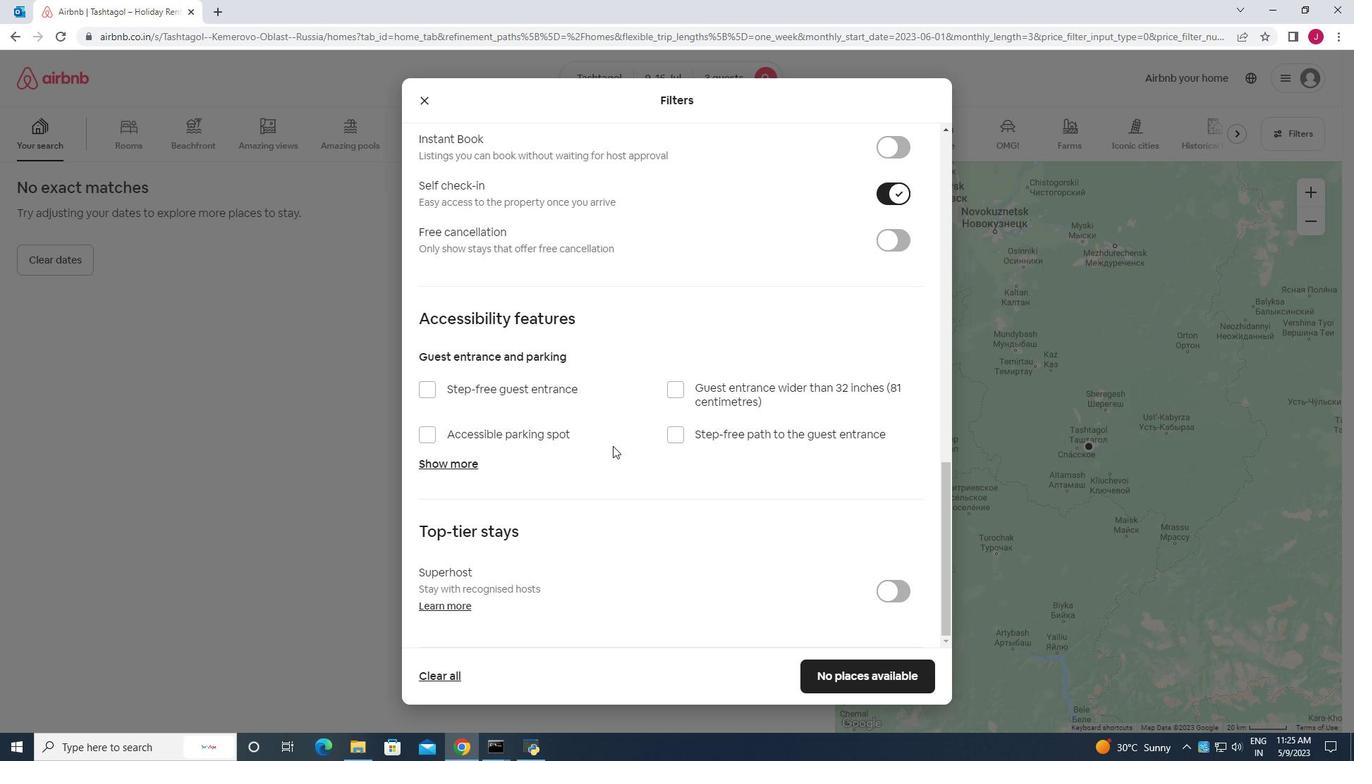 
Action: Mouse scrolled (611, 452) with delta (0, 0)
Screenshot: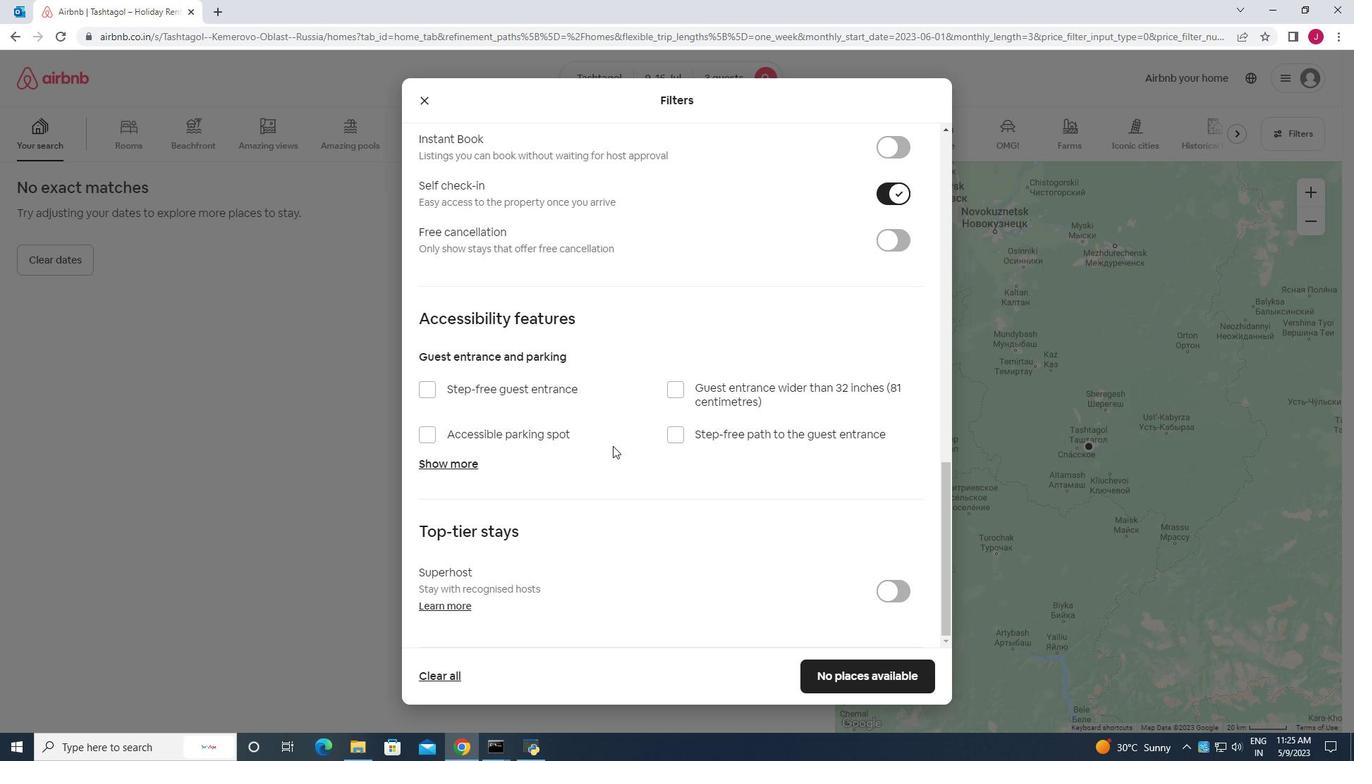 
Action: Mouse moved to (610, 452)
Screenshot: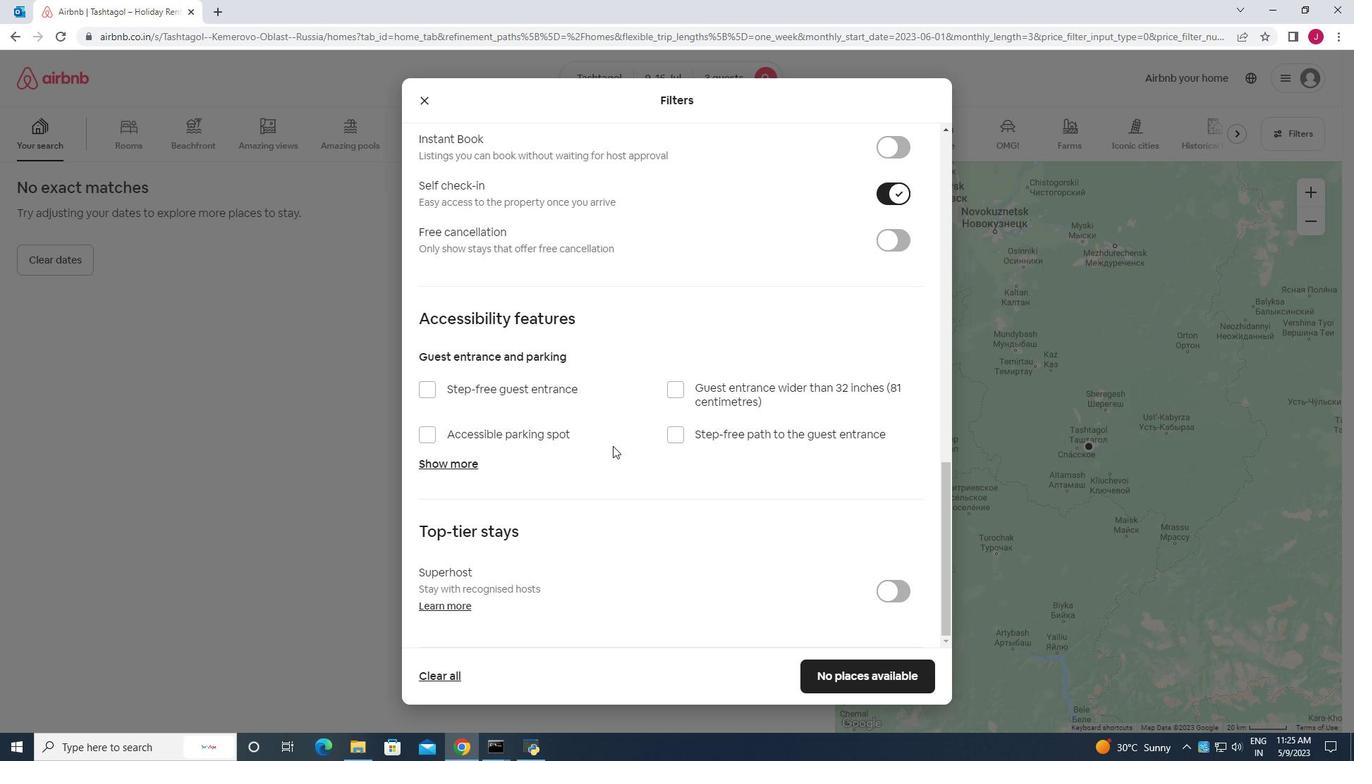 
Action: Mouse scrolled (610, 452) with delta (0, 0)
Screenshot: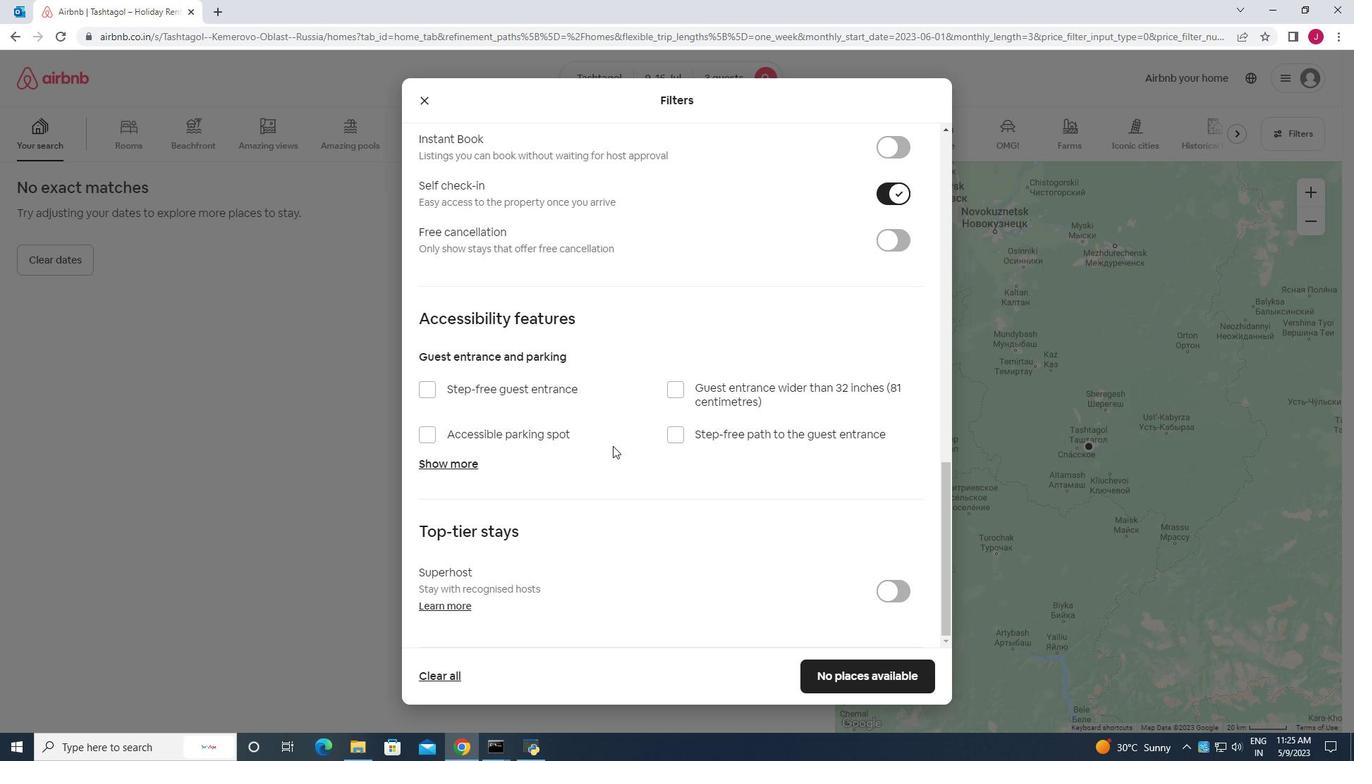
Action: Mouse moved to (610, 454)
Screenshot: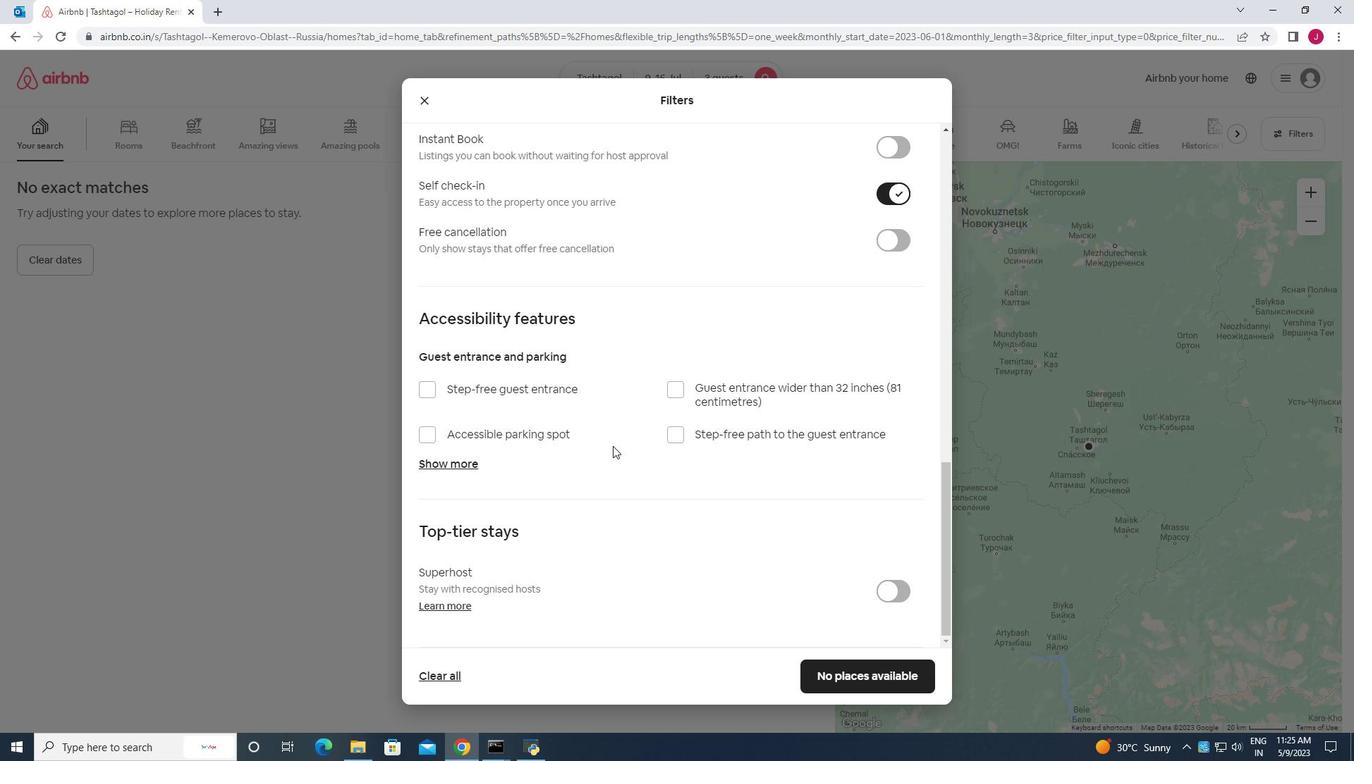 
Action: Mouse scrolled (610, 453) with delta (0, 0)
Screenshot: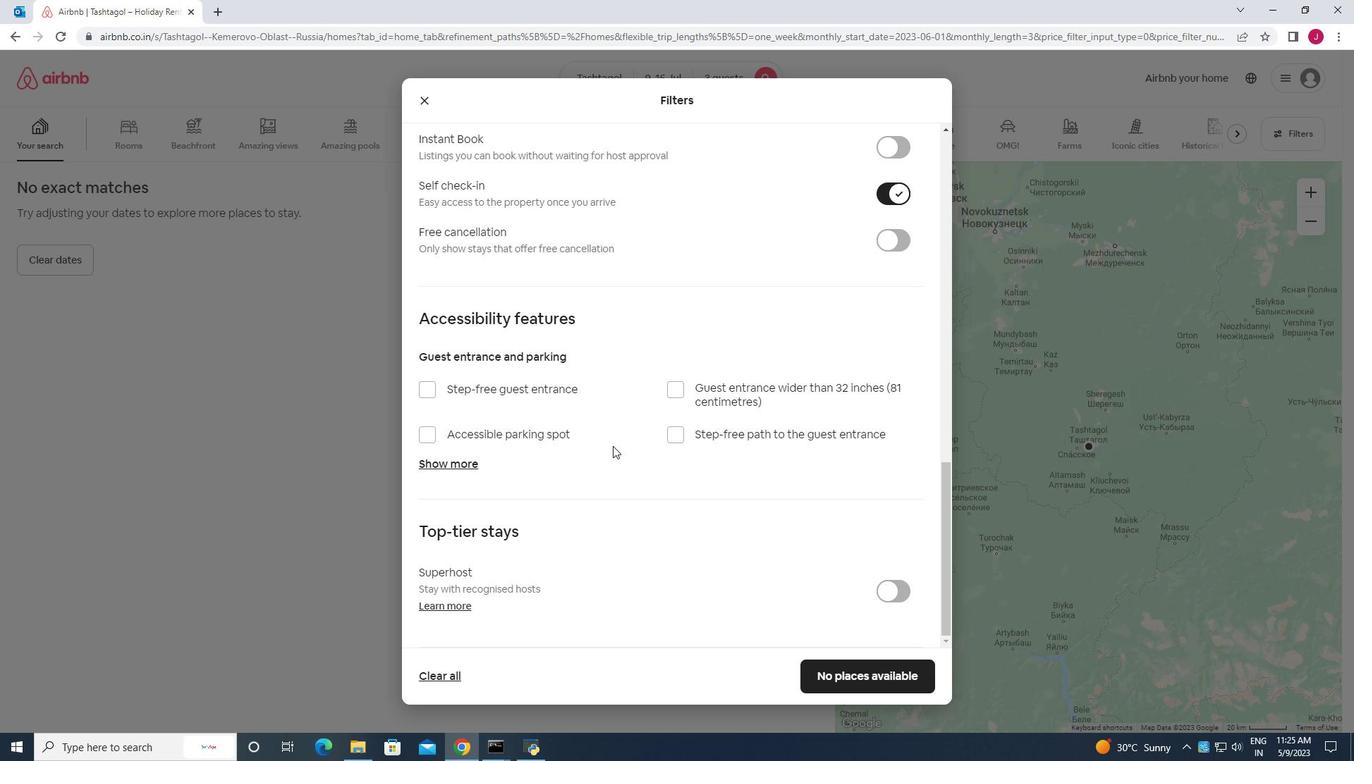 
Action: Mouse moved to (906, 677)
Screenshot: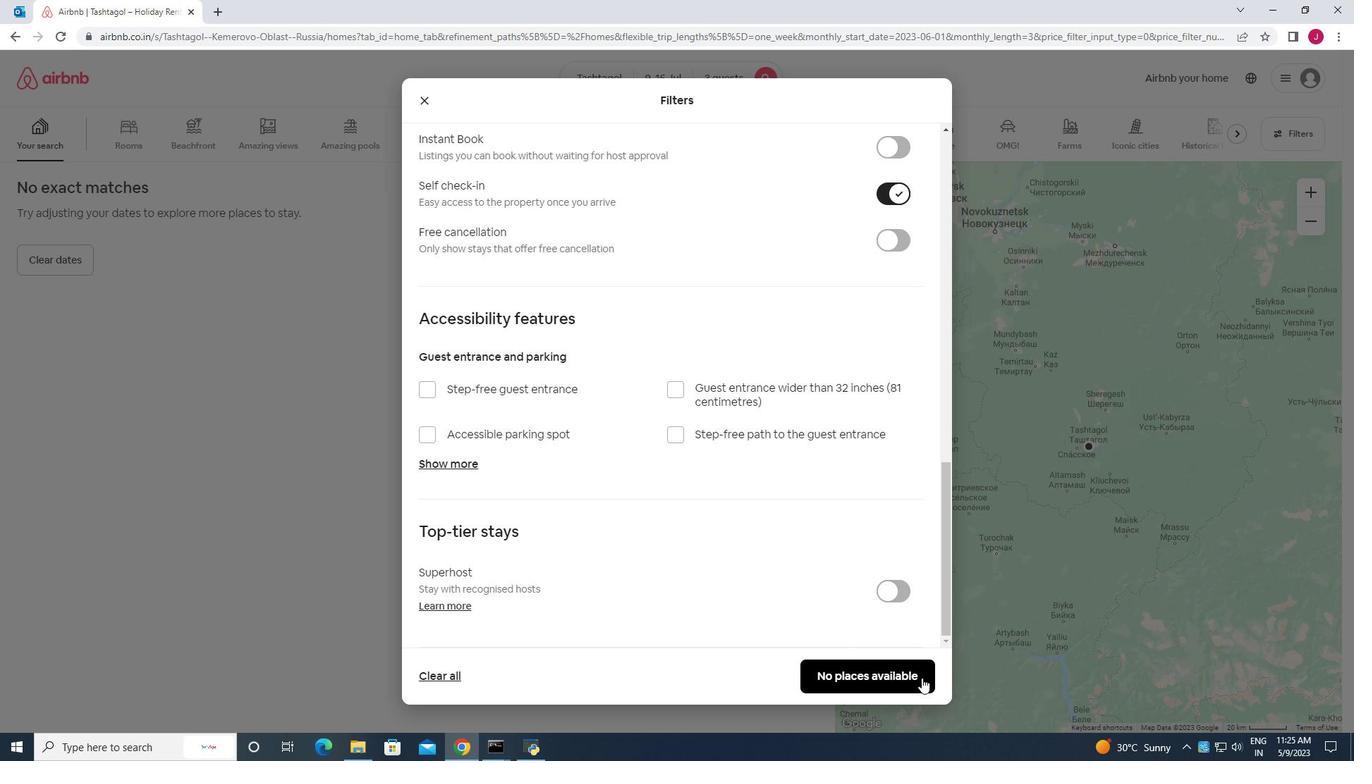 
Action: Mouse pressed left at (906, 677)
Screenshot: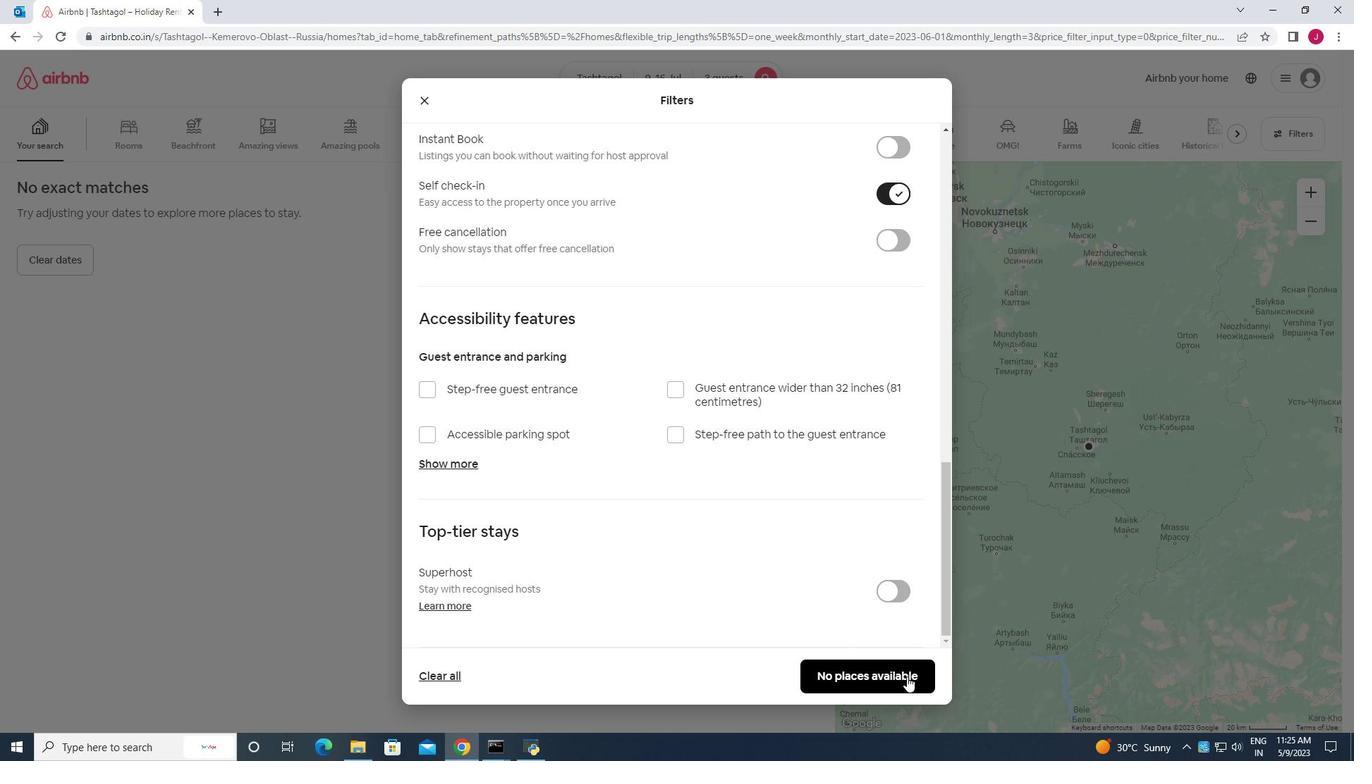 
Action: Mouse moved to (786, 635)
Screenshot: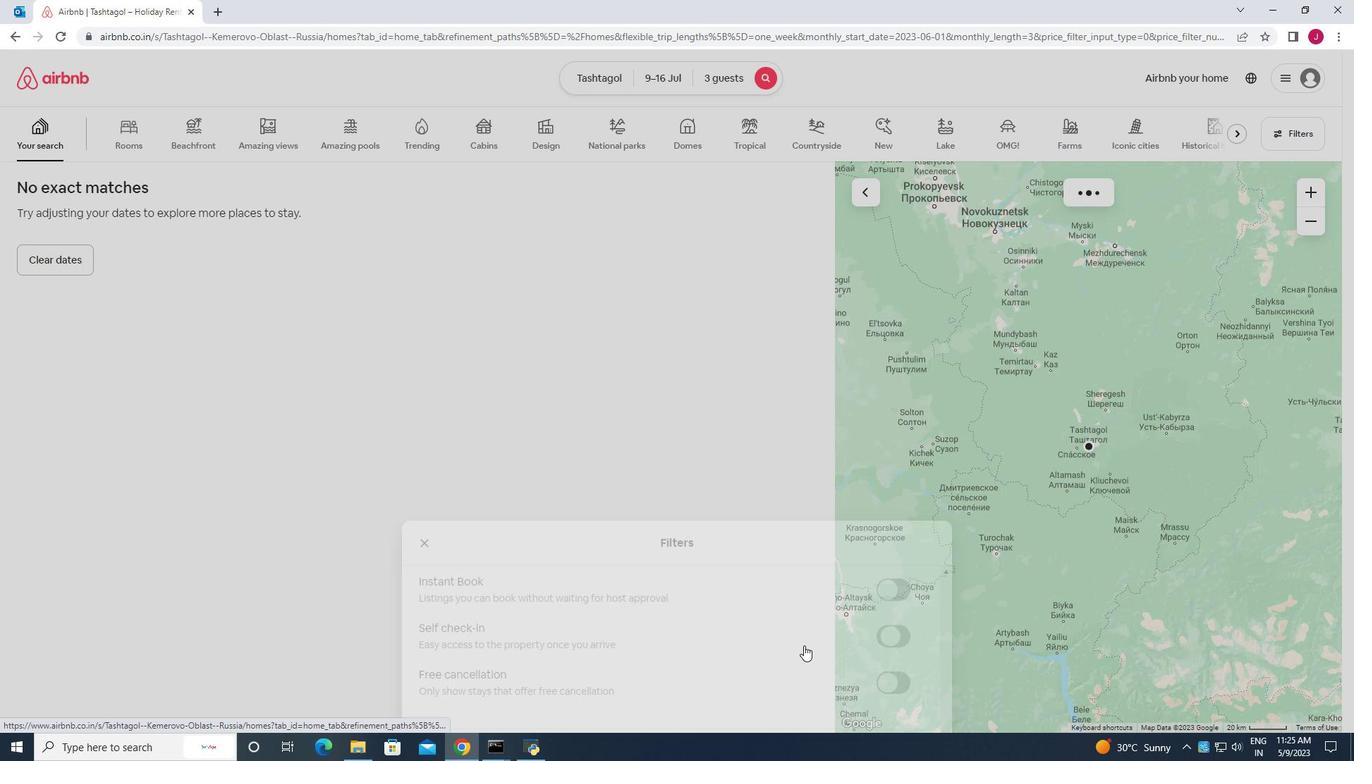 
